 Task: Plan a trip to Denizciler, Turkey from 26th December, 2023 to 30th December, 2023 for 1 adult. Place can be private room with 1  bedroom having 1 bed and 1 bathroom. Property type can be hotel. Amenities needed are: washing machine.
Action: Mouse moved to (454, 120)
Screenshot: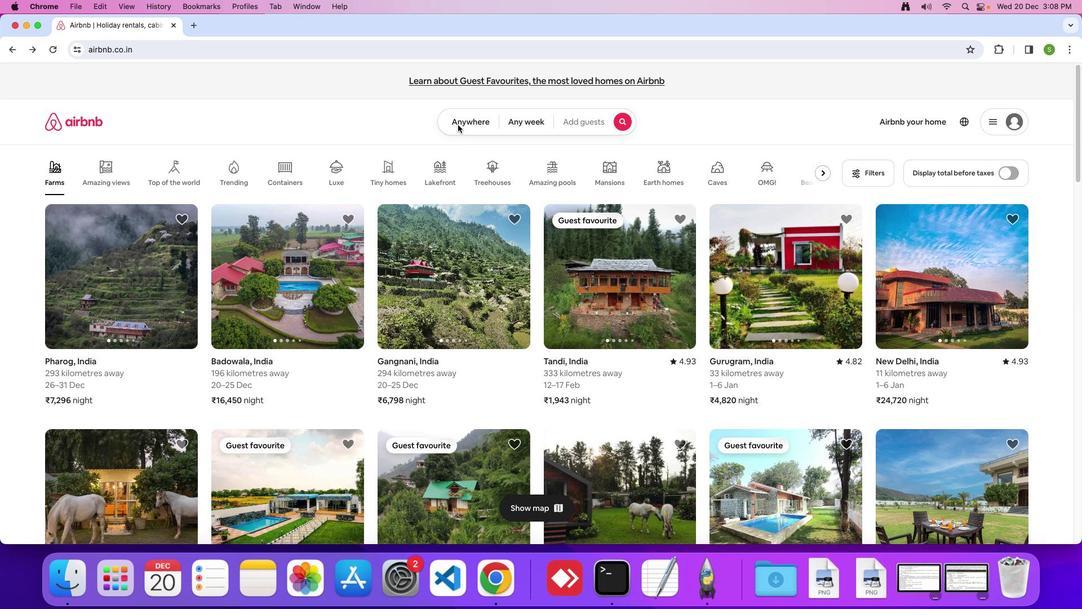 
Action: Mouse pressed left at (454, 120)
Screenshot: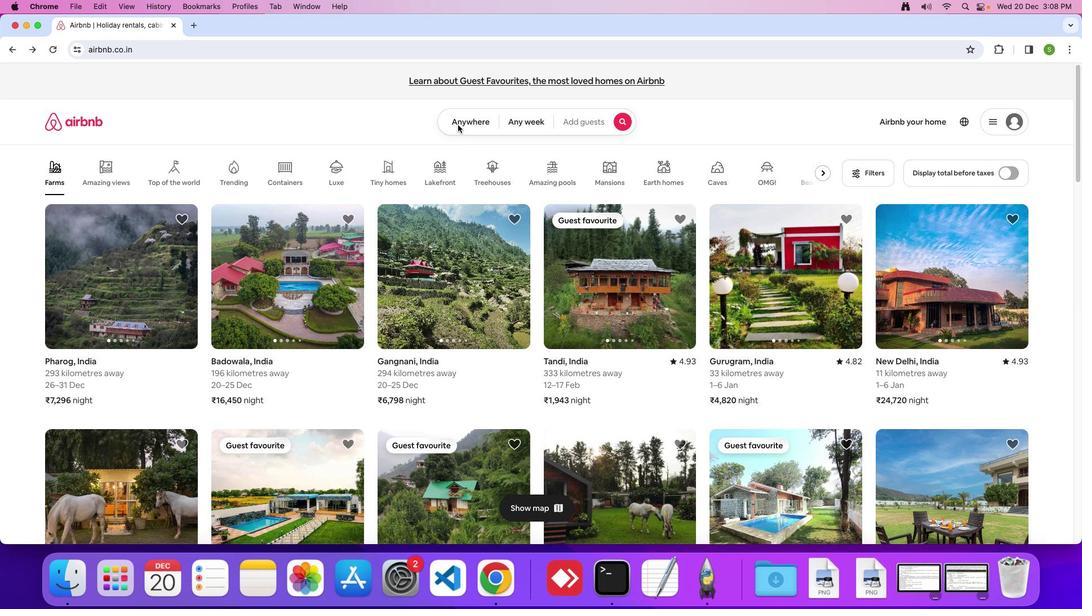 
Action: Mouse moved to (454, 117)
Screenshot: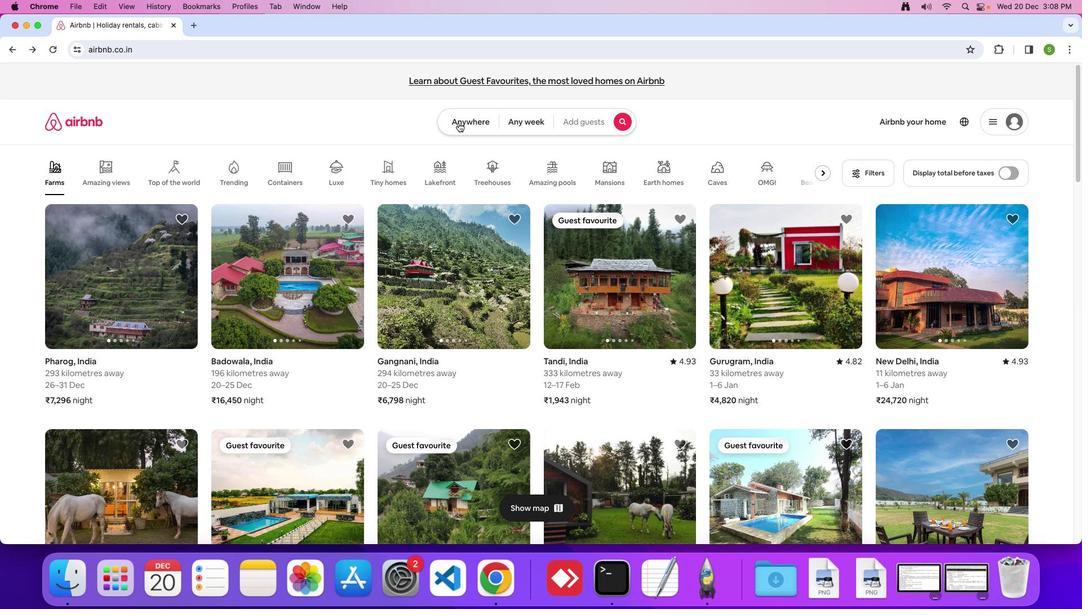 
Action: Mouse pressed left at (454, 117)
Screenshot: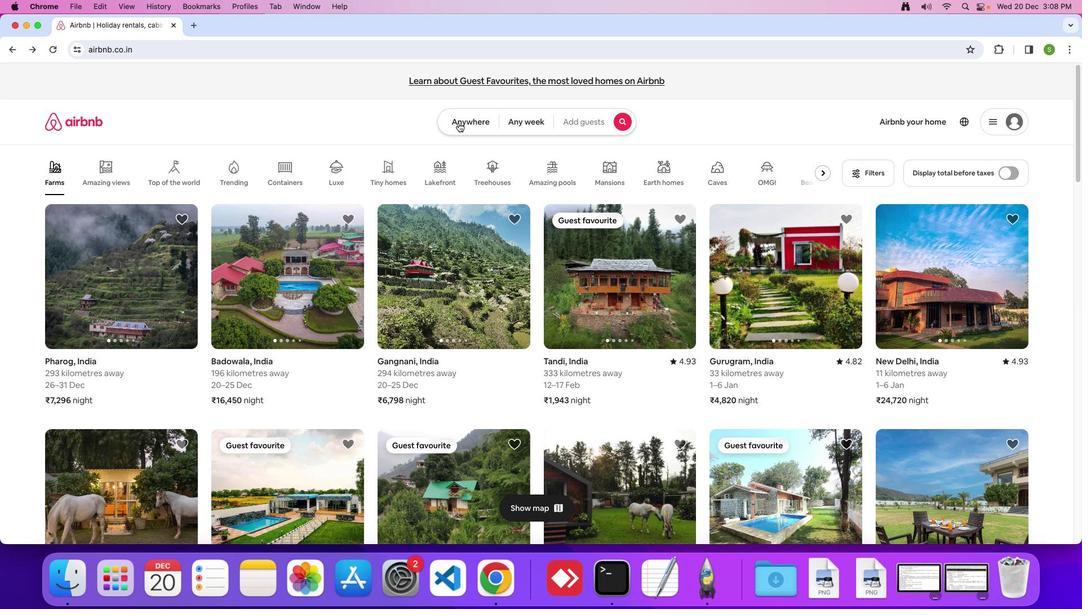 
Action: Mouse moved to (366, 157)
Screenshot: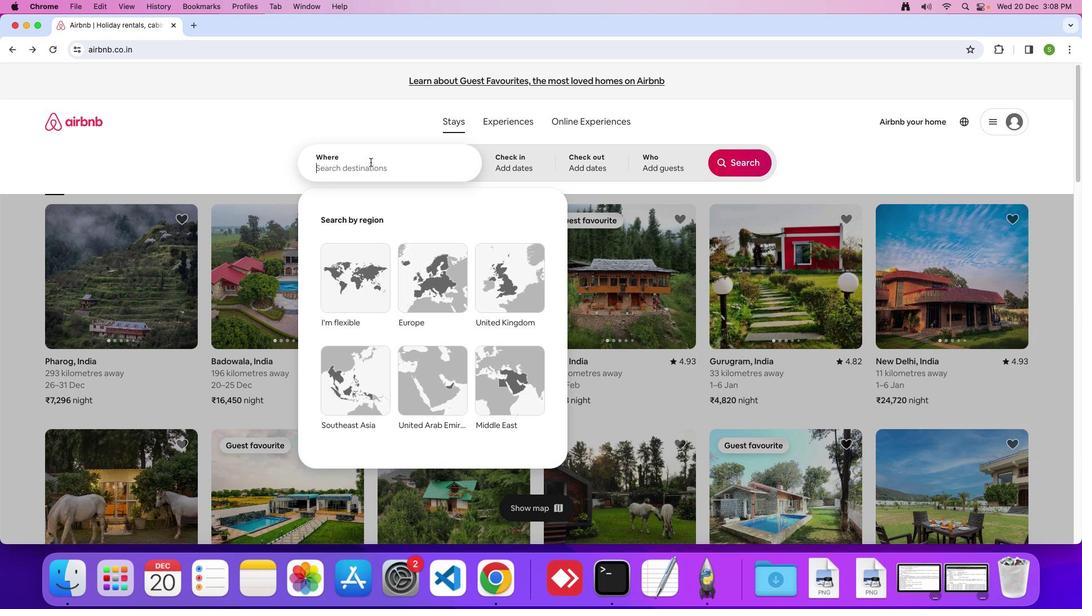 
Action: Mouse pressed left at (366, 157)
Screenshot: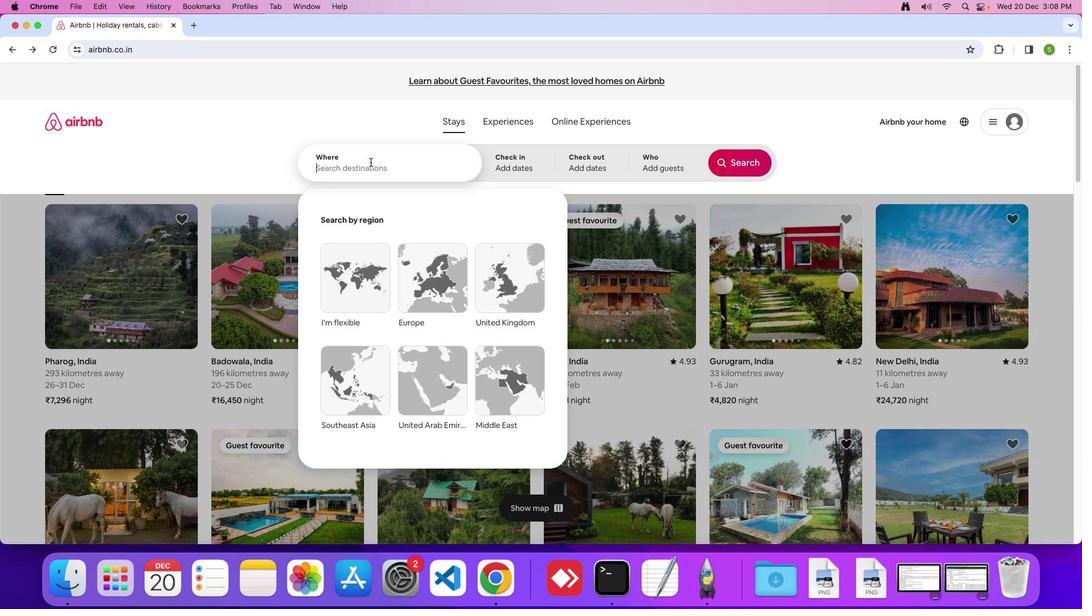 
Action: Mouse moved to (657, 316)
Screenshot: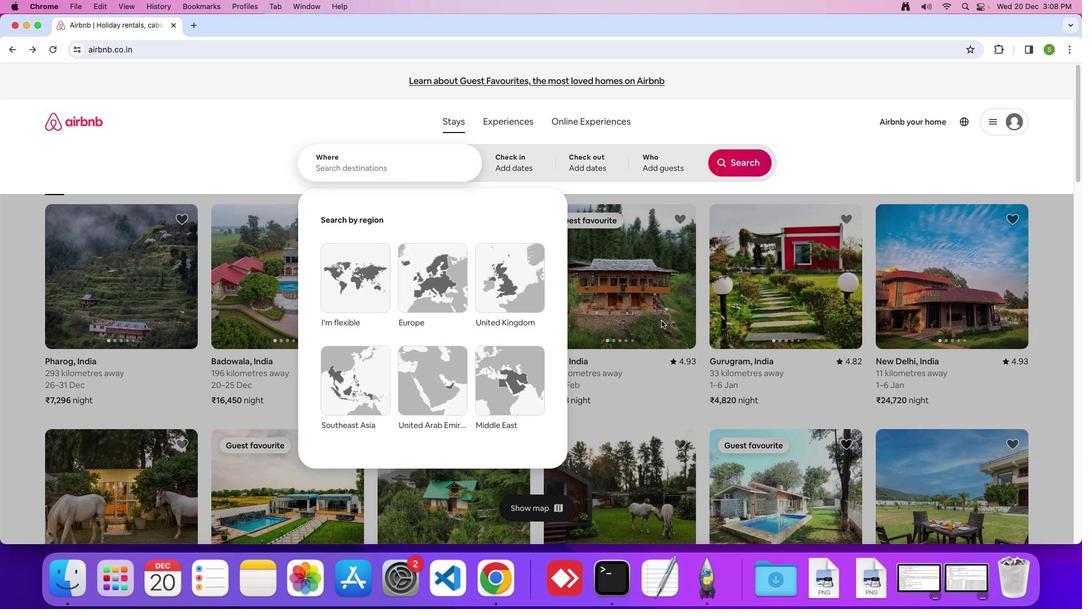 
Action: Key pressed 'D'Key.caps_lock'e''n''i''z''c''i''l''e''r'','Key.spaceKey.shift'T''u''r''k''e''y'Key.enter
Screenshot: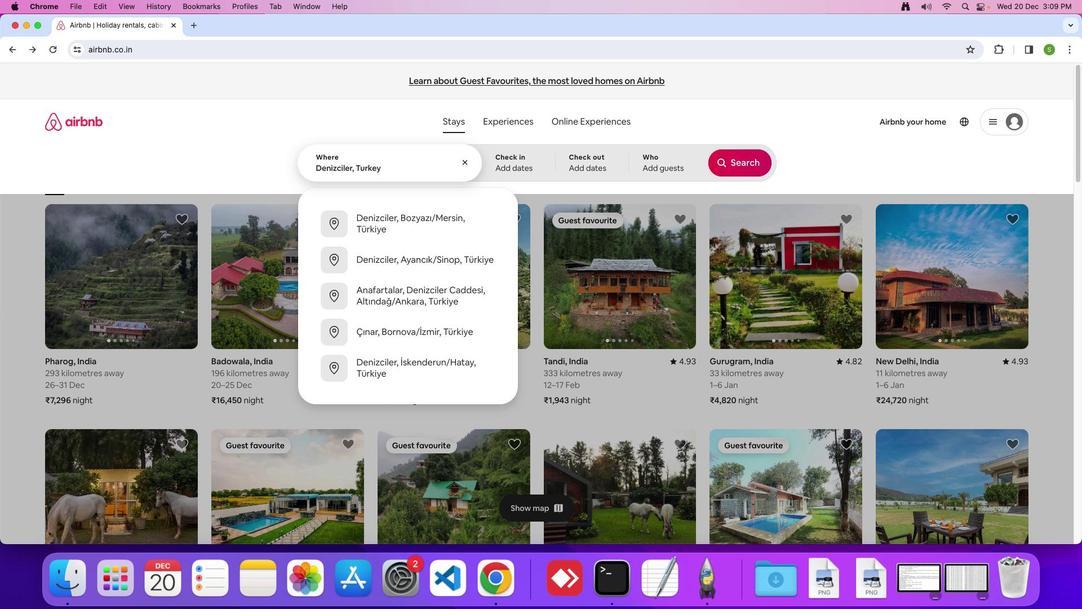 
Action: Mouse moved to (400, 403)
Screenshot: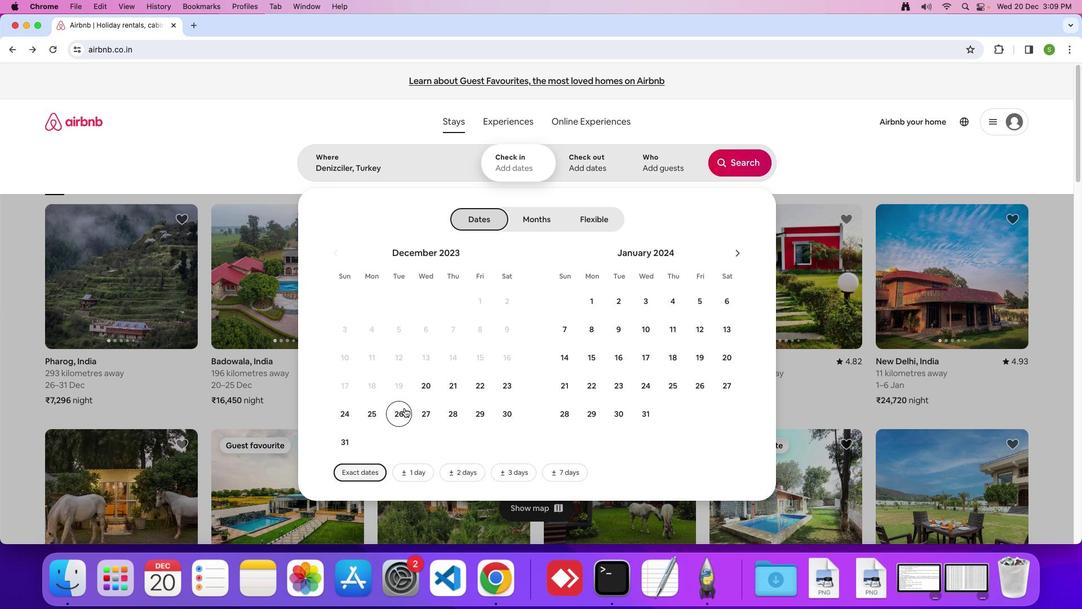 
Action: Mouse pressed left at (400, 403)
Screenshot: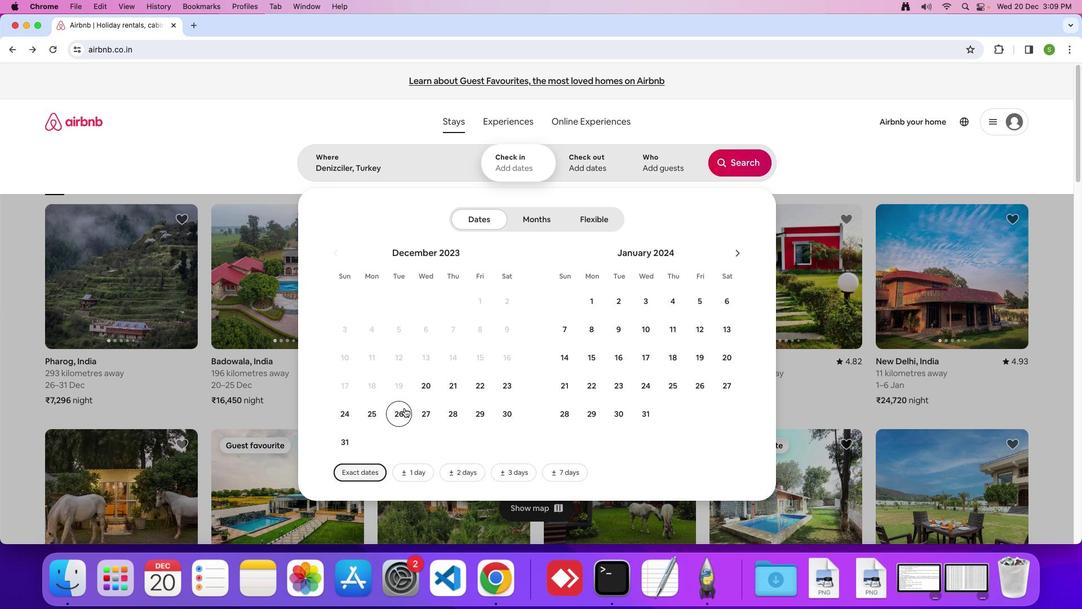 
Action: Mouse moved to (501, 412)
Screenshot: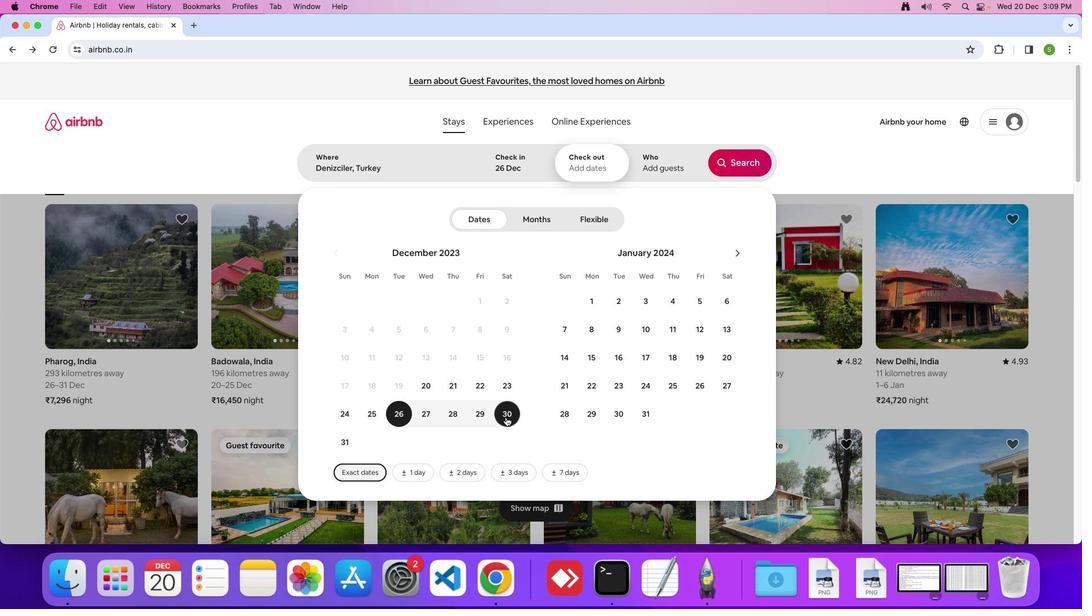 
Action: Mouse pressed left at (501, 412)
Screenshot: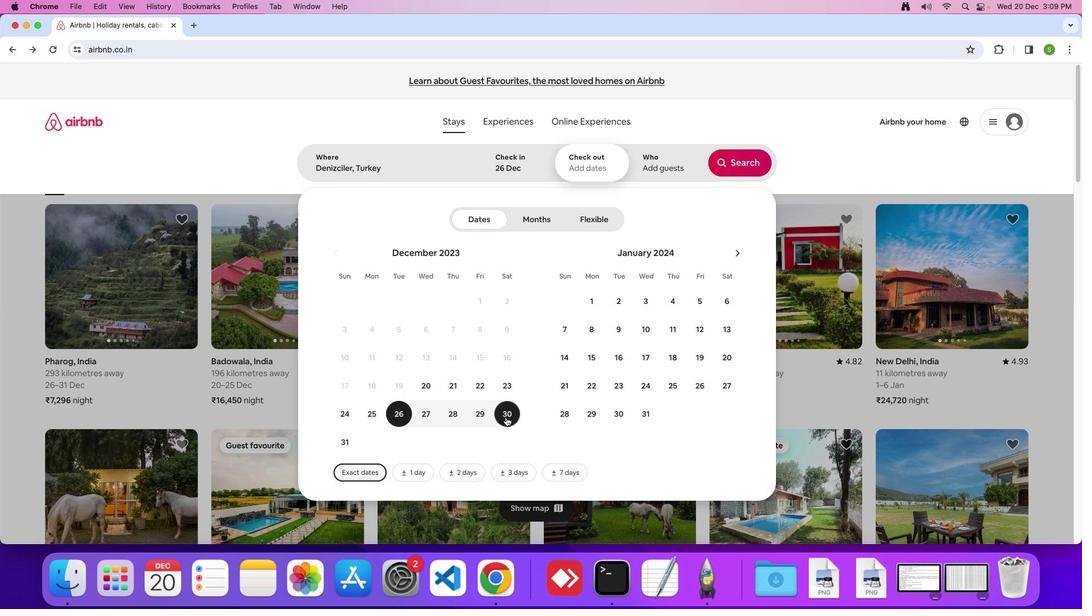 
Action: Mouse moved to (639, 163)
Screenshot: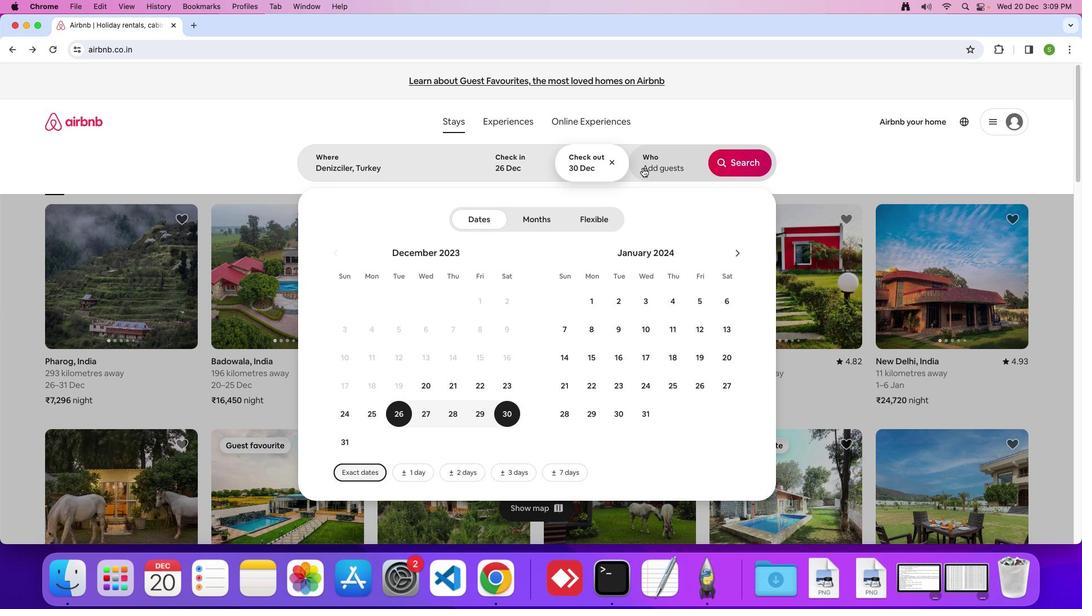 
Action: Mouse pressed left at (639, 163)
Screenshot: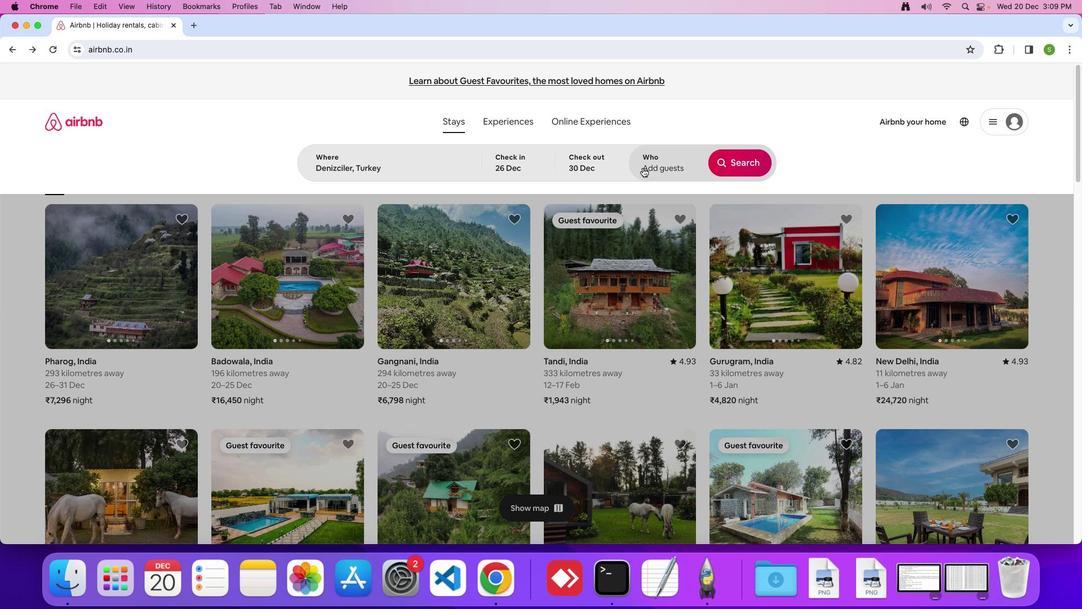 
Action: Mouse moved to (739, 216)
Screenshot: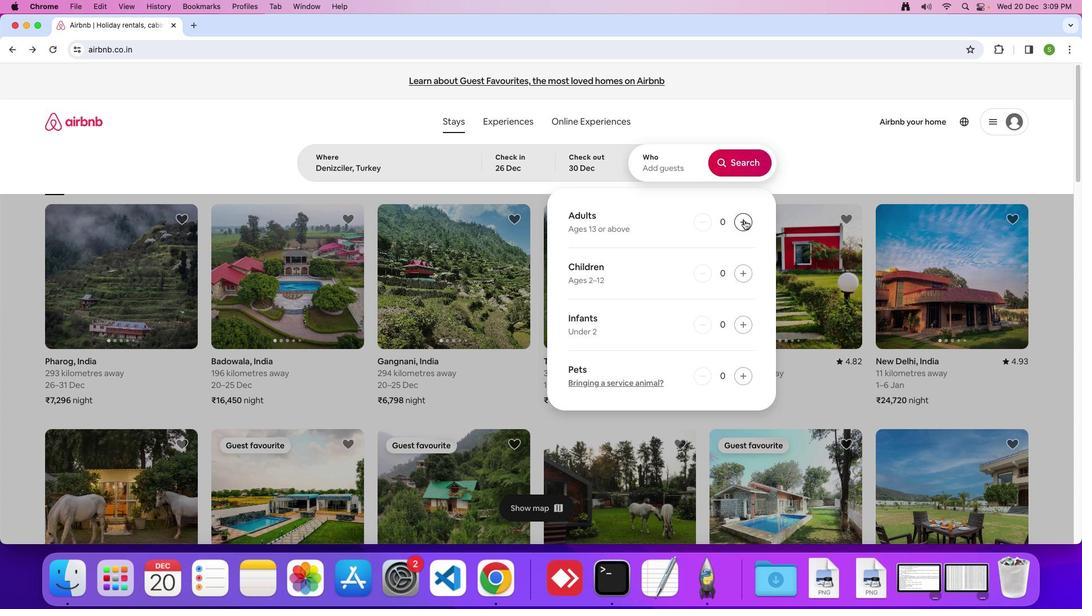 
Action: Mouse pressed left at (739, 216)
Screenshot: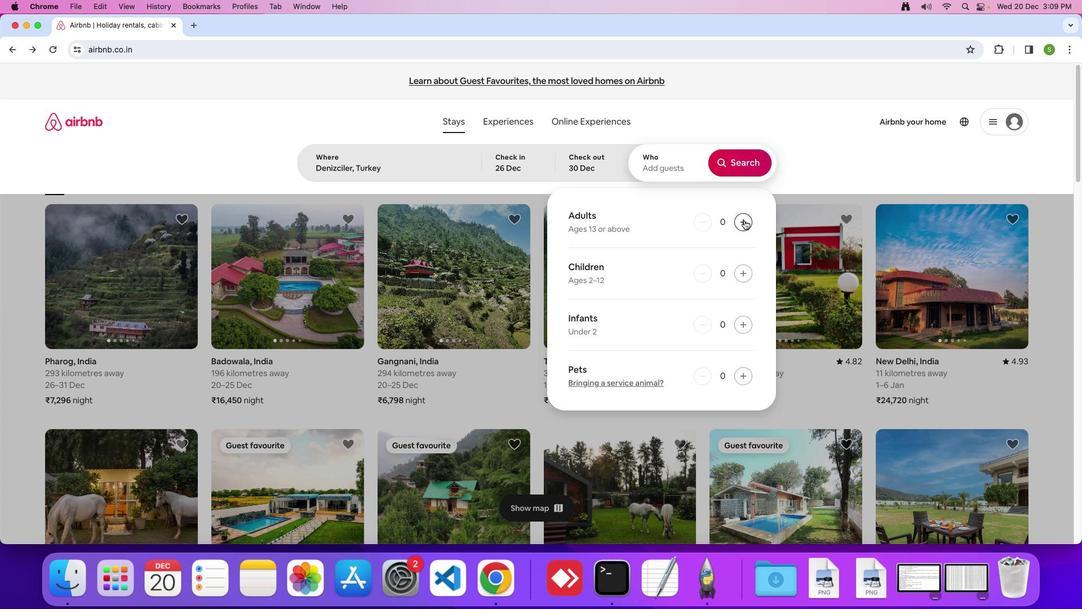 
Action: Mouse moved to (743, 157)
Screenshot: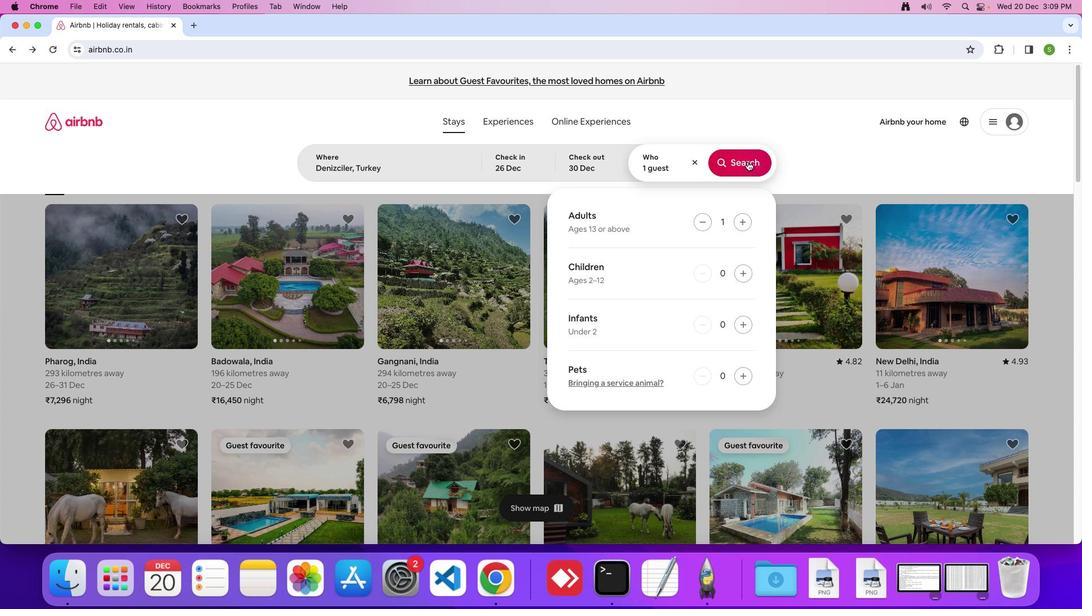 
Action: Mouse pressed left at (743, 157)
Screenshot: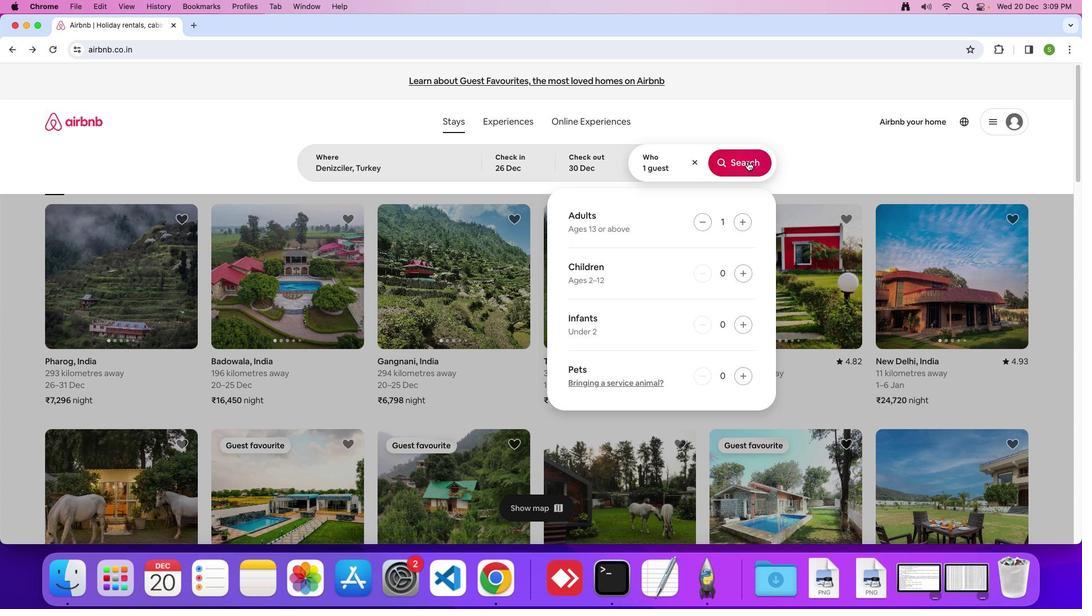 
Action: Mouse moved to (891, 122)
Screenshot: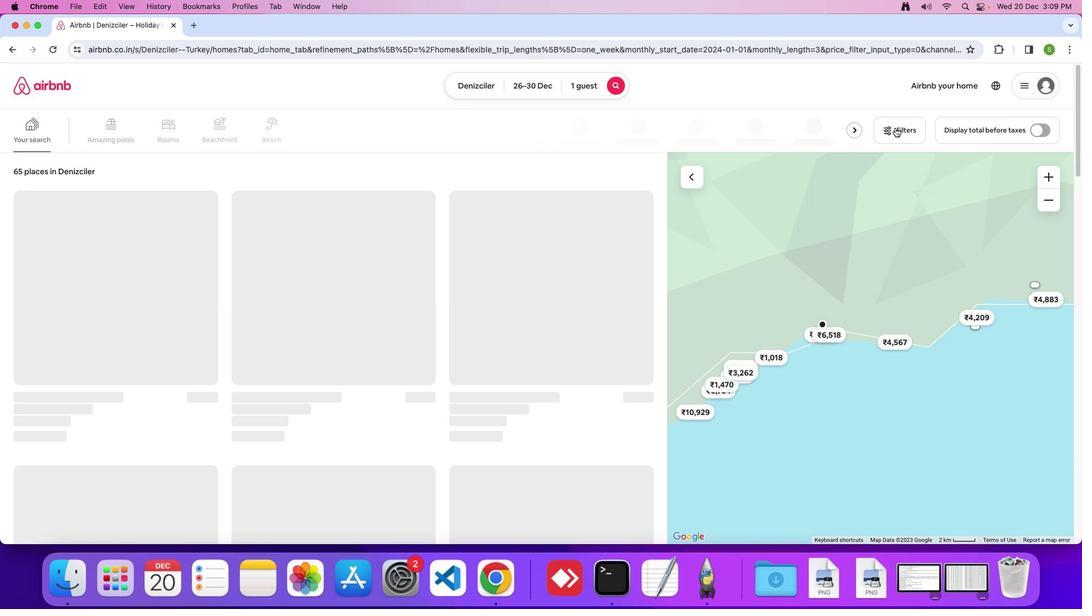
Action: Mouse pressed left at (891, 122)
Screenshot: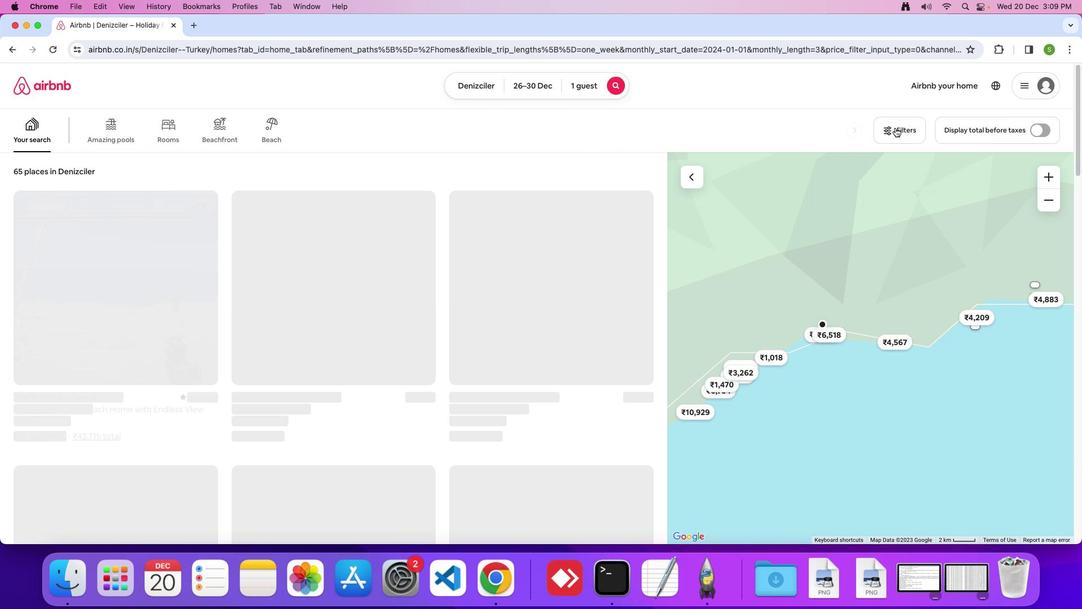 
Action: Mouse moved to (578, 325)
Screenshot: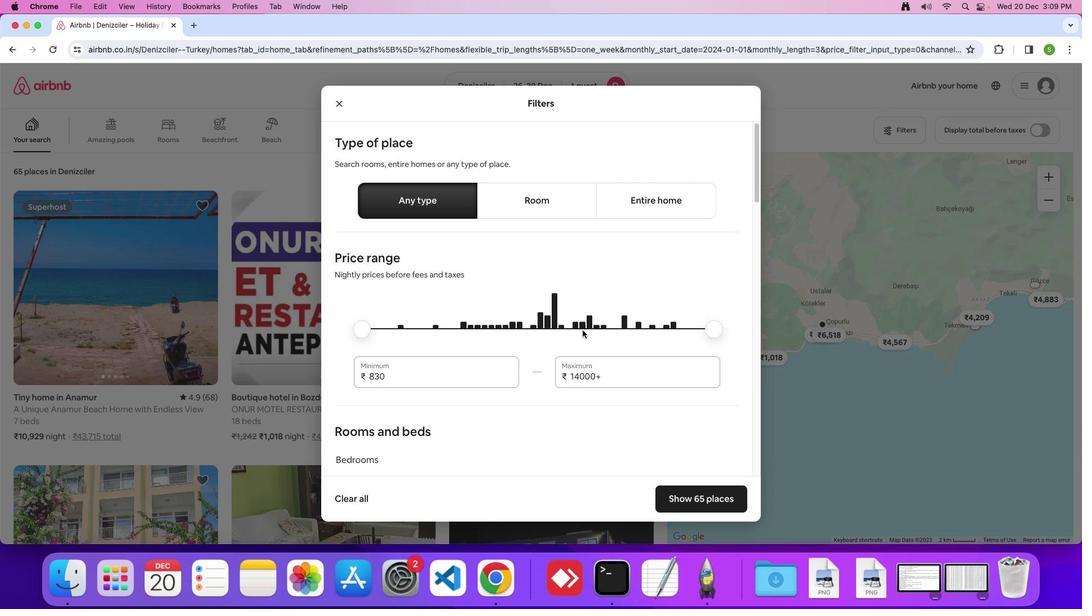 
Action: Mouse scrolled (578, 325) with delta (-3, -4)
Screenshot: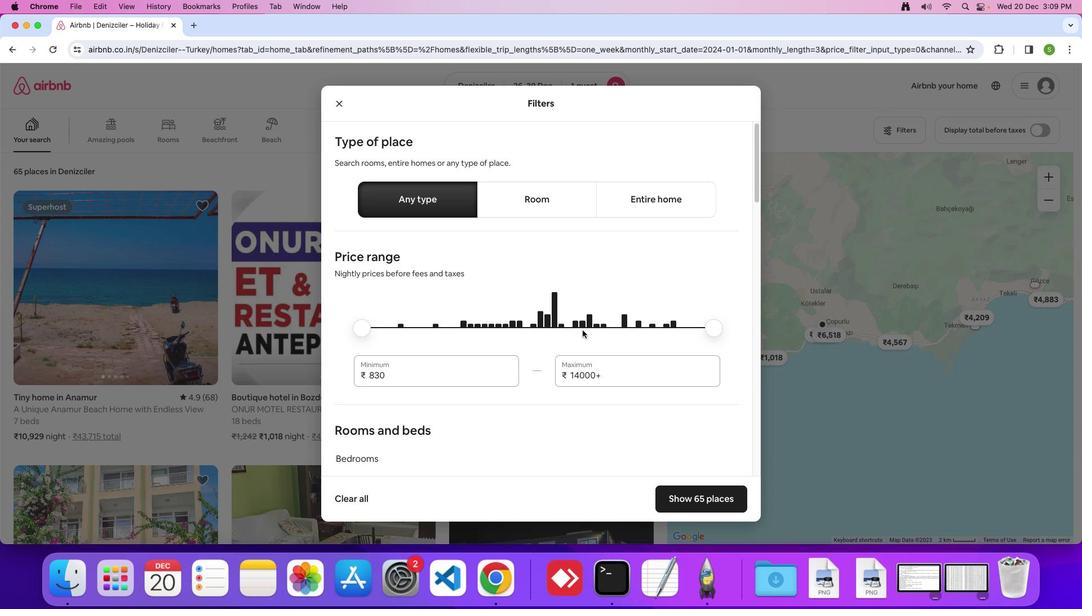 
Action: Mouse scrolled (578, 325) with delta (-3, -4)
Screenshot: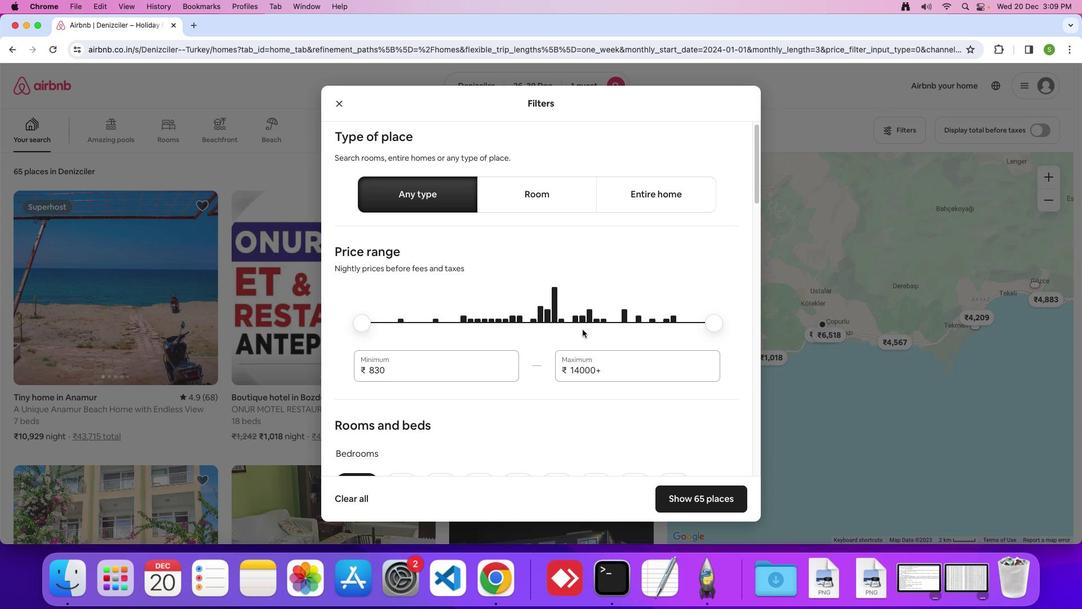 
Action: Mouse moved to (578, 325)
Screenshot: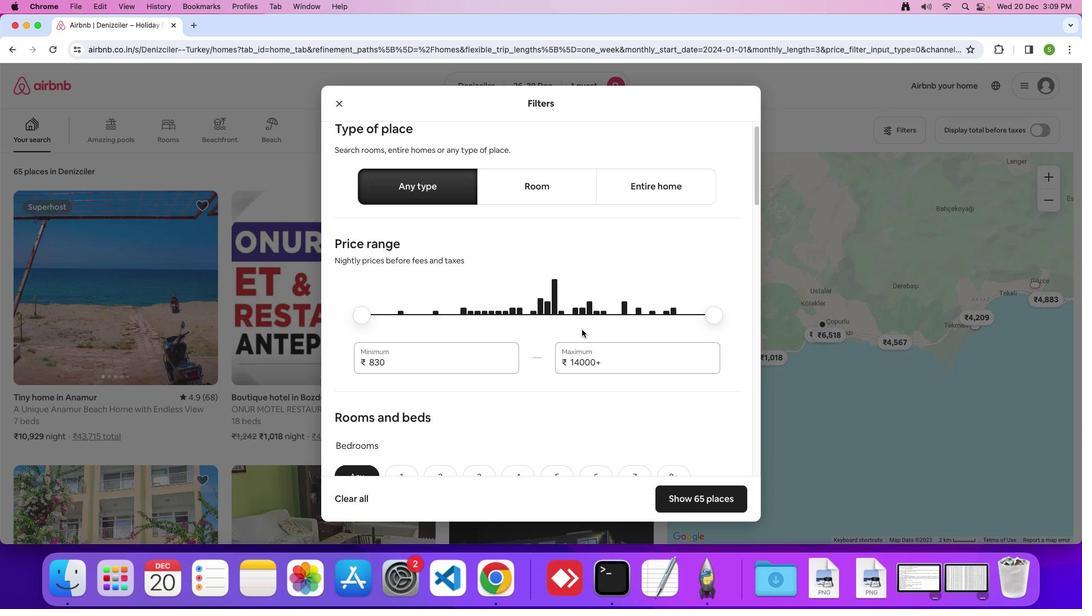 
Action: Mouse scrolled (578, 325) with delta (-3, -4)
Screenshot: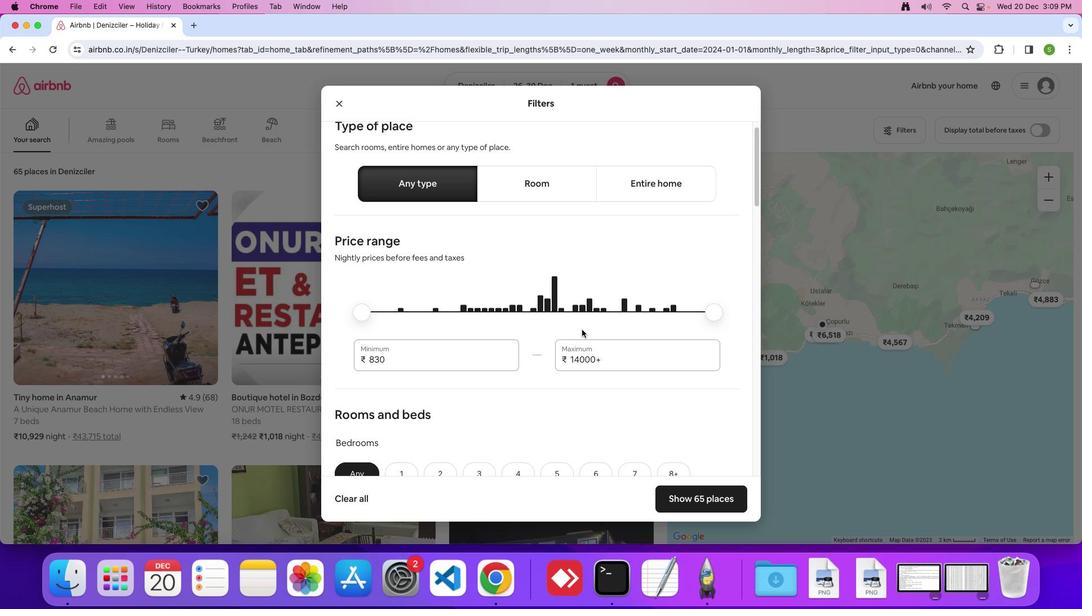 
Action: Mouse scrolled (578, 325) with delta (-3, -4)
Screenshot: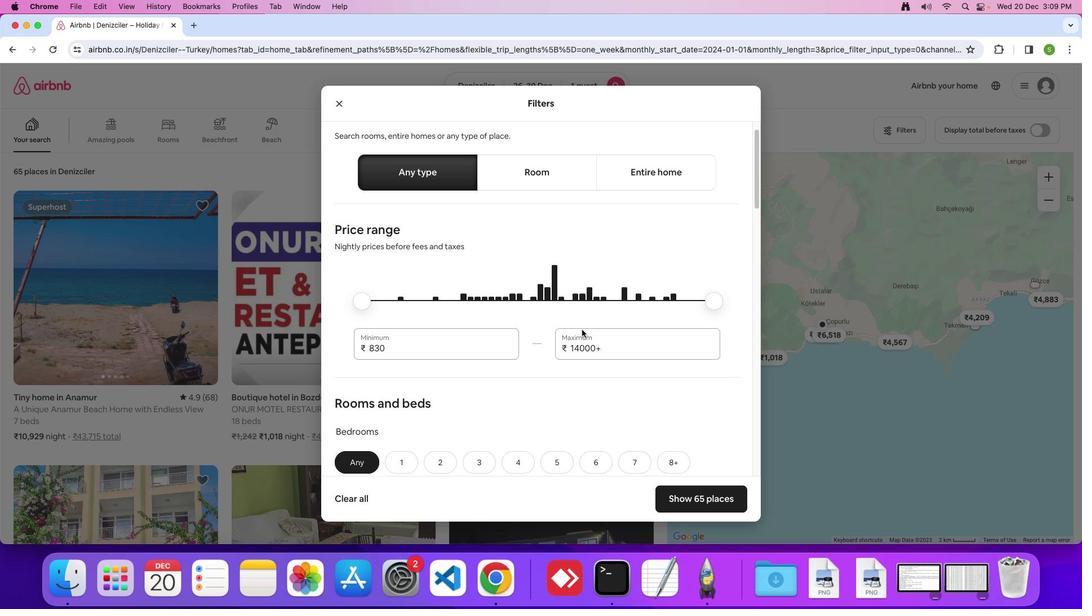 
Action: Mouse scrolled (578, 325) with delta (-3, -4)
Screenshot: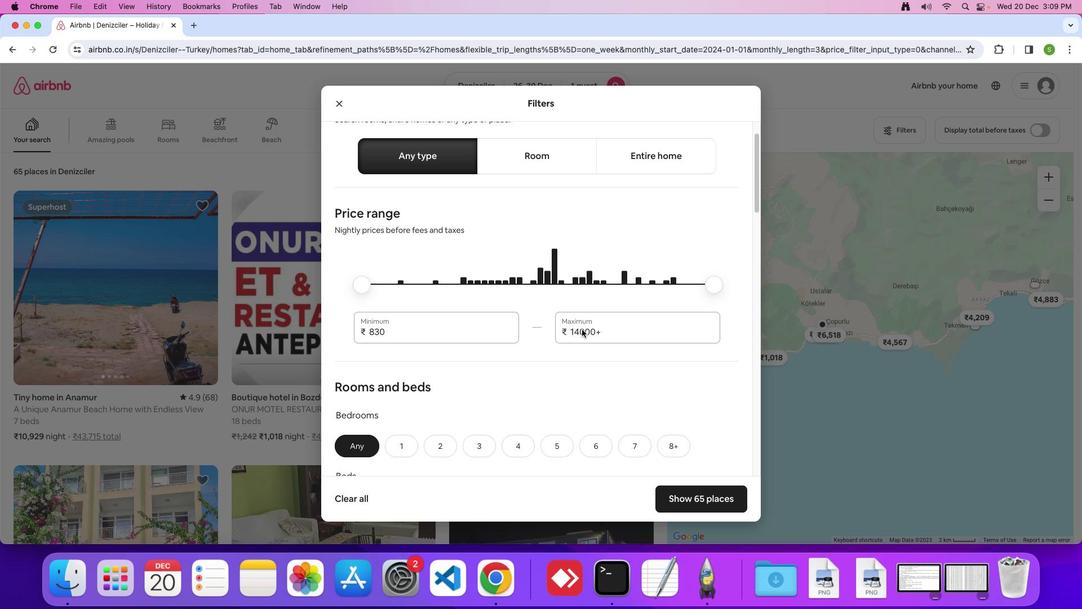 
Action: Mouse moved to (577, 324)
Screenshot: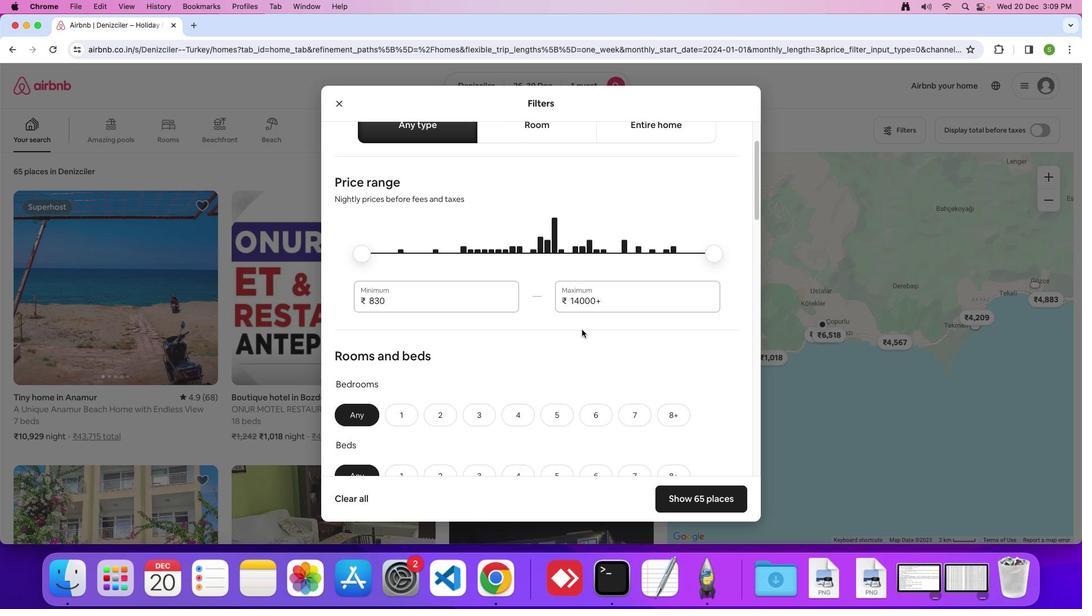 
Action: Mouse scrolled (577, 324) with delta (-3, -4)
Screenshot: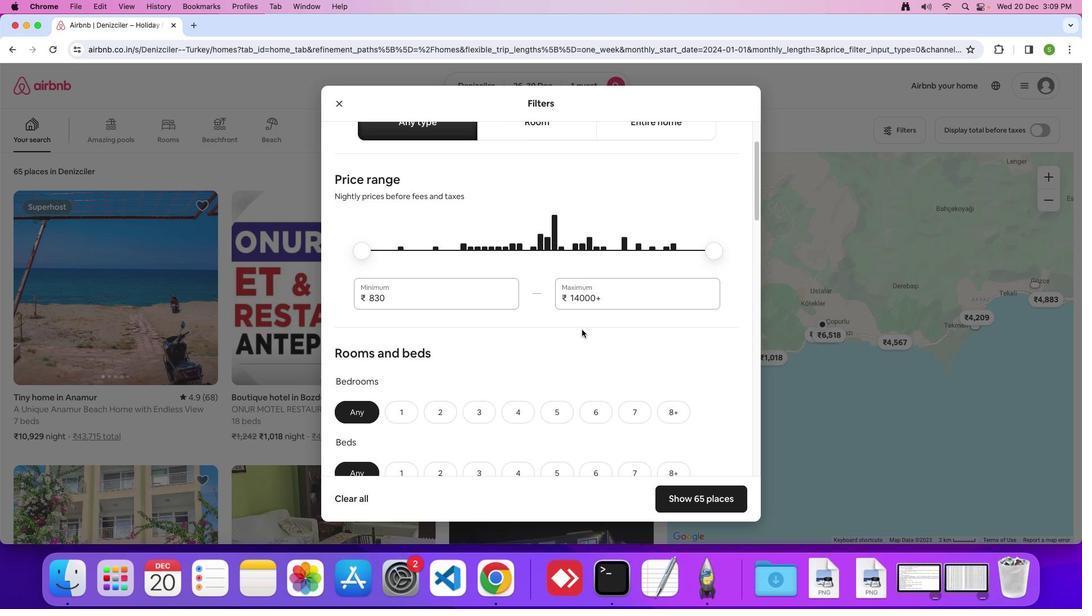 
Action: Mouse scrolled (577, 324) with delta (-3, -4)
Screenshot: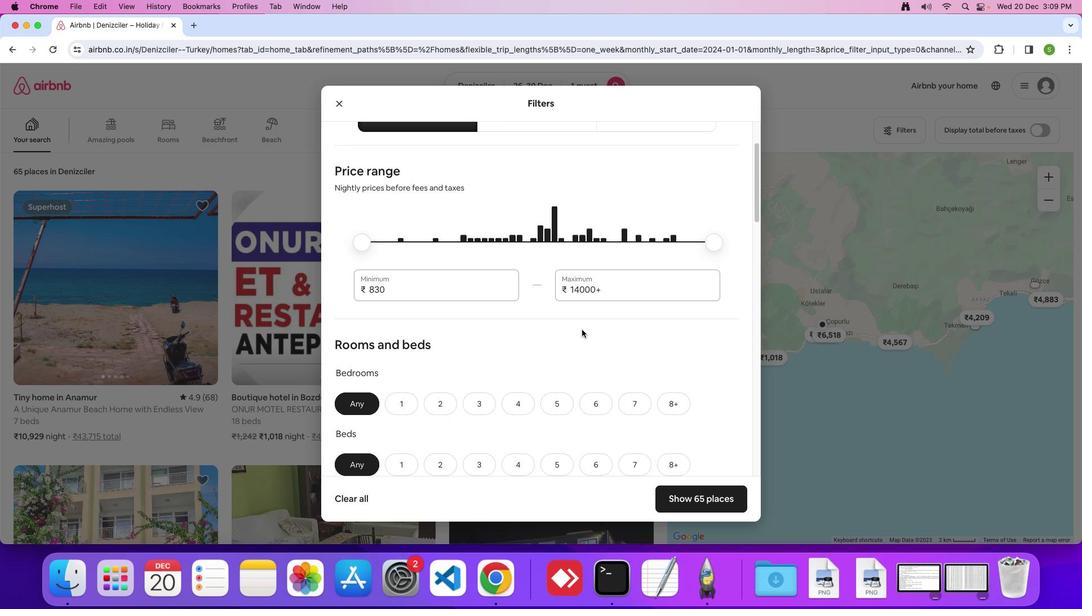 
Action: Mouse scrolled (577, 324) with delta (-3, -4)
Screenshot: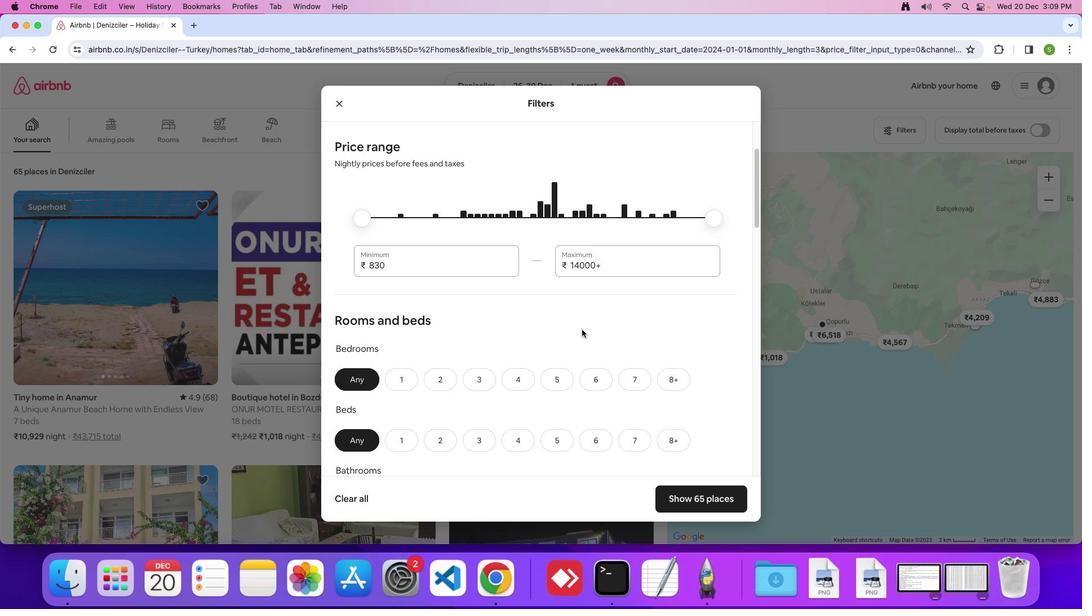 
Action: Mouse scrolled (577, 324) with delta (-3, -4)
Screenshot: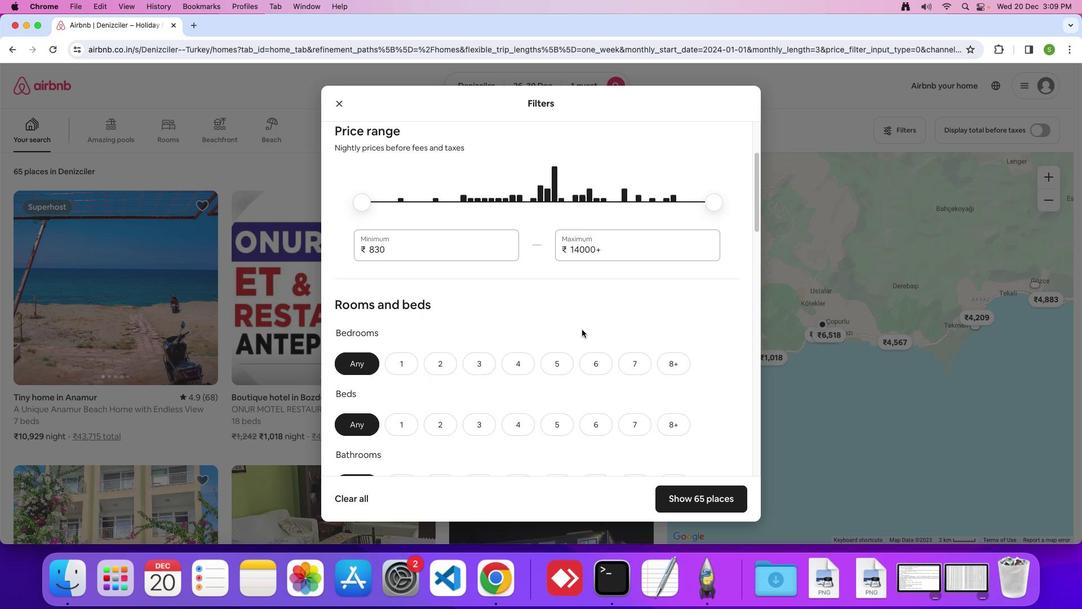
Action: Mouse scrolled (577, 324) with delta (-3, -4)
Screenshot: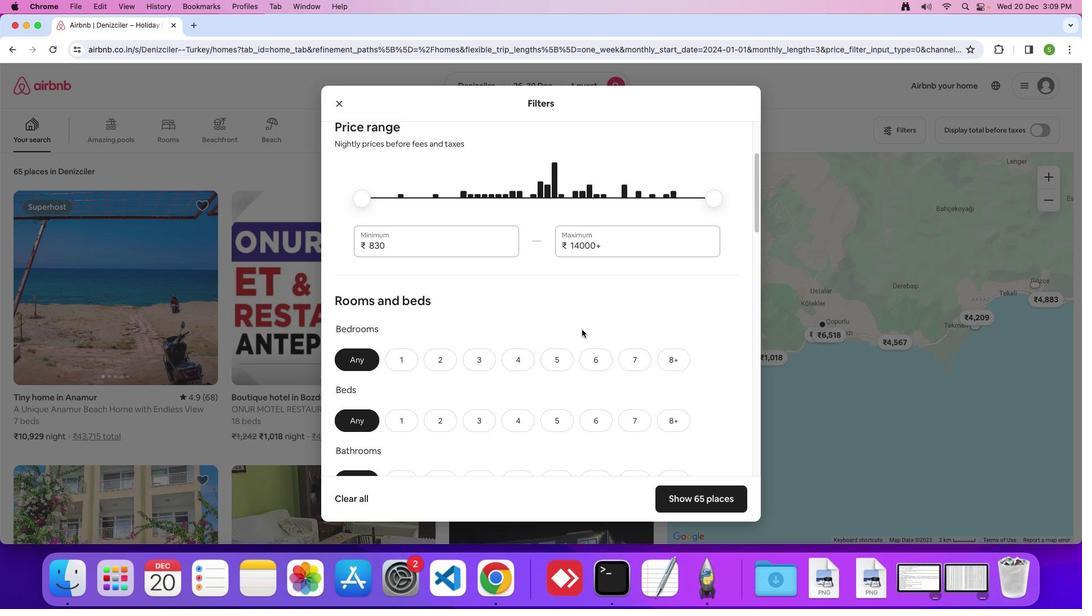 
Action: Mouse scrolled (577, 324) with delta (-3, -4)
Screenshot: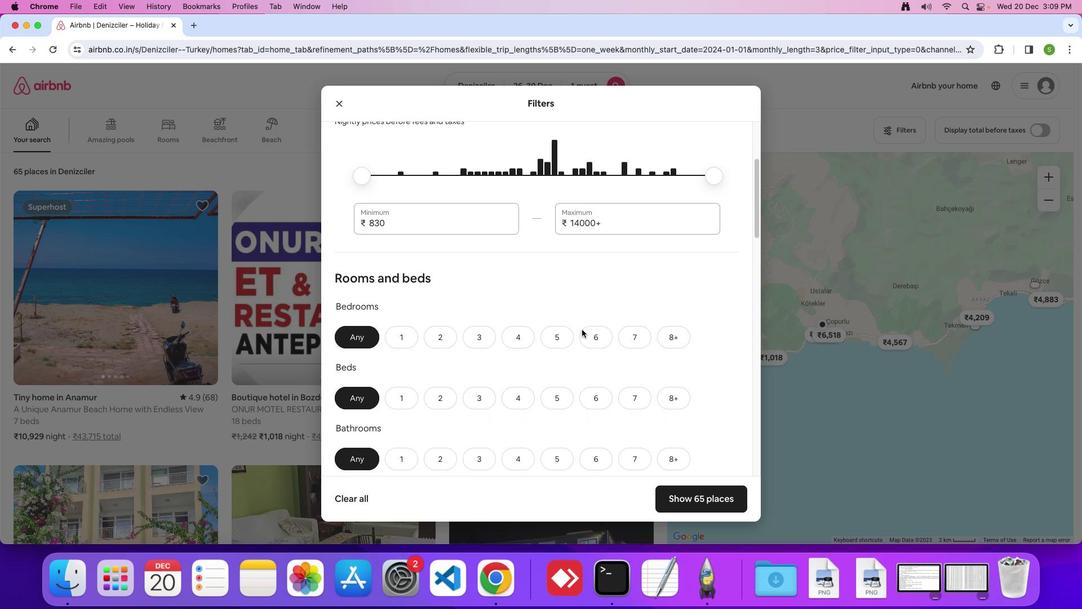 
Action: Mouse scrolled (577, 324) with delta (-3, -4)
Screenshot: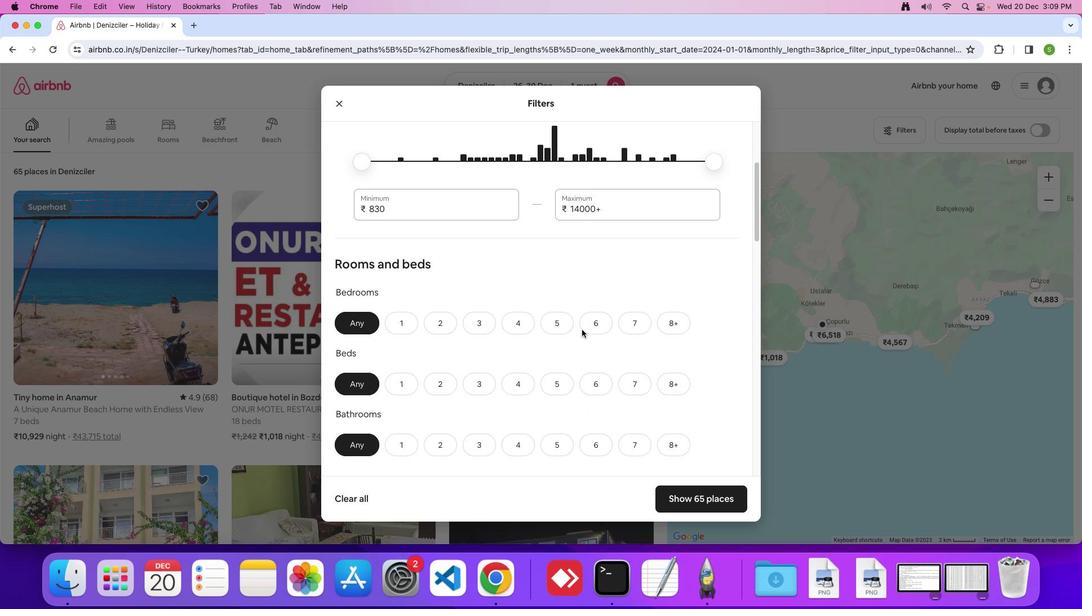 
Action: Mouse scrolled (577, 324) with delta (-3, -4)
Screenshot: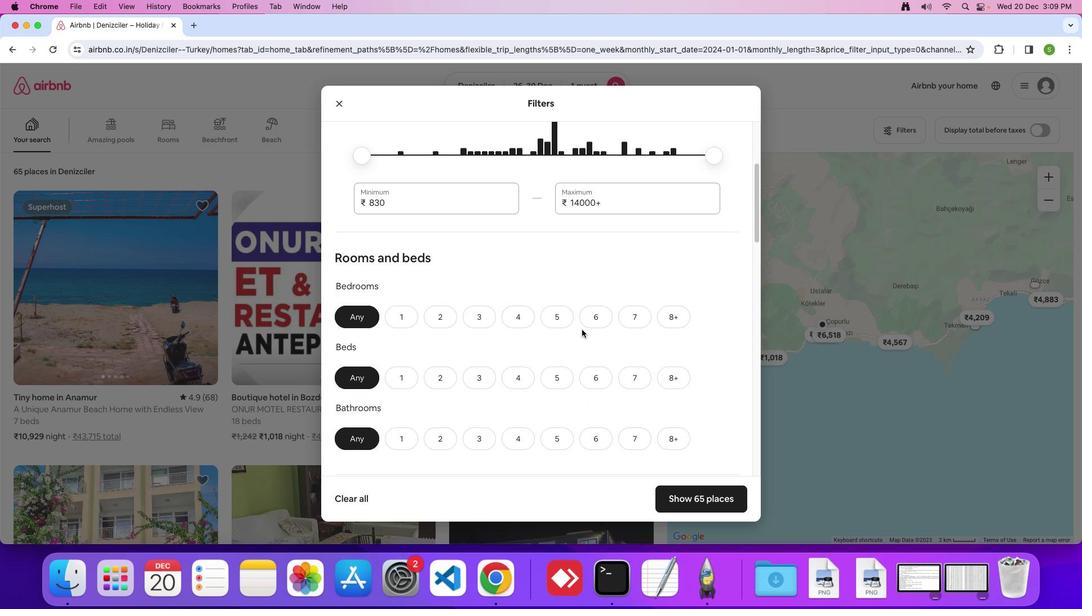 
Action: Mouse moved to (576, 324)
Screenshot: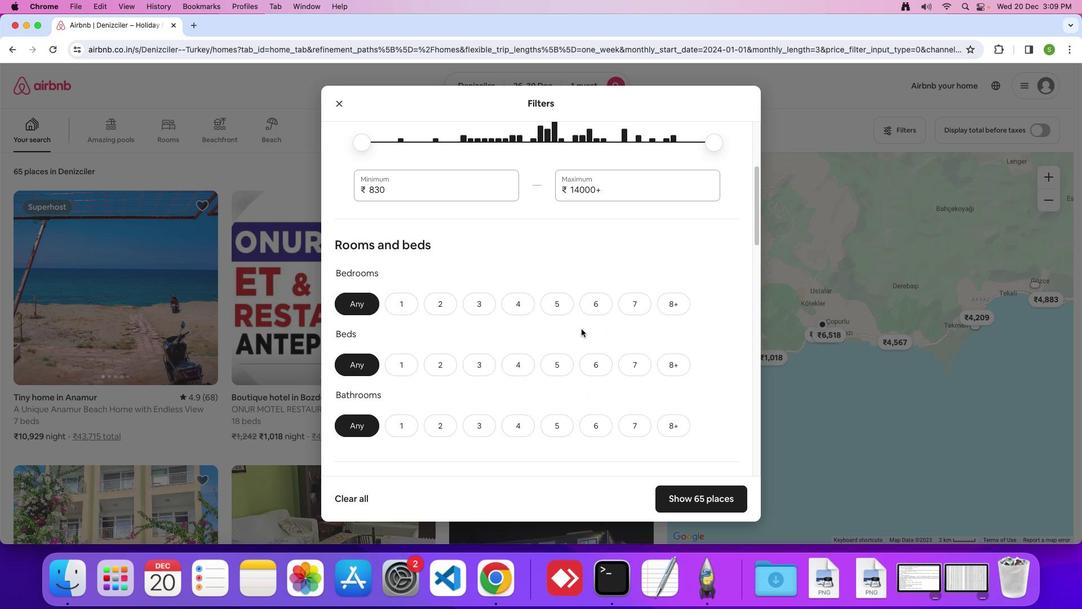
Action: Mouse scrolled (576, 324) with delta (-3, -4)
Screenshot: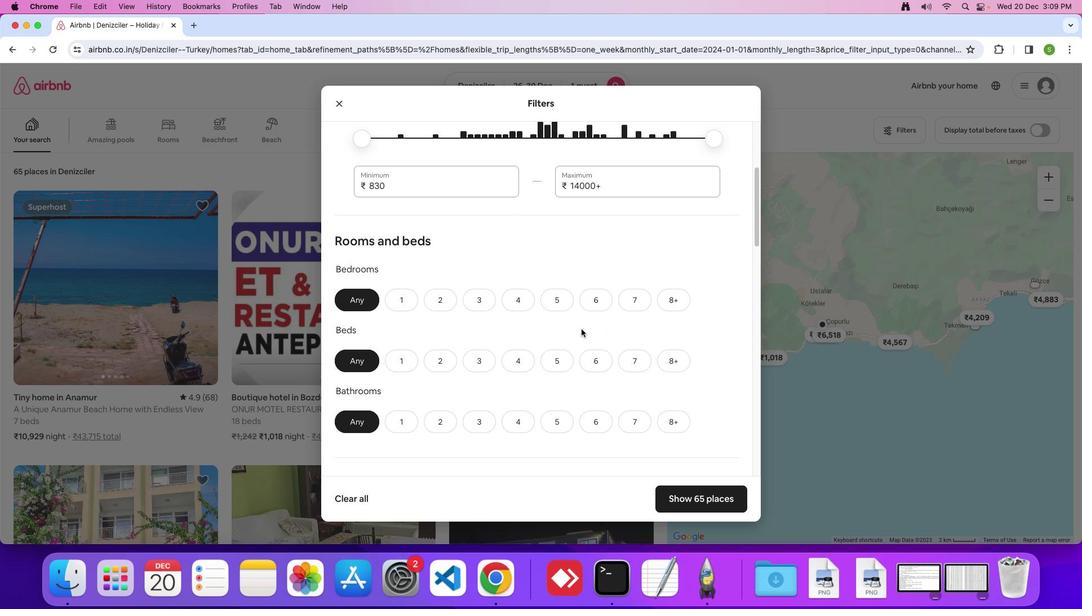 
Action: Mouse scrolled (576, 324) with delta (-3, -4)
Screenshot: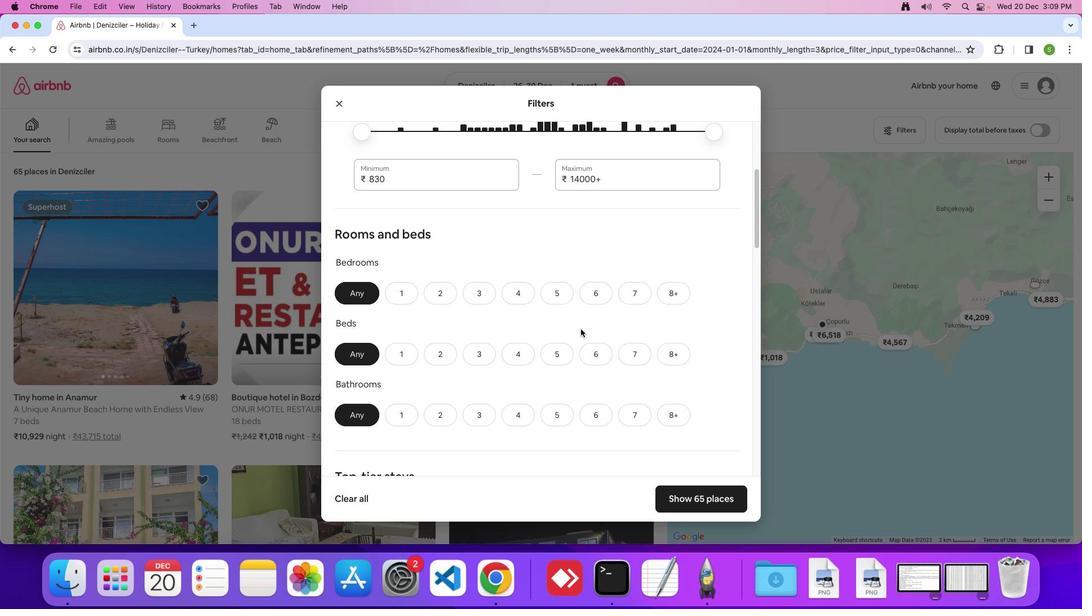 
Action: Mouse scrolled (576, 324) with delta (-3, -5)
Screenshot: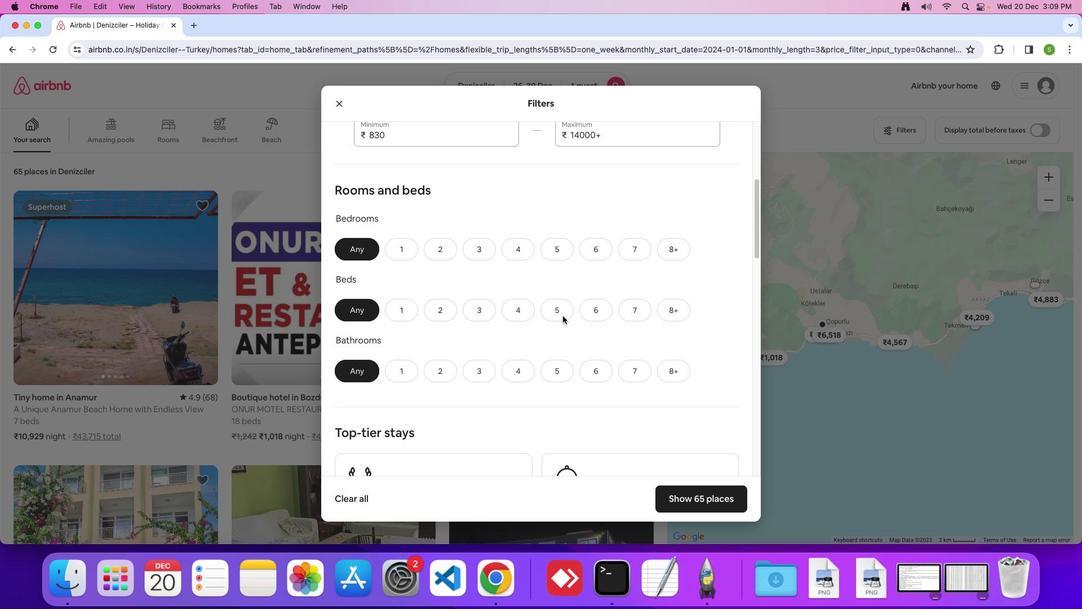 
Action: Mouse moved to (389, 212)
Screenshot: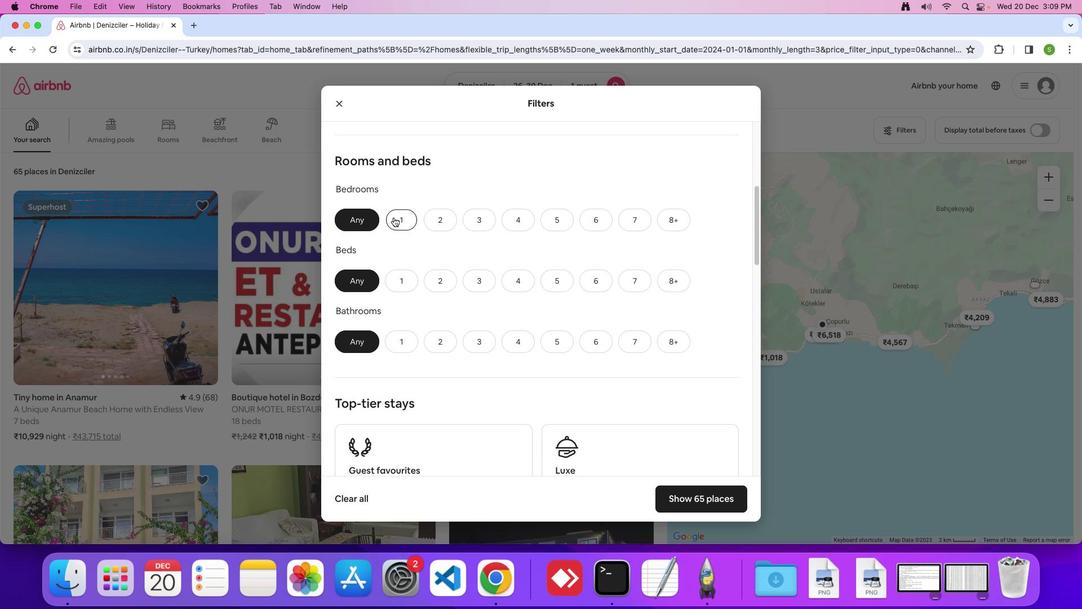 
Action: Mouse pressed left at (389, 212)
Screenshot: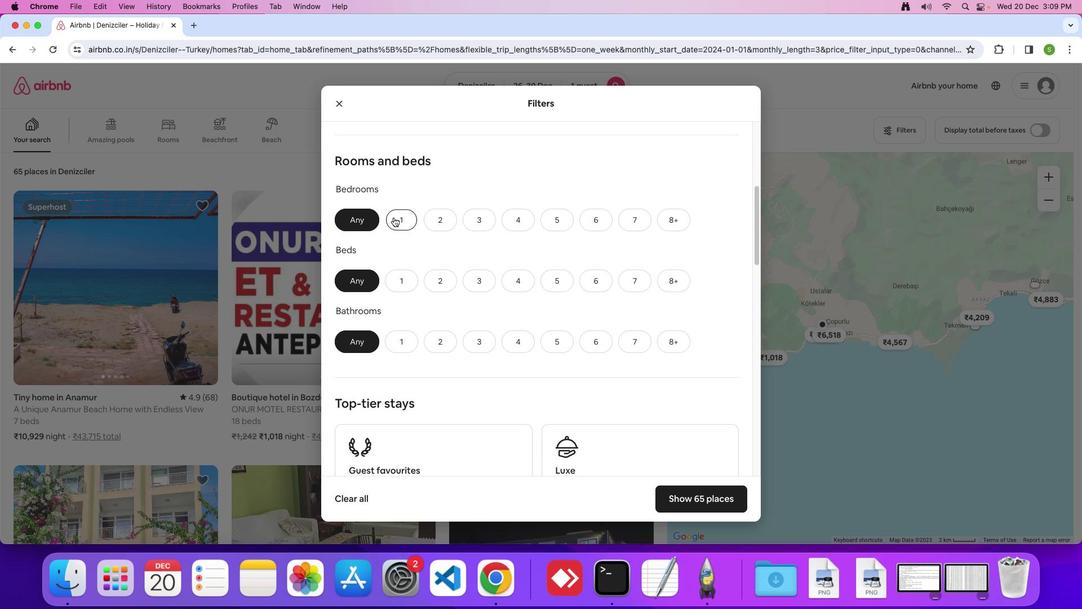 
Action: Mouse moved to (392, 280)
Screenshot: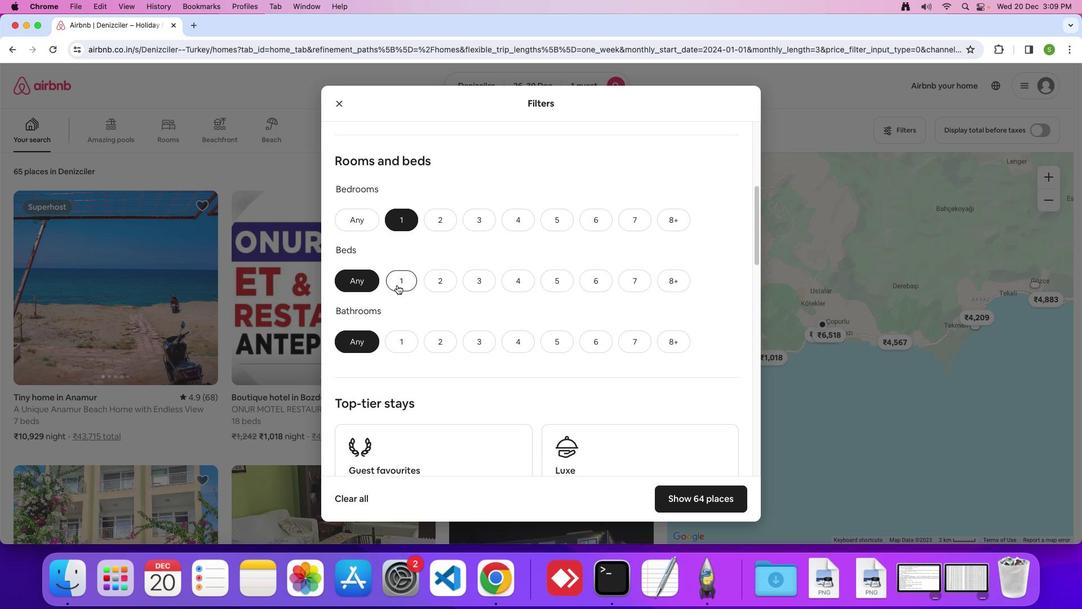 
Action: Mouse pressed left at (392, 280)
Screenshot: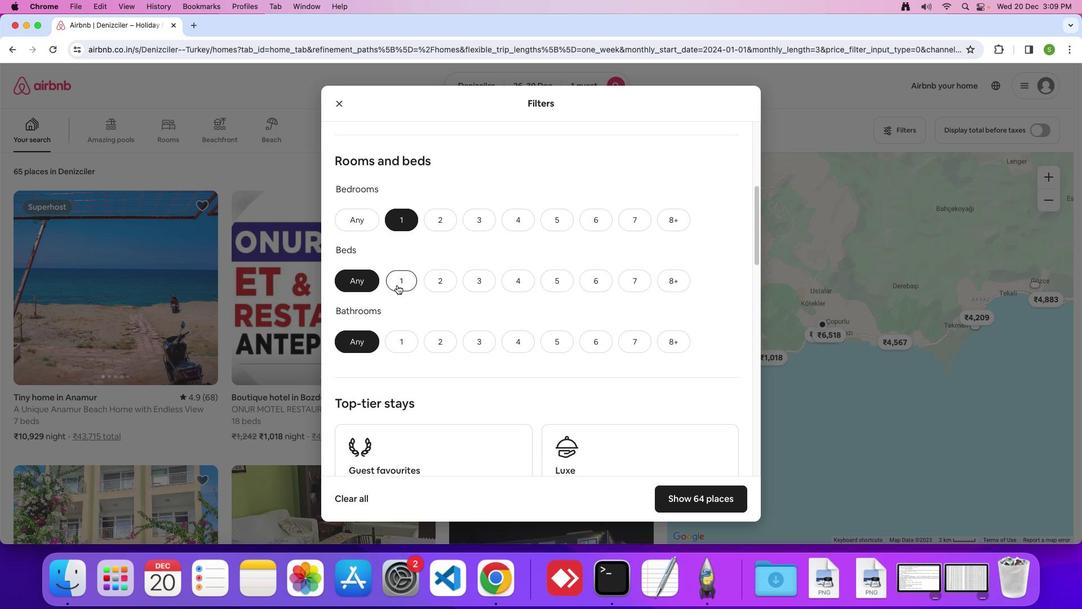 
Action: Mouse moved to (397, 331)
Screenshot: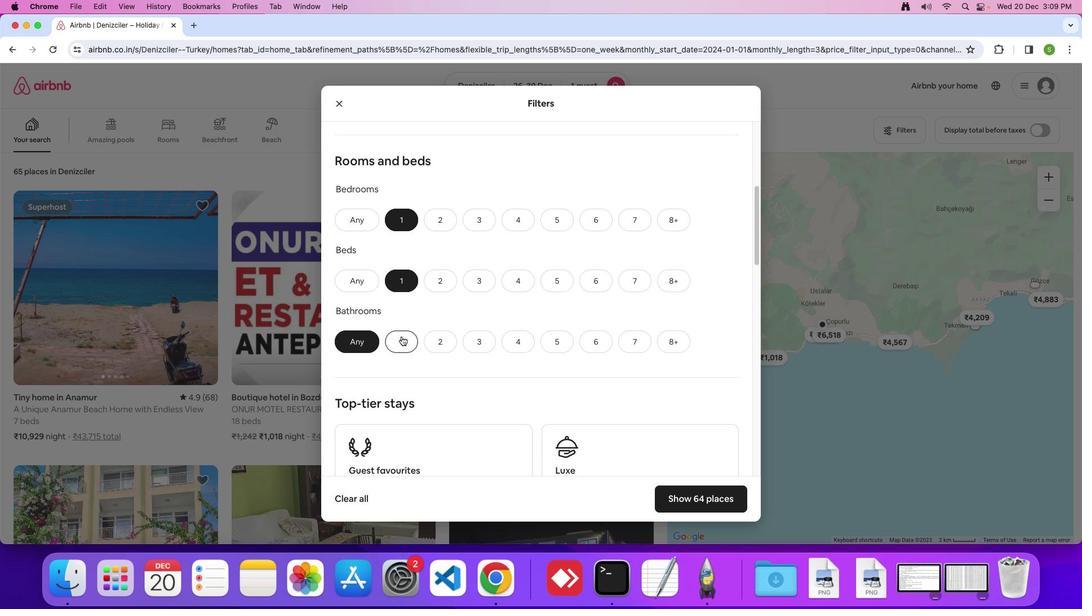
Action: Mouse pressed left at (397, 331)
Screenshot: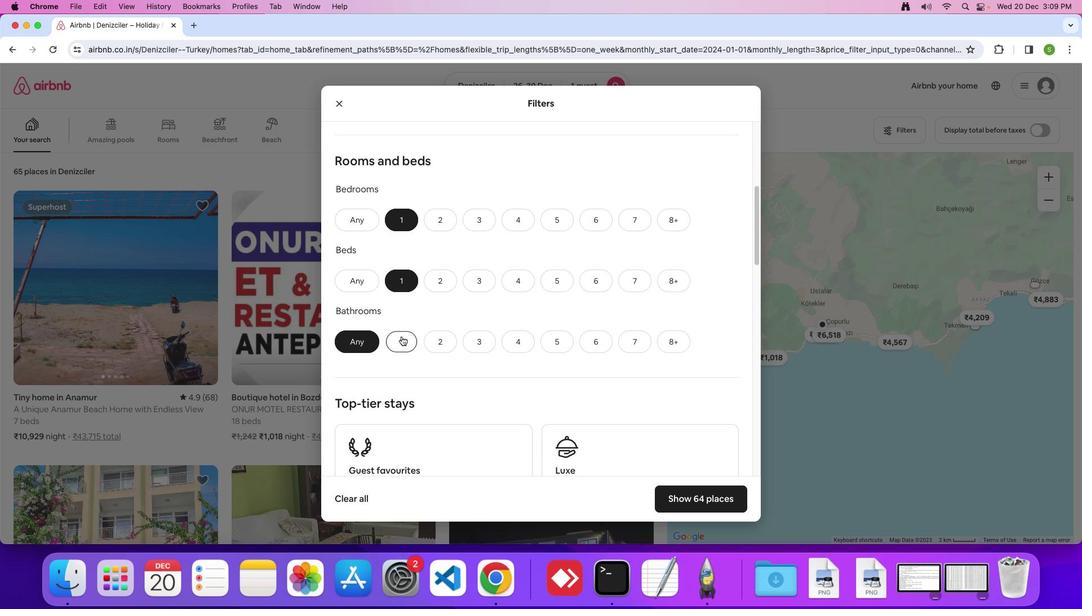 
Action: Mouse moved to (491, 314)
Screenshot: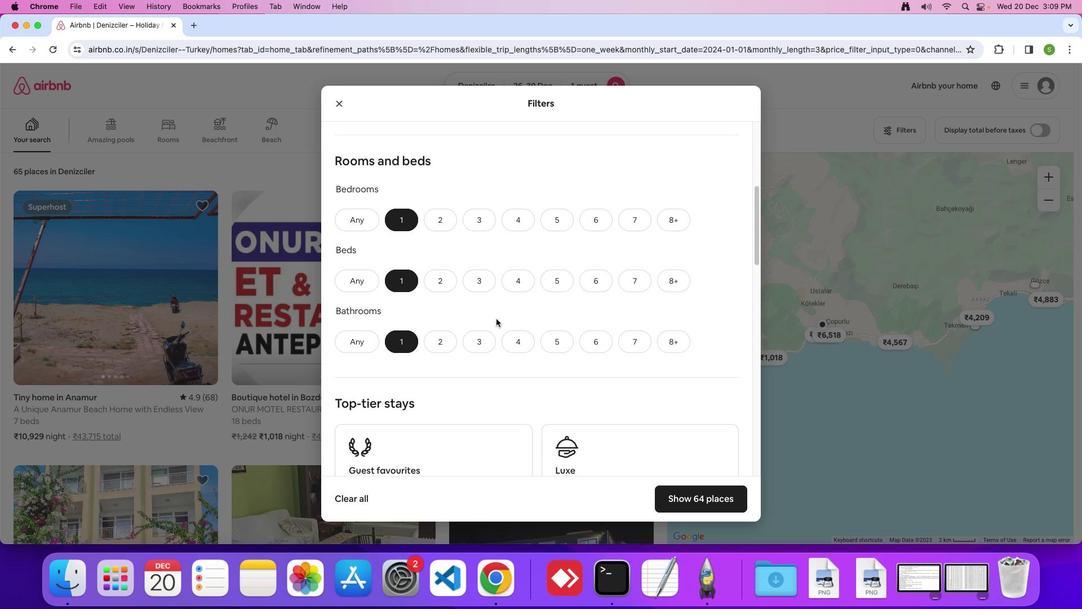 
Action: Mouse scrolled (491, 314) with delta (-3, -4)
Screenshot: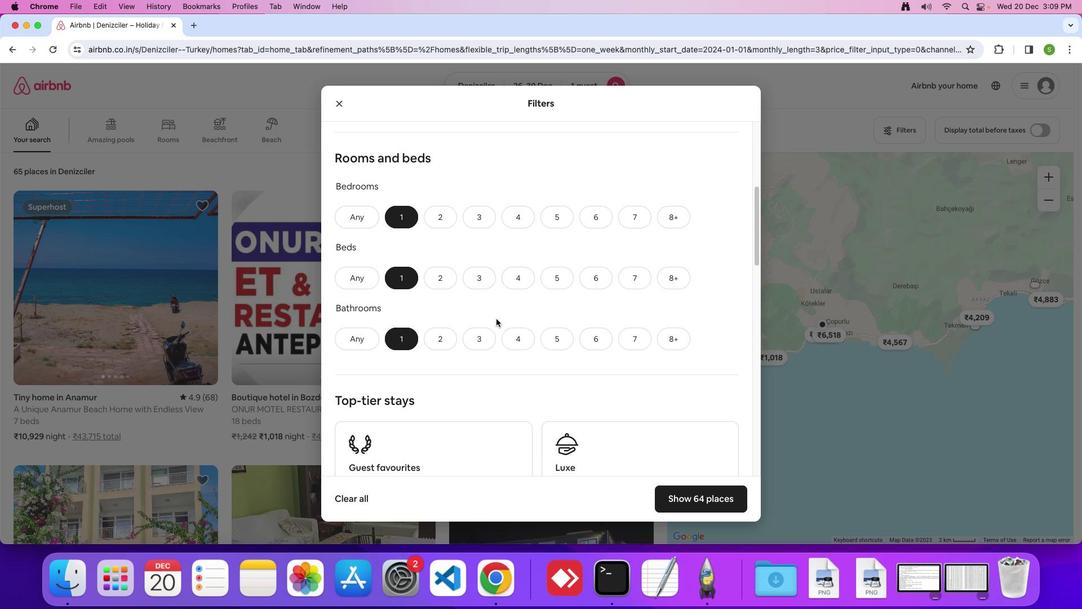 
Action: Mouse scrolled (491, 314) with delta (-3, -4)
Screenshot: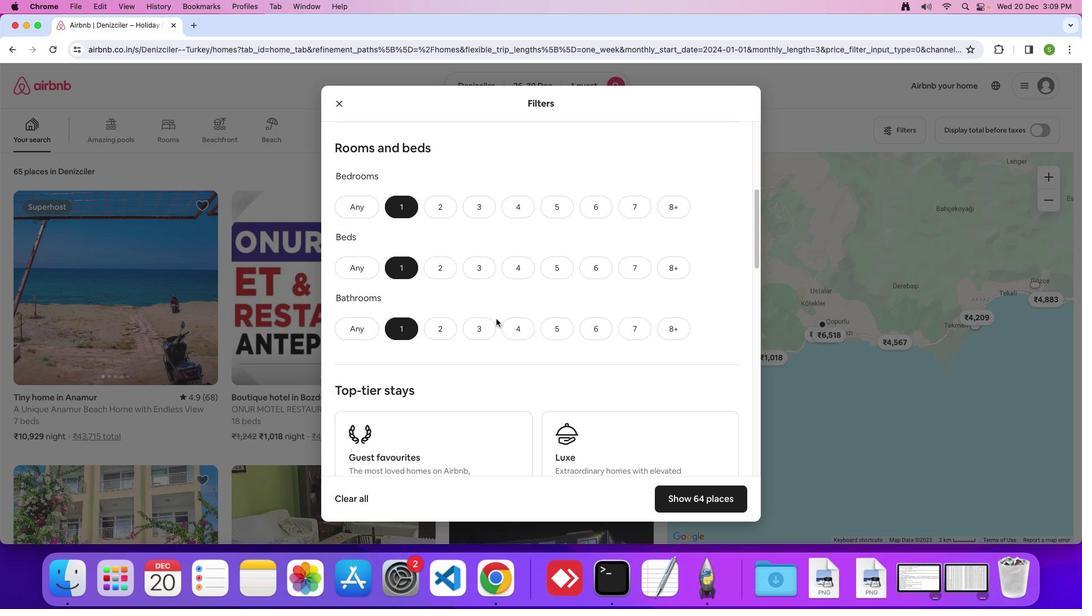 
Action: Mouse scrolled (491, 314) with delta (-3, -4)
Screenshot: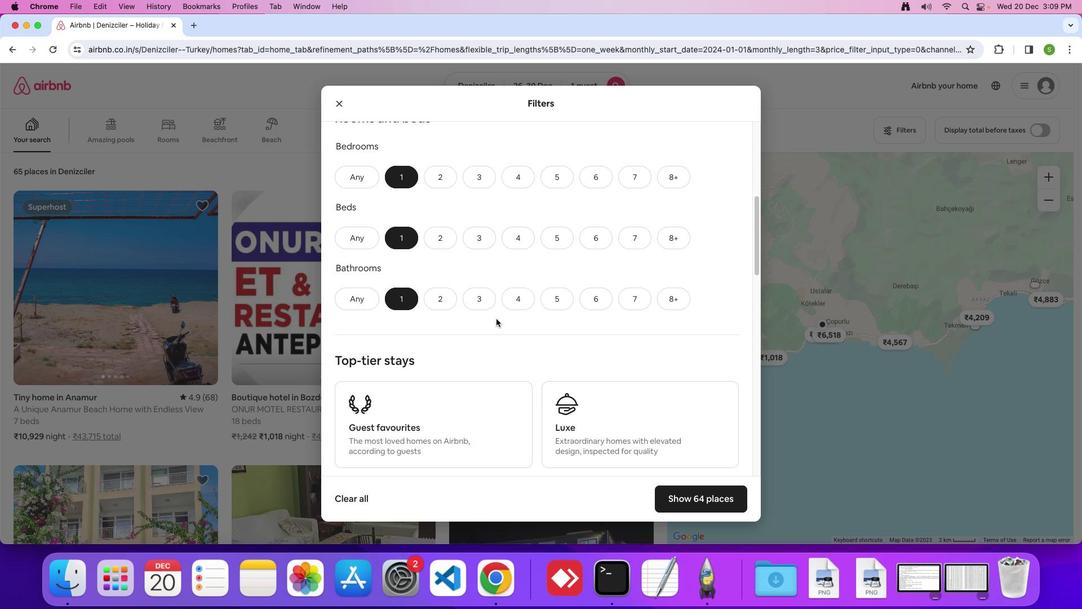 
Action: Mouse scrolled (491, 314) with delta (-3, -4)
Screenshot: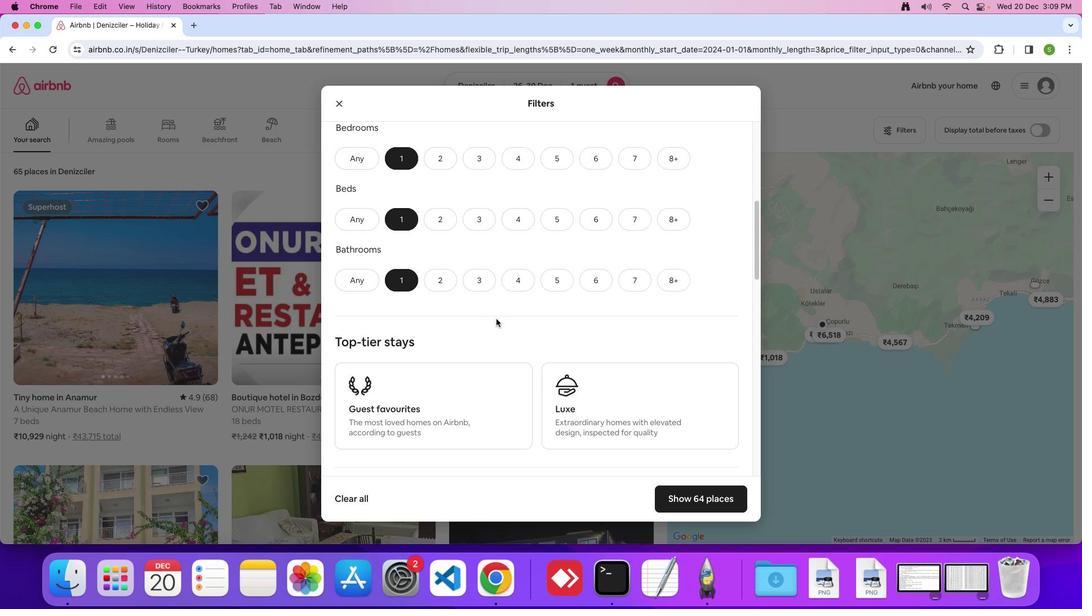
Action: Mouse scrolled (491, 314) with delta (-3, -4)
Screenshot: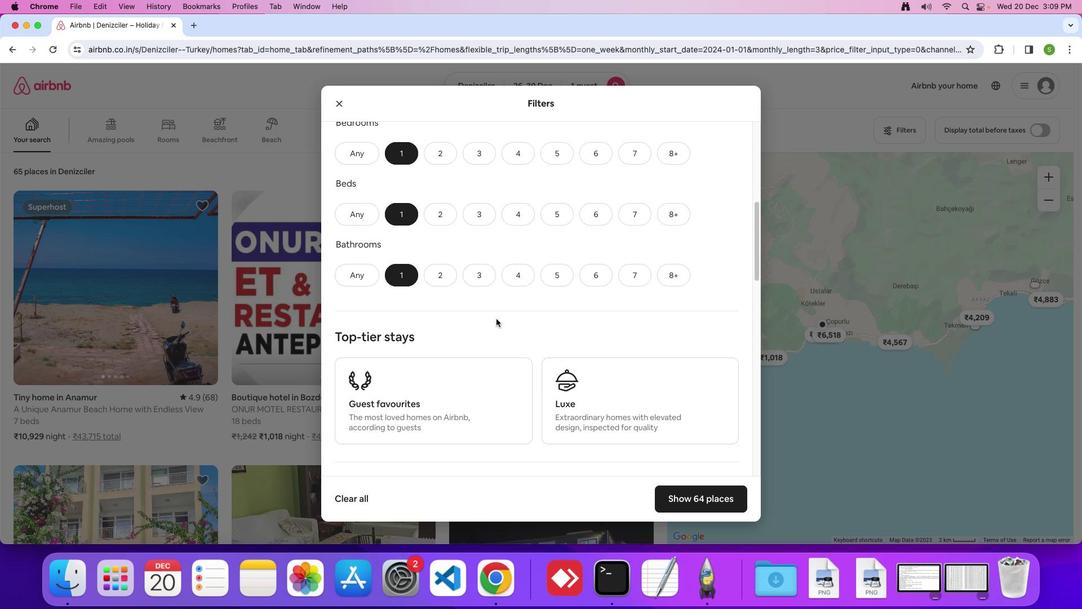 
Action: Mouse moved to (491, 314)
Screenshot: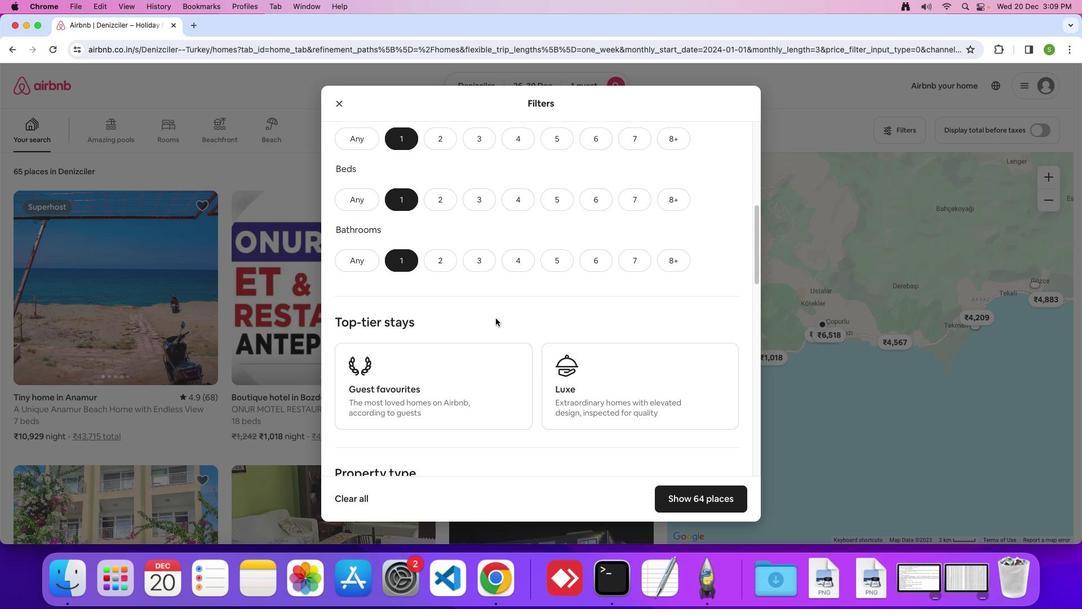 
Action: Mouse scrolled (491, 314) with delta (-3, -4)
Screenshot: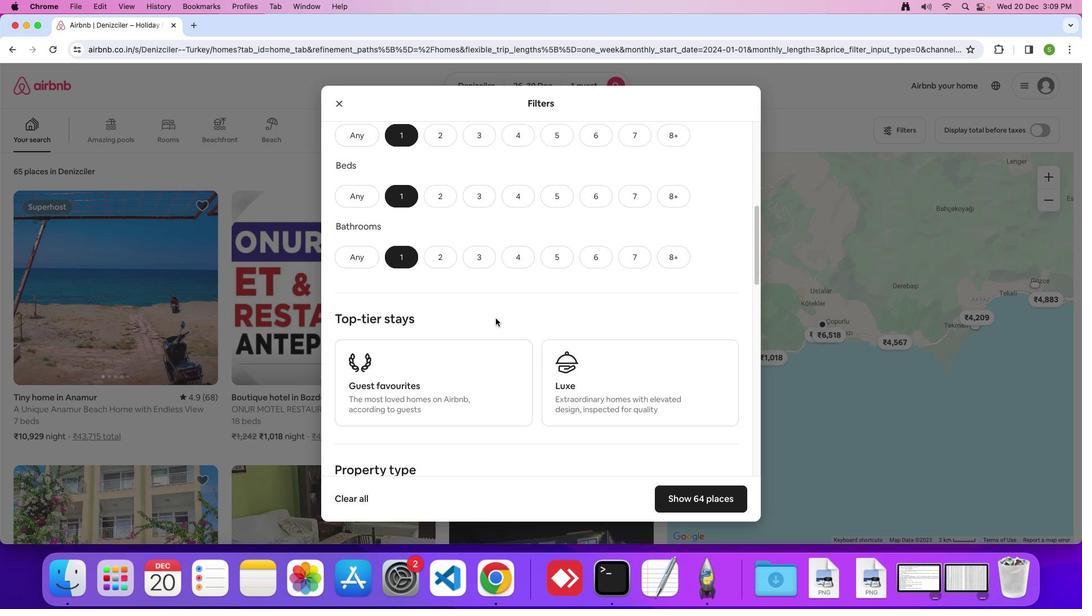 
Action: Mouse scrolled (491, 314) with delta (-3, -4)
Screenshot: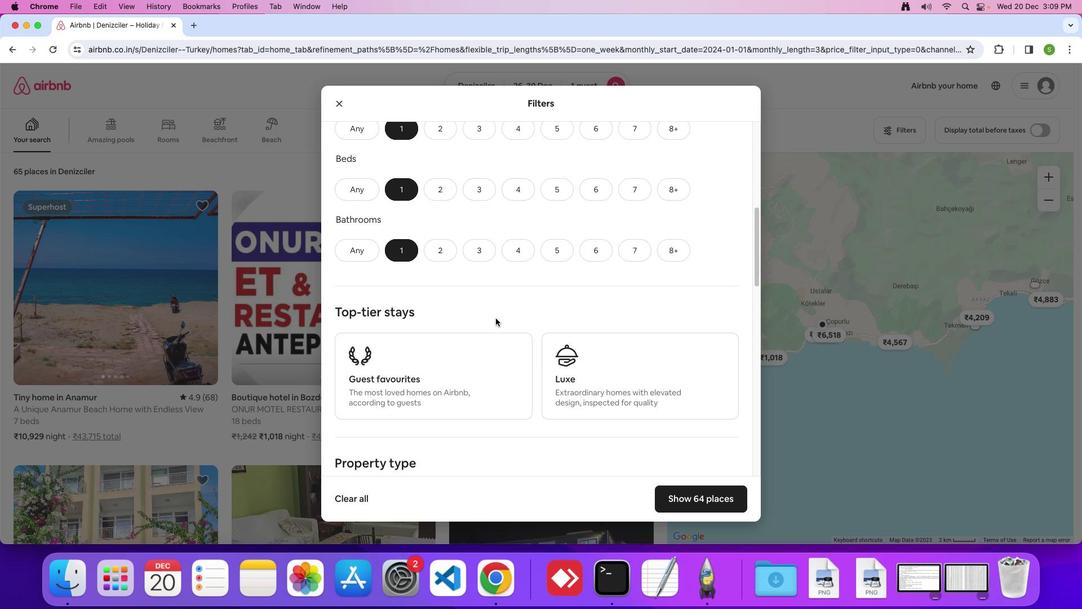 
Action: Mouse scrolled (491, 314) with delta (-3, -5)
Screenshot: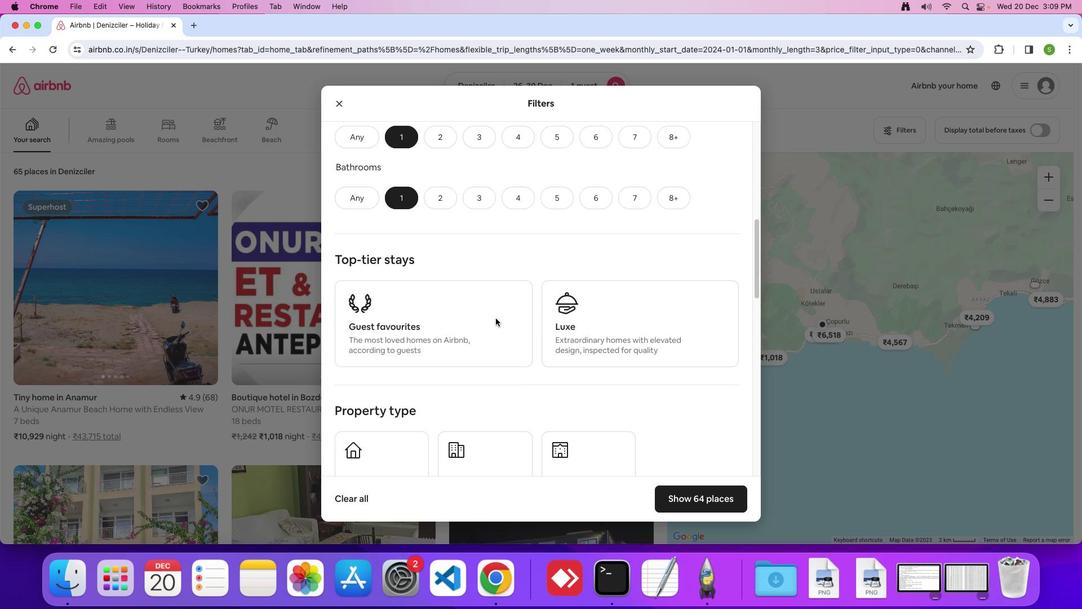 
Action: Mouse moved to (513, 311)
Screenshot: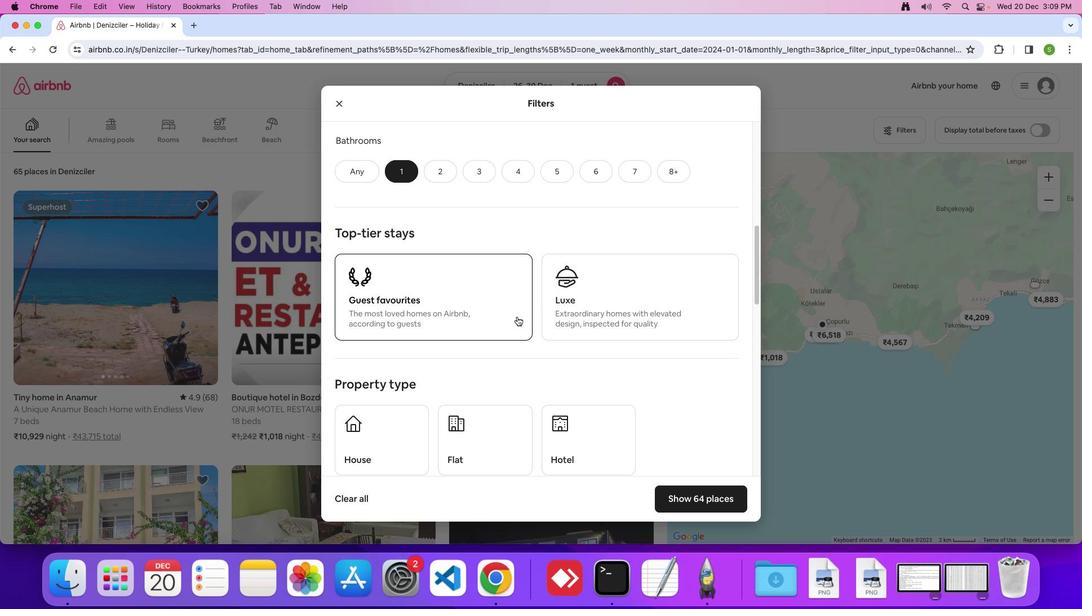 
Action: Mouse scrolled (513, 311) with delta (-3, -4)
Screenshot: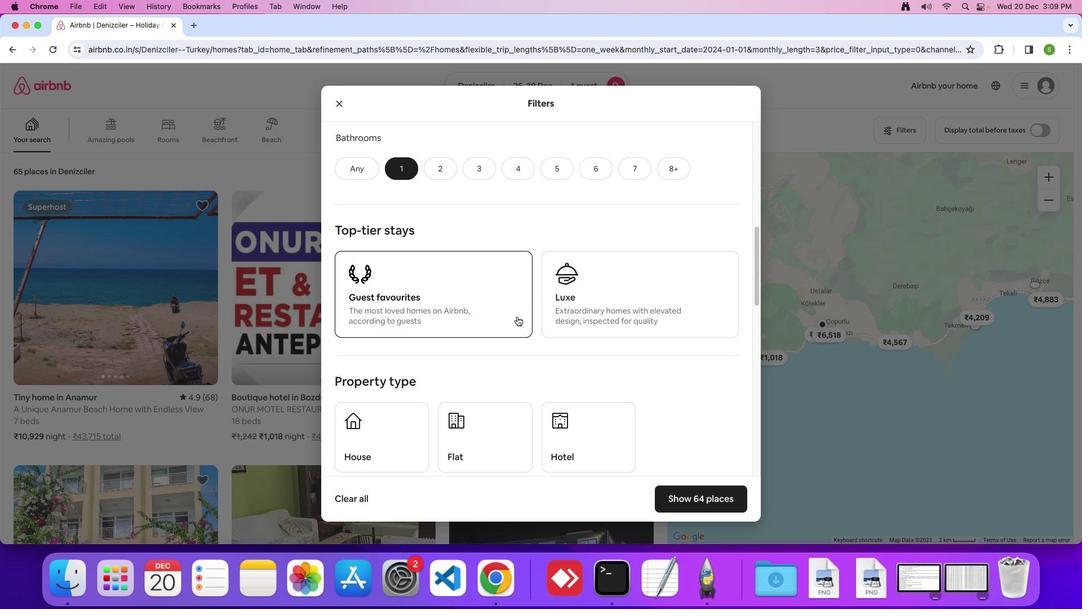 
Action: Mouse moved to (513, 311)
Screenshot: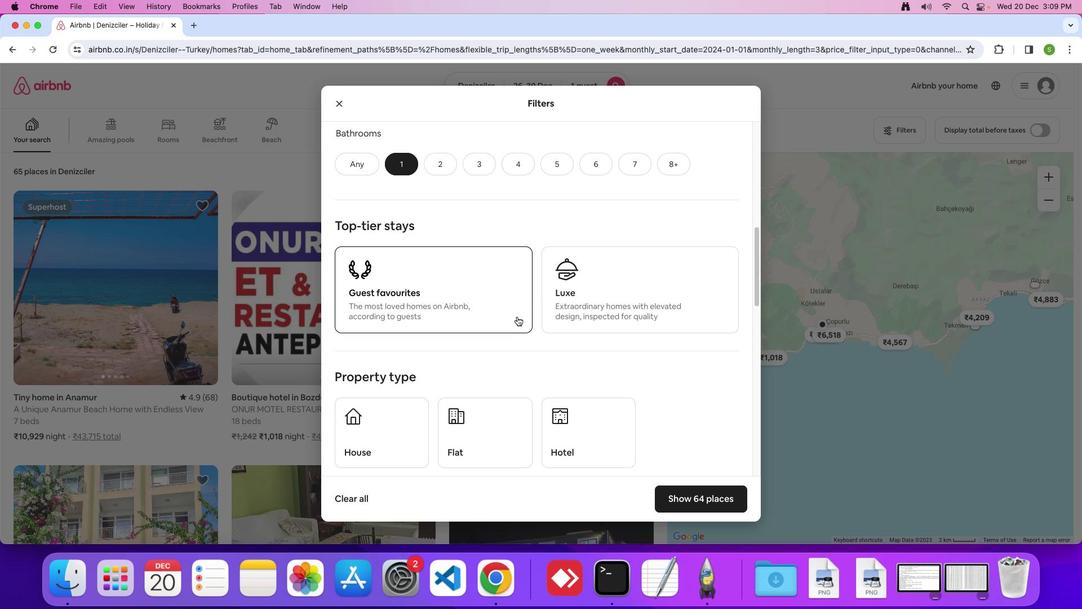 
Action: Mouse scrolled (513, 311) with delta (-3, -4)
Screenshot: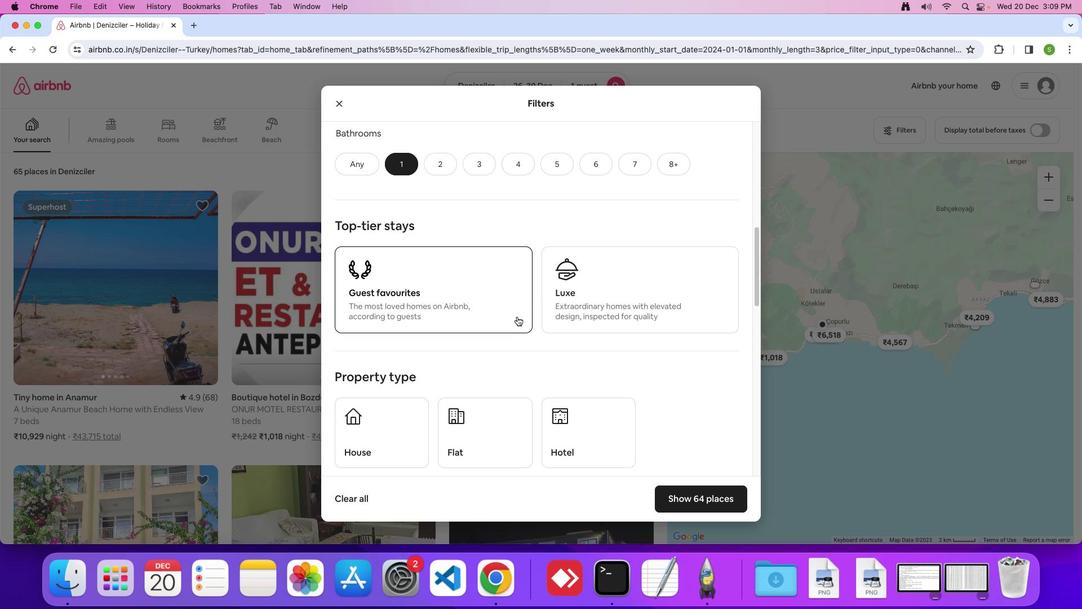 
Action: Mouse scrolled (513, 311) with delta (-3, -4)
Screenshot: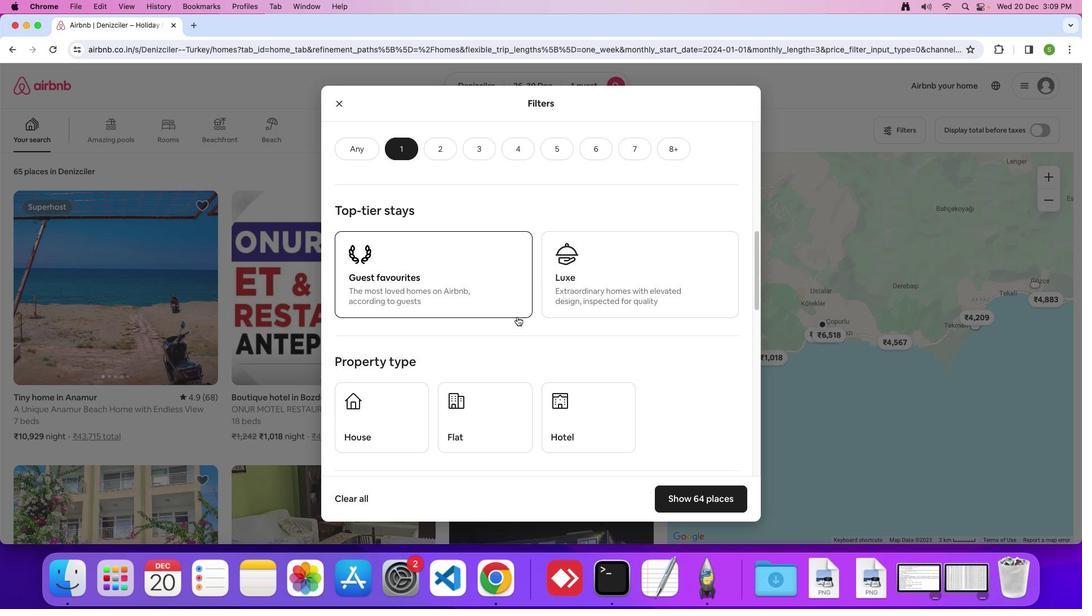 
Action: Mouse scrolled (513, 311) with delta (-3, -4)
Screenshot: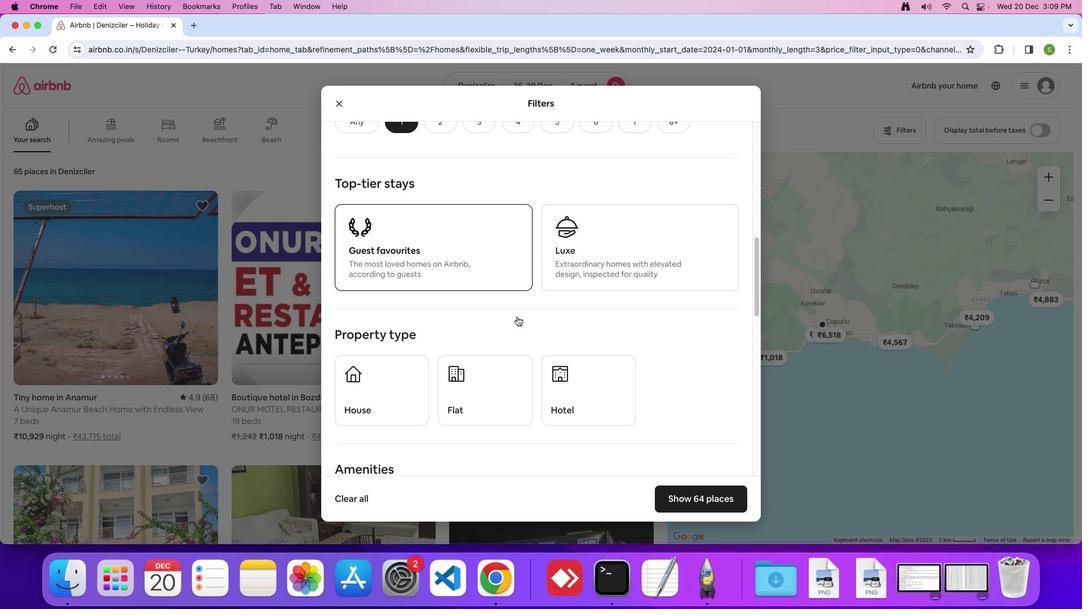 
Action: Mouse scrolled (513, 311) with delta (-3, -5)
Screenshot: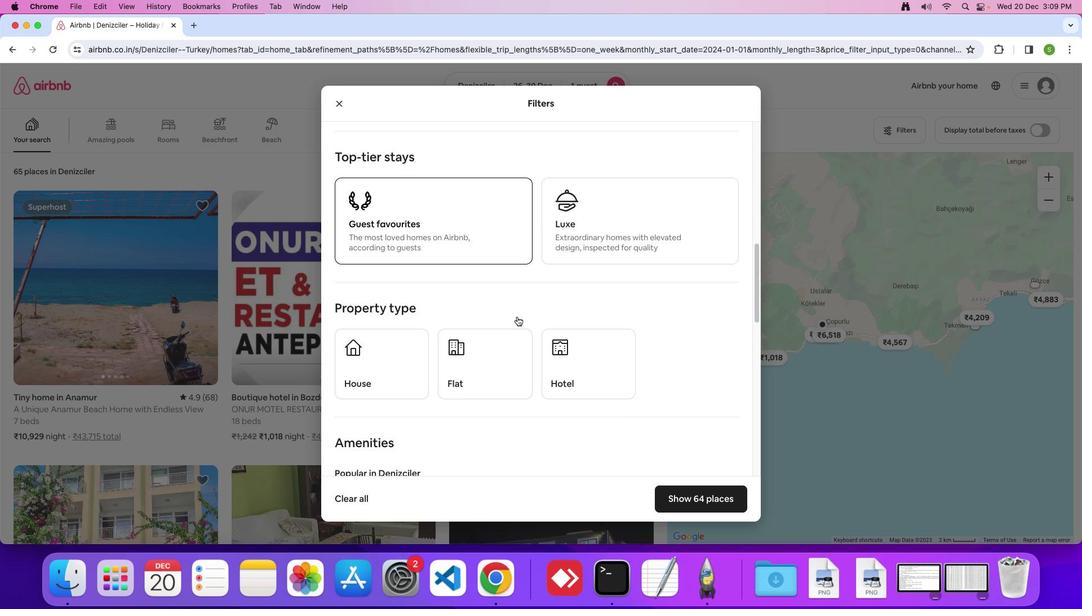 
Action: Mouse moved to (567, 314)
Screenshot: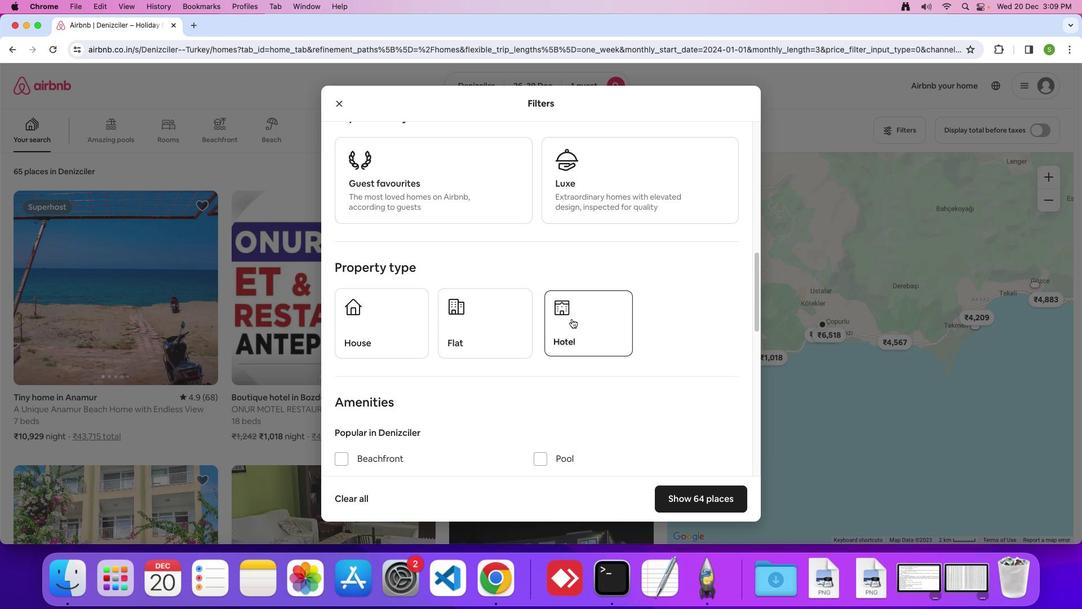 
Action: Mouse pressed left at (567, 314)
Screenshot: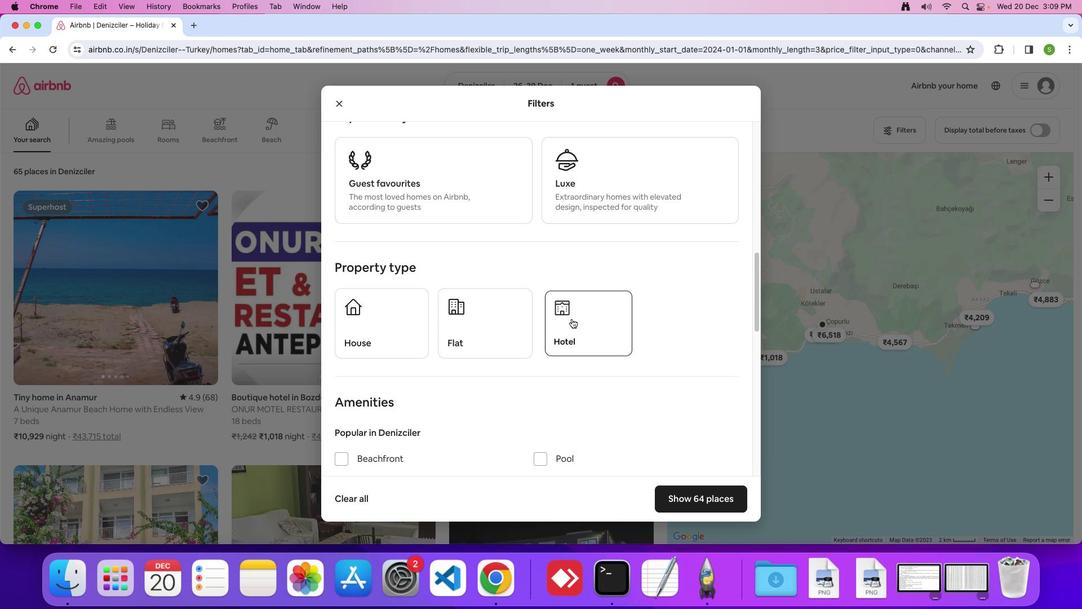 
Action: Mouse moved to (619, 338)
Screenshot: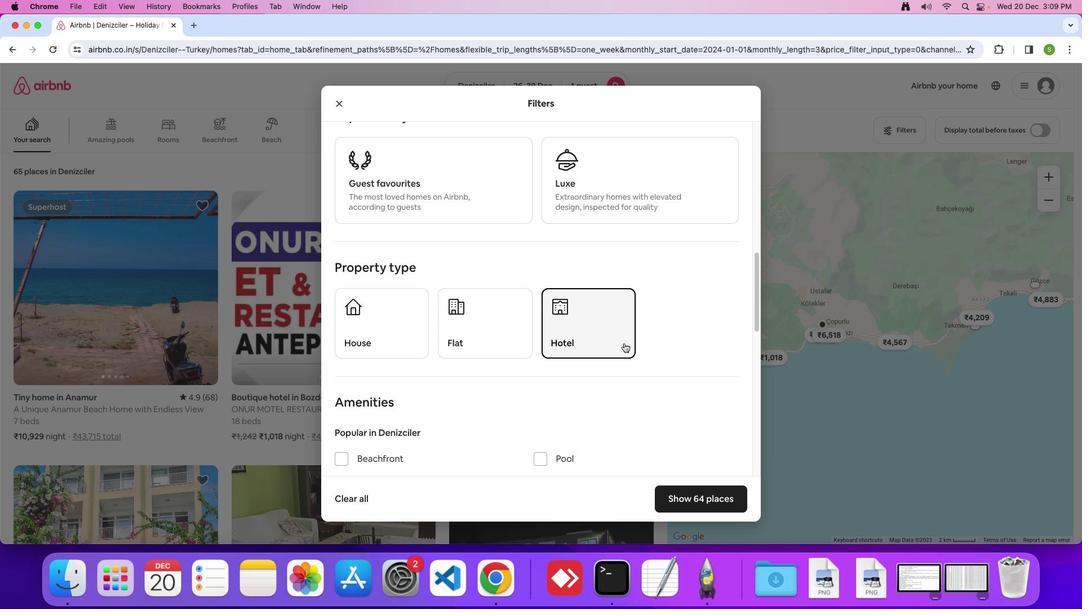 
Action: Mouse scrolled (619, 338) with delta (-3, -4)
Screenshot: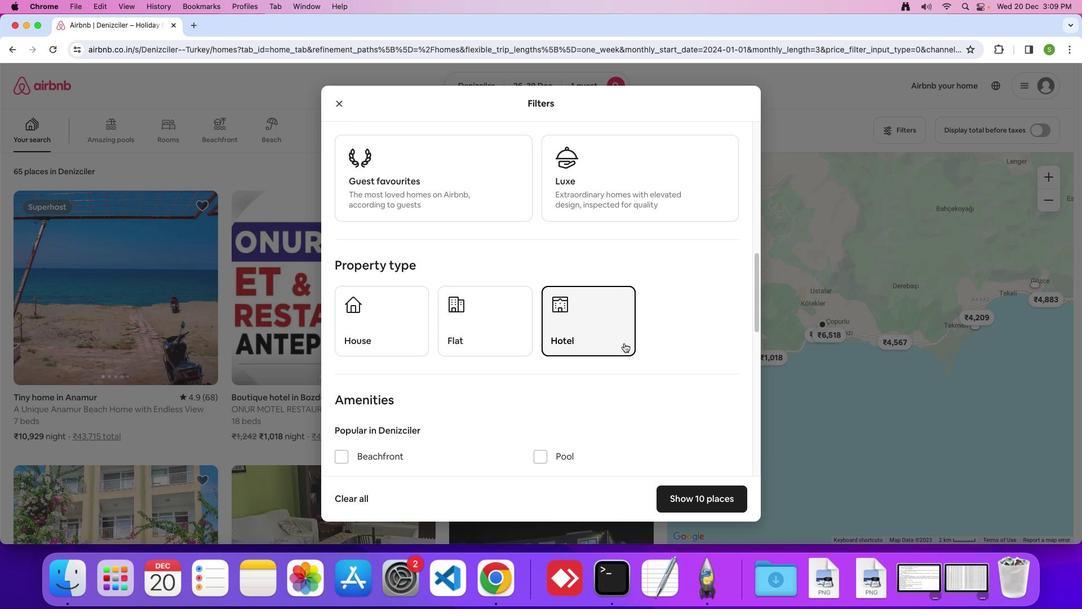 
Action: Mouse scrolled (619, 338) with delta (-3, -4)
Screenshot: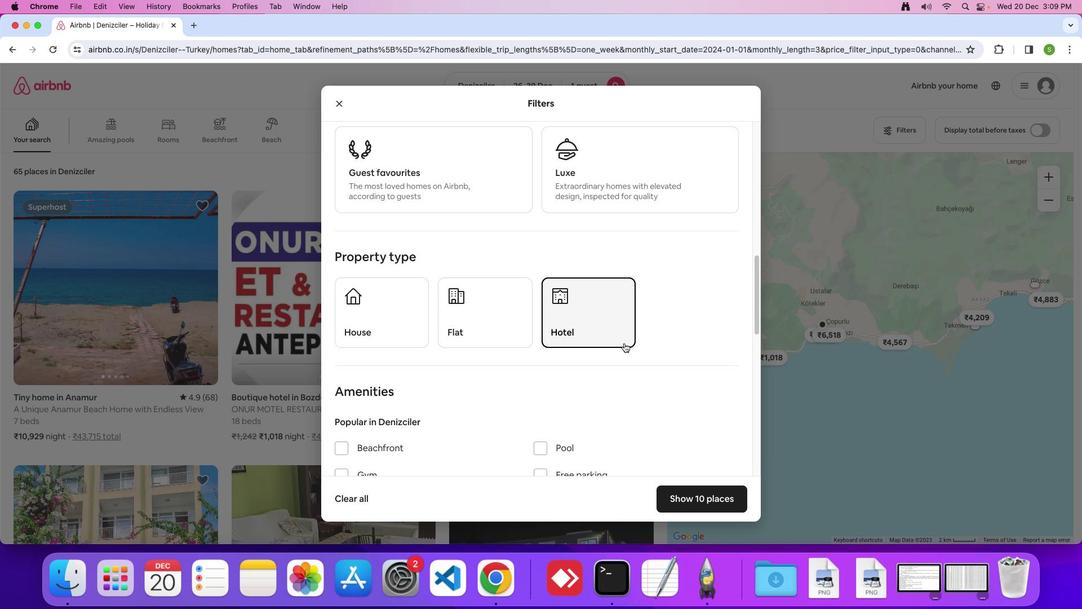 
Action: Mouse scrolled (619, 338) with delta (-3, -5)
Screenshot: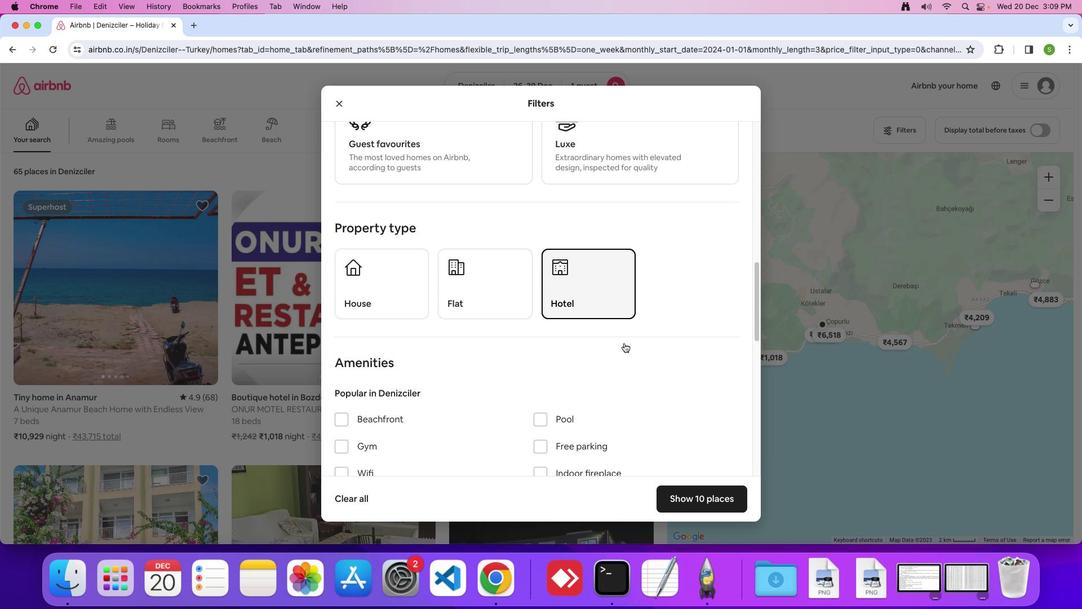 
Action: Mouse scrolled (619, 338) with delta (-3, -4)
Screenshot: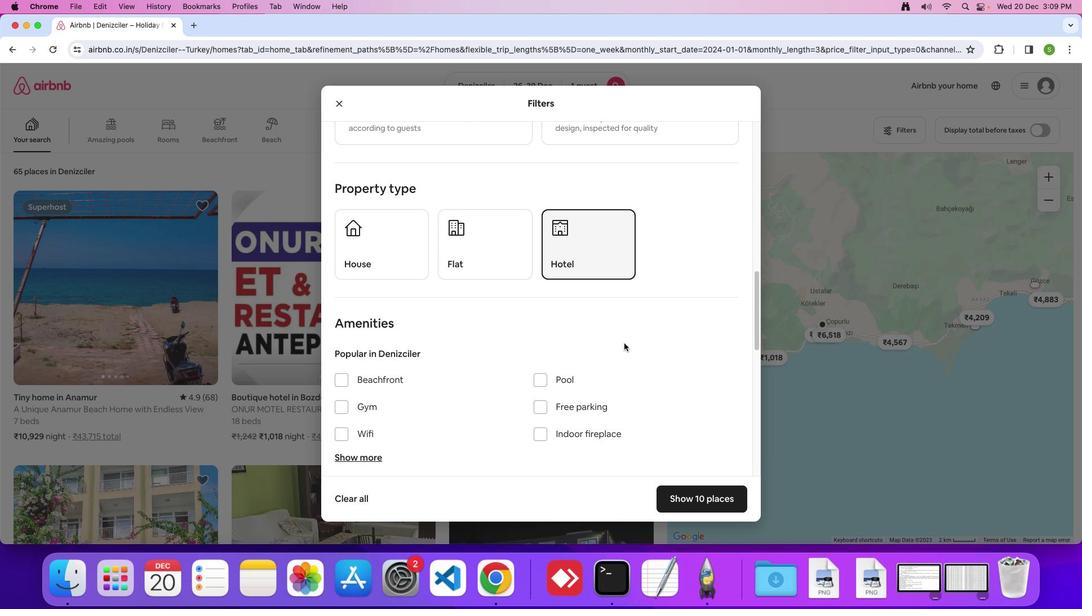 
Action: Mouse scrolled (619, 338) with delta (-3, -4)
Screenshot: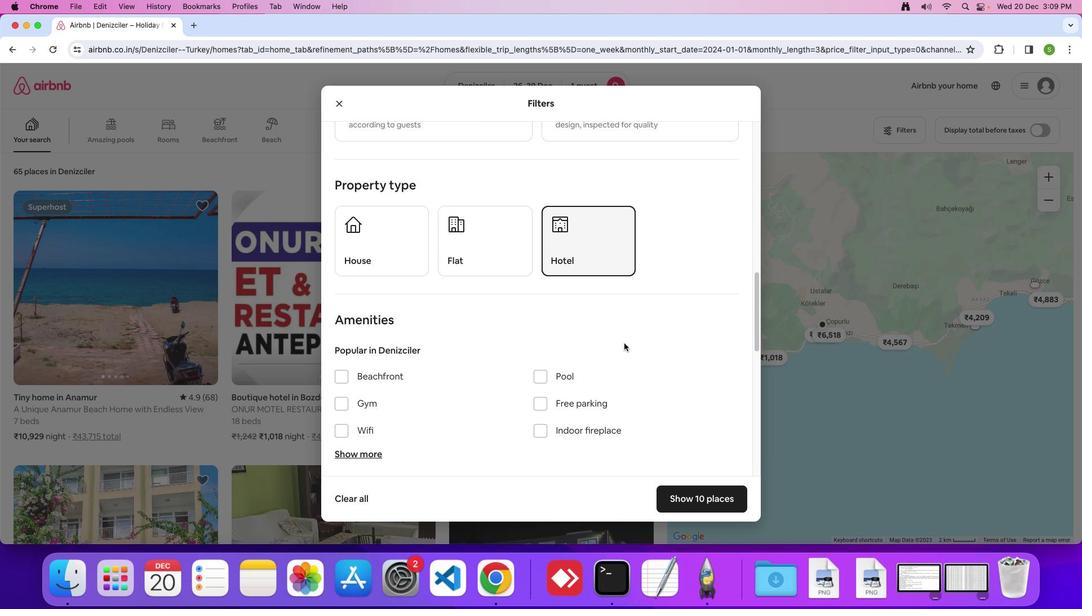 
Action: Mouse scrolled (619, 338) with delta (-3, -4)
Screenshot: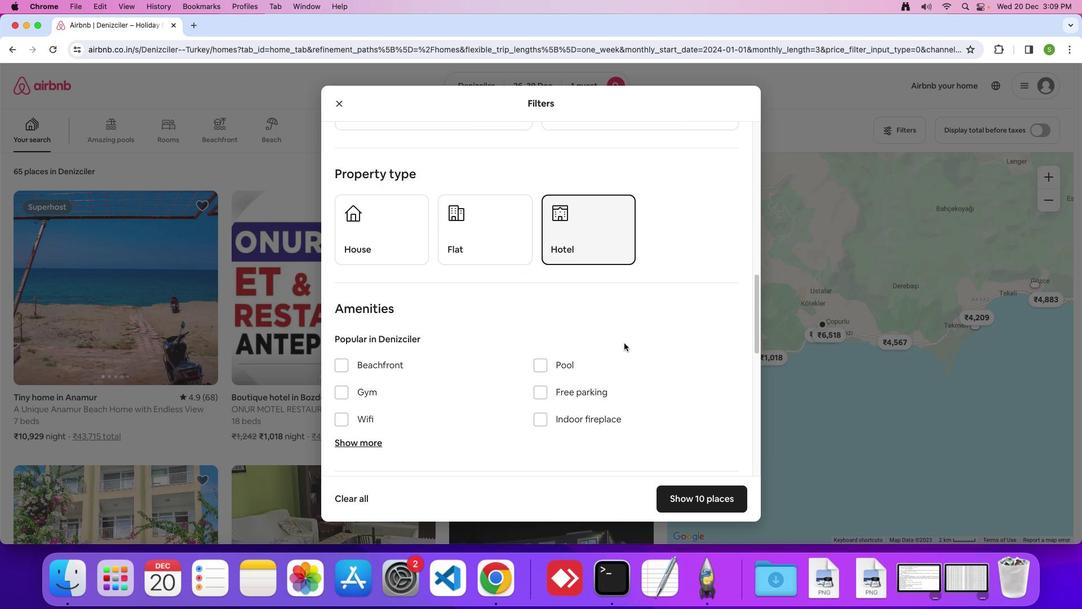 
Action: Mouse scrolled (619, 338) with delta (-3, -4)
Screenshot: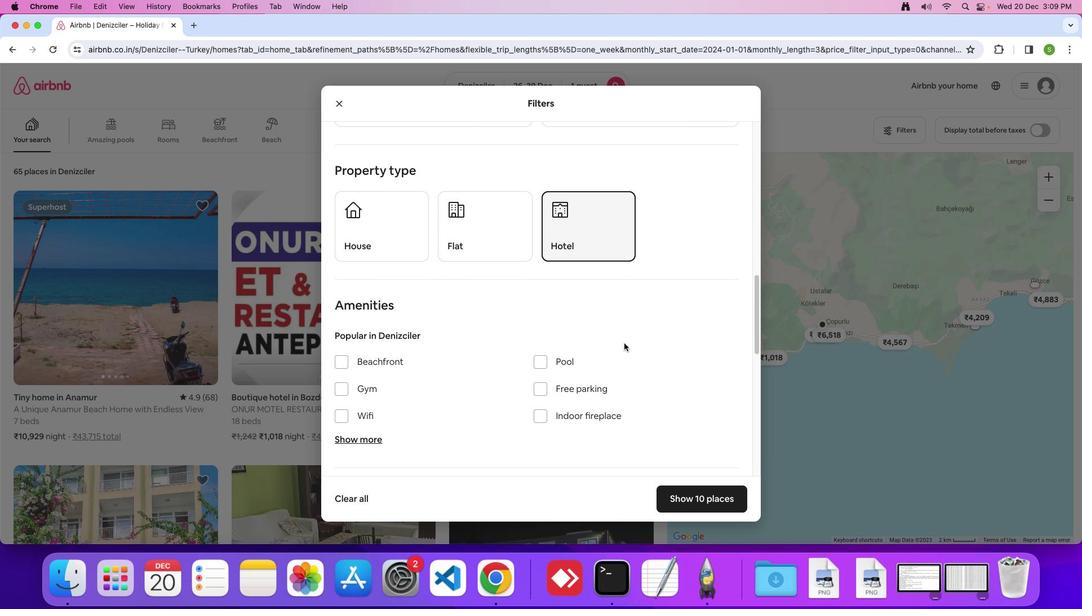 
Action: Mouse scrolled (619, 338) with delta (-3, -4)
Screenshot: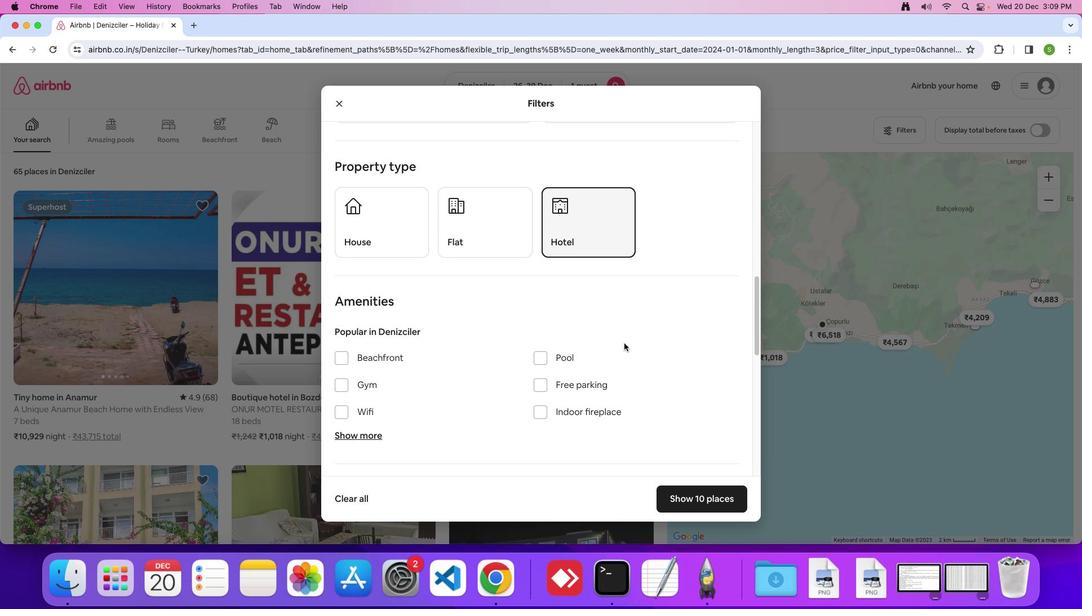 
Action: Mouse scrolled (619, 338) with delta (-3, -4)
Screenshot: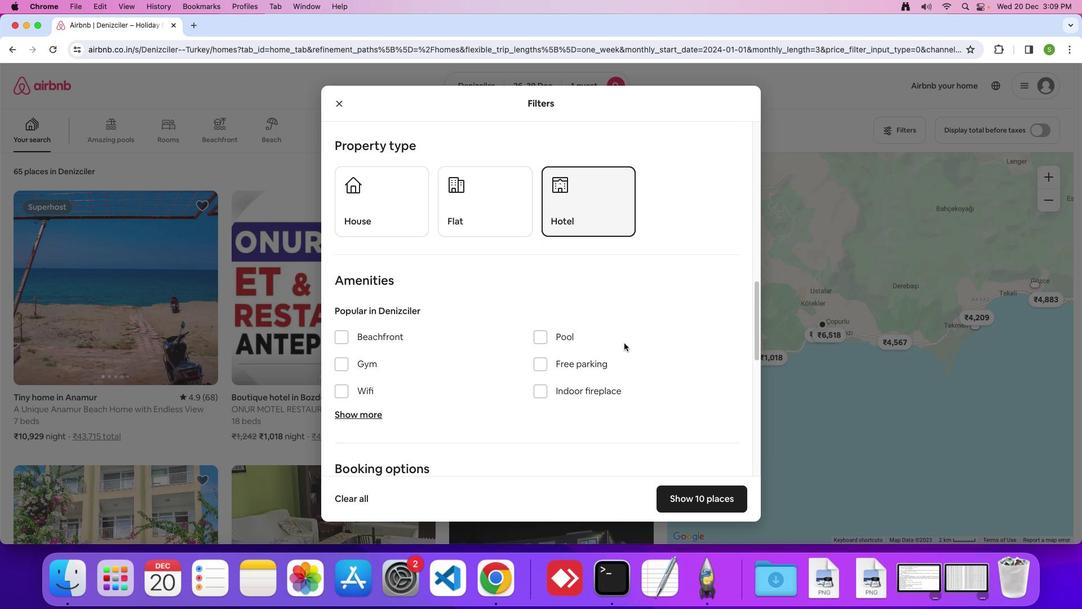 
Action: Mouse scrolled (619, 338) with delta (-3, -4)
Screenshot: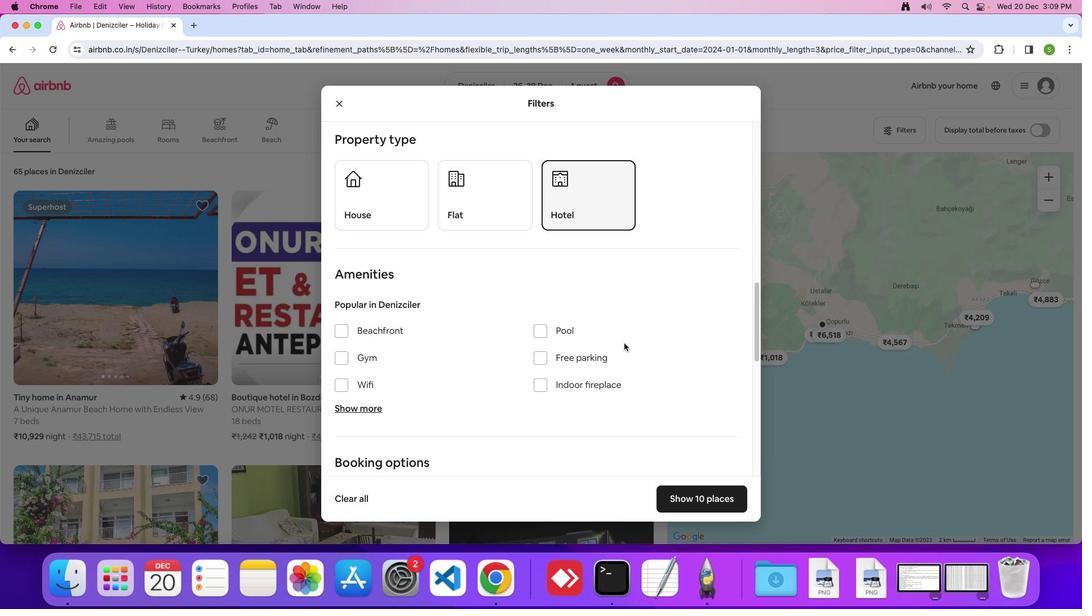 
Action: Mouse scrolled (619, 338) with delta (-3, -5)
Screenshot: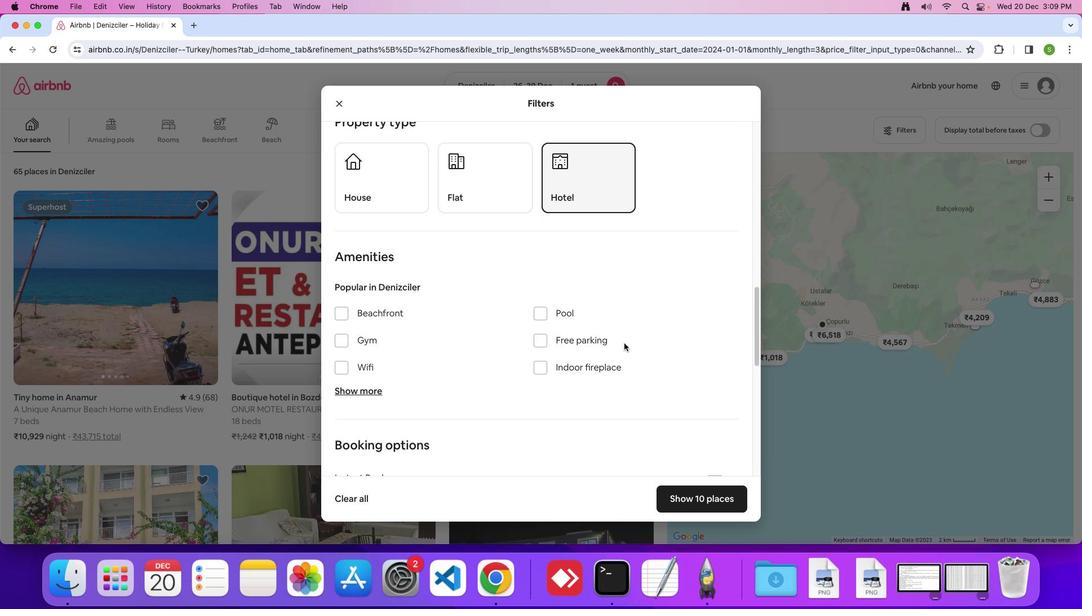 
Action: Mouse moved to (364, 329)
Screenshot: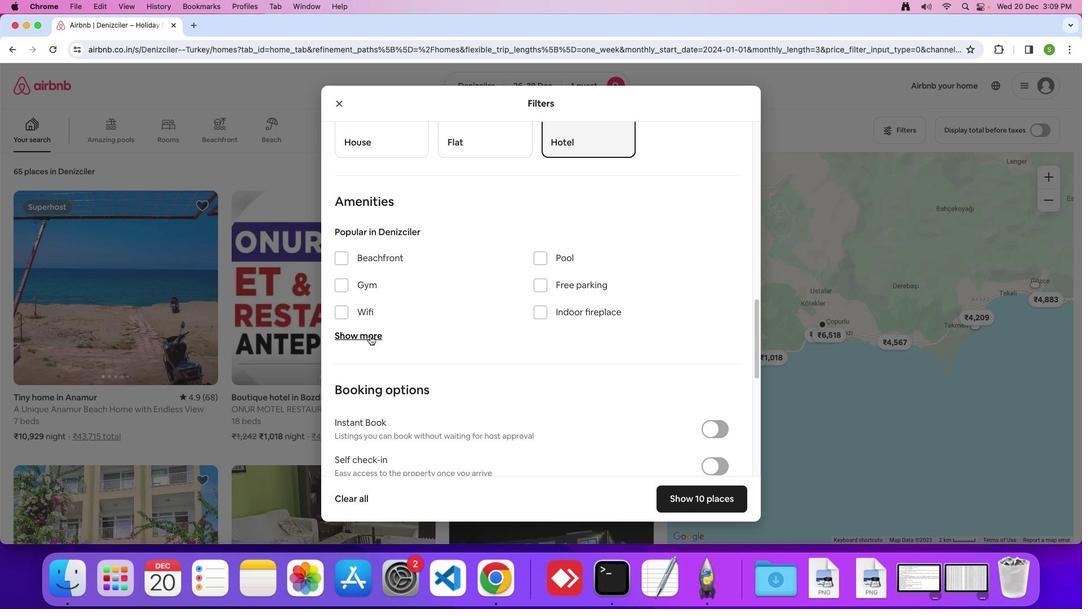 
Action: Mouse pressed left at (364, 329)
Screenshot: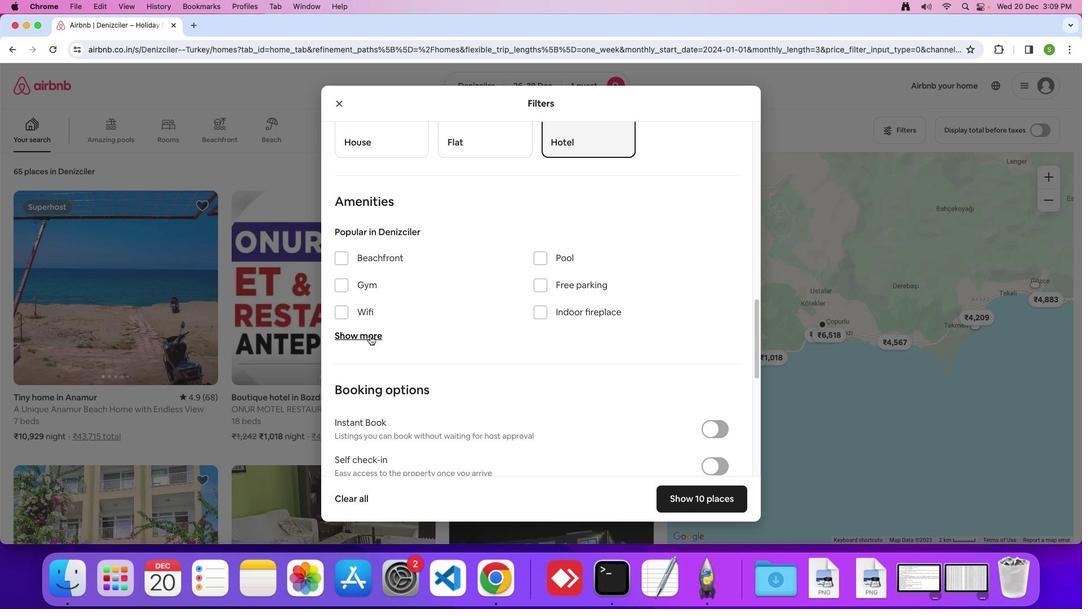 
Action: Mouse moved to (478, 311)
Screenshot: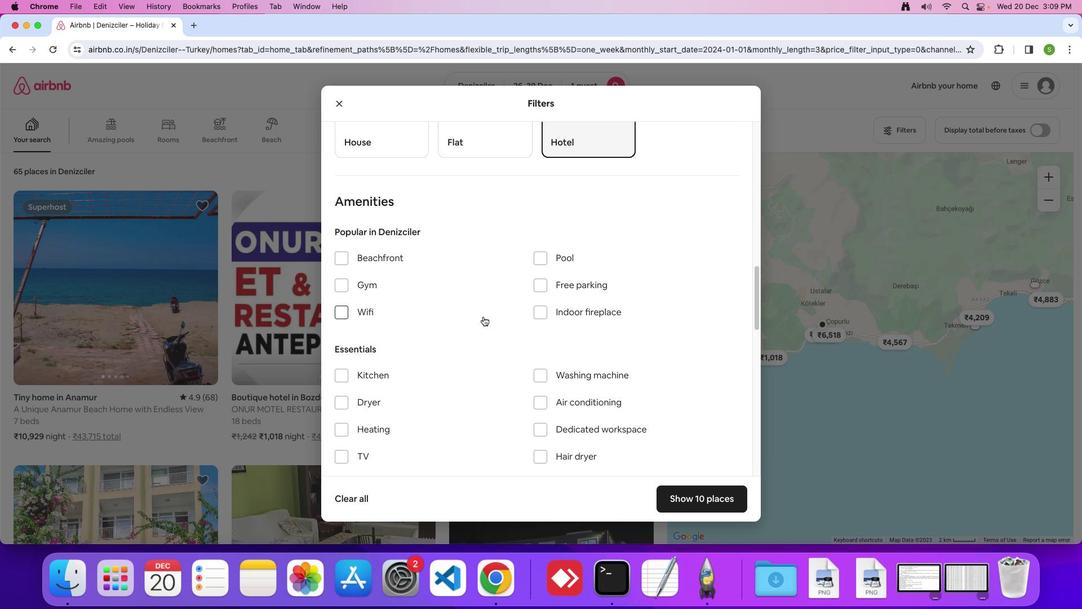 
Action: Mouse scrolled (478, 311) with delta (-3, -4)
Screenshot: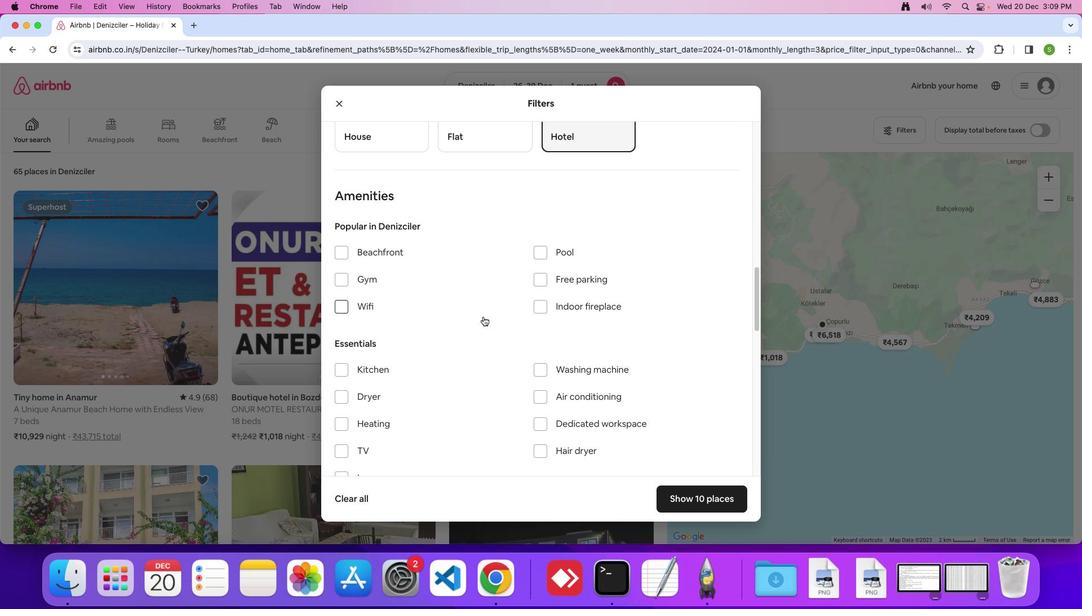 
Action: Mouse scrolled (478, 311) with delta (-3, -4)
Screenshot: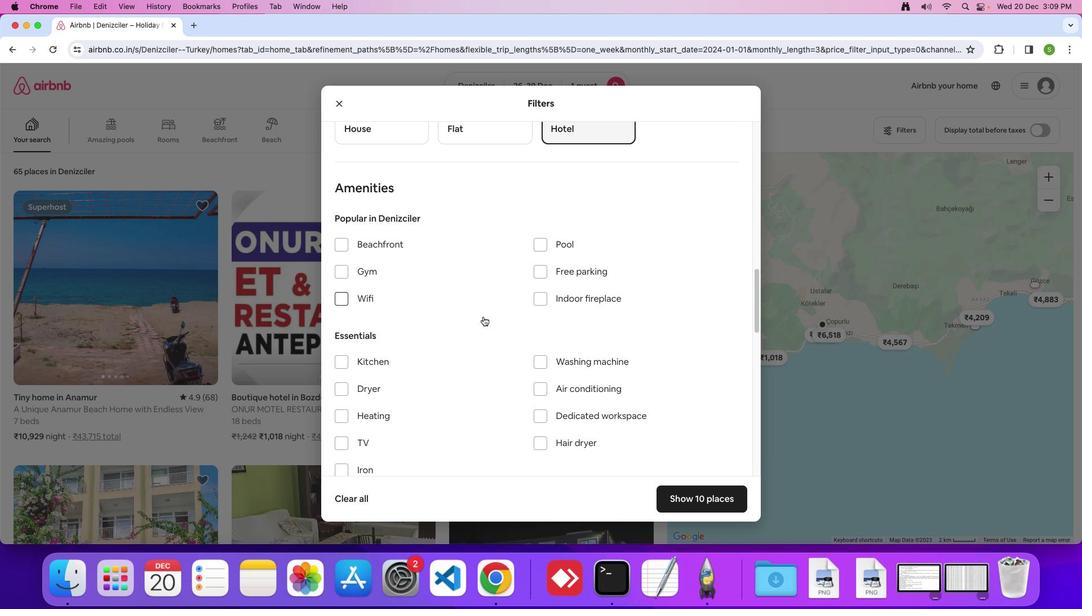 
Action: Mouse scrolled (478, 311) with delta (-3, -5)
Screenshot: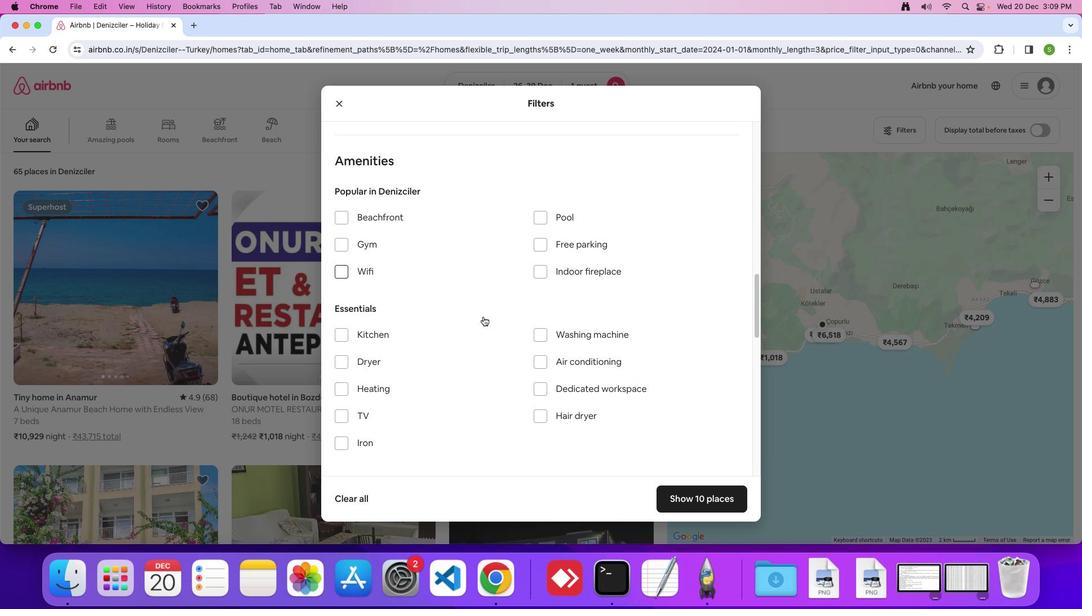 
Action: Mouse moved to (540, 274)
Screenshot: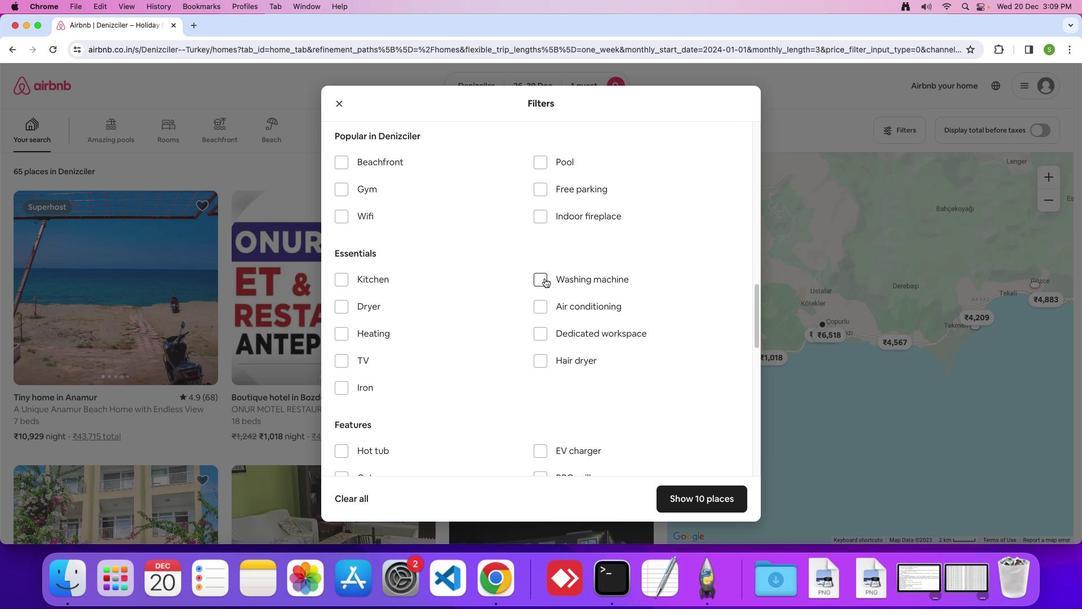 
Action: Mouse pressed left at (540, 274)
Screenshot: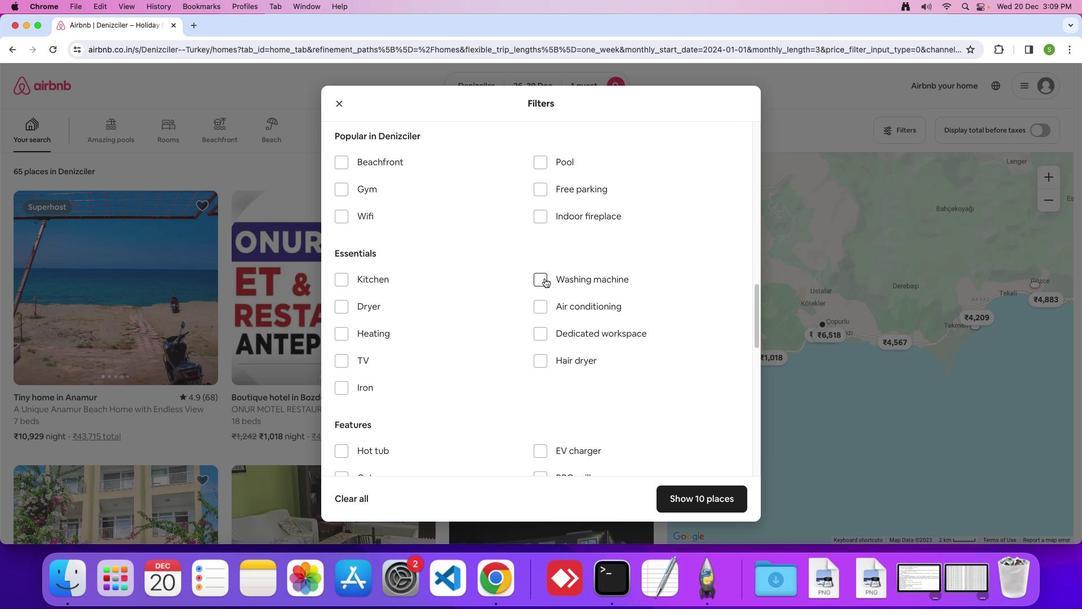 
Action: Mouse moved to (632, 333)
Screenshot: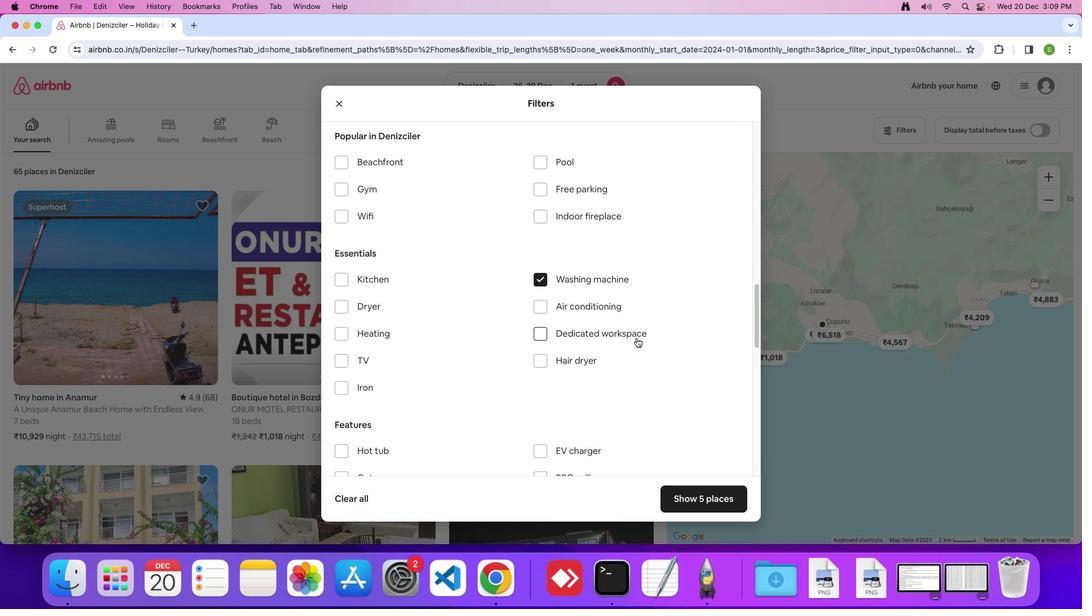 
Action: Mouse scrolled (632, 333) with delta (-3, -4)
Screenshot: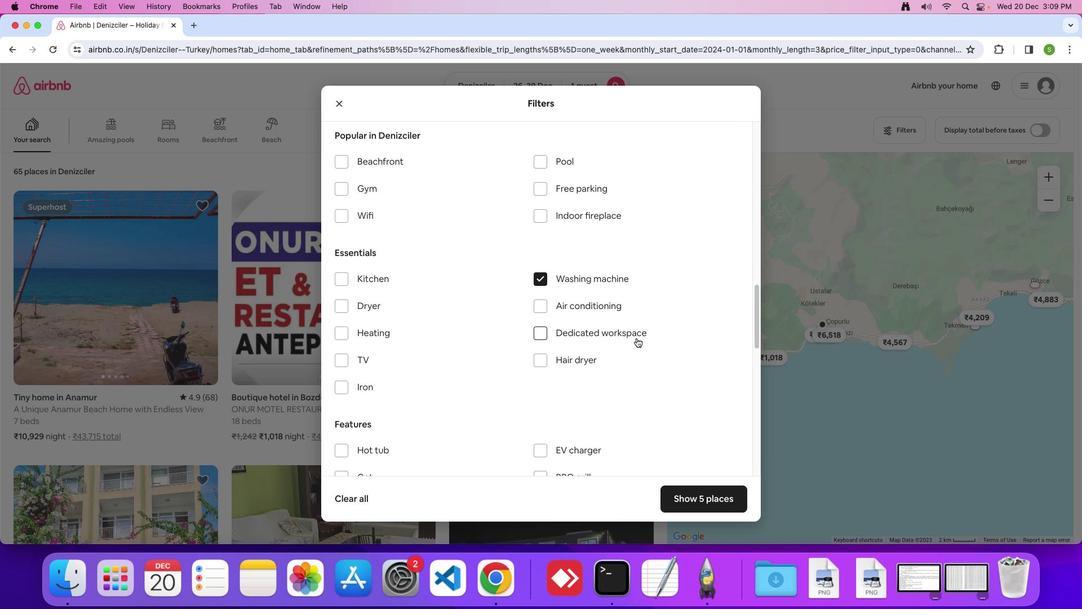 
Action: Mouse scrolled (632, 333) with delta (-3, -4)
Screenshot: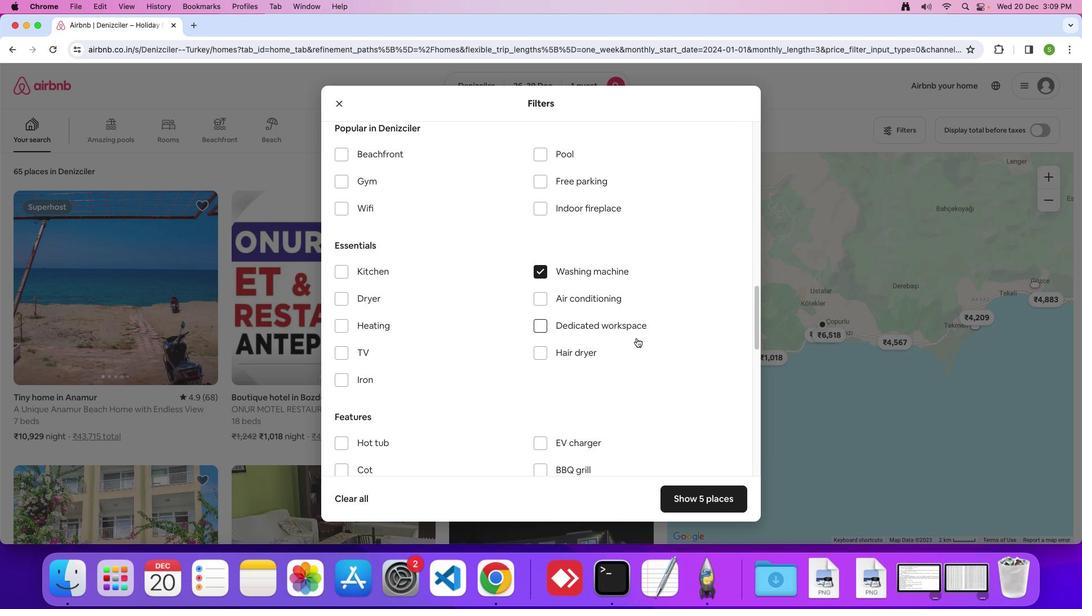 
Action: Mouse moved to (684, 363)
Screenshot: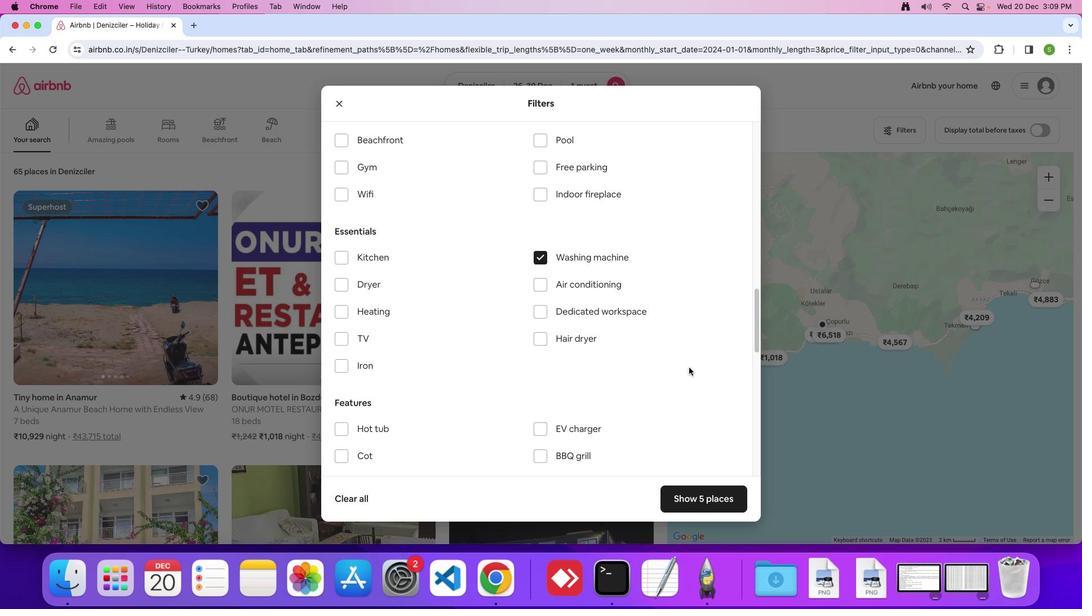 
Action: Mouse scrolled (684, 363) with delta (-3, -4)
Screenshot: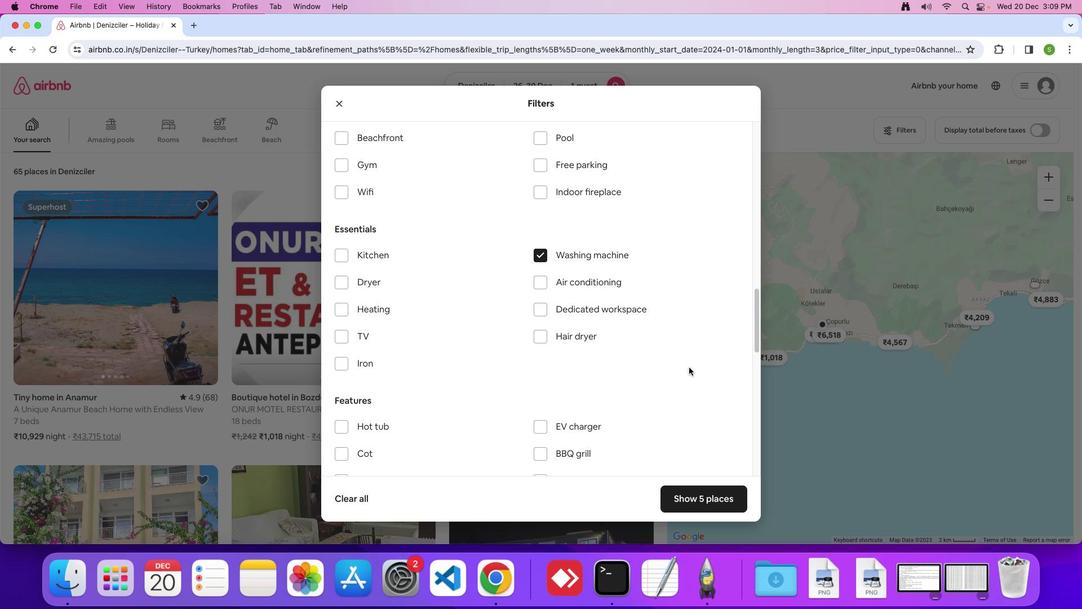 
Action: Mouse scrolled (684, 363) with delta (-3, -4)
Screenshot: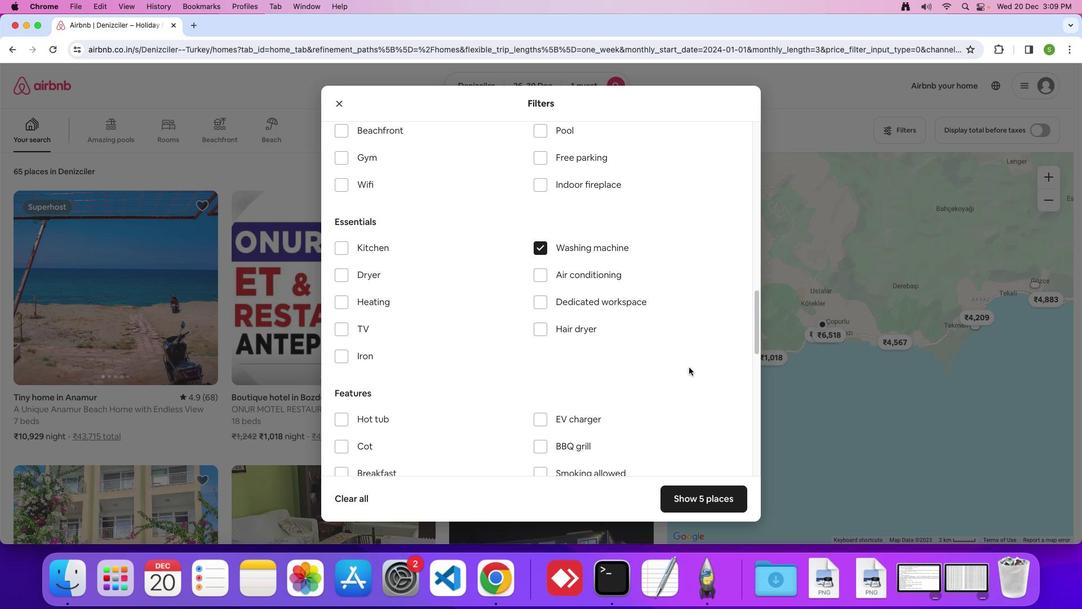 
Action: Mouse scrolled (684, 363) with delta (-3, -5)
Screenshot: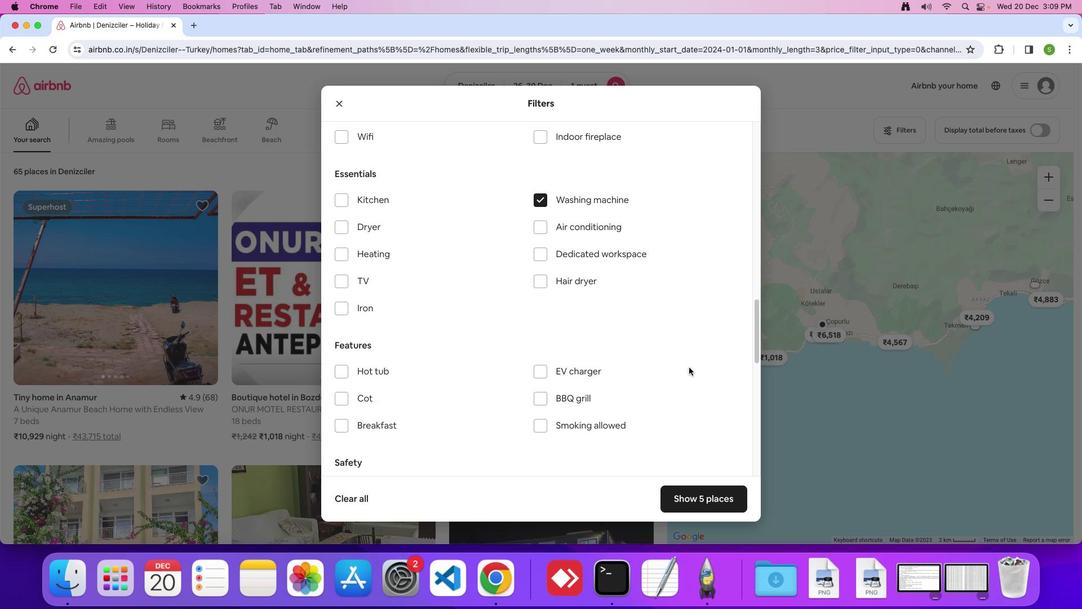 
Action: Mouse moved to (641, 358)
Screenshot: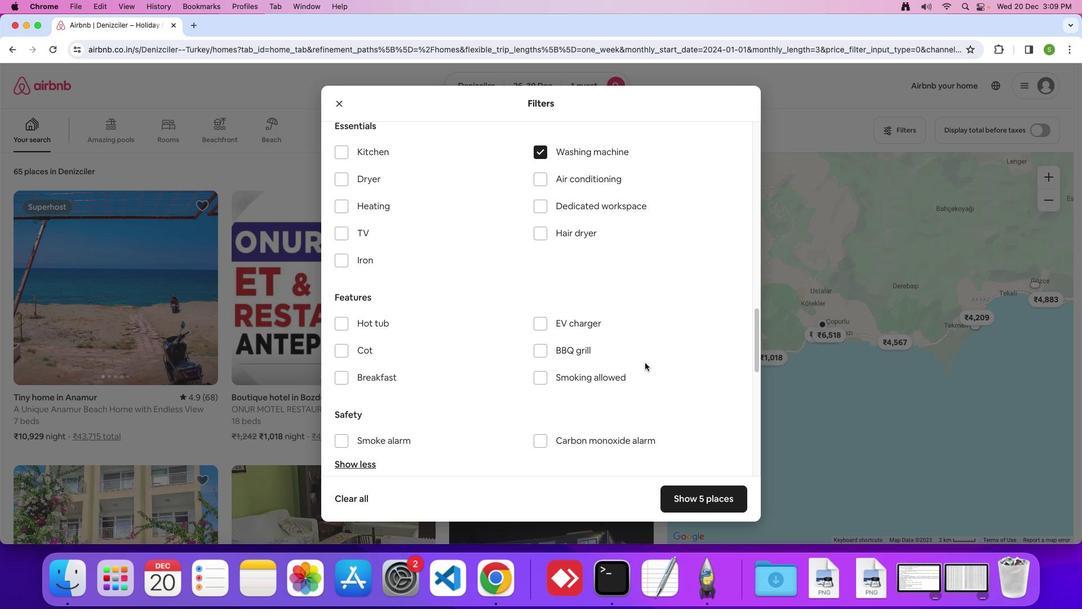 
Action: Mouse scrolled (641, 358) with delta (-3, -4)
Screenshot: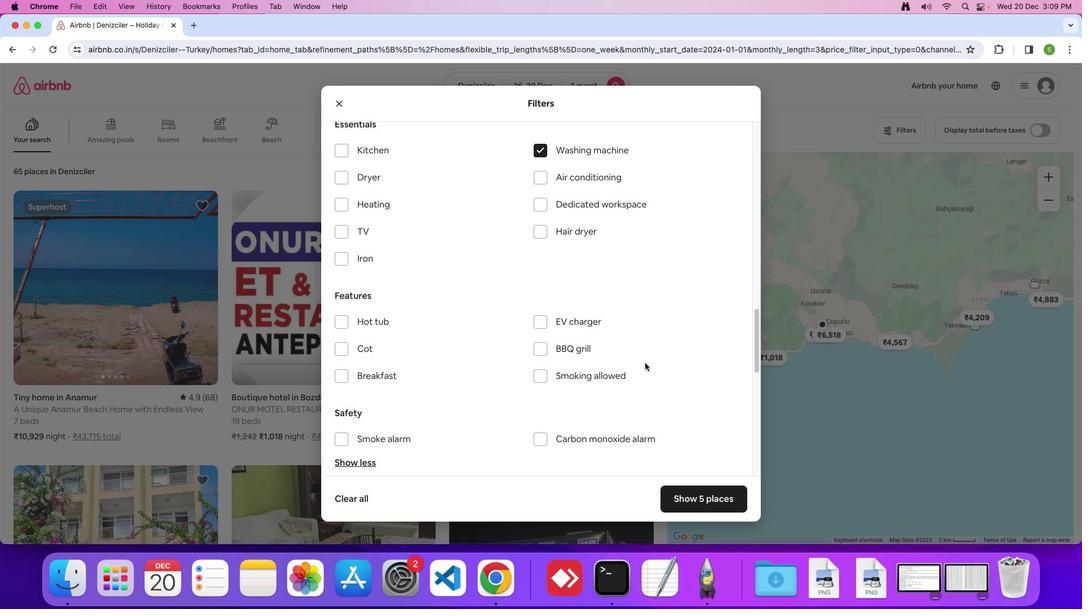 
Action: Mouse scrolled (641, 358) with delta (-3, -4)
Screenshot: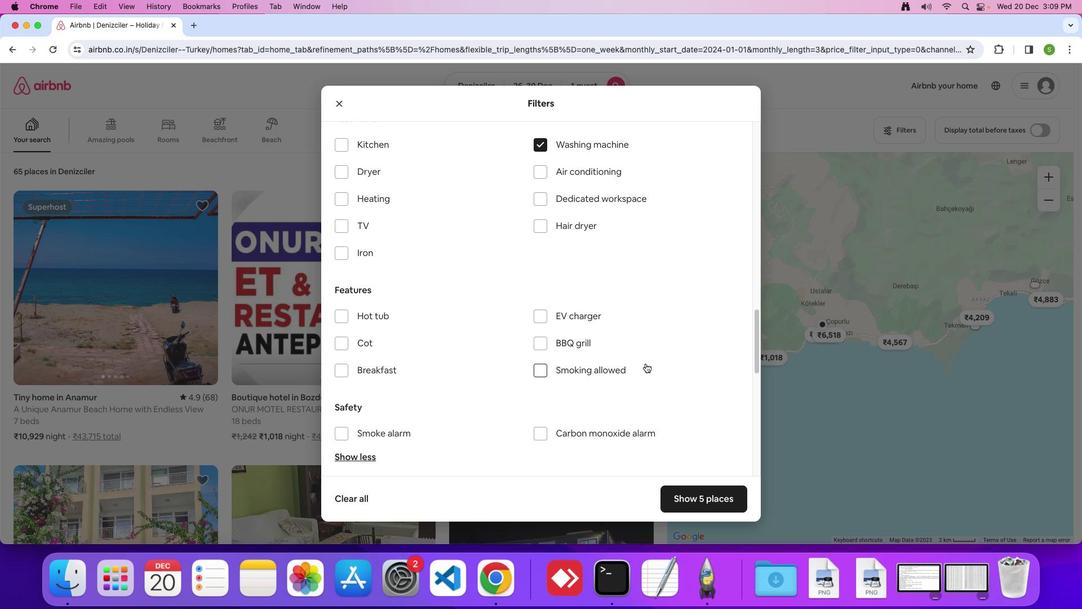 
Action: Mouse scrolled (641, 358) with delta (-3, -5)
Screenshot: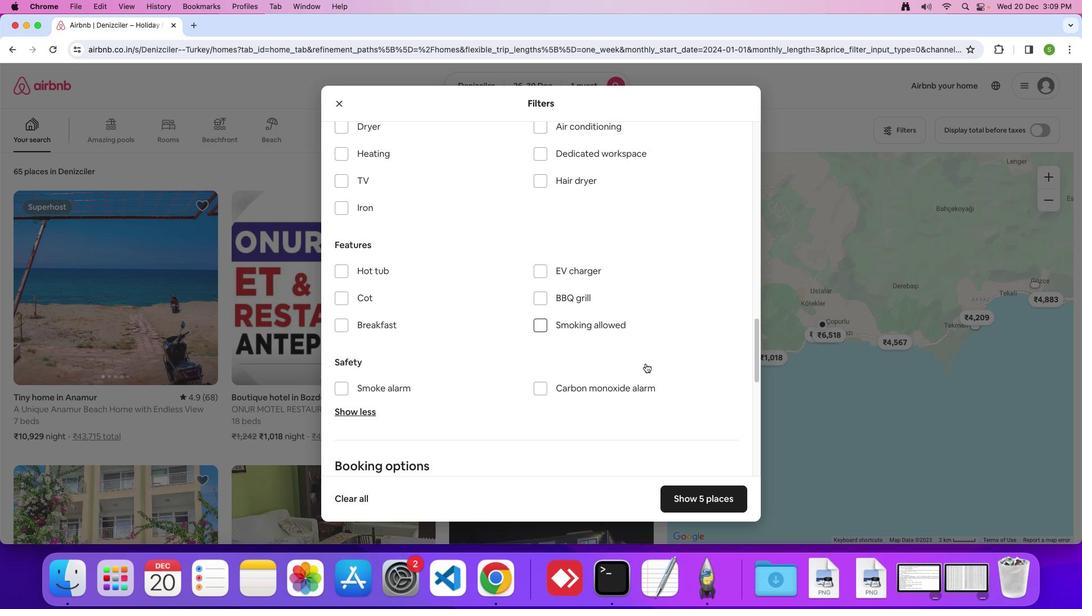 
Action: Mouse moved to (642, 359)
Screenshot: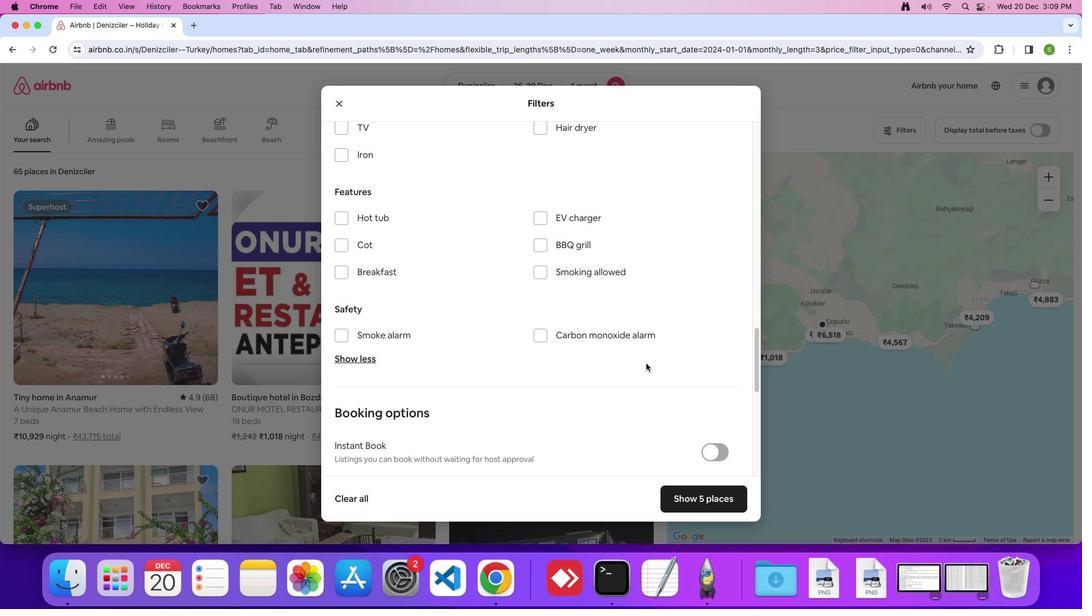 
Action: Mouse scrolled (642, 359) with delta (-3, -4)
Screenshot: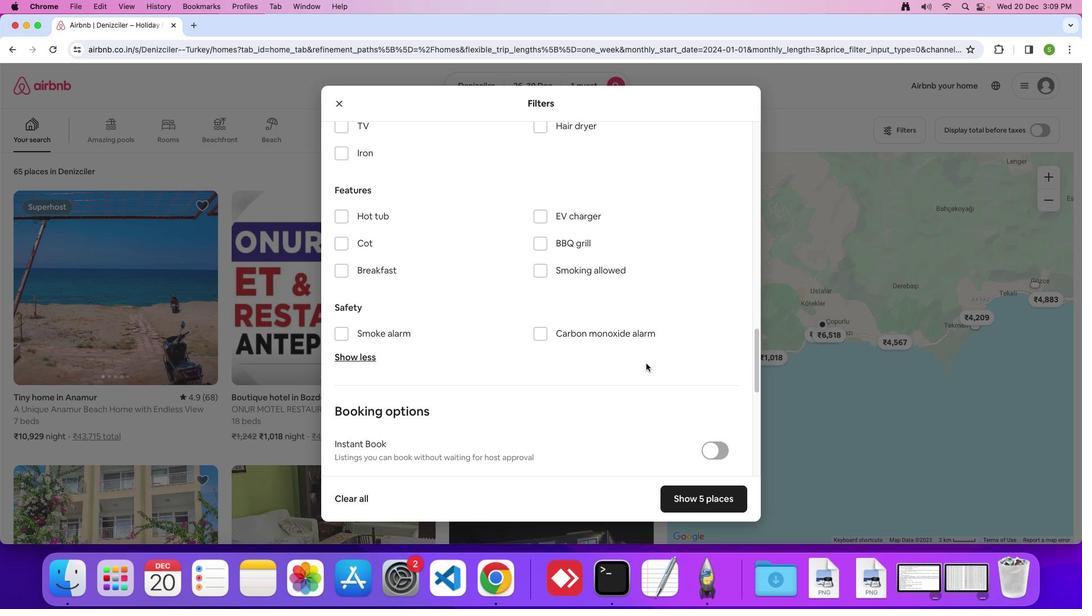 
Action: Mouse scrolled (642, 359) with delta (-3, -4)
Screenshot: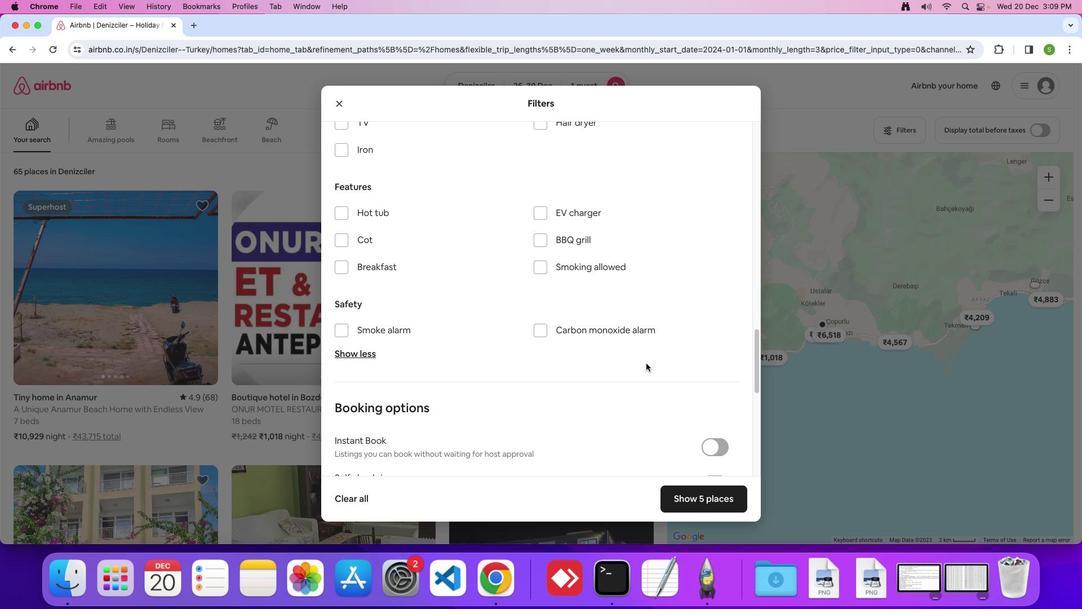 
Action: Mouse scrolled (642, 359) with delta (-3, -5)
Screenshot: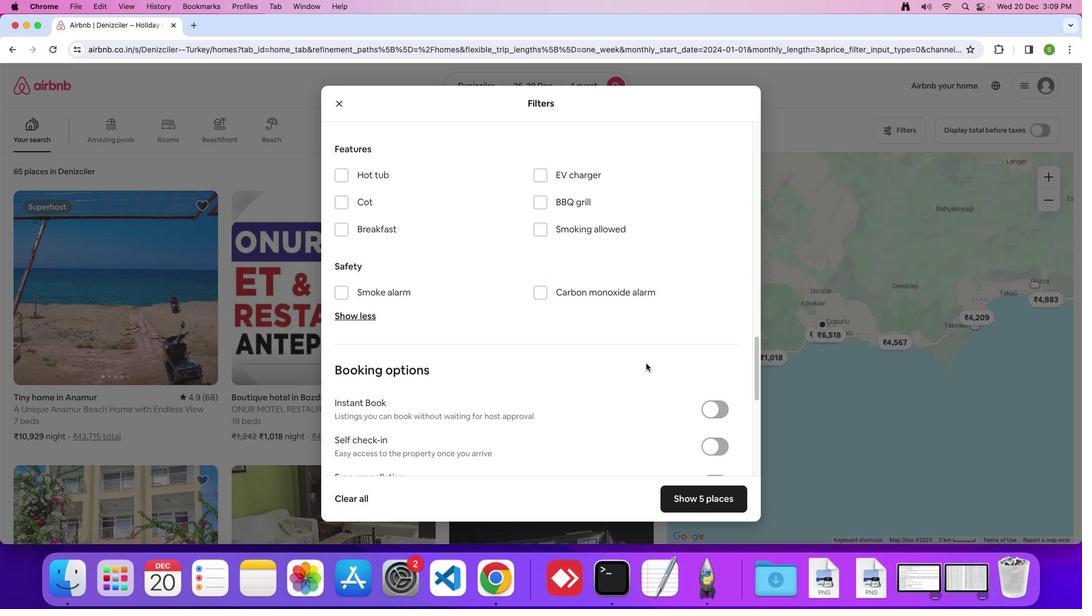 
Action: Mouse scrolled (642, 359) with delta (-3, -4)
Screenshot: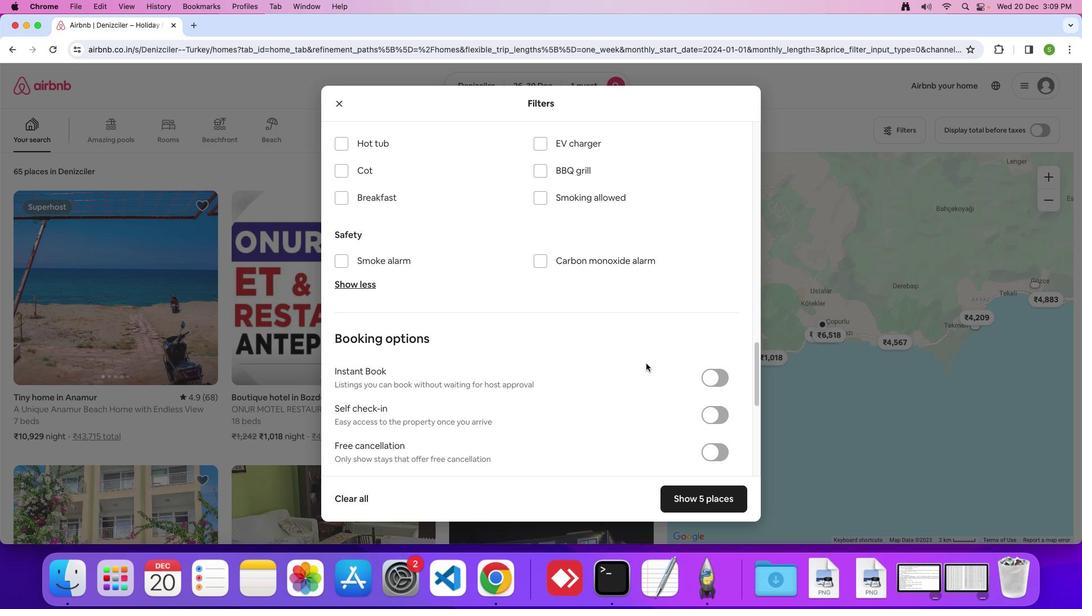
Action: Mouse scrolled (642, 359) with delta (-3, -4)
Screenshot: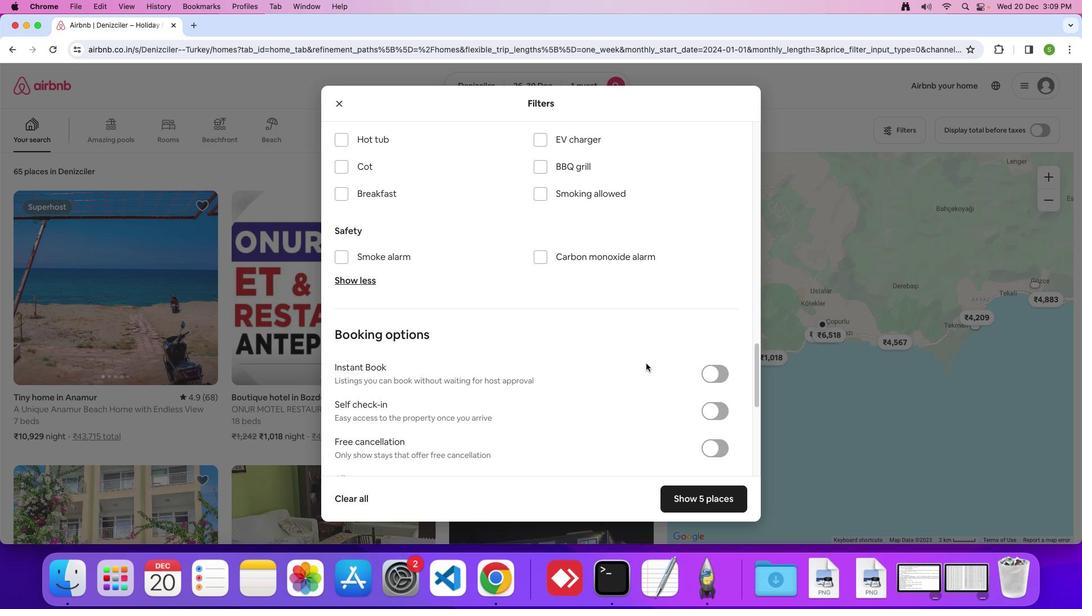 
Action: Mouse scrolled (642, 359) with delta (-3, -4)
Screenshot: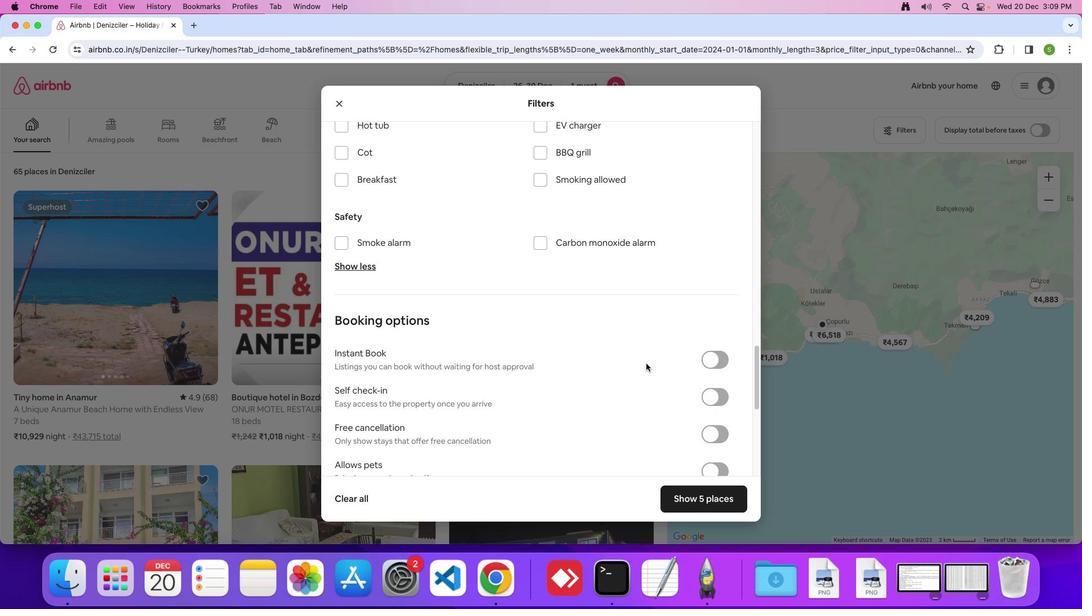 
Action: Mouse scrolled (642, 359) with delta (-3, -4)
Screenshot: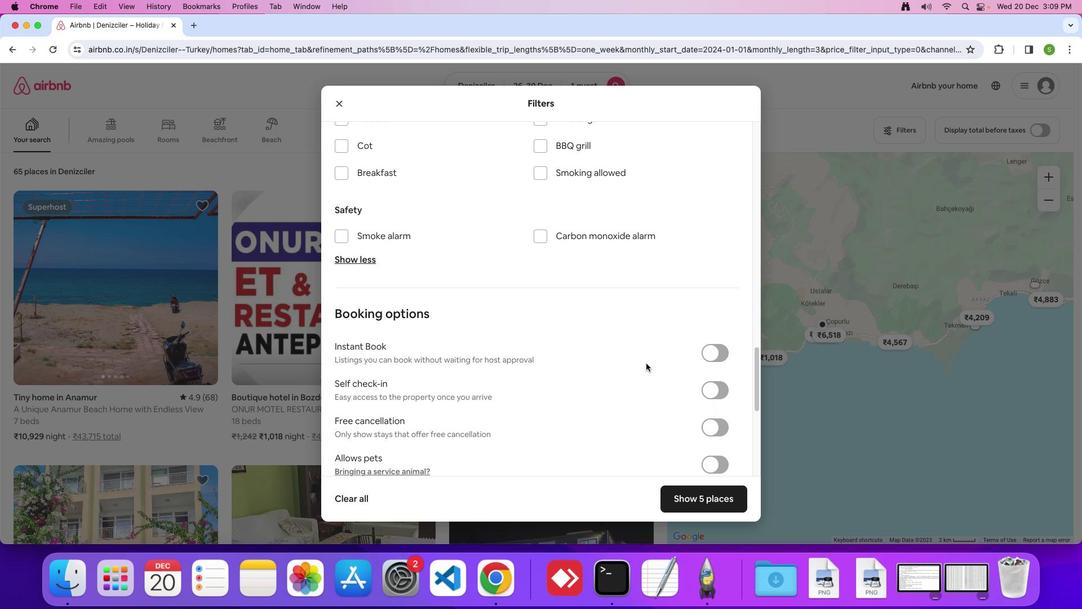 
Action: Mouse scrolled (642, 359) with delta (-3, -5)
Screenshot: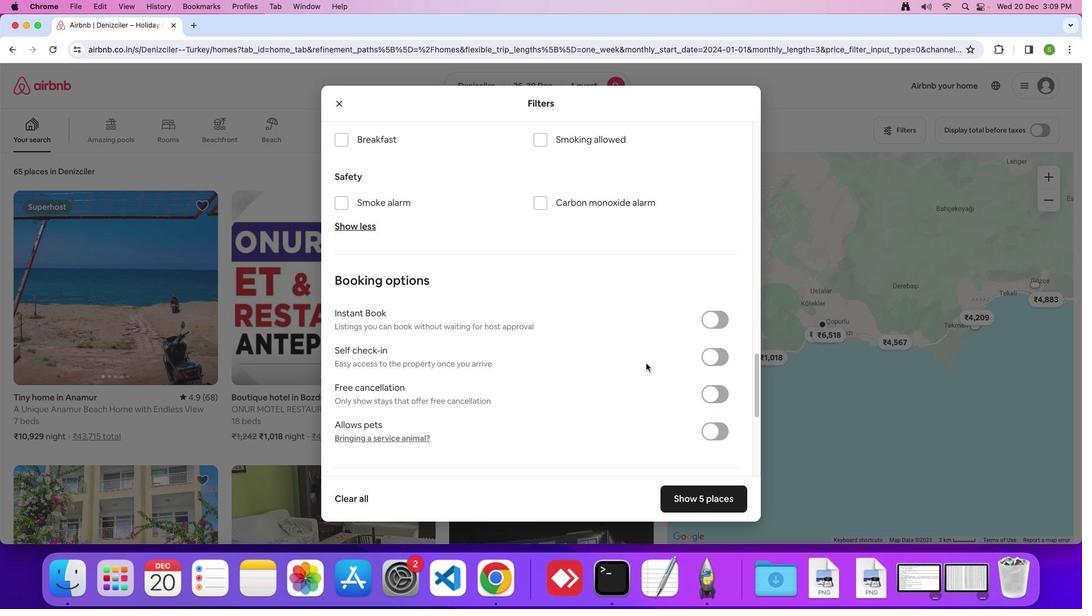 
Action: Mouse scrolled (642, 359) with delta (-3, -4)
Screenshot: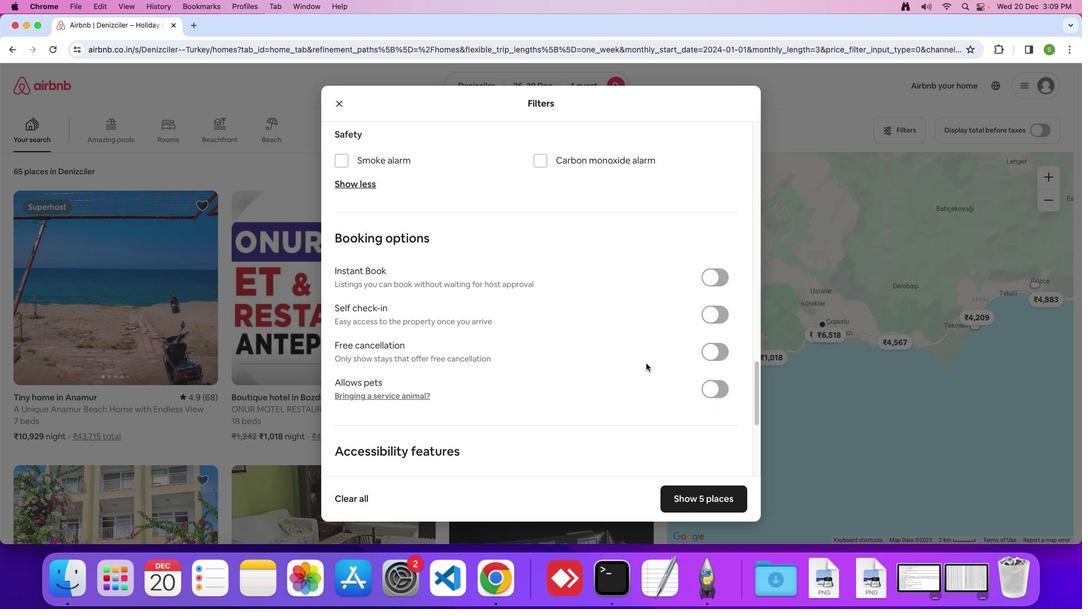
Action: Mouse scrolled (642, 359) with delta (-3, -4)
Screenshot: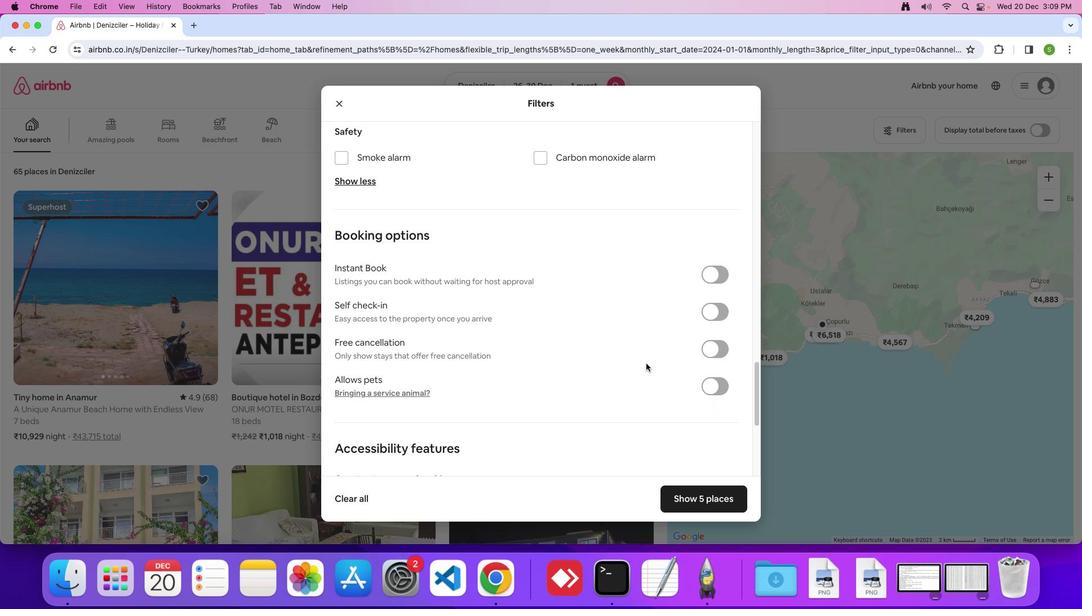 
Action: Mouse scrolled (642, 359) with delta (-3, -4)
Screenshot: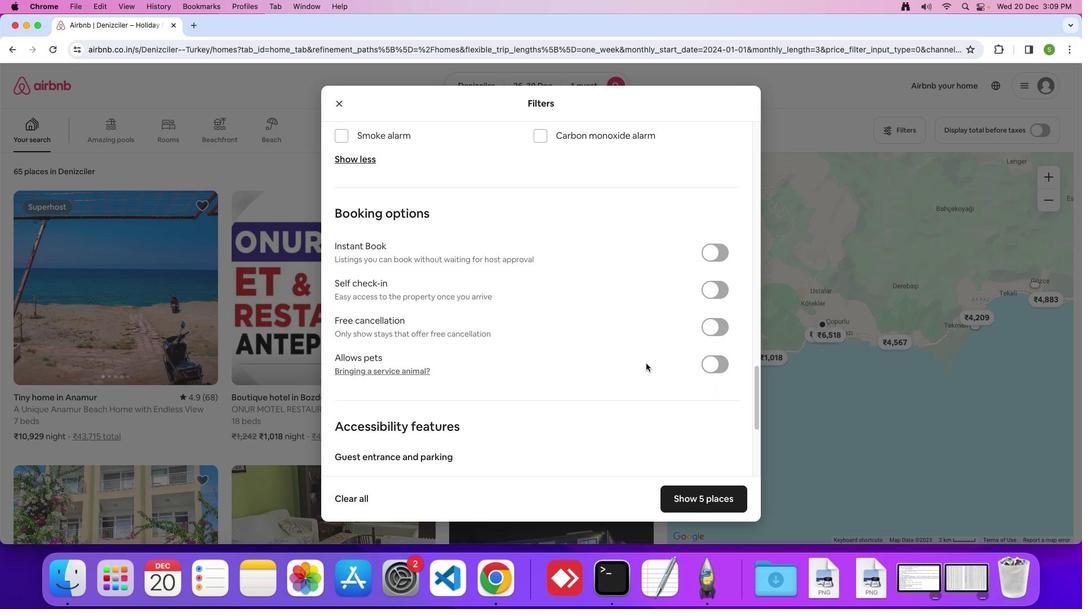 
Action: Mouse scrolled (642, 359) with delta (-3, -4)
Screenshot: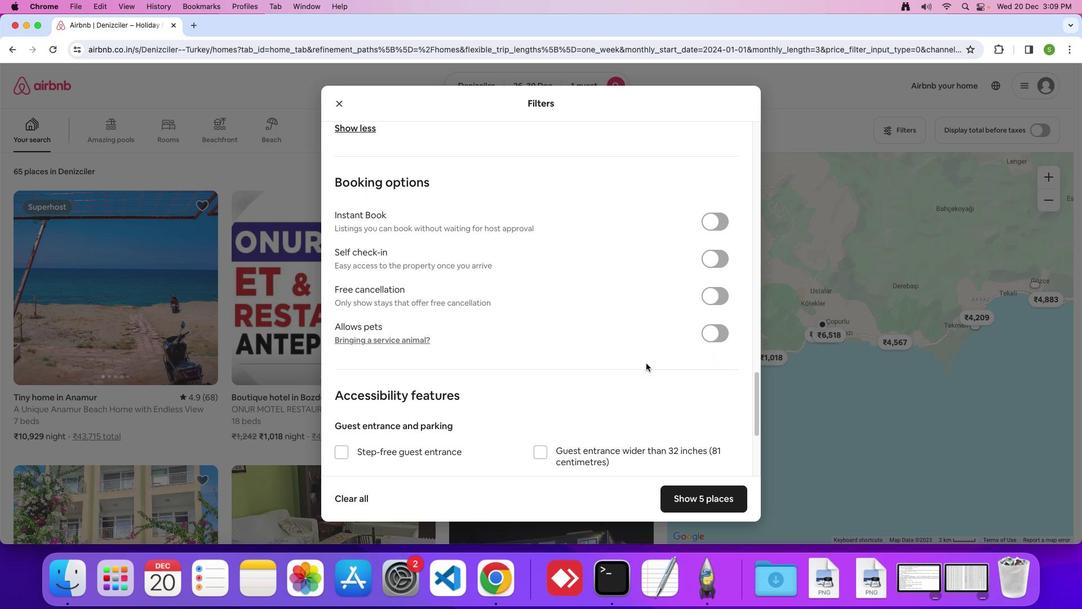 
Action: Mouse scrolled (642, 359) with delta (-3, -4)
Screenshot: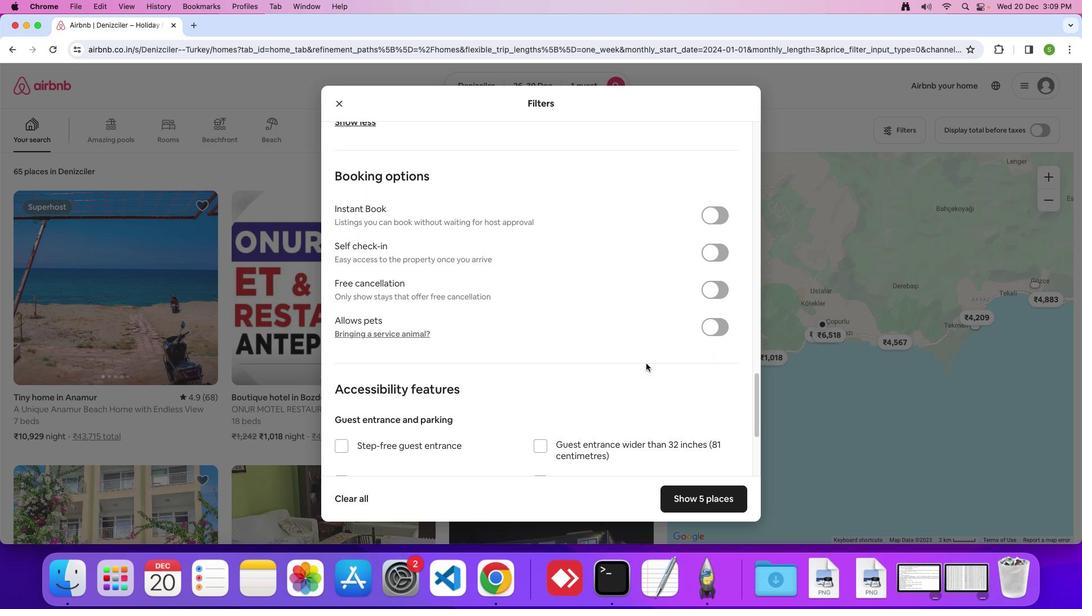 
Action: Mouse scrolled (642, 359) with delta (-3, -5)
Screenshot: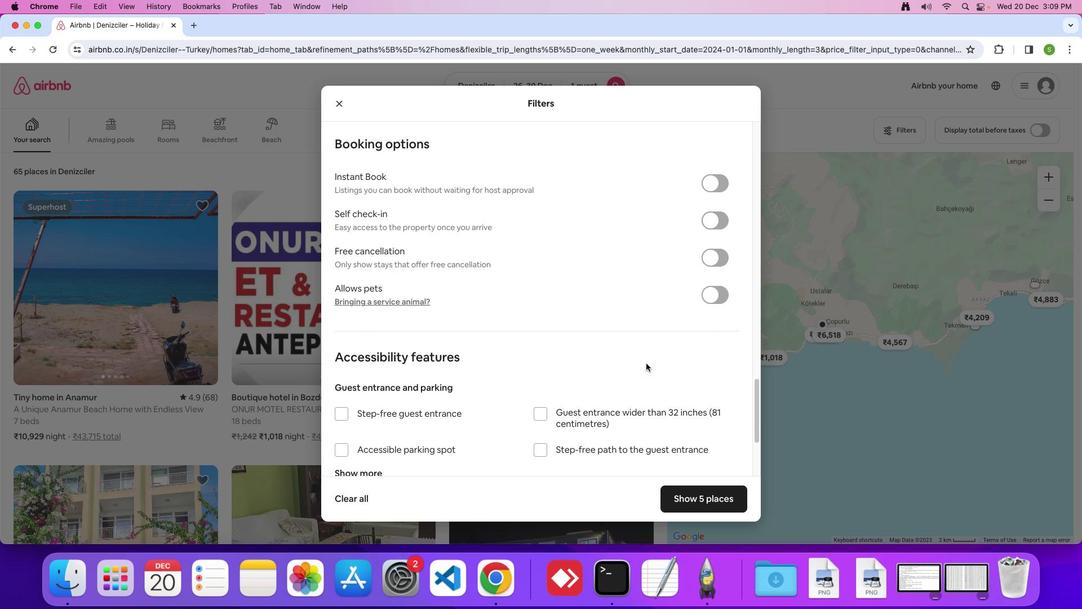 
Action: Mouse scrolled (642, 359) with delta (-3, -4)
Screenshot: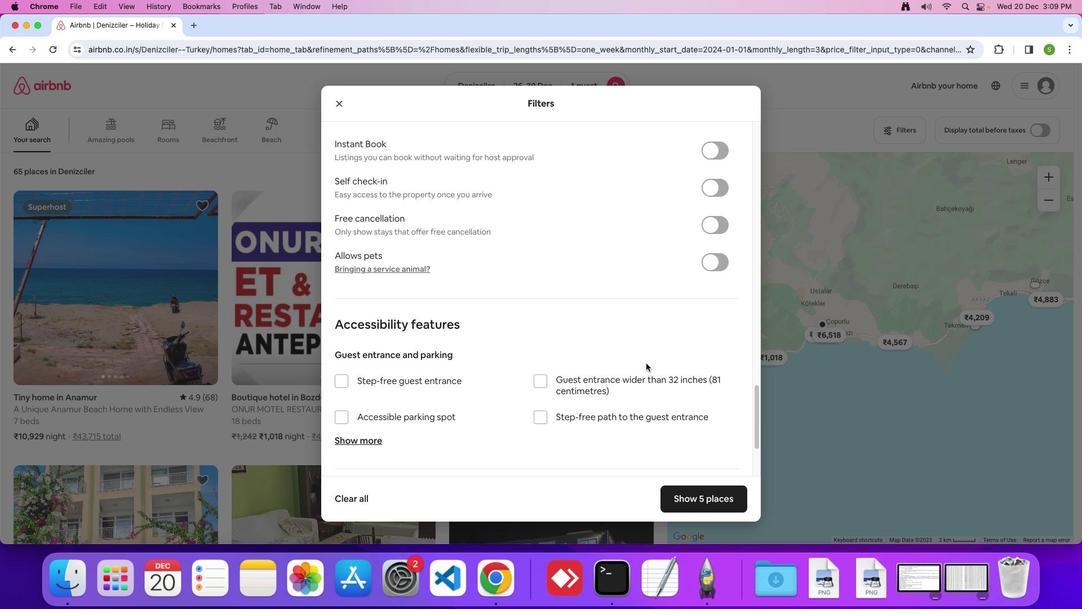 
Action: Mouse scrolled (642, 359) with delta (-3, -4)
Screenshot: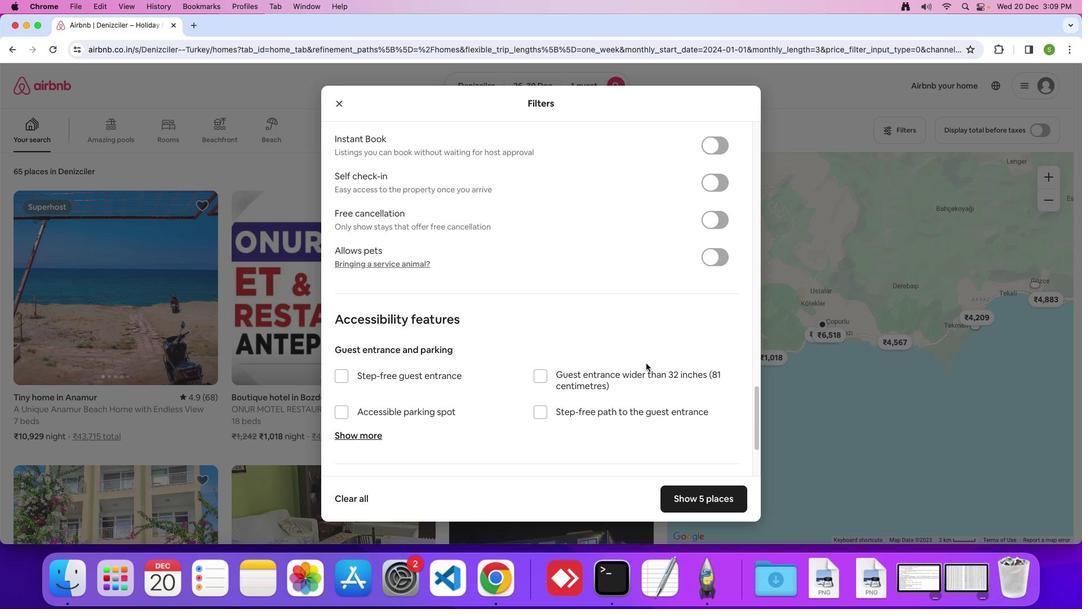 
Action: Mouse scrolled (642, 359) with delta (-3, -4)
Screenshot: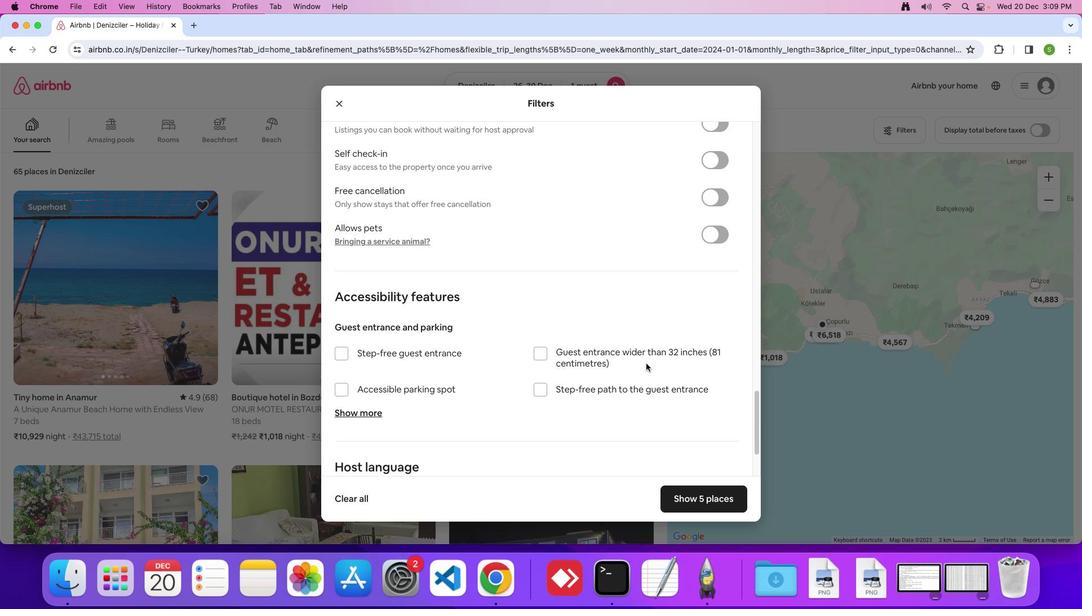 
Action: Mouse scrolled (642, 359) with delta (-3, -4)
Screenshot: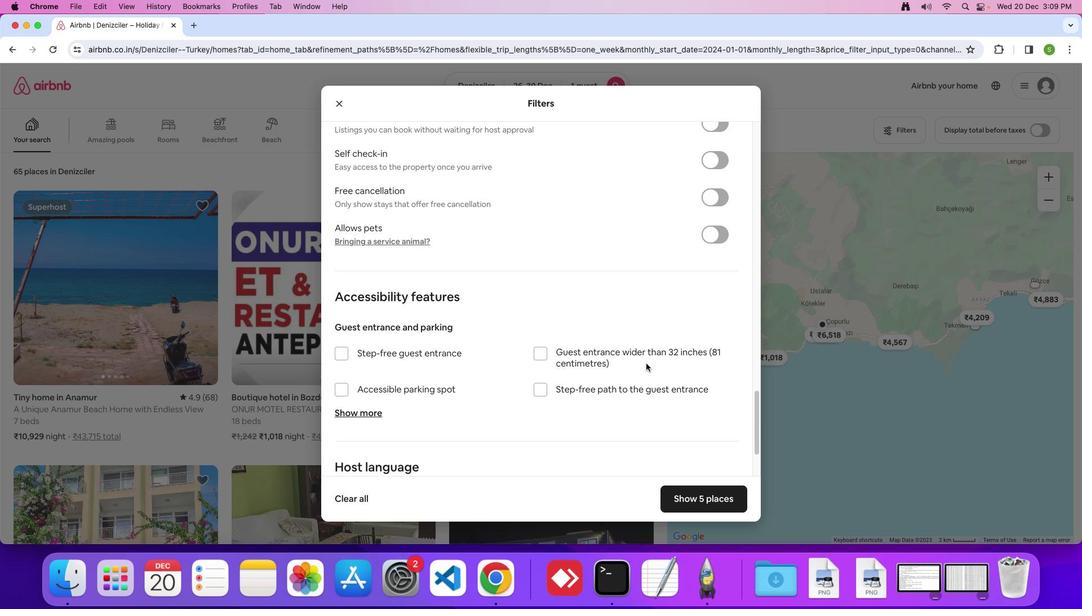 
Action: Mouse scrolled (642, 359) with delta (-3, -5)
Screenshot: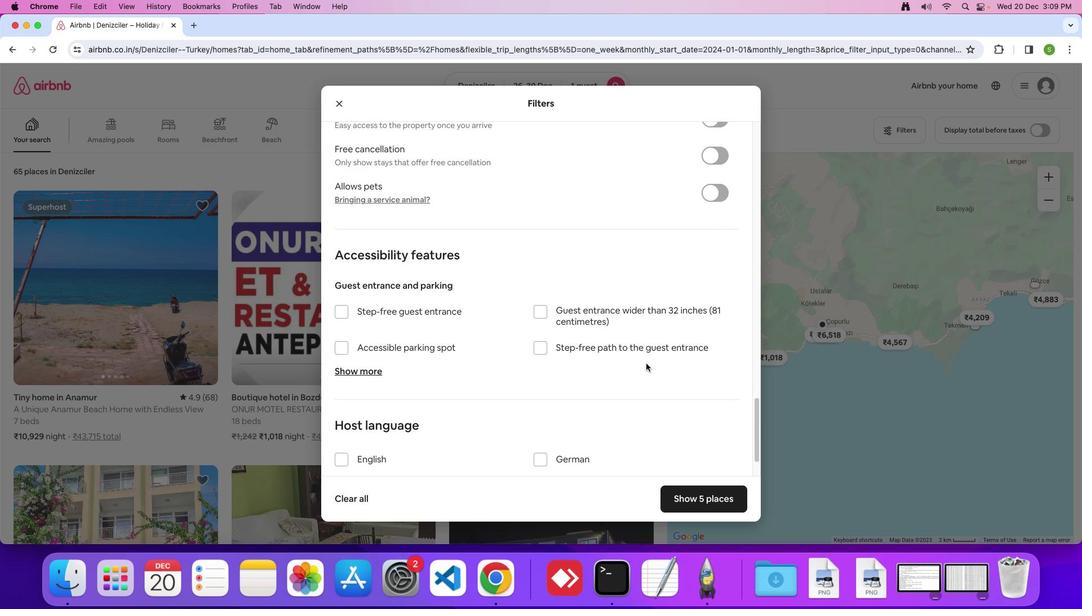 
Action: Mouse scrolled (642, 359) with delta (-3, -4)
Screenshot: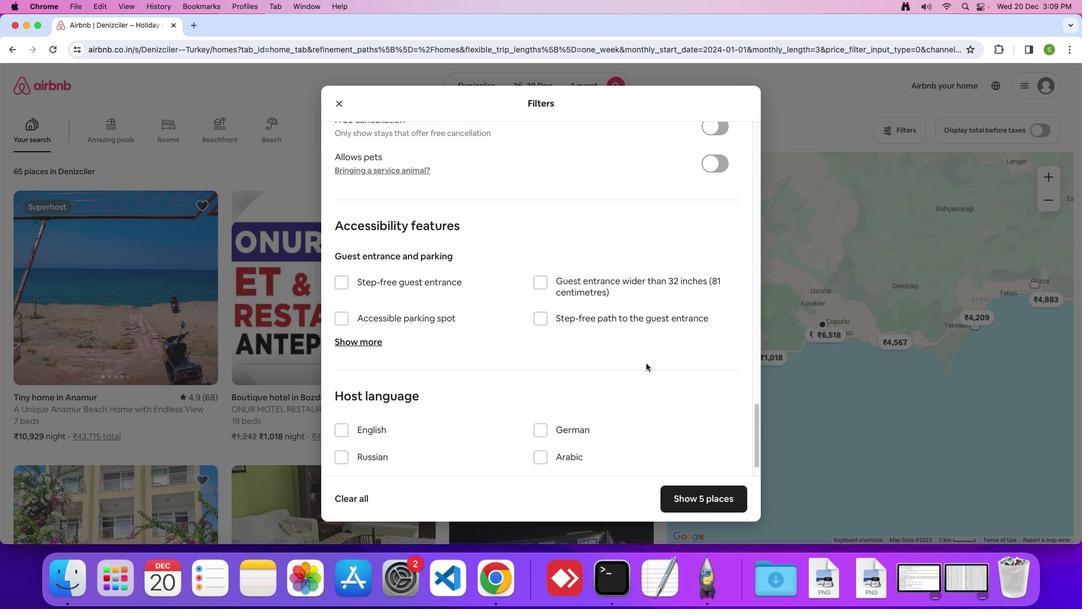 
Action: Mouse scrolled (642, 359) with delta (-3, -4)
Screenshot: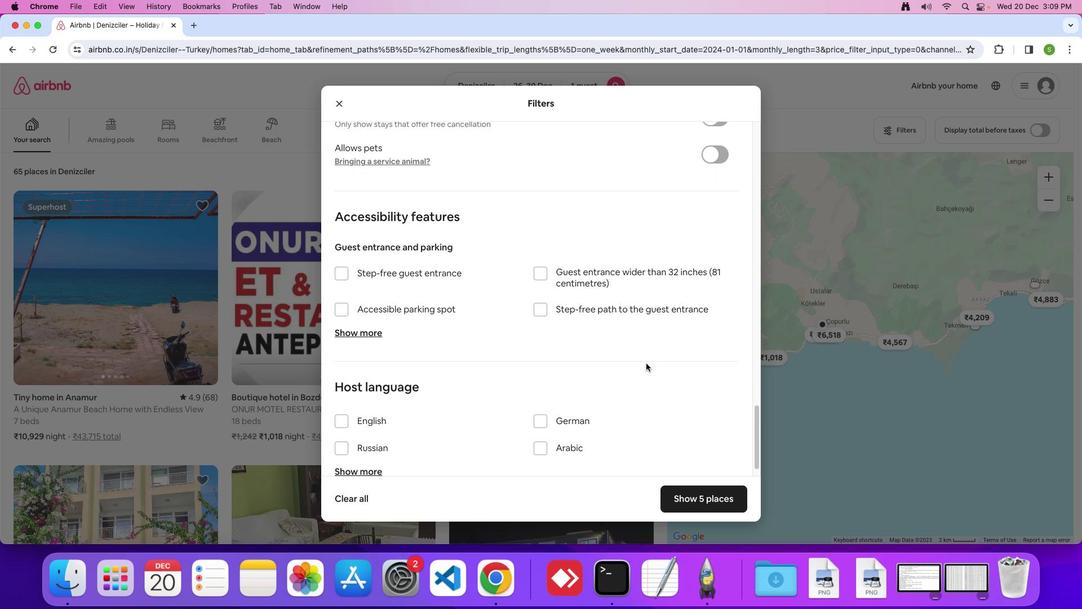 
Action: Mouse scrolled (642, 359) with delta (-3, -5)
Screenshot: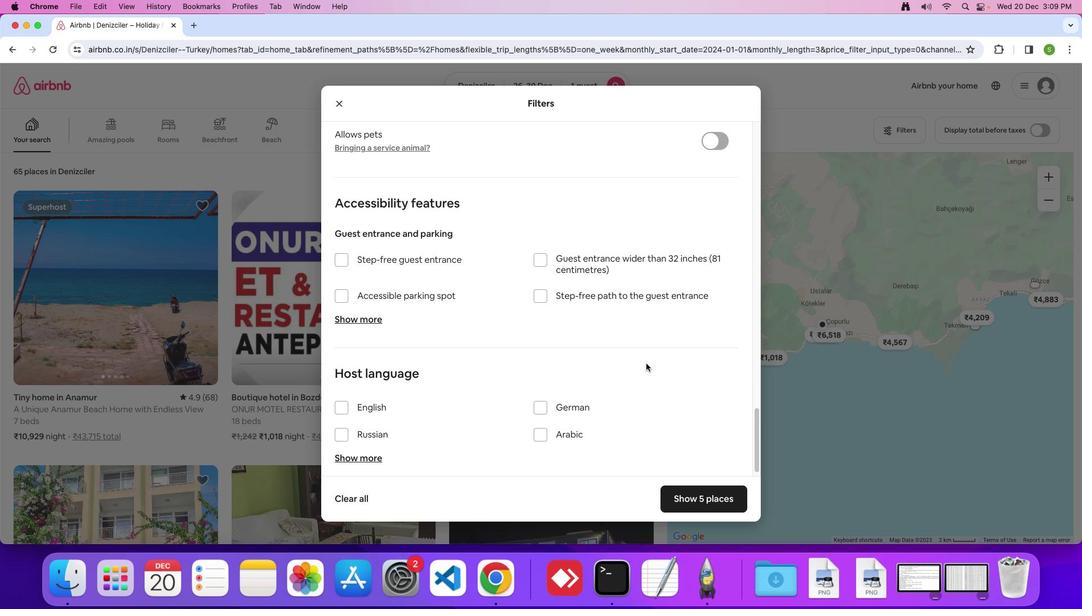 
Action: Mouse scrolled (642, 359) with delta (-3, -4)
Screenshot: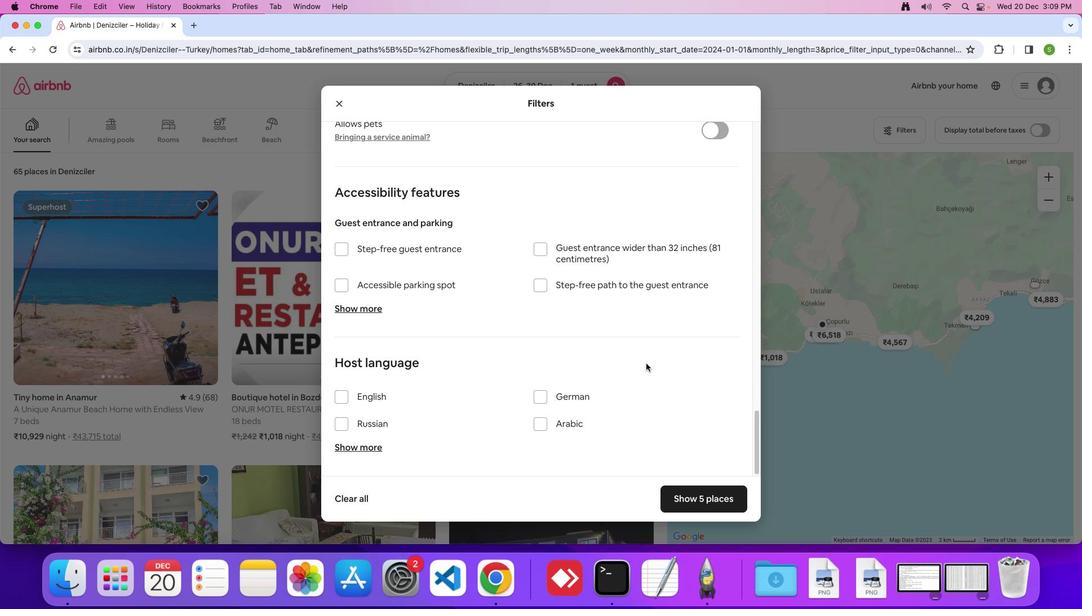 
Action: Mouse scrolled (642, 359) with delta (-3, -4)
Screenshot: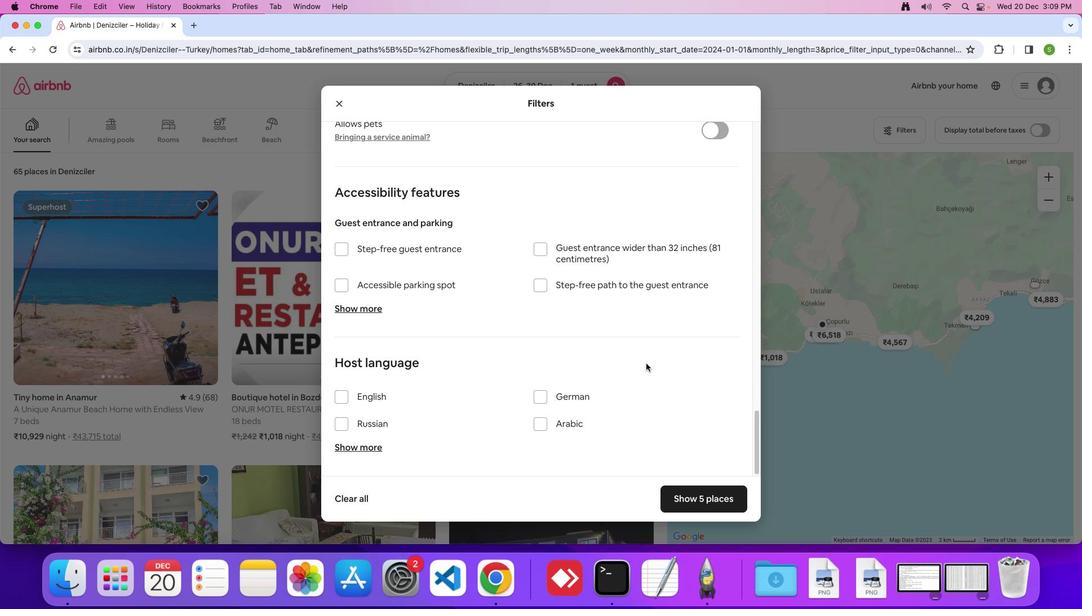 
Action: Mouse moved to (676, 496)
Screenshot: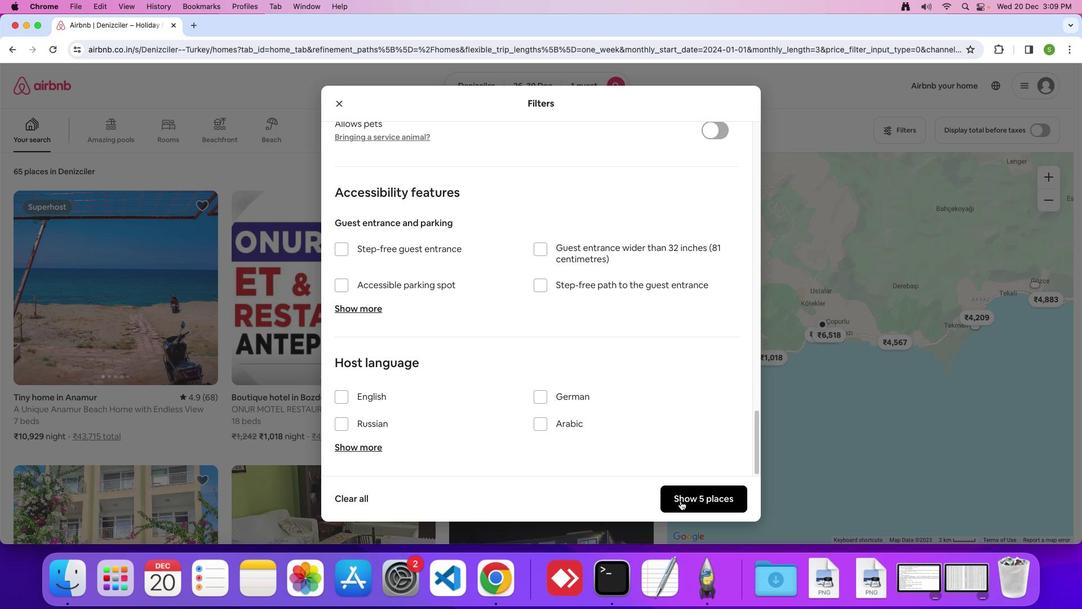 
Action: Mouse pressed left at (676, 496)
Screenshot: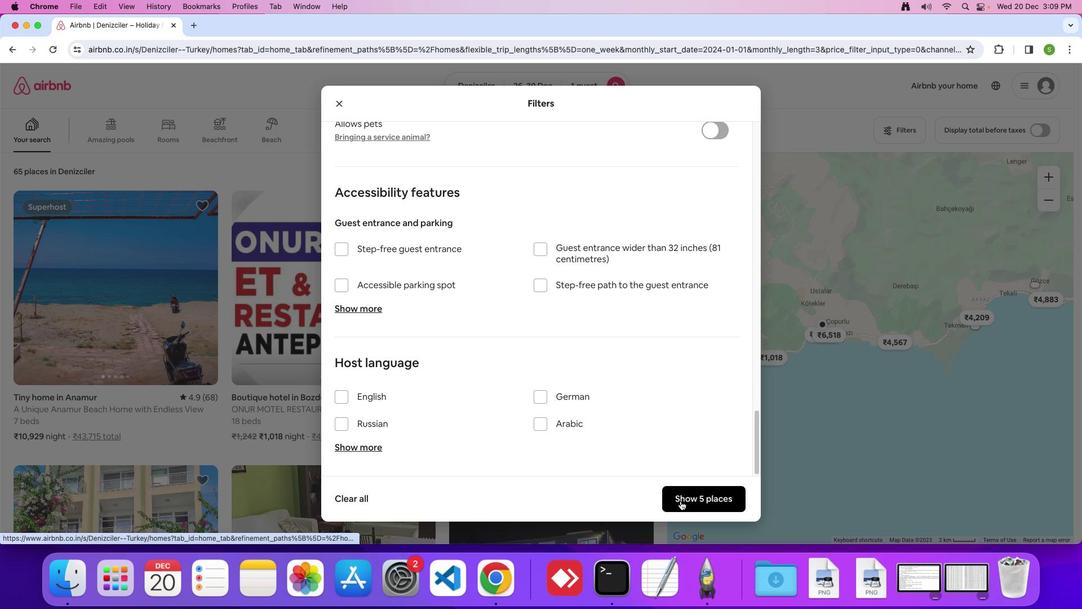 
Action: Mouse moved to (176, 320)
Screenshot: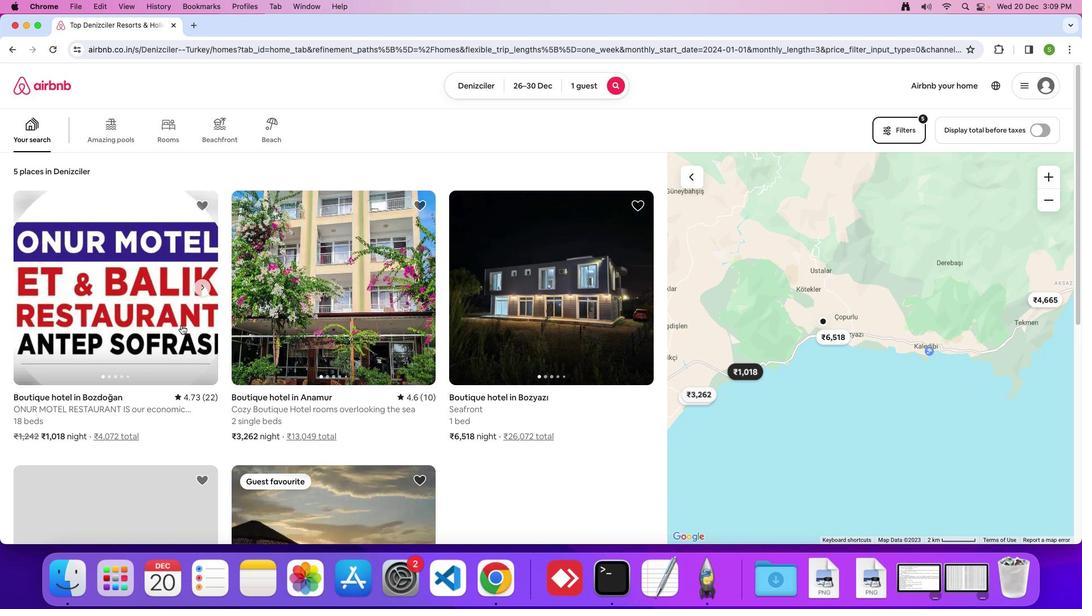 
Action: Mouse pressed left at (176, 320)
Screenshot: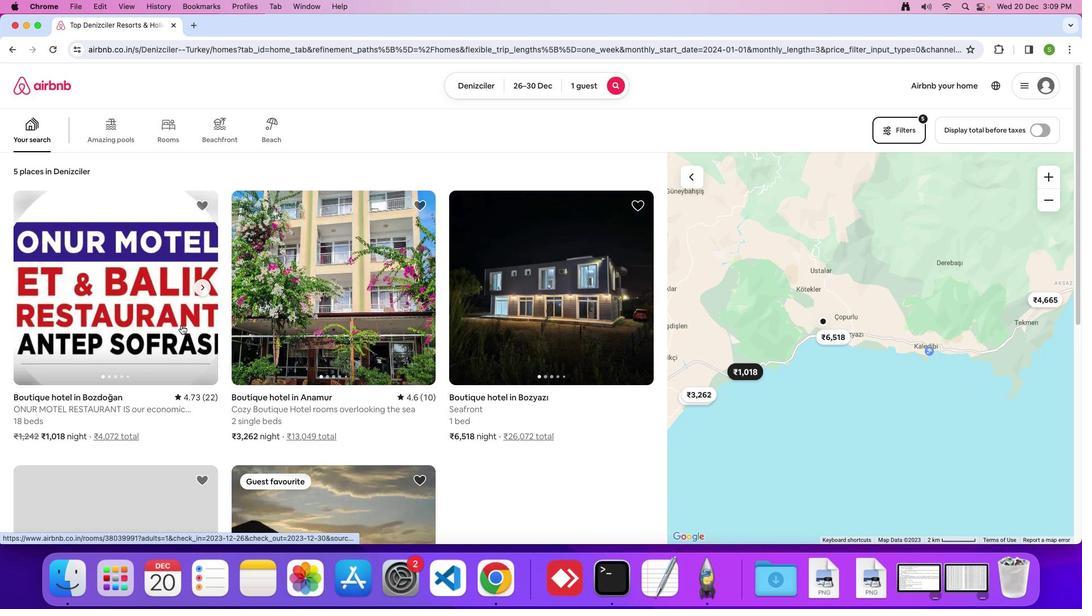 
Action: Mouse moved to (443, 226)
Screenshot: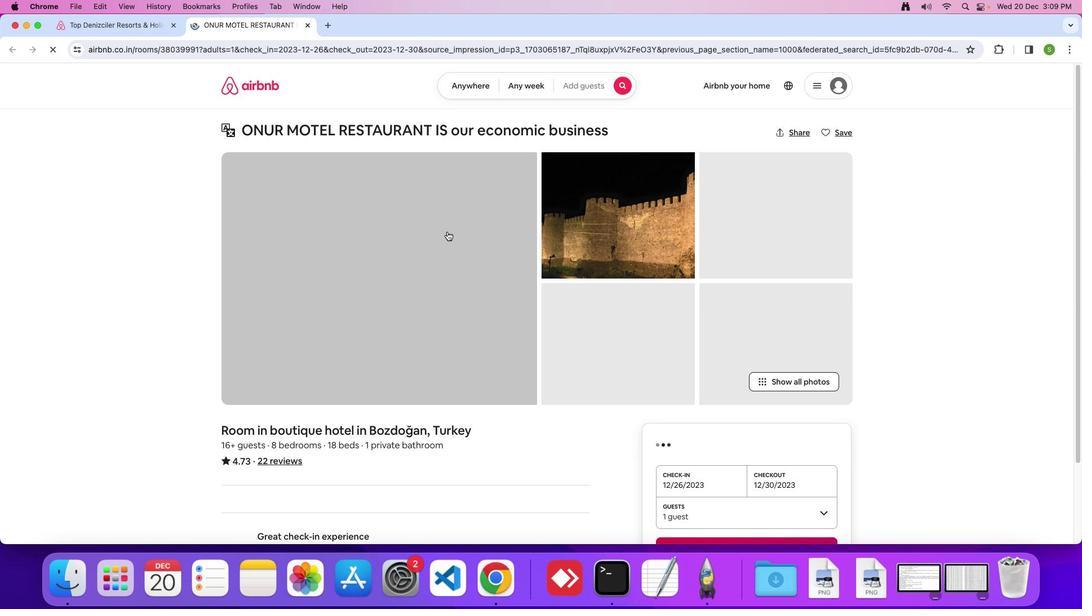 
Action: Mouse pressed left at (443, 226)
Screenshot: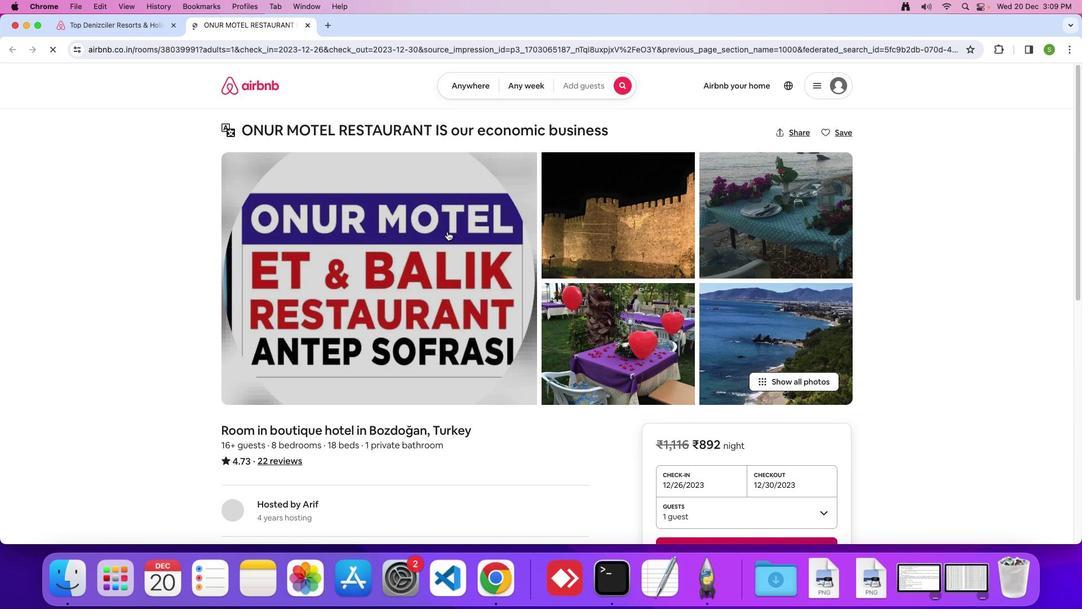 
Action: Mouse moved to (504, 282)
Screenshot: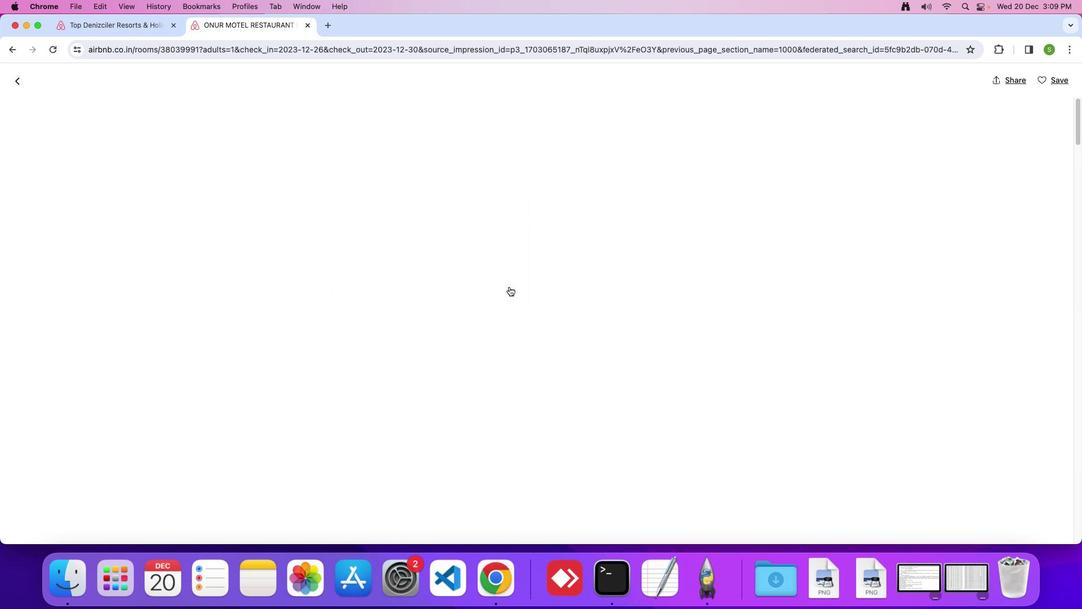 
Action: Mouse scrolled (504, 282) with delta (-3, -4)
Screenshot: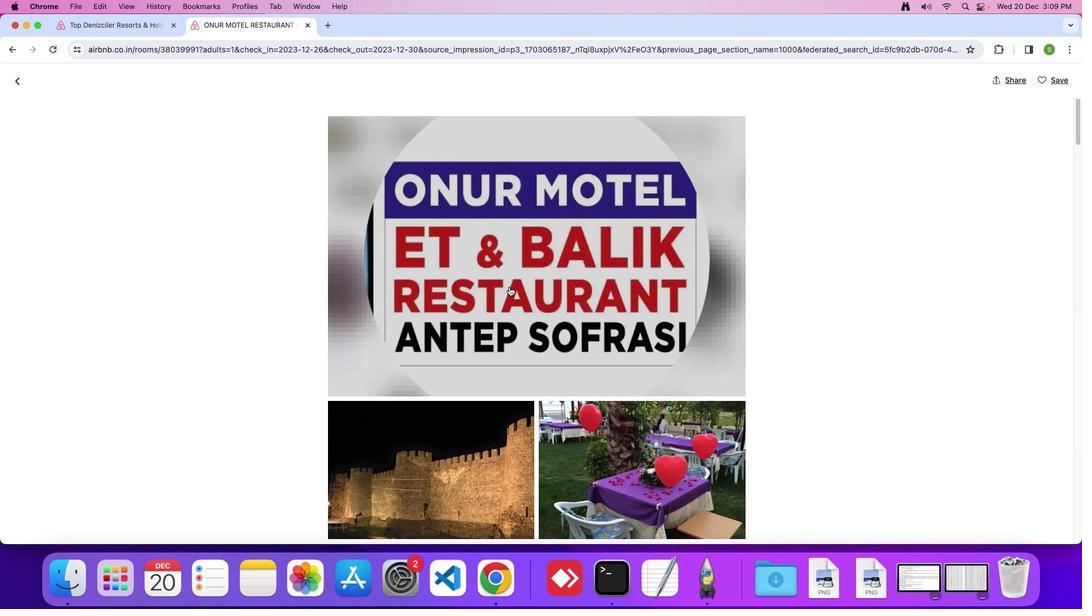 
Action: Mouse scrolled (504, 282) with delta (-3, -4)
Screenshot: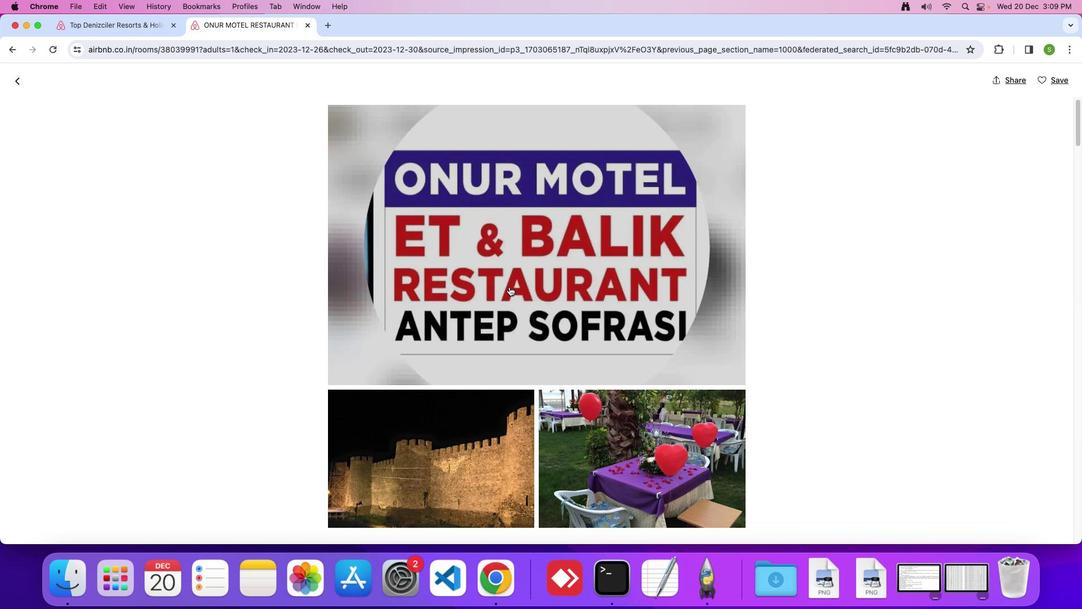 
Action: Mouse scrolled (504, 282) with delta (-3, -5)
Screenshot: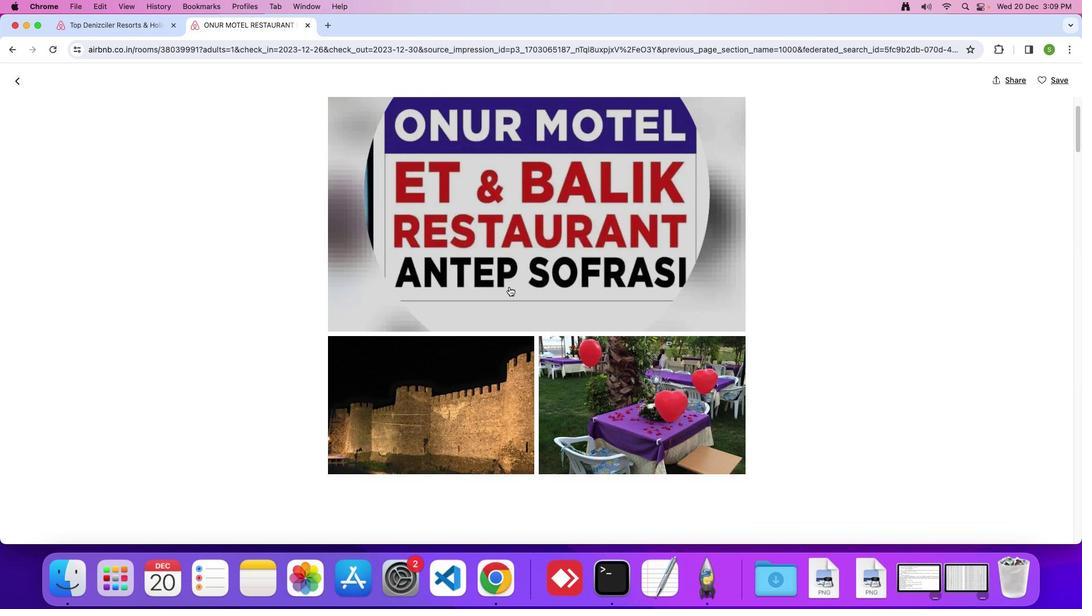 
Action: Mouse scrolled (504, 282) with delta (-3, -4)
Screenshot: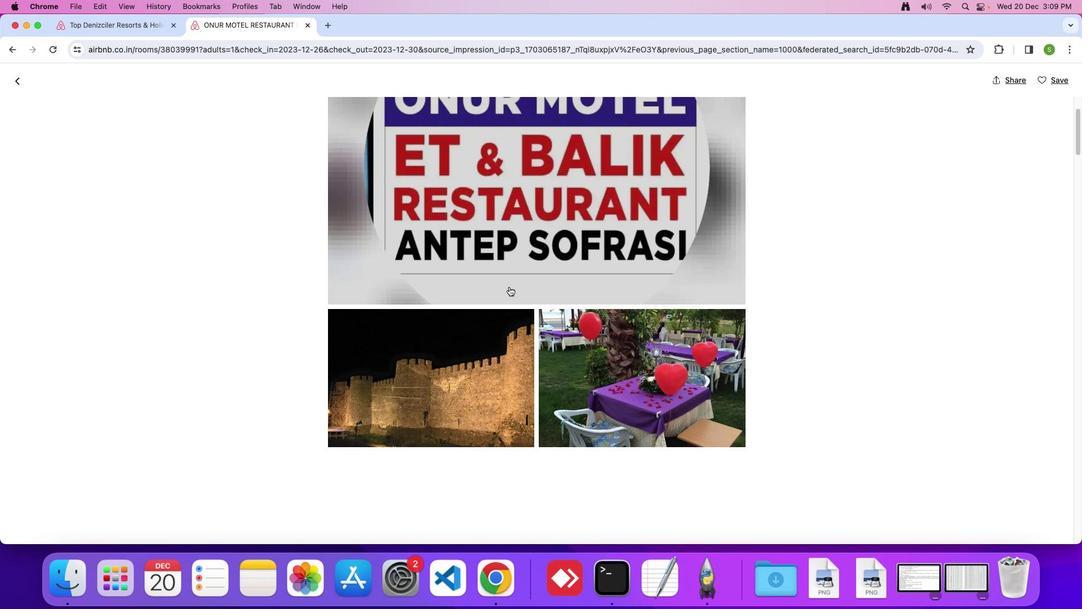 
Action: Mouse scrolled (504, 282) with delta (-3, -4)
Screenshot: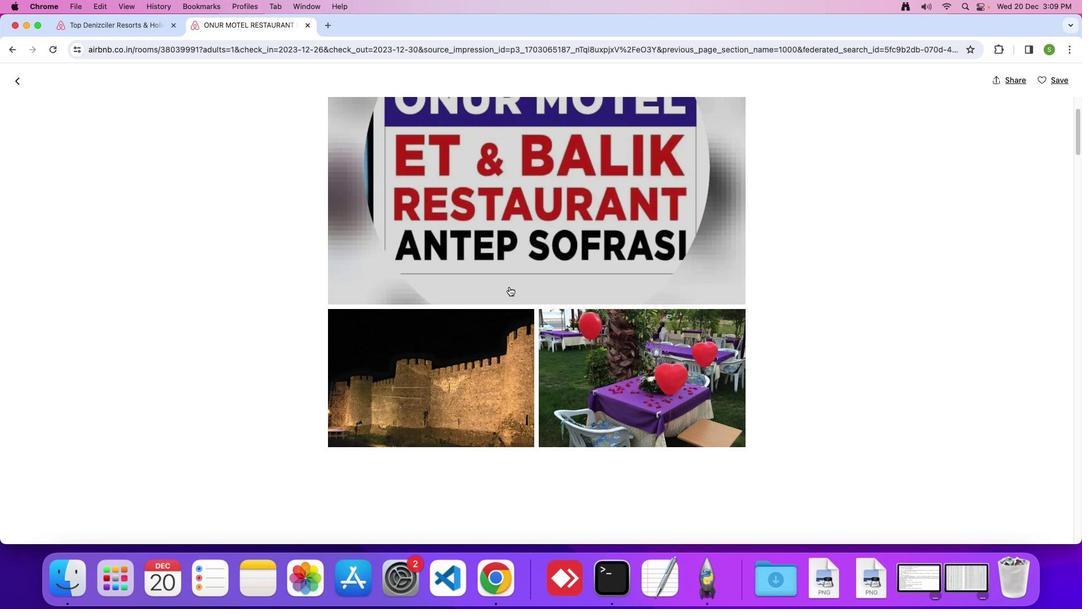 
Action: Mouse scrolled (504, 282) with delta (-3, -5)
Screenshot: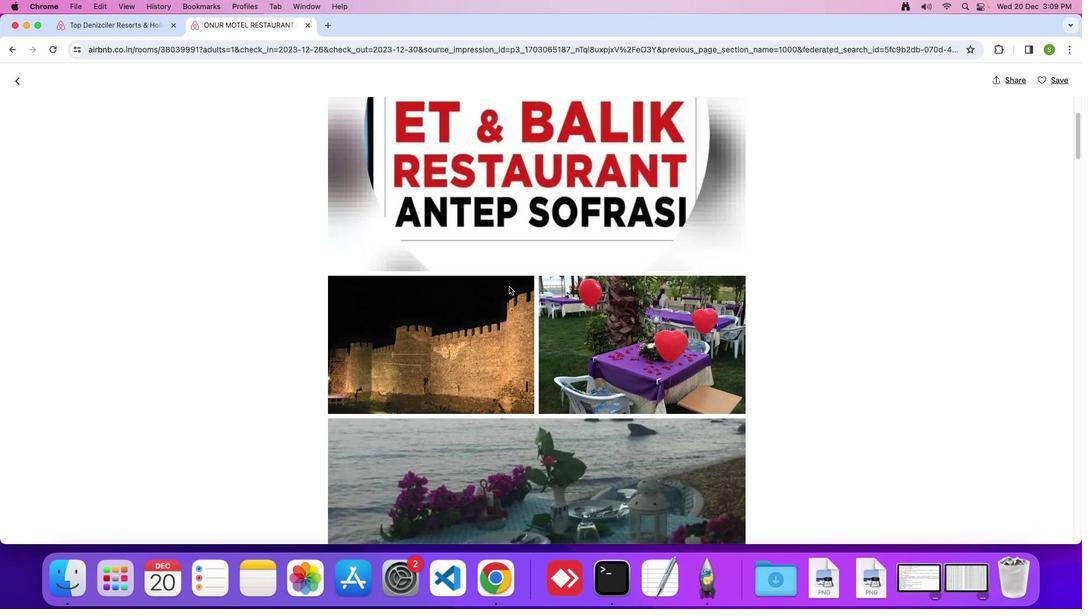 
Action: Mouse scrolled (504, 282) with delta (-3, -4)
Screenshot: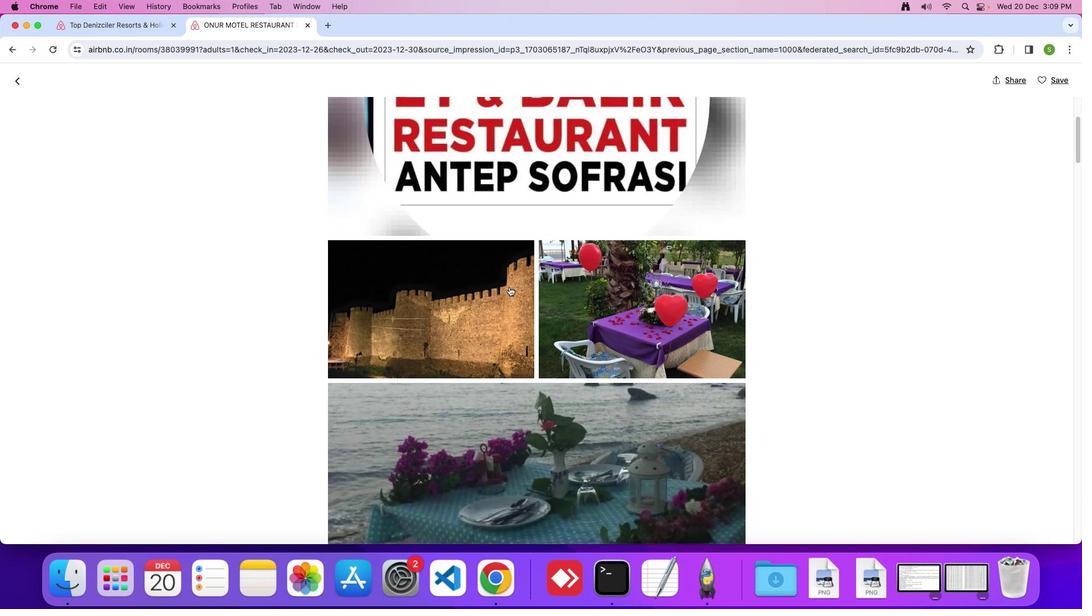 
Action: Mouse scrolled (504, 282) with delta (-3, -4)
Screenshot: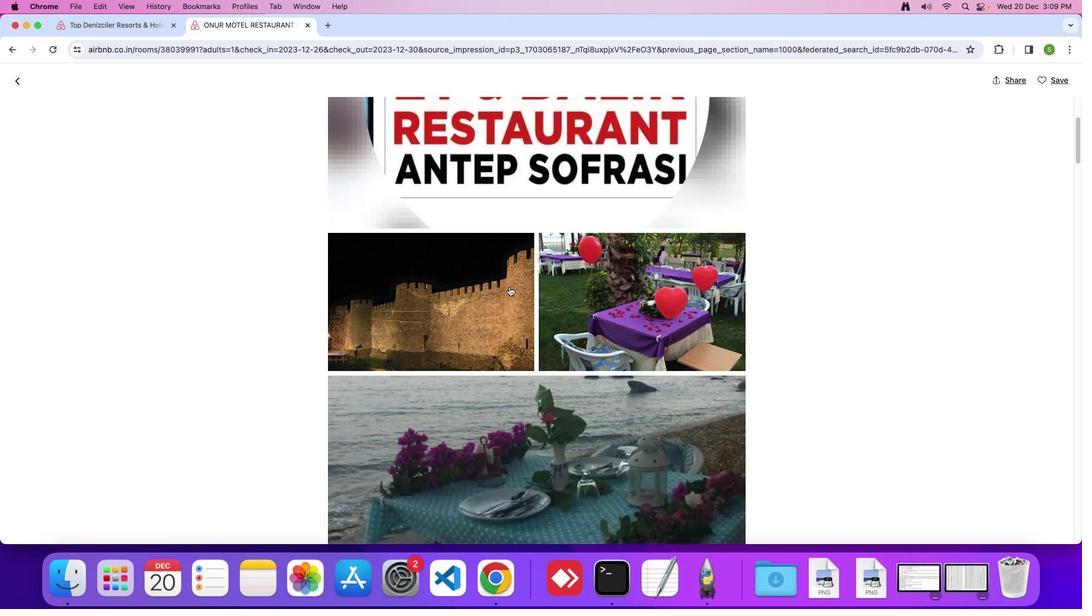 
Action: Mouse scrolled (504, 282) with delta (-3, -4)
Screenshot: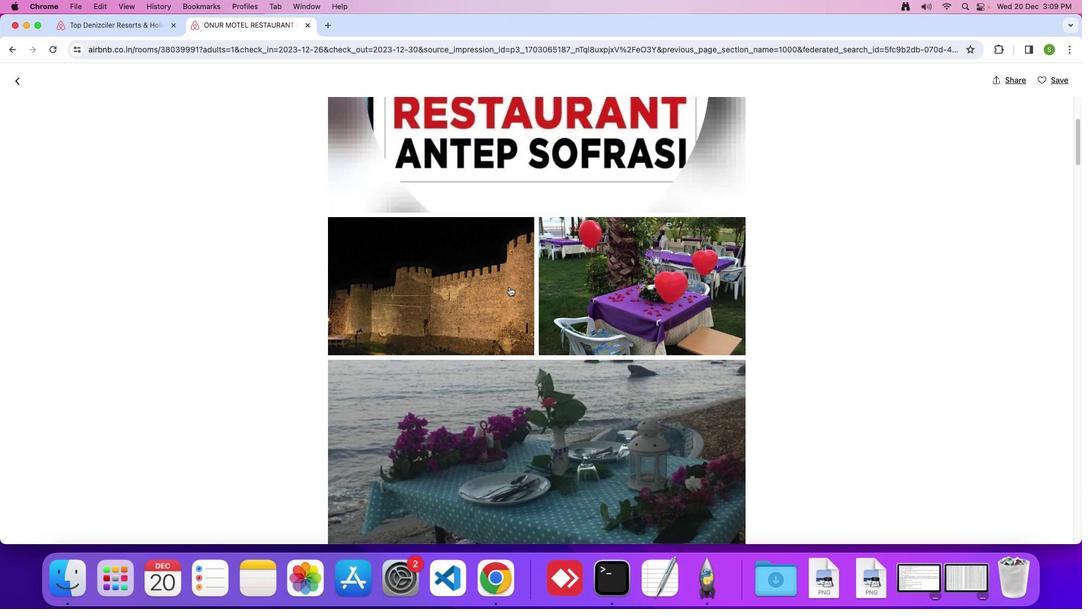 
Action: Mouse scrolled (504, 282) with delta (-3, -4)
Screenshot: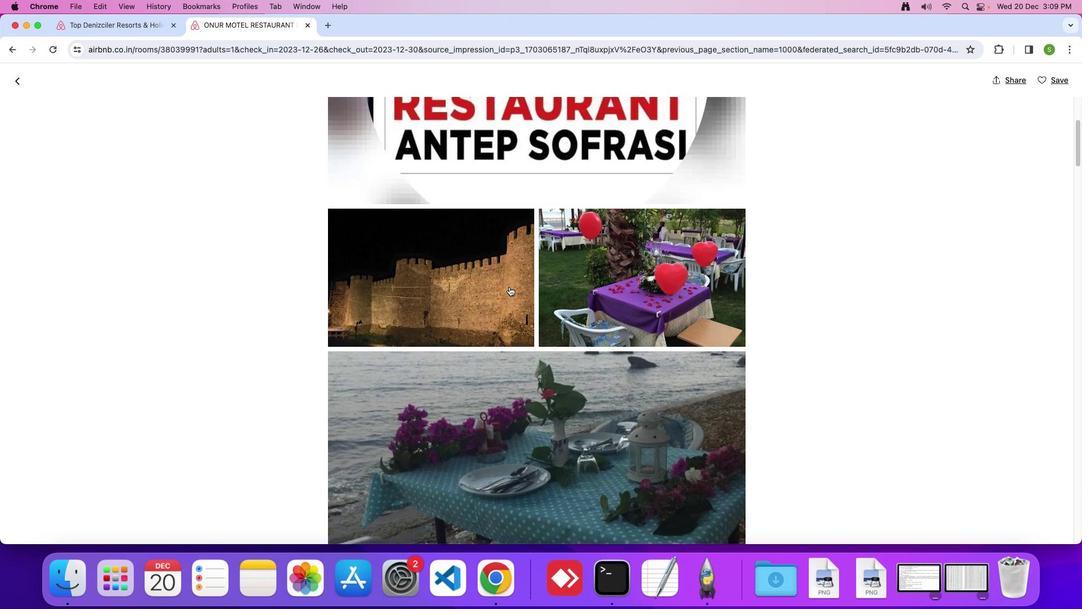 
Action: Mouse scrolled (504, 282) with delta (-3, -5)
Screenshot: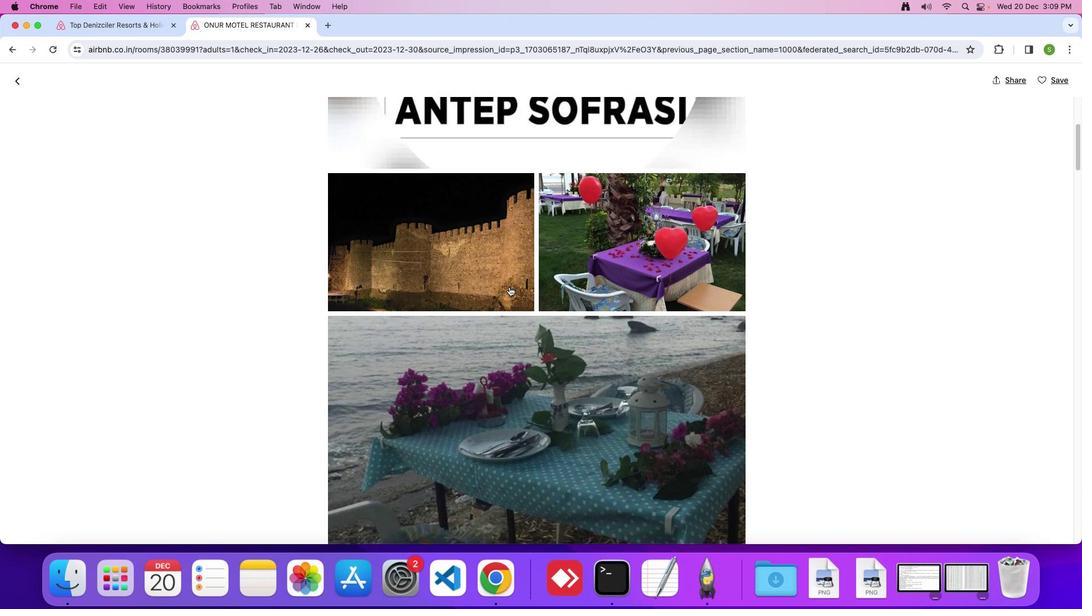 
Action: Mouse scrolled (504, 282) with delta (-3, -4)
Screenshot: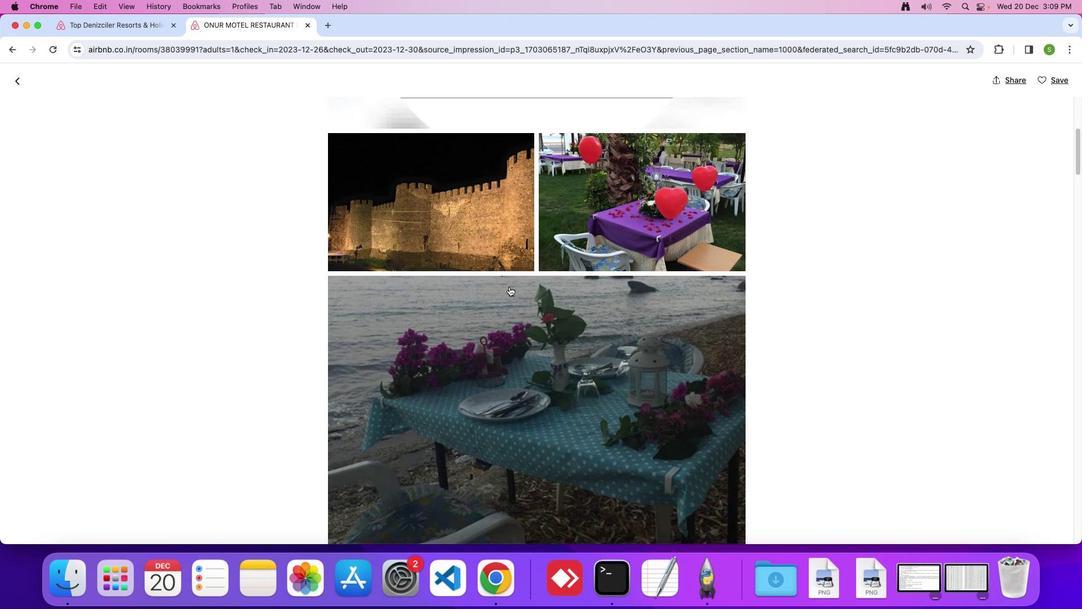 
Action: Mouse scrolled (504, 282) with delta (-3, -4)
Screenshot: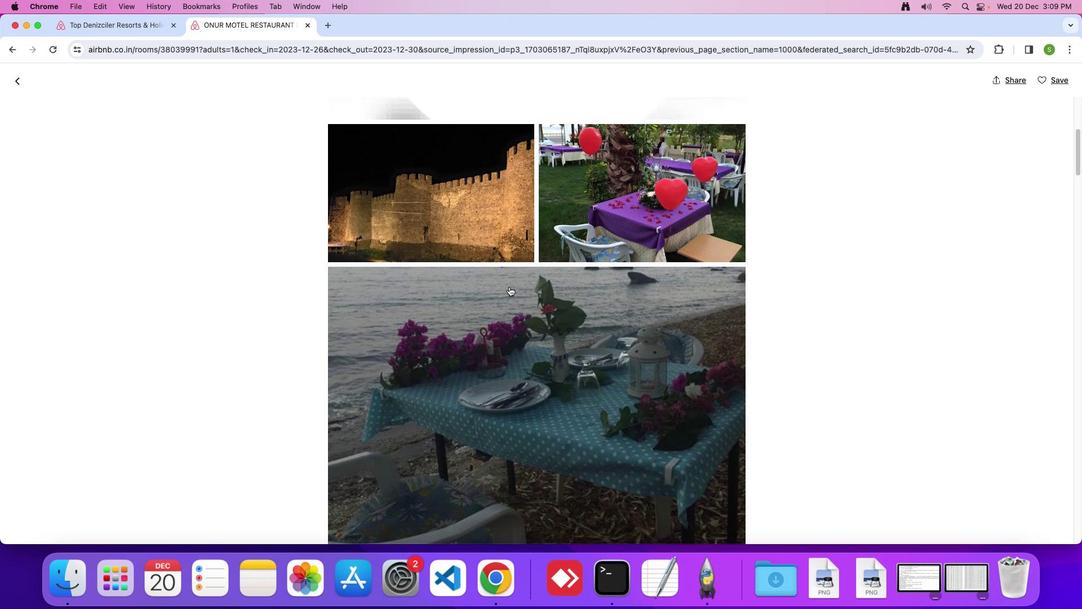 
Action: Mouse scrolled (504, 282) with delta (-3, -4)
Screenshot: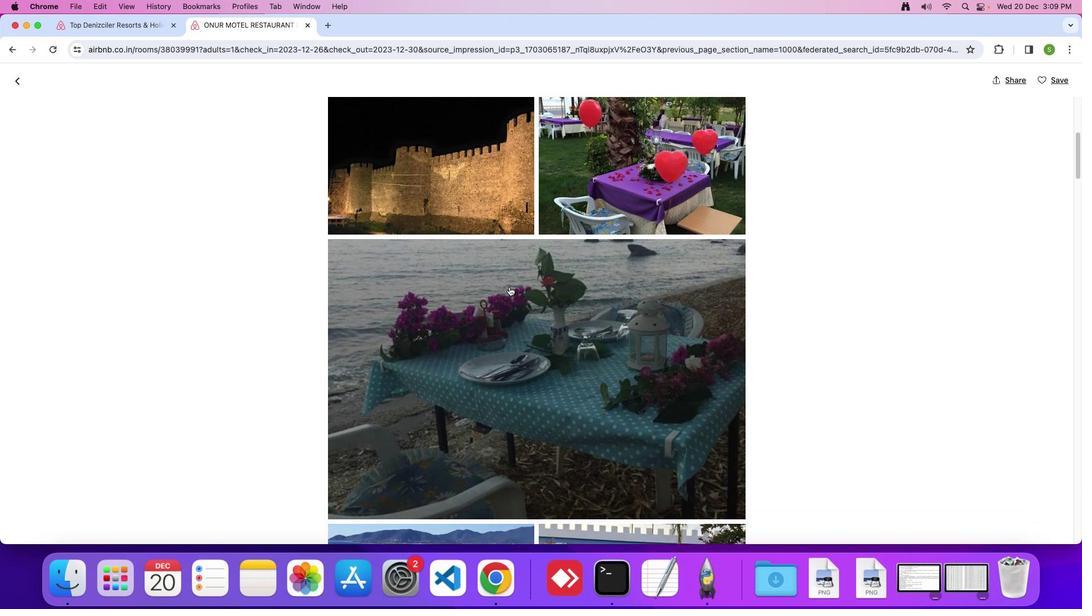 
Action: Mouse scrolled (504, 282) with delta (-3, -4)
Screenshot: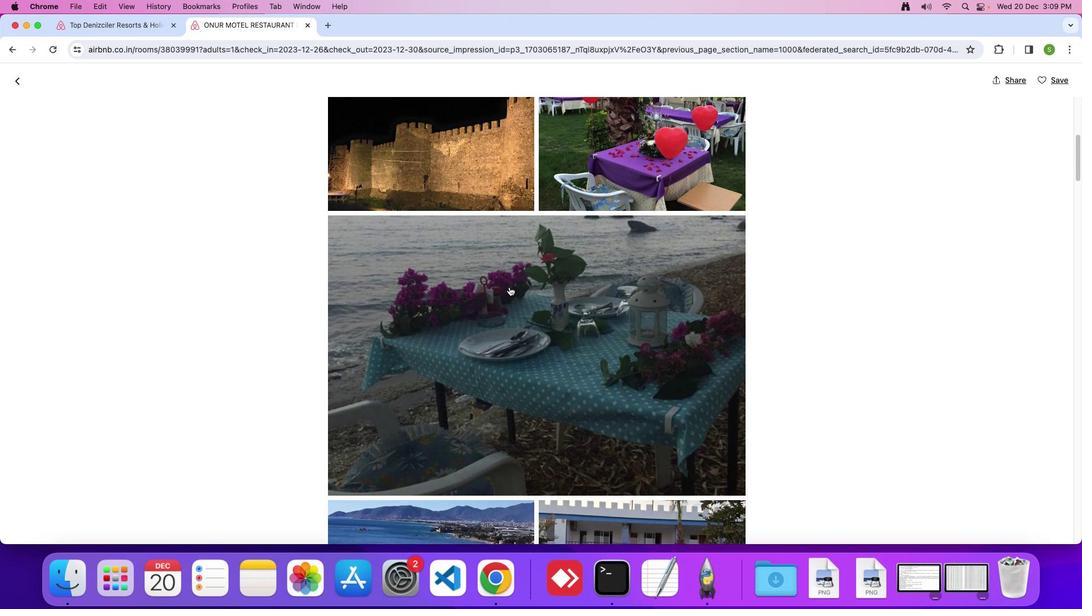 
Action: Mouse scrolled (504, 282) with delta (-3, -4)
Screenshot: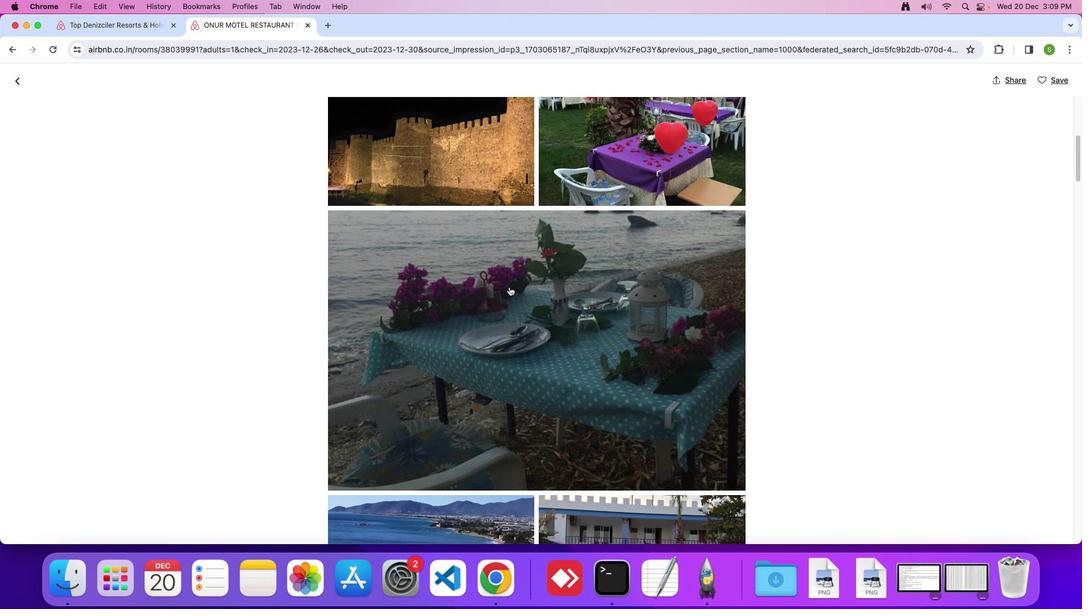 
Action: Mouse scrolled (504, 282) with delta (-3, -4)
Screenshot: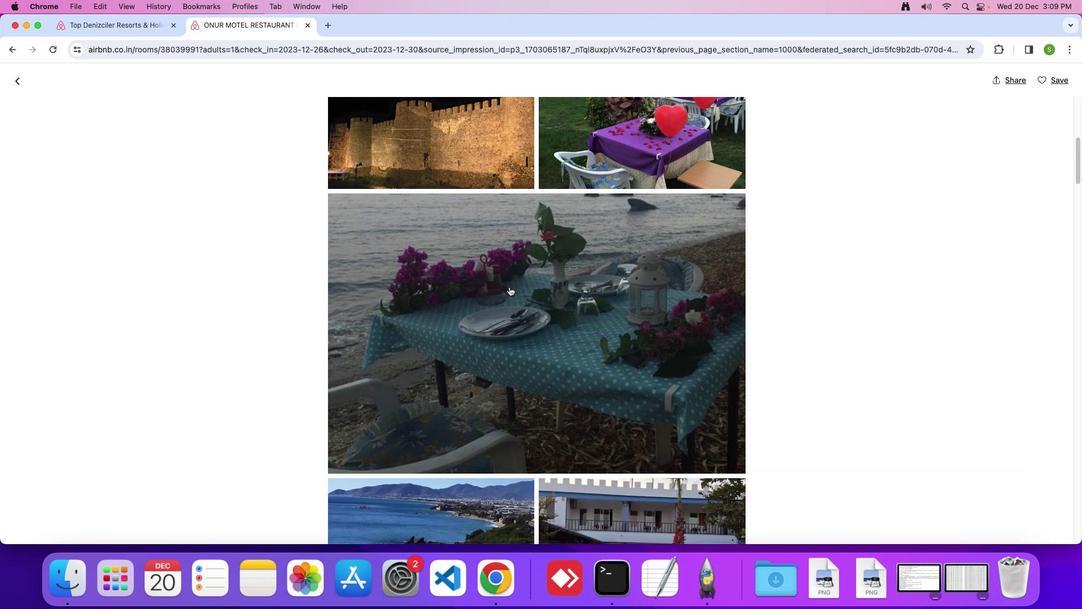 
Action: Mouse scrolled (504, 282) with delta (-3, -4)
Screenshot: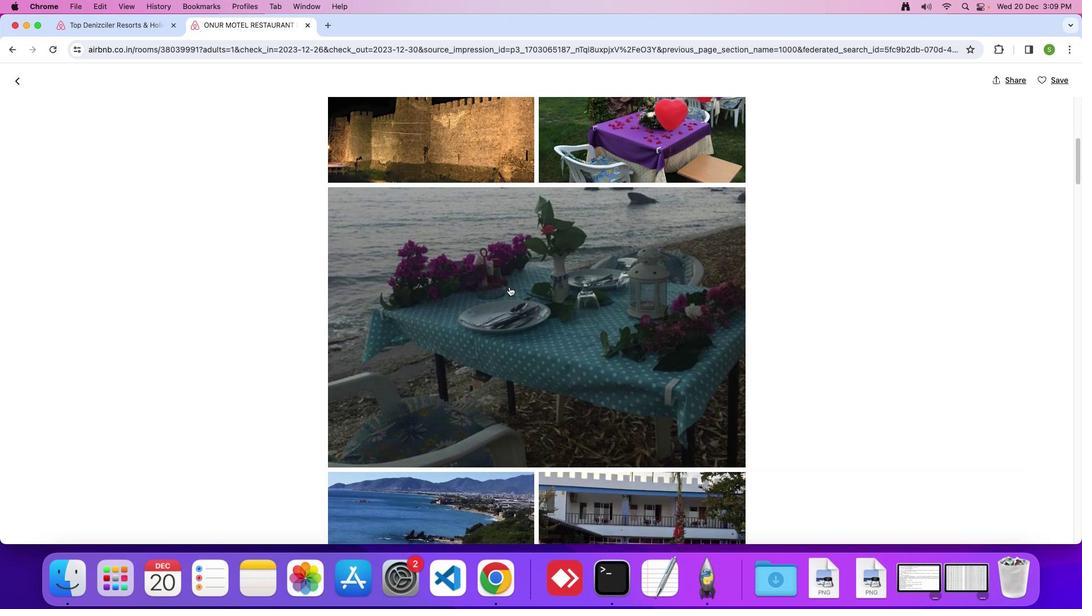 
Action: Mouse scrolled (504, 282) with delta (-3, -5)
Screenshot: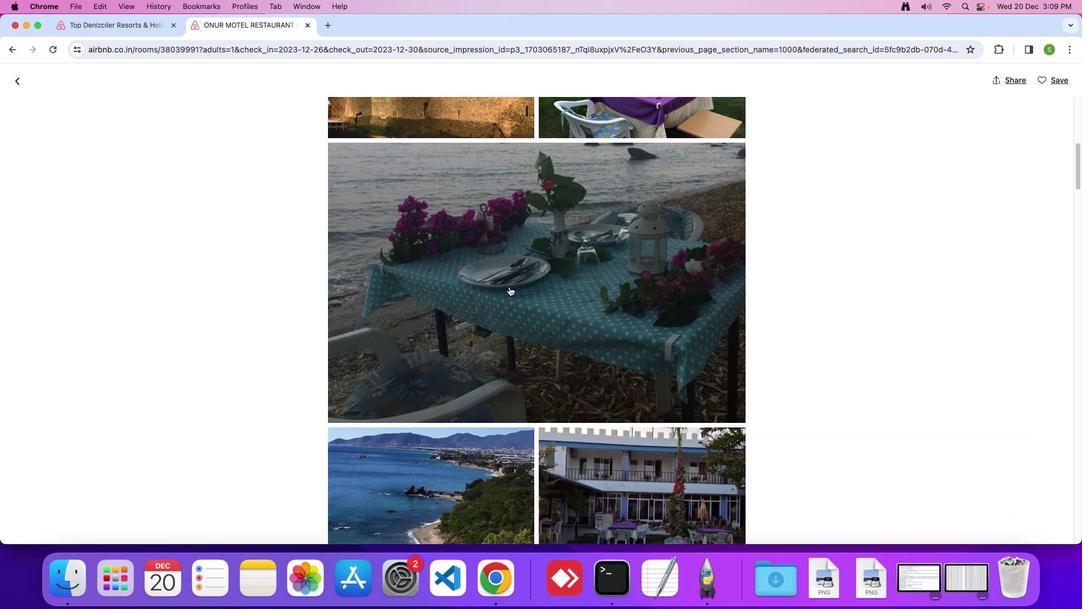 
Action: Mouse scrolled (504, 282) with delta (-3, -4)
Screenshot: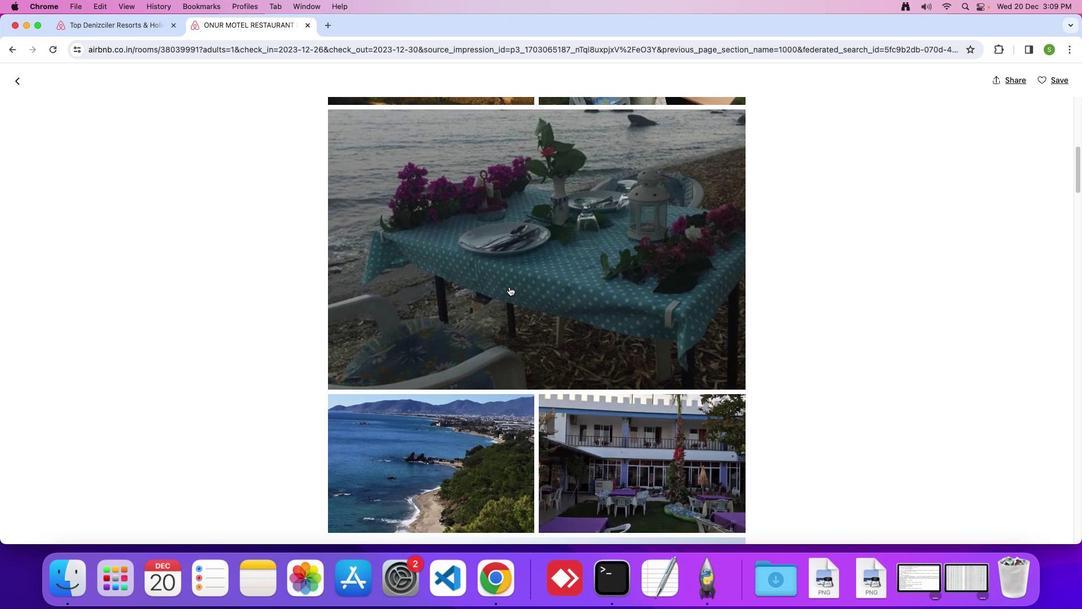 
Action: Mouse scrolled (504, 282) with delta (-3, -4)
Screenshot: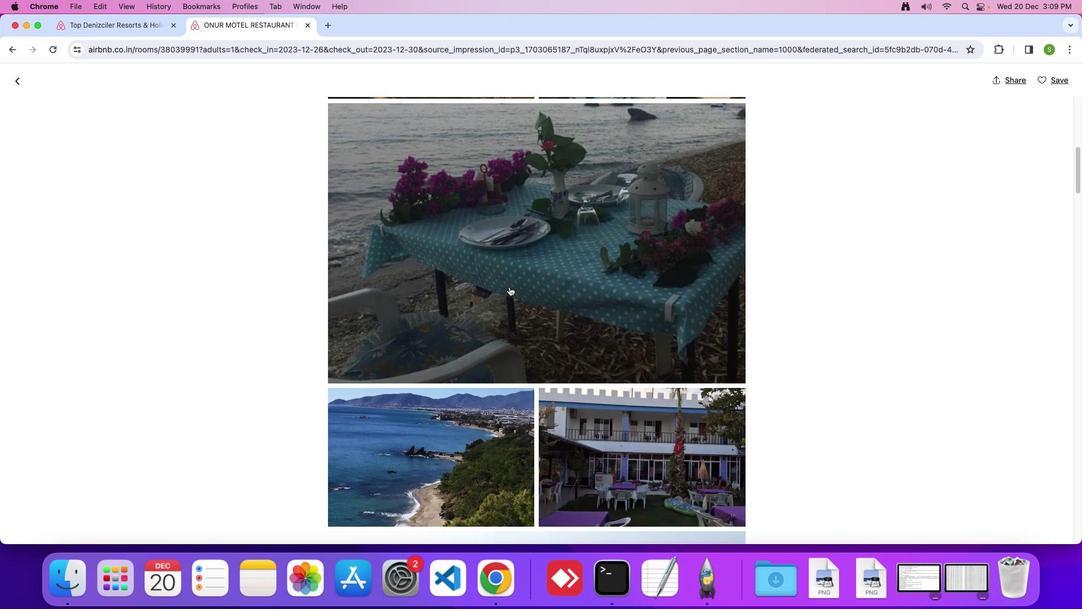 
Action: Mouse scrolled (504, 282) with delta (-3, -5)
Screenshot: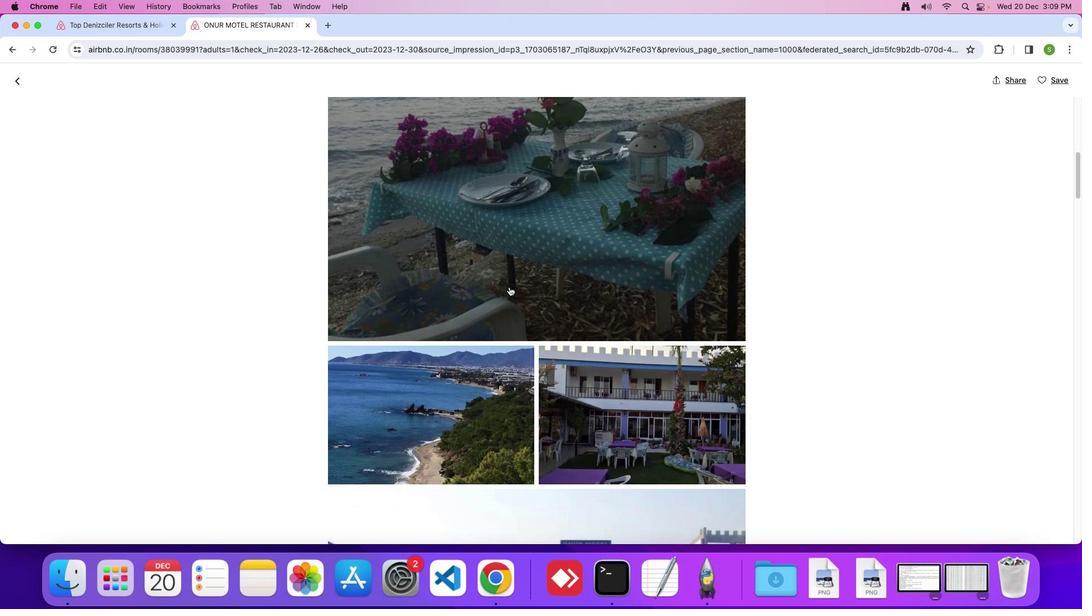 
Action: Mouse scrolled (504, 282) with delta (-3, -4)
Screenshot: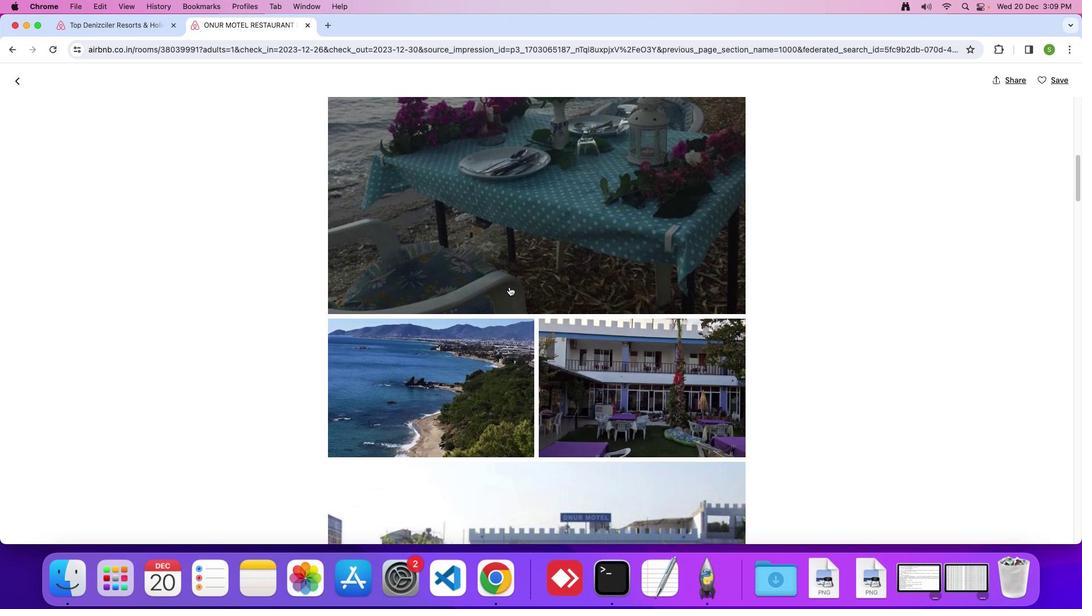 
Action: Mouse scrolled (504, 282) with delta (-3, -4)
Screenshot: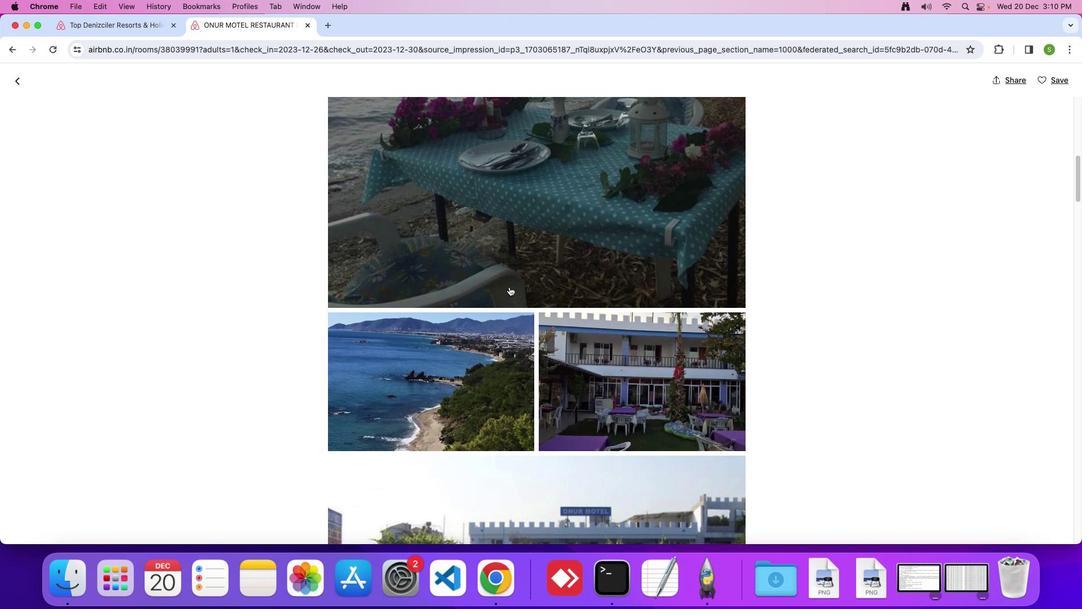 
Action: Mouse scrolled (504, 282) with delta (-3, -5)
Screenshot: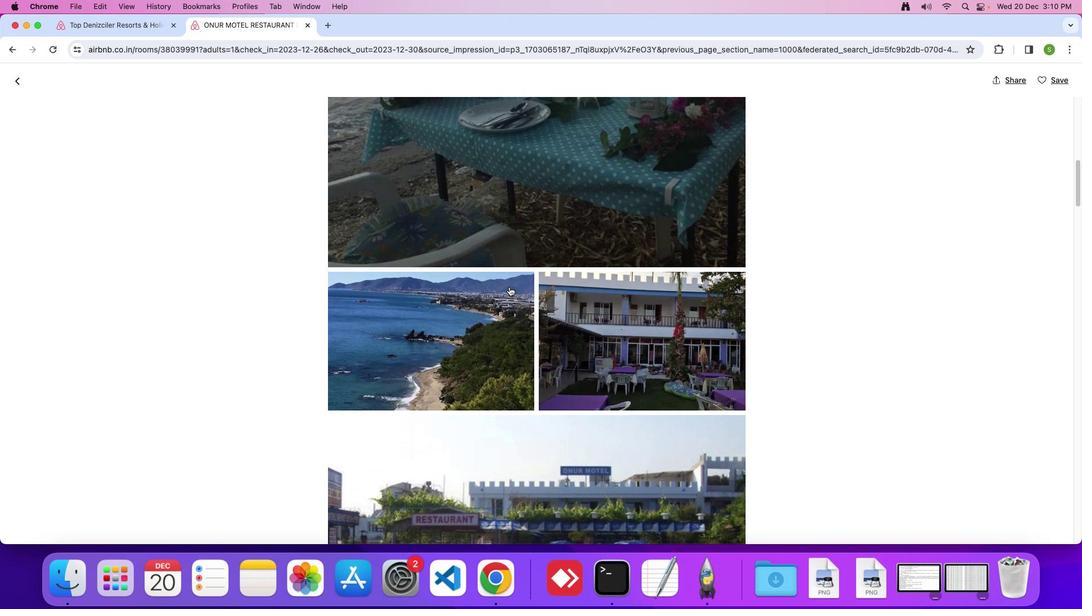 
Action: Mouse scrolled (504, 282) with delta (-3, -4)
Screenshot: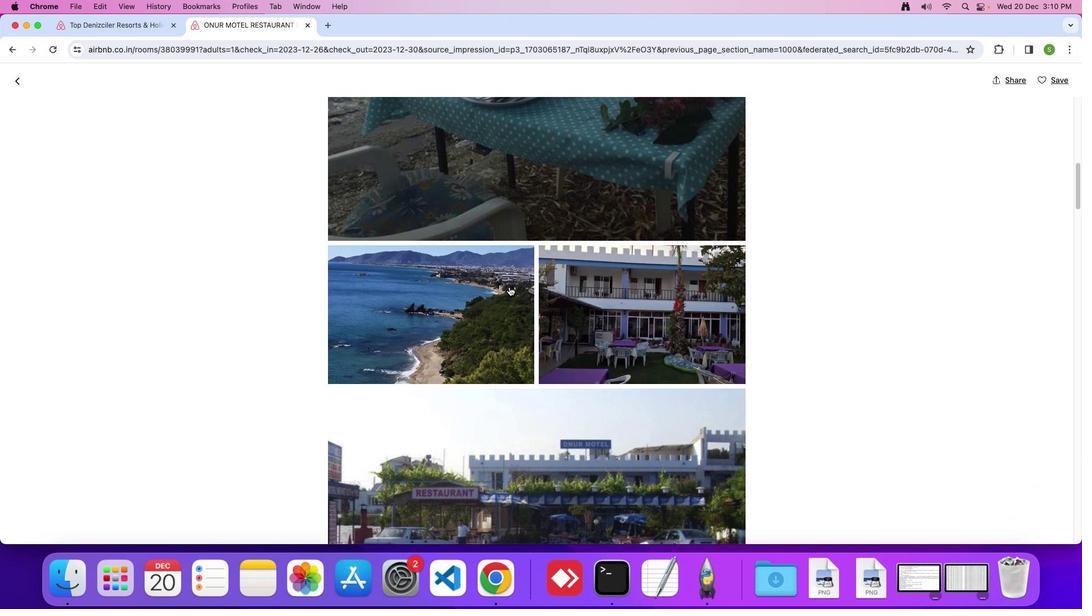
Action: Mouse scrolled (504, 282) with delta (-3, -4)
Screenshot: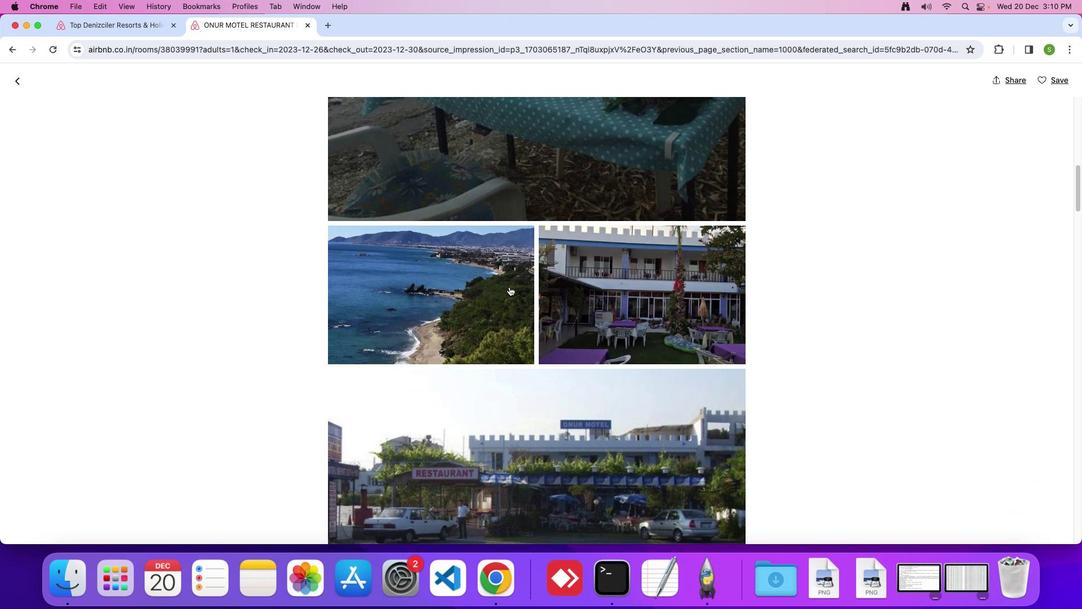 
Action: Mouse scrolled (504, 282) with delta (-3, -5)
Screenshot: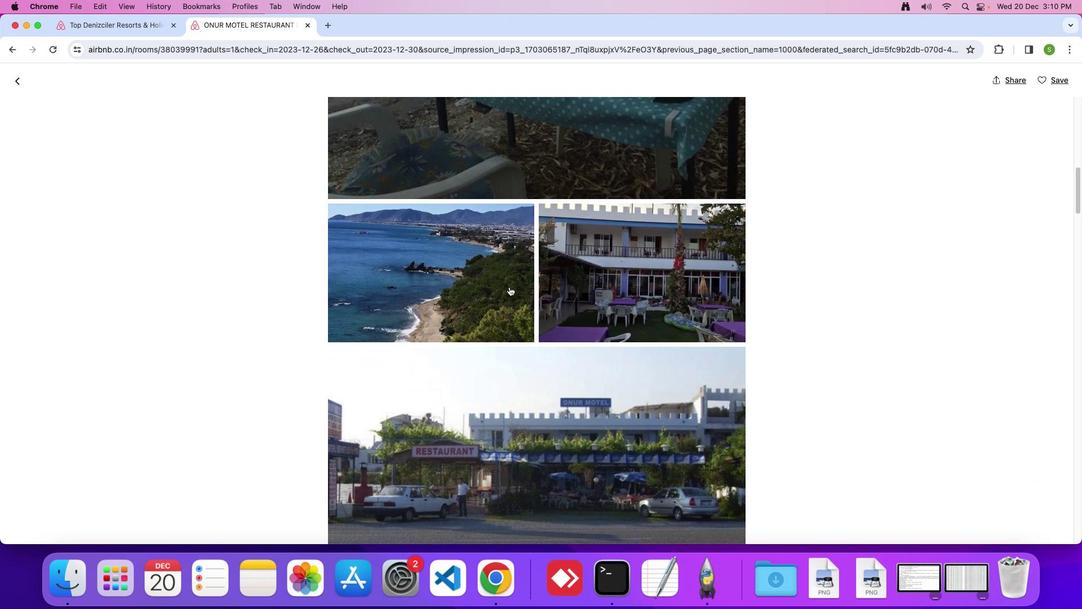 
Action: Mouse scrolled (504, 282) with delta (-3, -4)
Screenshot: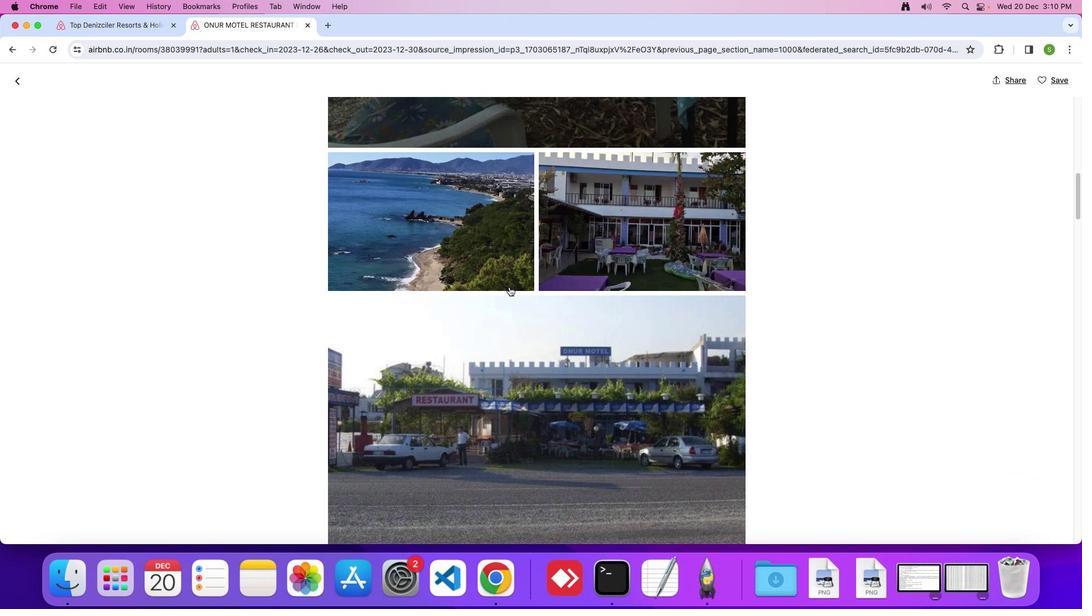 
Action: Mouse scrolled (504, 282) with delta (-3, -4)
Screenshot: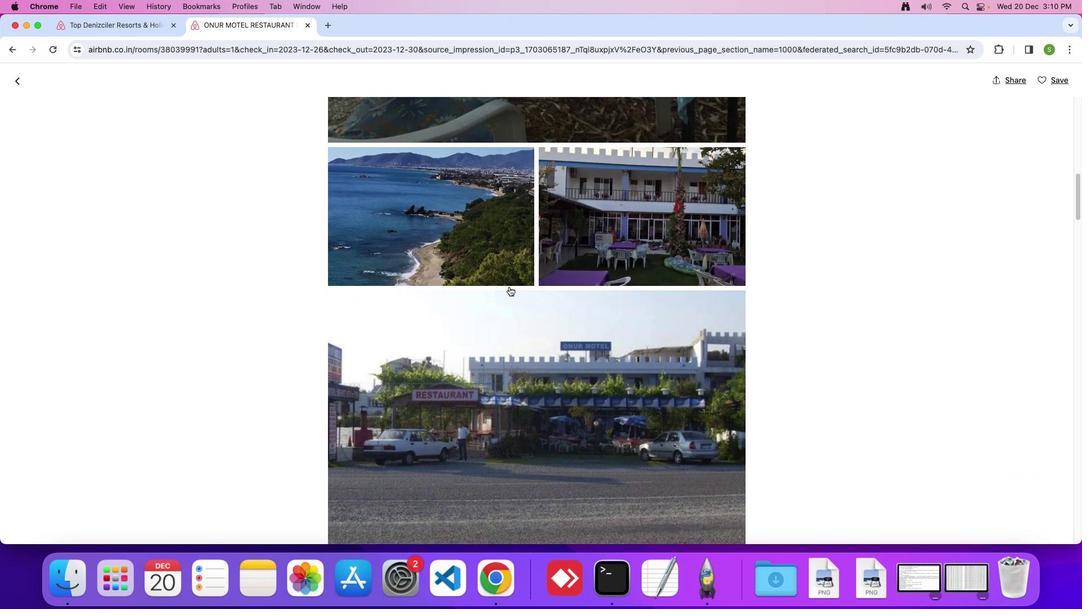 
Action: Mouse scrolled (504, 282) with delta (-3, -4)
Screenshot: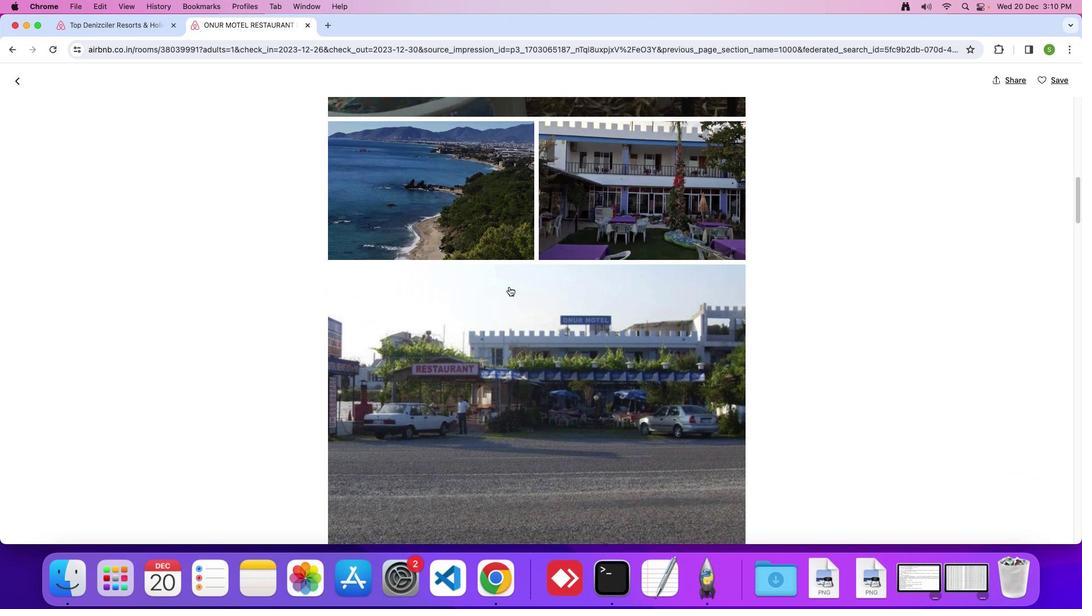 
Action: Mouse scrolled (504, 282) with delta (-3, -4)
Screenshot: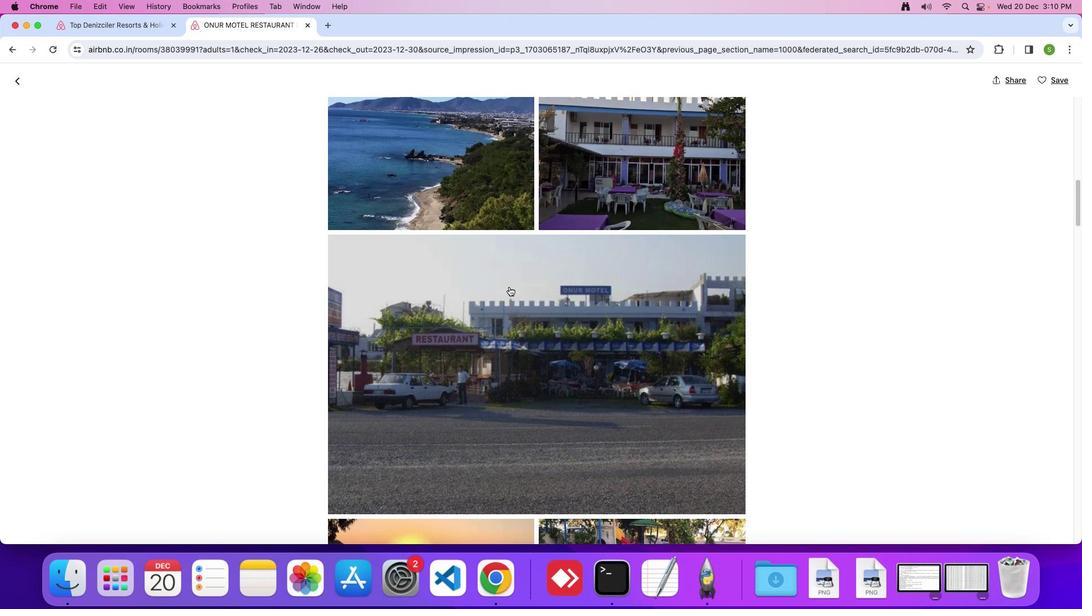 
Action: Mouse scrolled (504, 282) with delta (-3, -4)
Screenshot: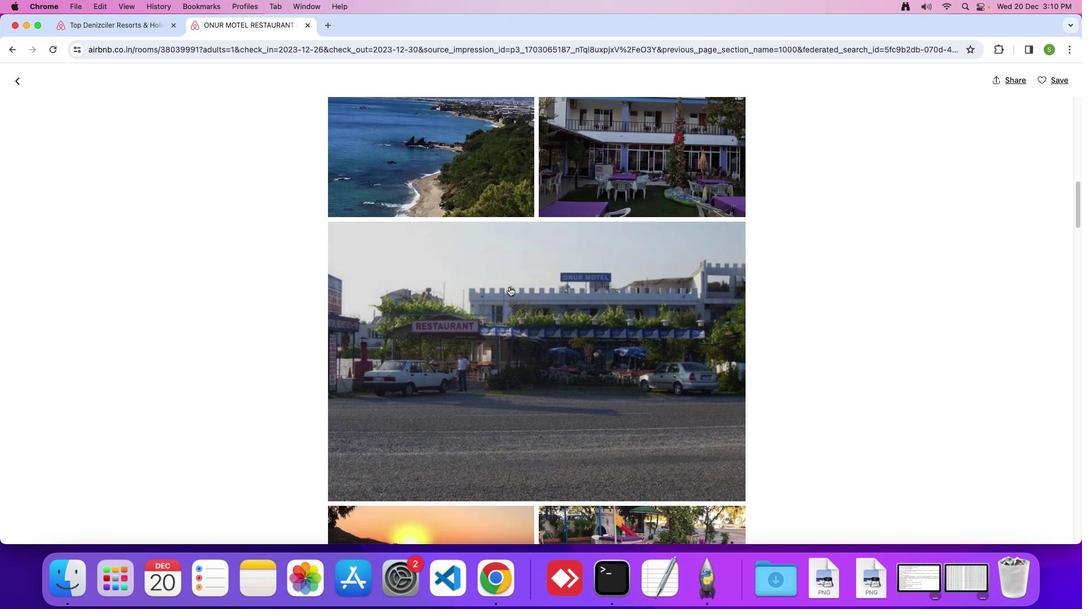 
Action: Mouse scrolled (504, 282) with delta (-3, -5)
Screenshot: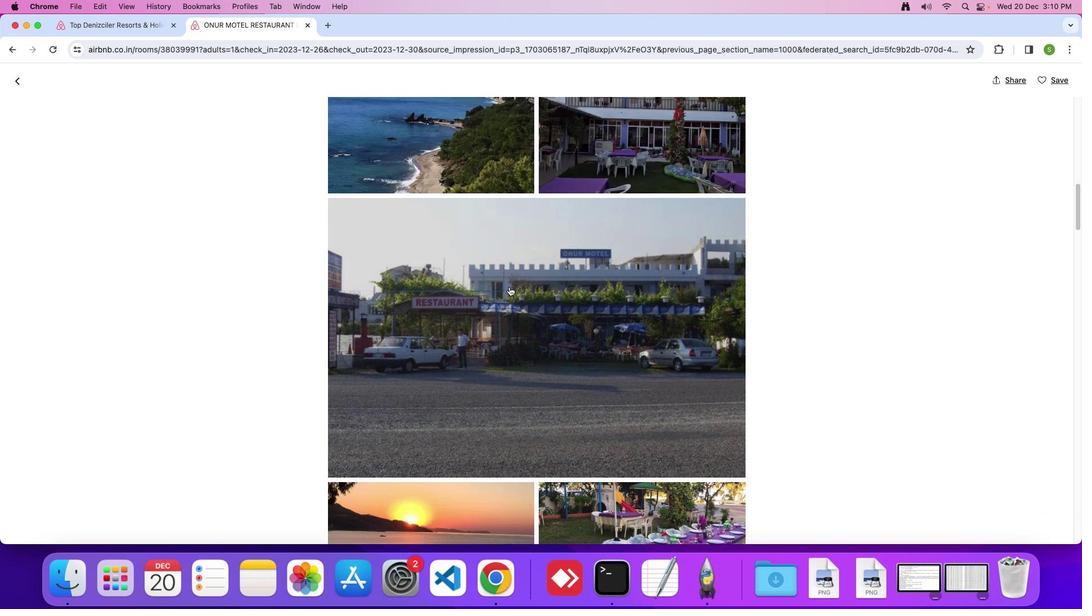 
Action: Mouse scrolled (504, 282) with delta (-3, -4)
Screenshot: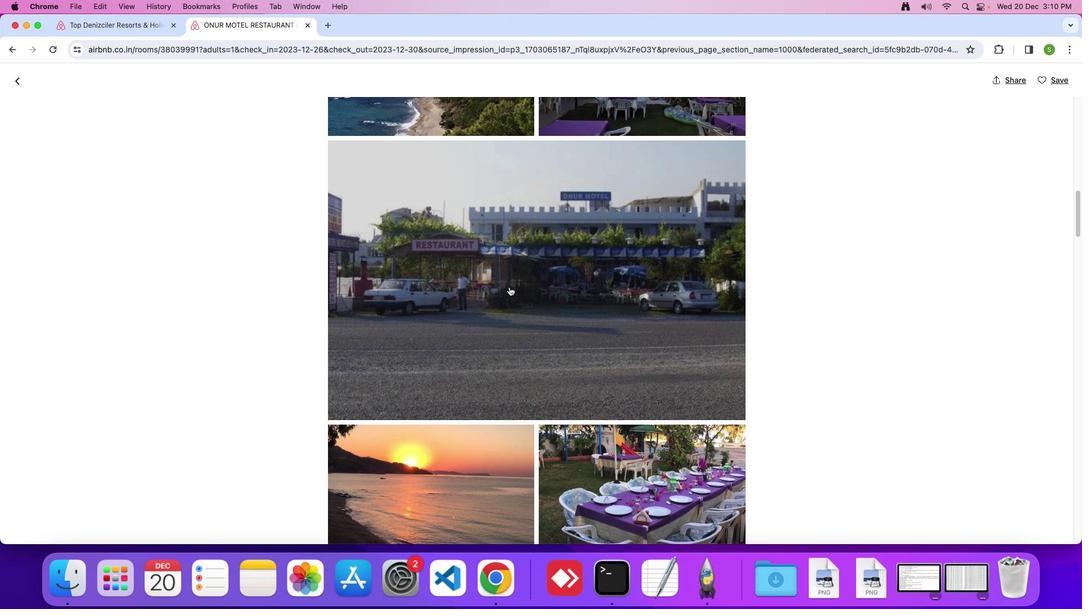 
Action: Mouse scrolled (504, 282) with delta (-3, -4)
Screenshot: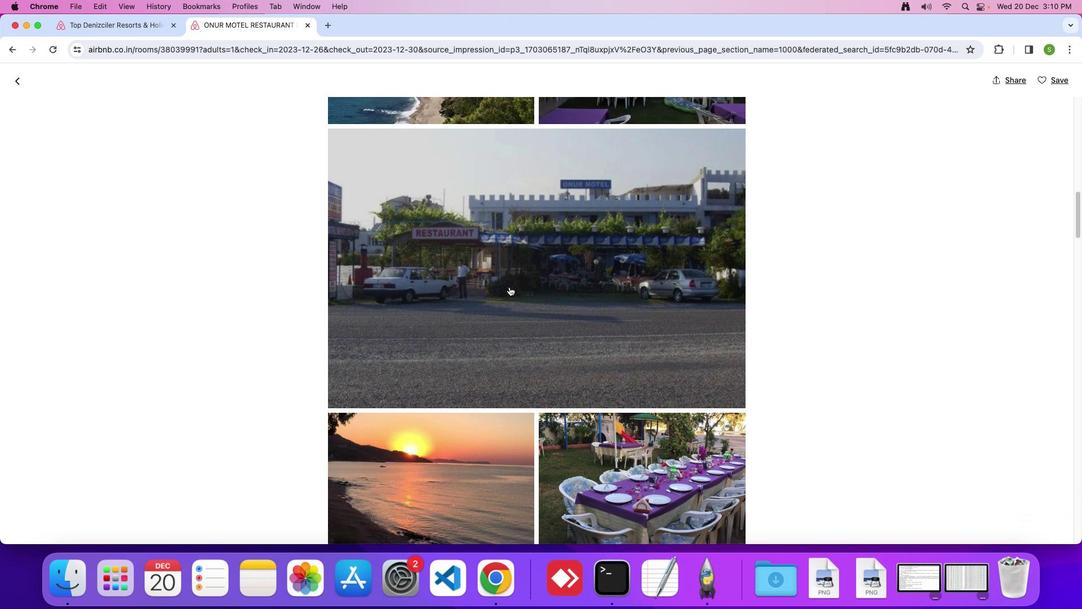 
Action: Mouse scrolled (504, 282) with delta (-3, -5)
Screenshot: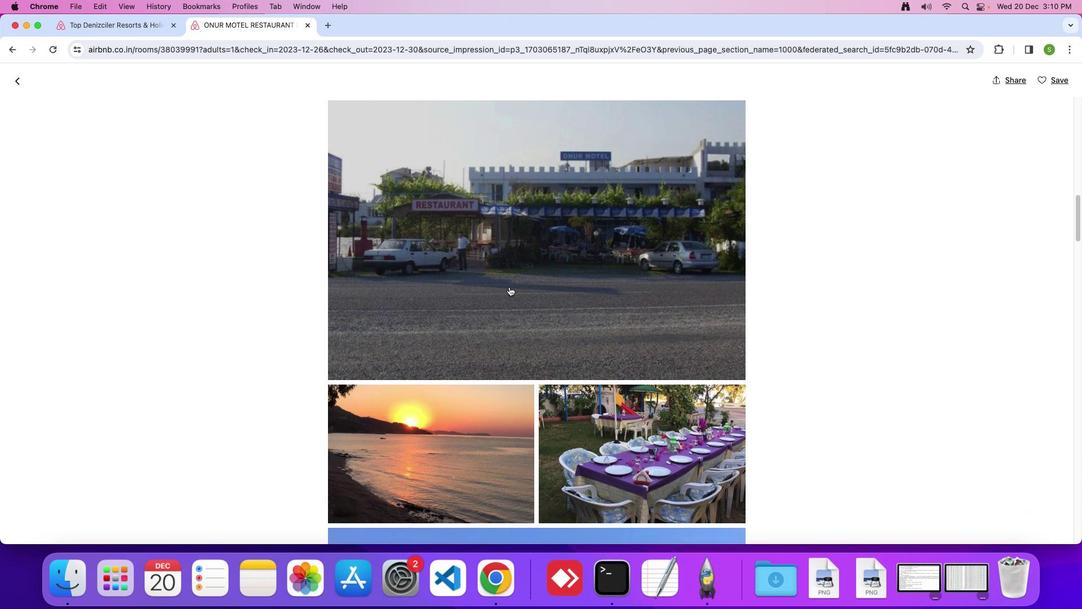 
Action: Mouse scrolled (504, 282) with delta (-3, -4)
Screenshot: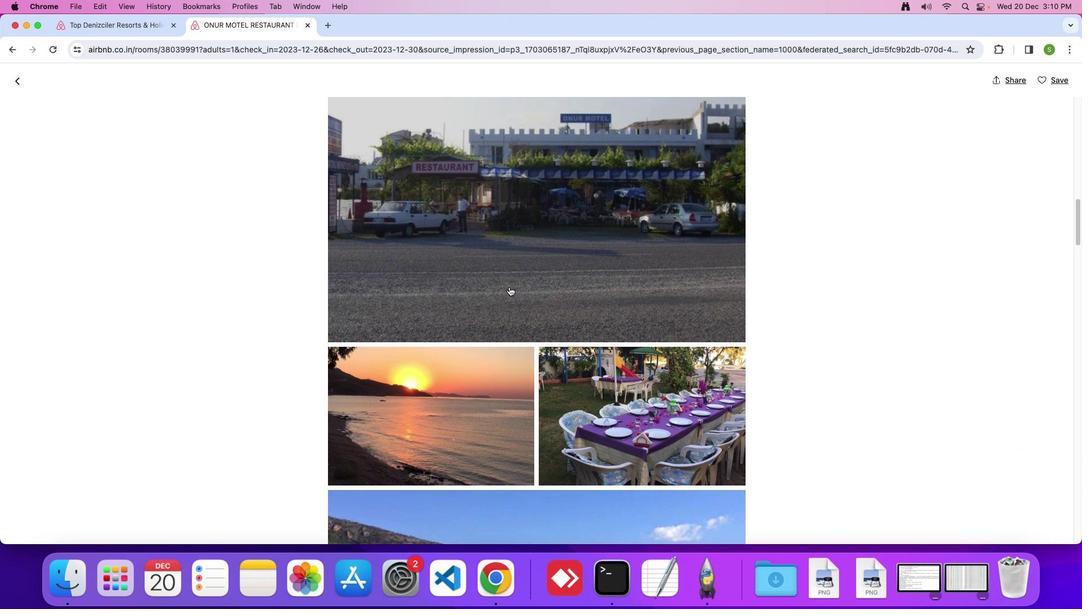 
Action: Mouse scrolled (504, 282) with delta (-3, -4)
Screenshot: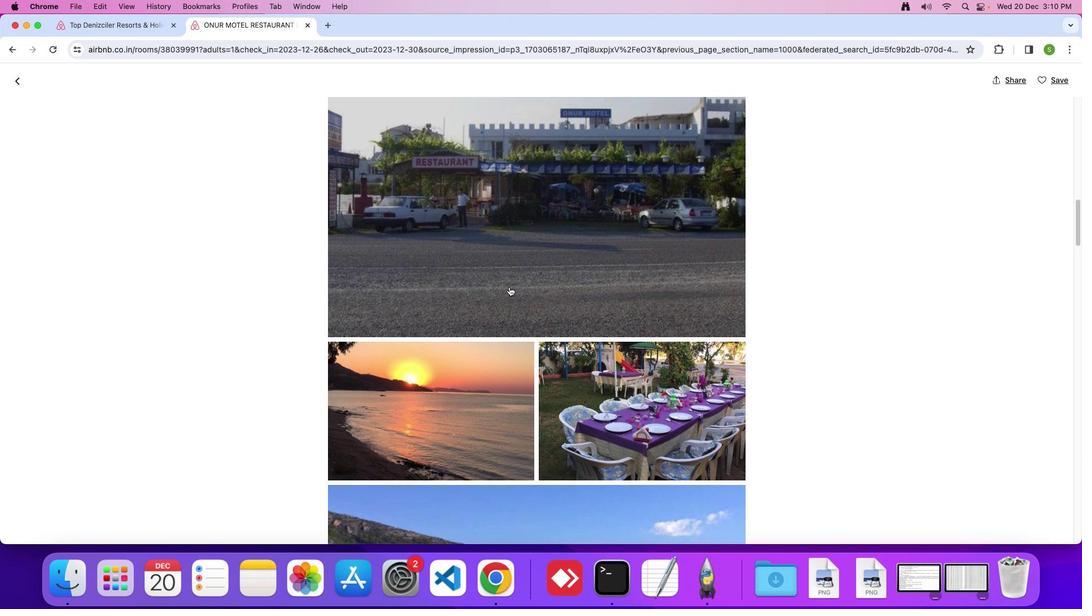 
Action: Mouse scrolled (504, 282) with delta (-3, -5)
Screenshot: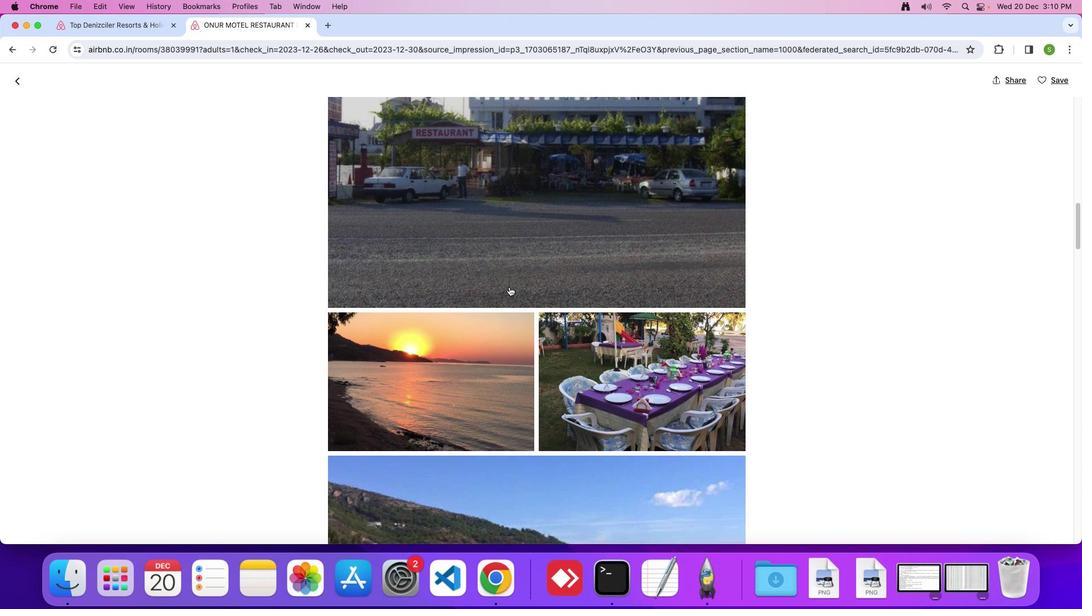 
Action: Mouse scrolled (504, 282) with delta (-3, -4)
Screenshot: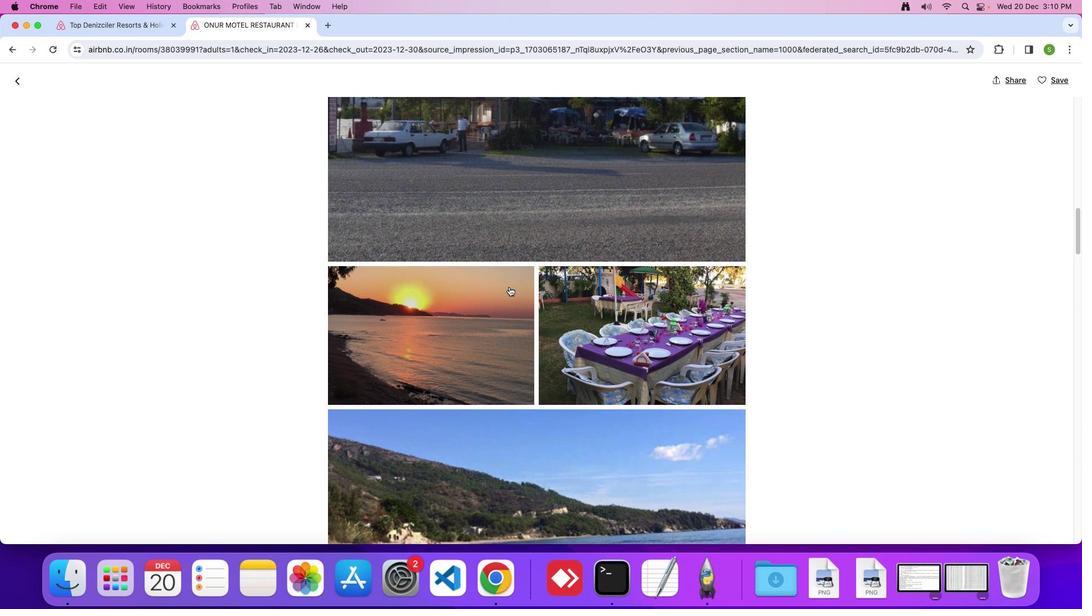 
Action: Mouse scrolled (504, 282) with delta (-3, -4)
Screenshot: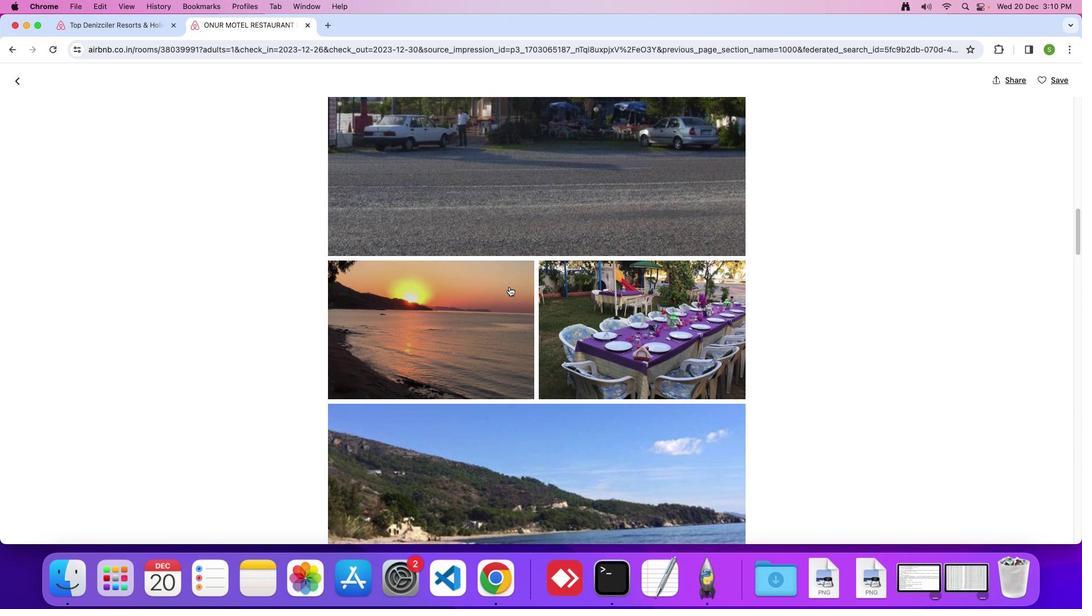 
Action: Mouse scrolled (504, 282) with delta (-3, -4)
Screenshot: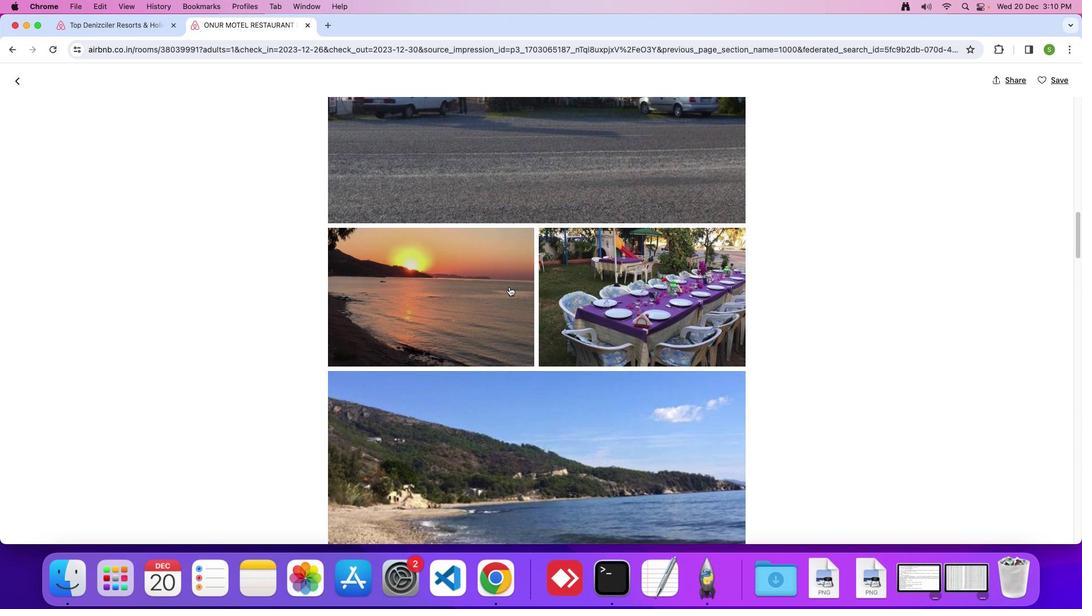 
Action: Mouse scrolled (504, 282) with delta (-3, -4)
Screenshot: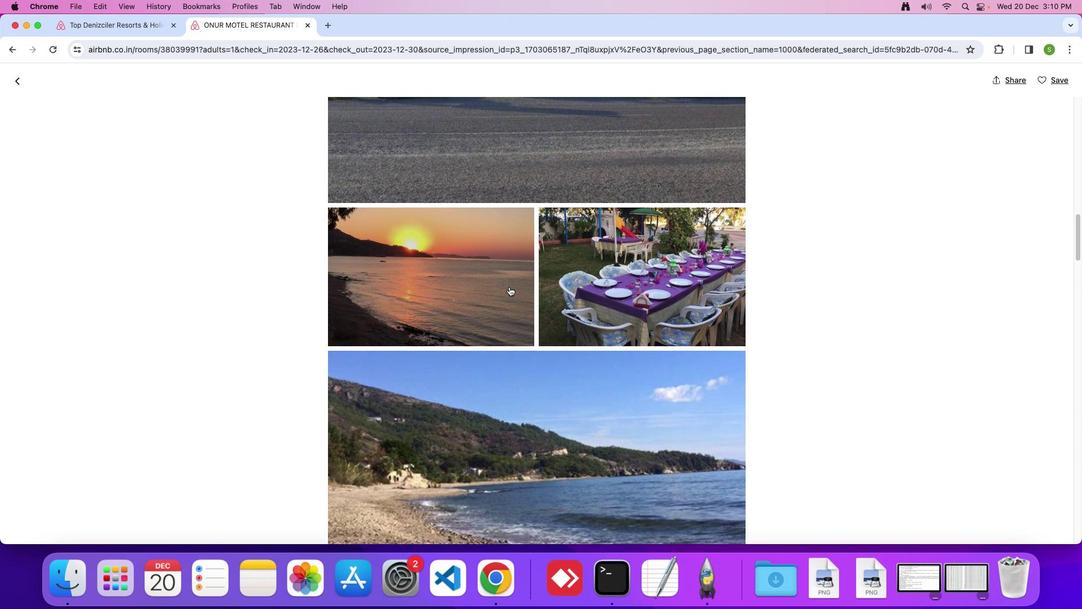 
Action: Mouse scrolled (504, 282) with delta (-3, -4)
Screenshot: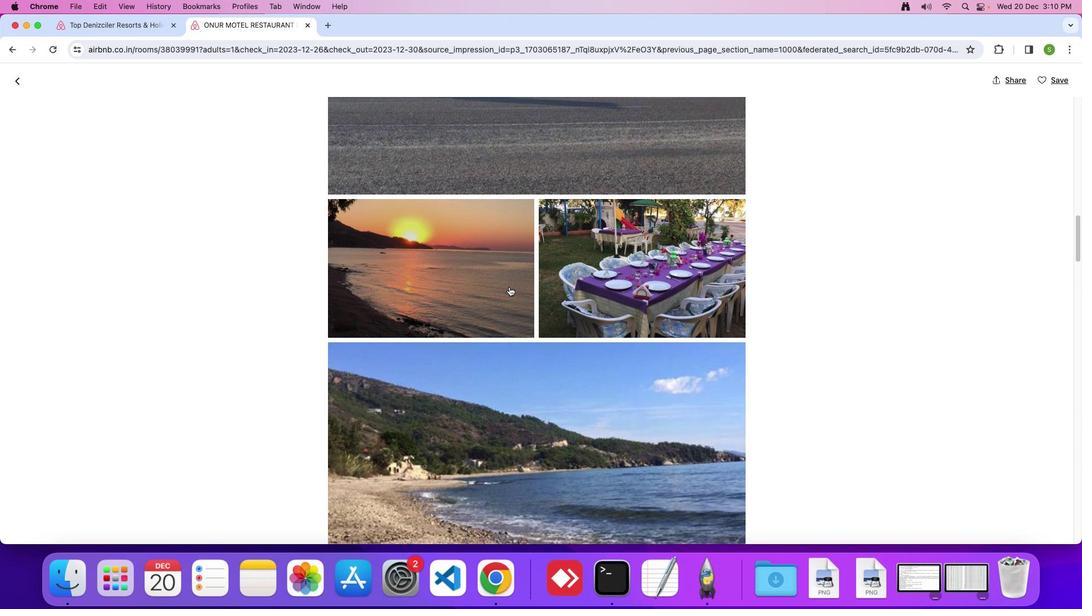 
Action: Mouse scrolled (504, 282) with delta (-3, -5)
Screenshot: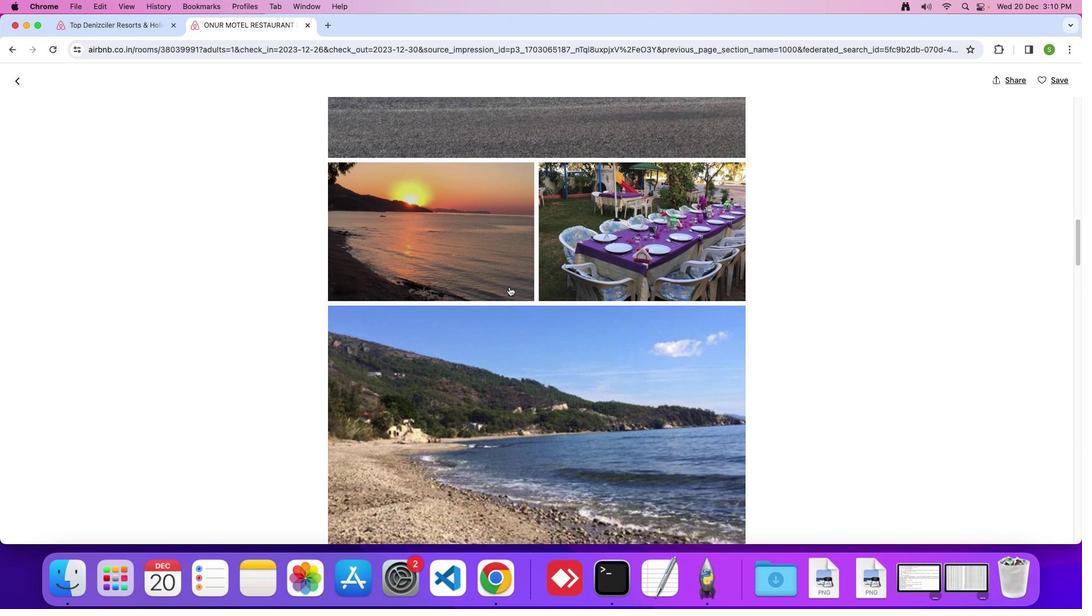 
Action: Mouse scrolled (504, 282) with delta (-3, -4)
Screenshot: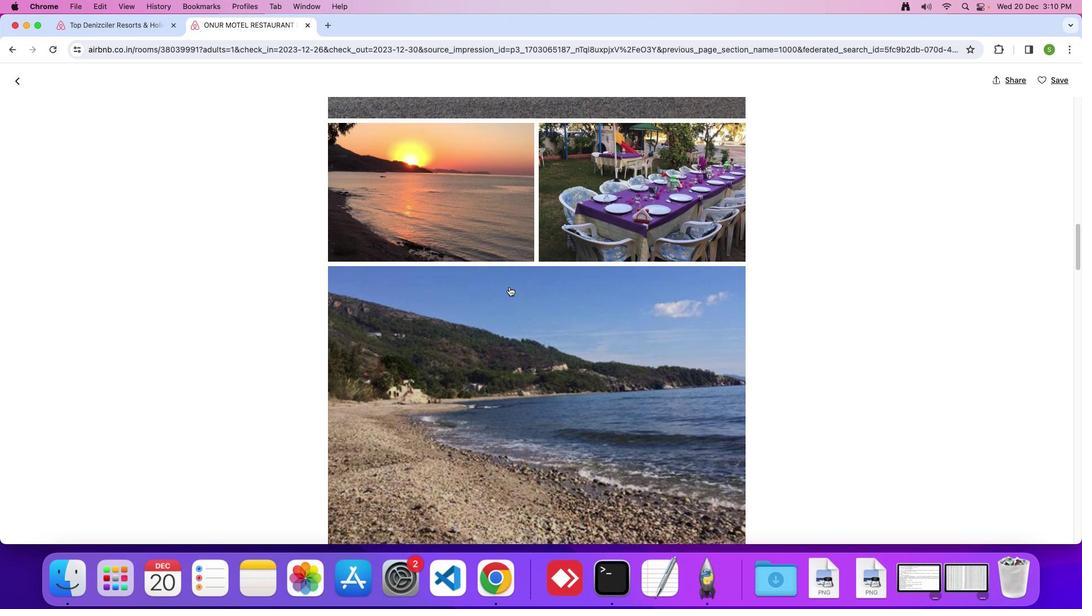 
Action: Mouse scrolled (504, 282) with delta (-3, -4)
Screenshot: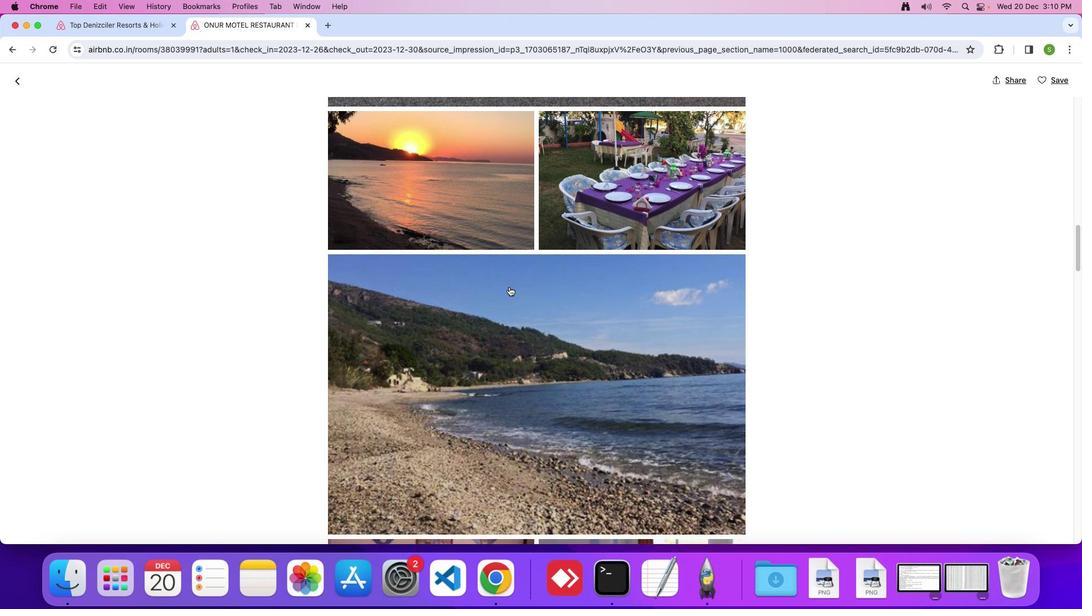
Action: Mouse scrolled (504, 282) with delta (-3, -4)
Screenshot: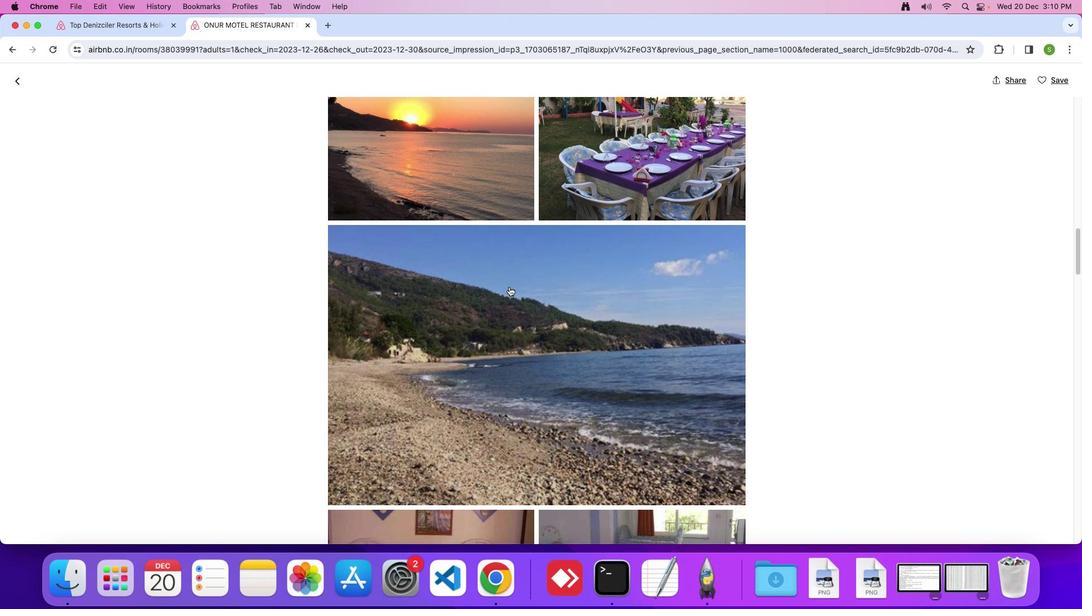 
Action: Mouse scrolled (504, 282) with delta (-3, -4)
Screenshot: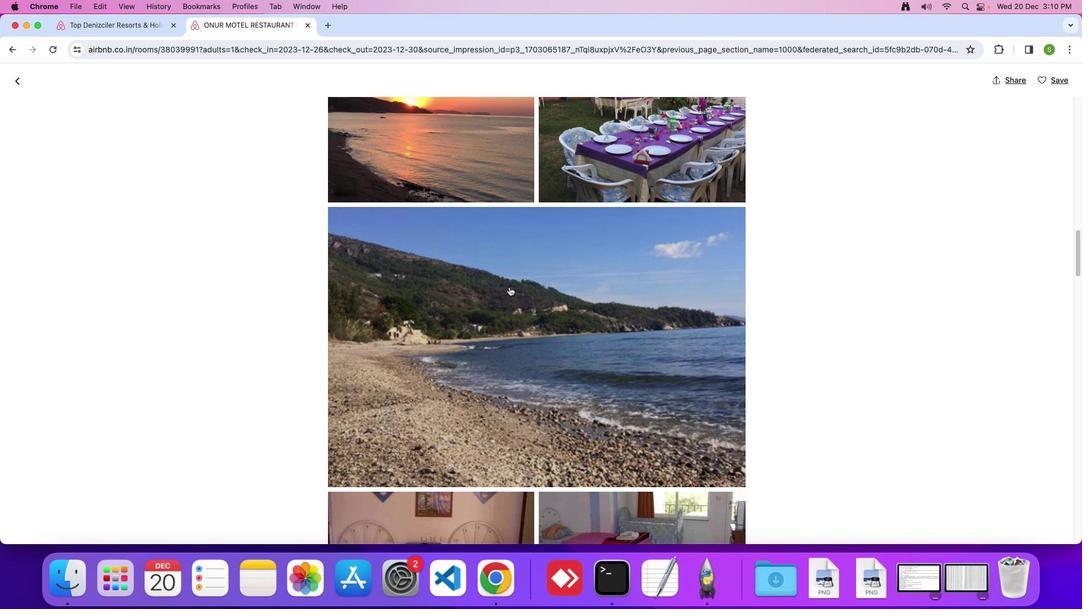 
Action: Mouse scrolled (504, 282) with delta (-3, -4)
Screenshot: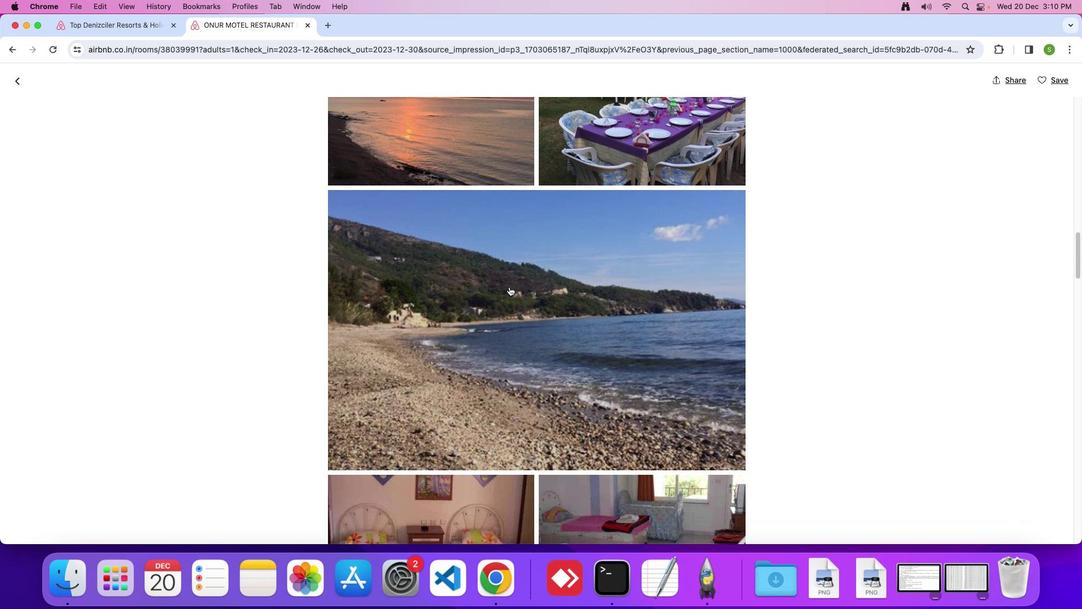 
Action: Mouse scrolled (504, 282) with delta (-3, -5)
Screenshot: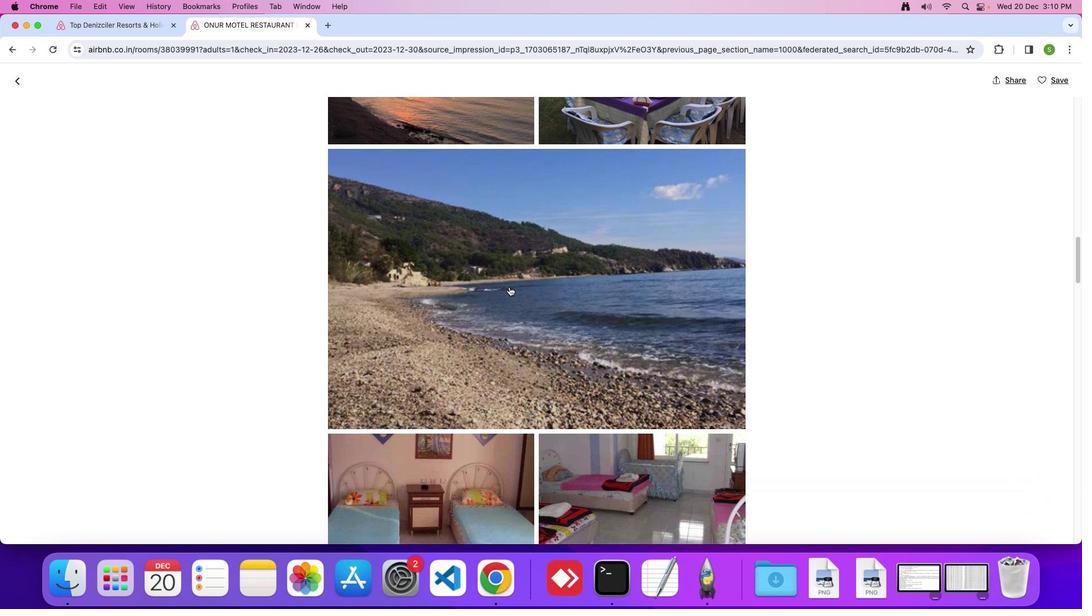 
Action: Mouse moved to (595, 306)
Screenshot: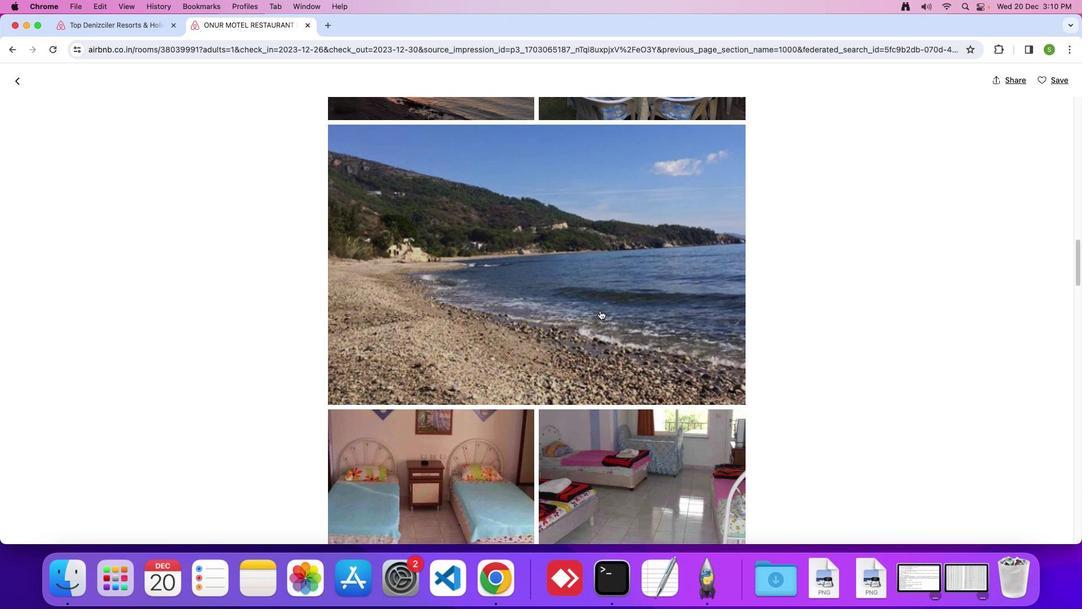 
Action: Mouse scrolled (595, 306) with delta (-3, -4)
Screenshot: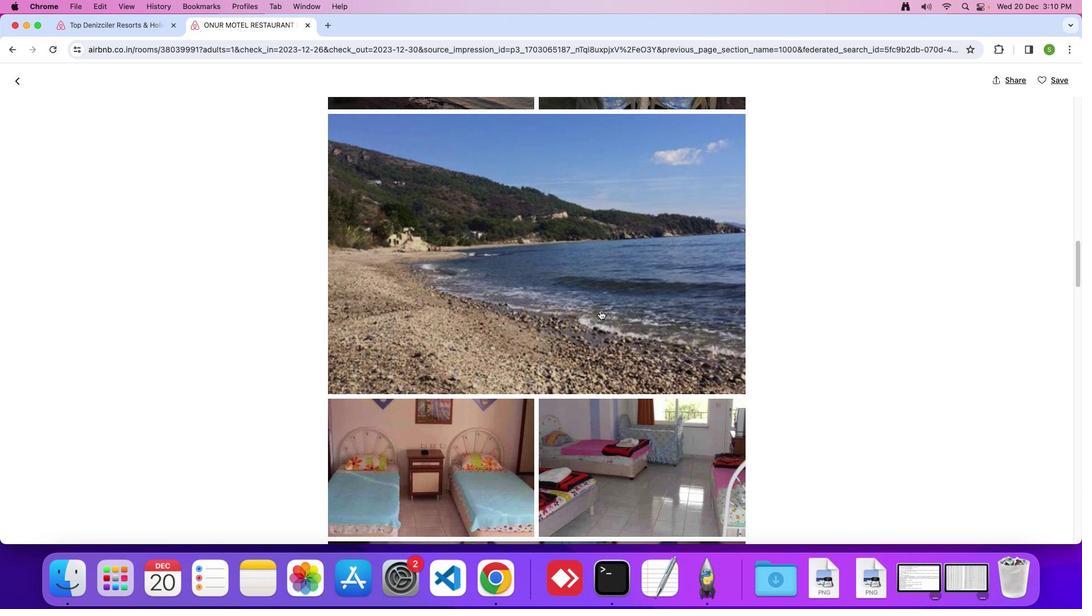 
Action: Mouse scrolled (595, 306) with delta (-3, -4)
Screenshot: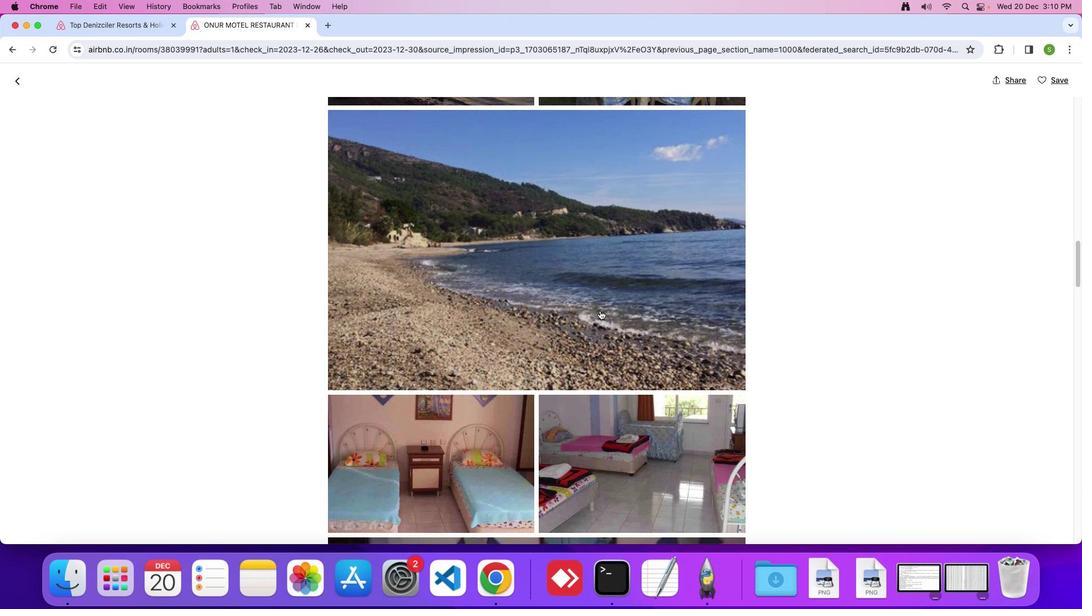 
Action: Mouse scrolled (595, 306) with delta (-3, -4)
Screenshot: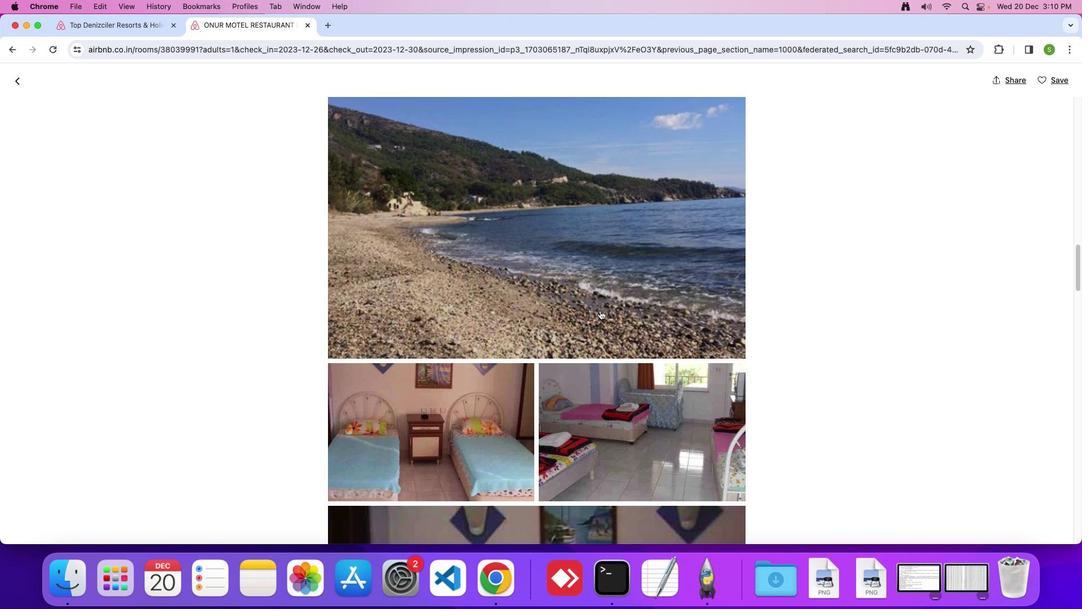 
Action: Mouse scrolled (595, 306) with delta (-3, -4)
Screenshot: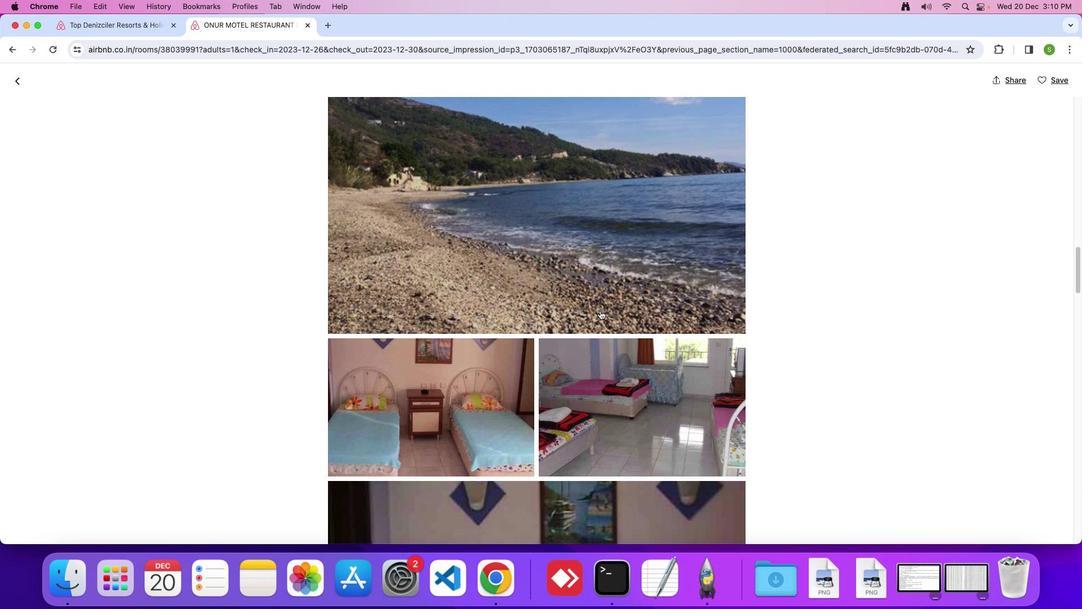 
Action: Mouse scrolled (595, 306) with delta (-3, -4)
Screenshot: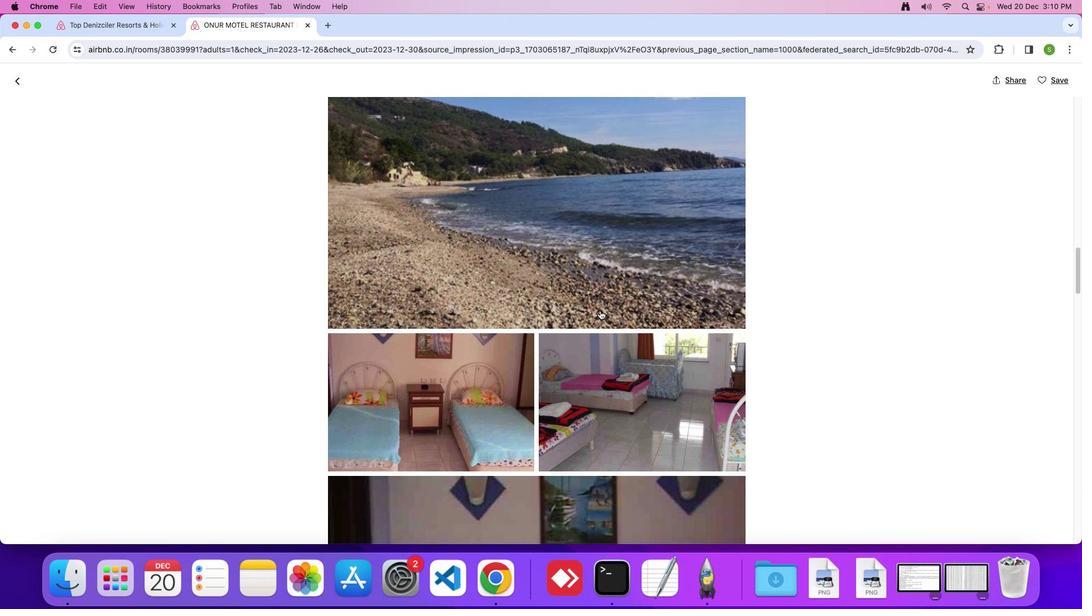 
Action: Mouse scrolled (595, 306) with delta (-3, -4)
Screenshot: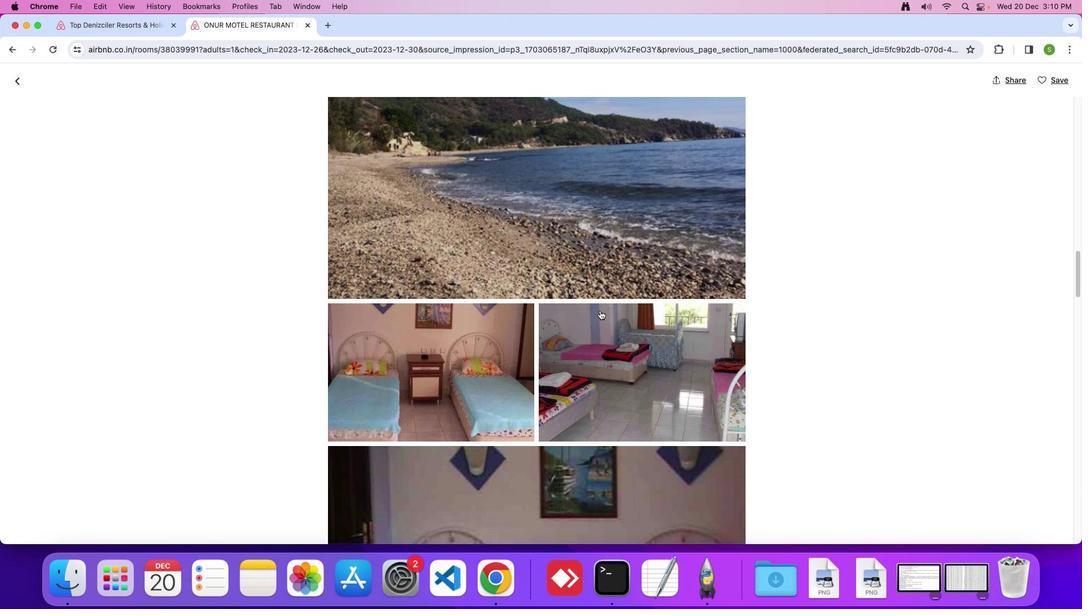 
Action: Mouse scrolled (595, 306) with delta (-3, -4)
Screenshot: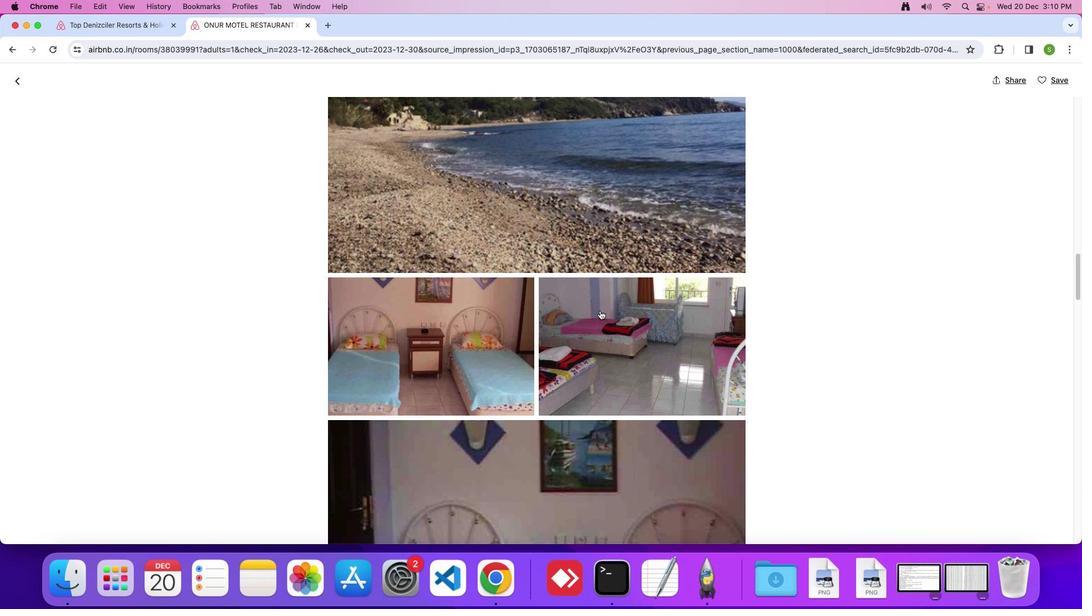 
Action: Mouse scrolled (595, 306) with delta (-3, -4)
Screenshot: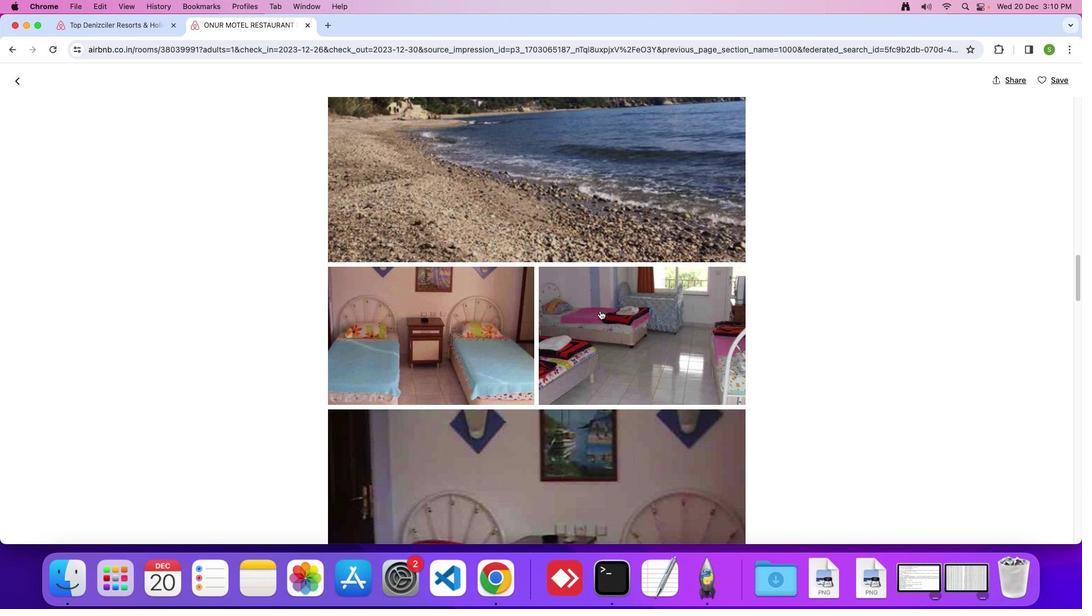 
Action: Mouse scrolled (595, 306) with delta (-3, -4)
Screenshot: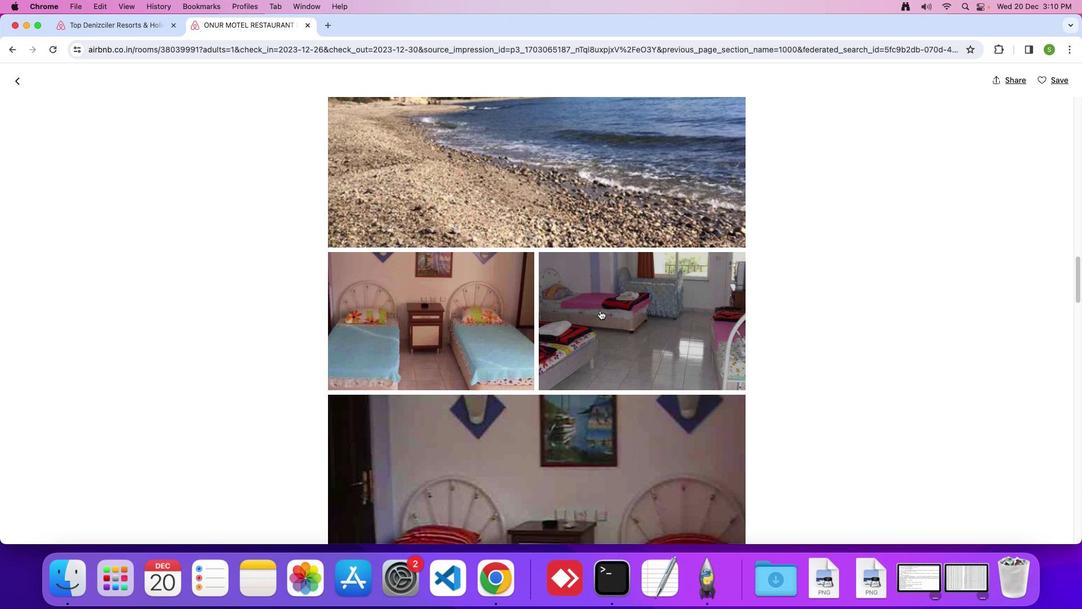
Action: Mouse scrolled (595, 306) with delta (-3, -4)
Screenshot: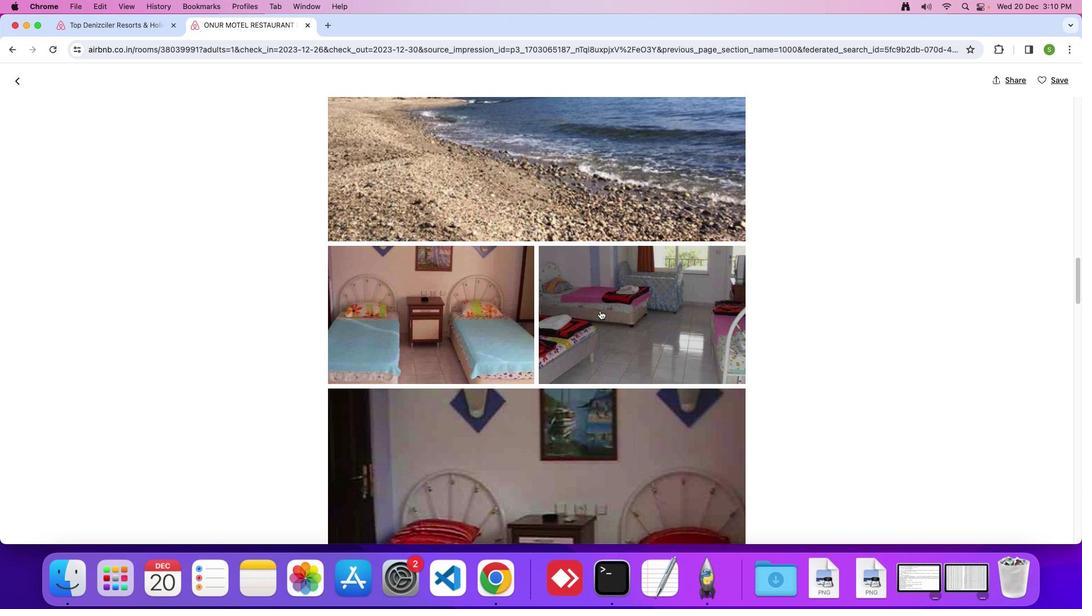 
Action: Mouse scrolled (595, 306) with delta (-3, -5)
Screenshot: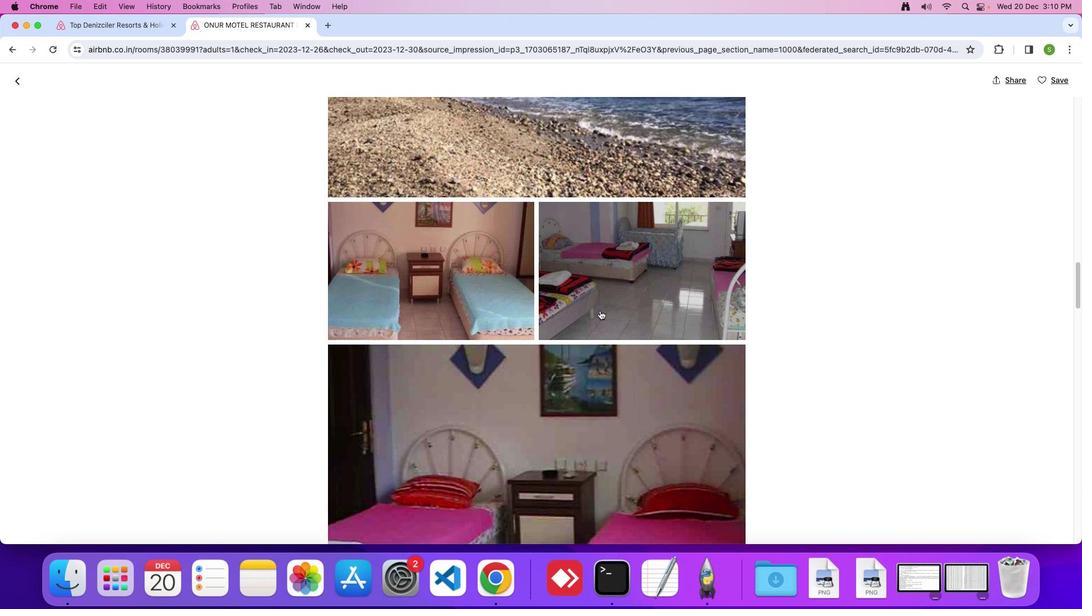 
Action: Mouse scrolled (595, 306) with delta (-3, -4)
Screenshot: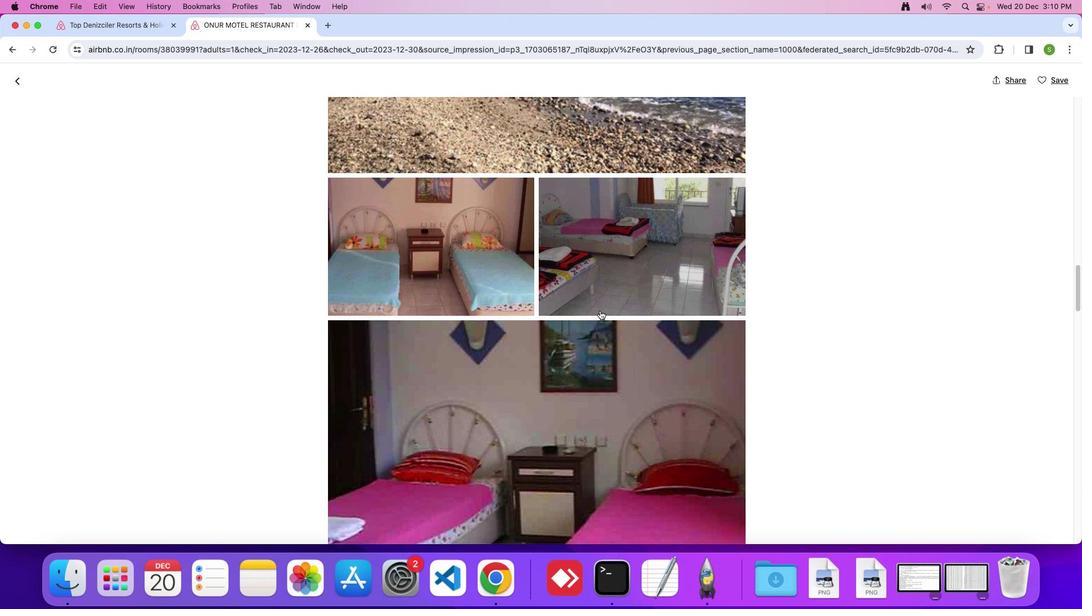 
Action: Mouse scrolled (595, 306) with delta (-3, -4)
Screenshot: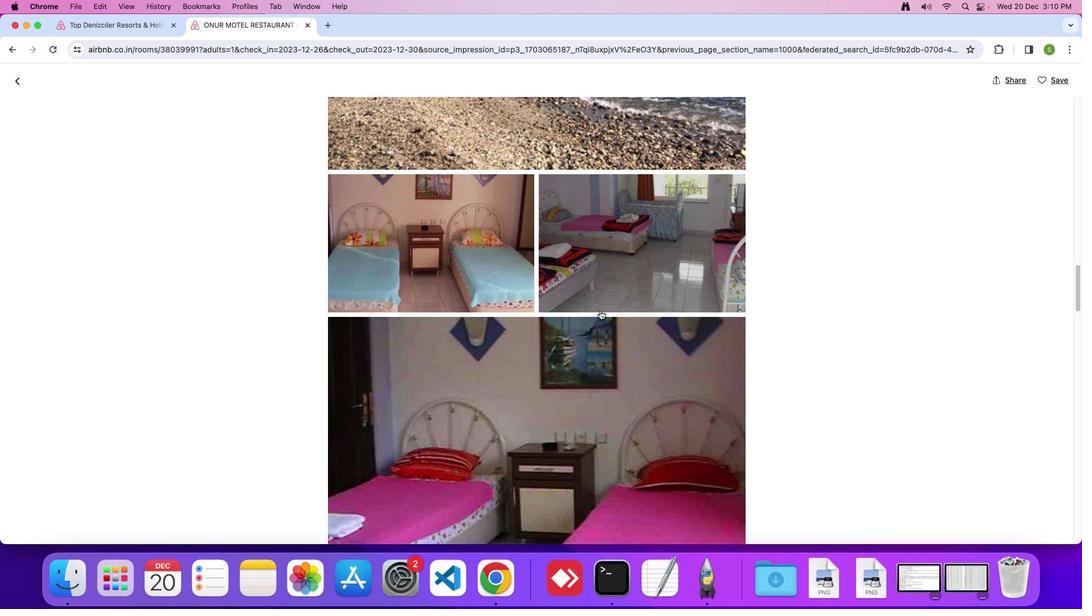 
Action: Mouse scrolled (595, 306) with delta (-3, -4)
Screenshot: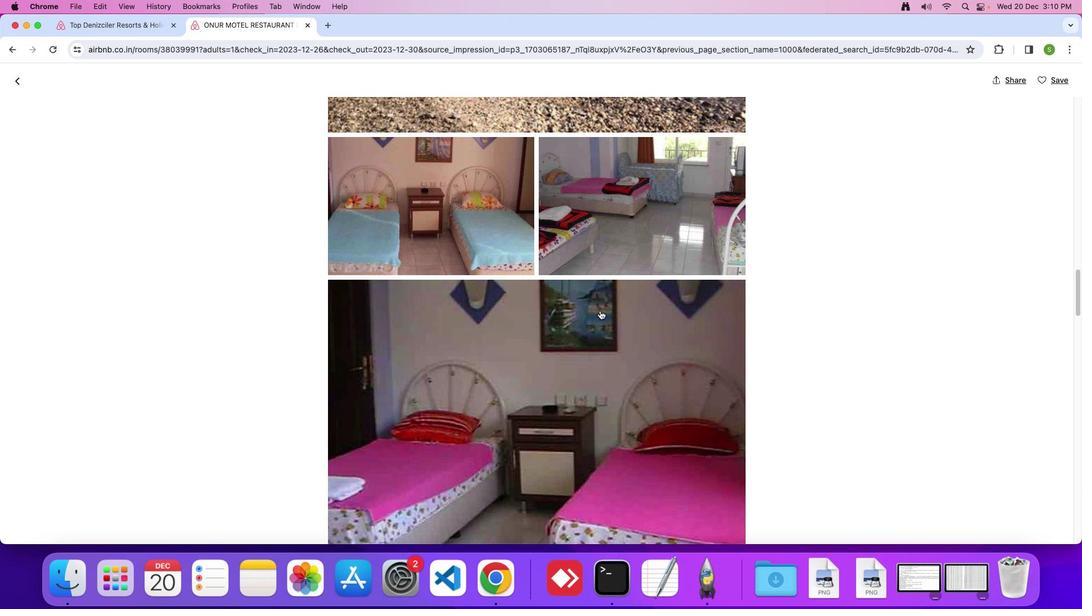 
Action: Mouse scrolled (595, 306) with delta (-3, -4)
Screenshot: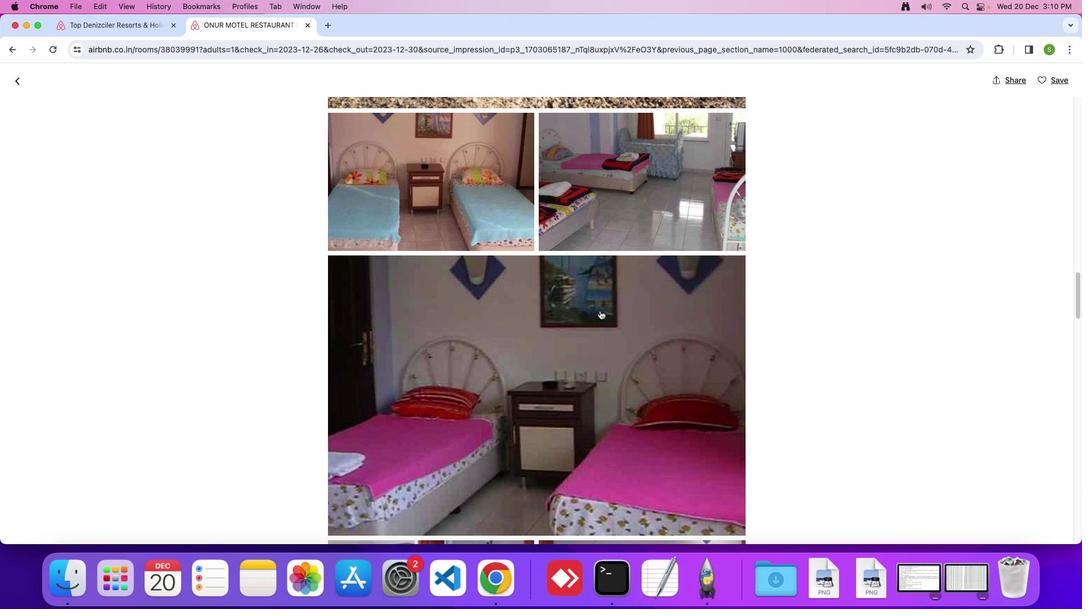 
Action: Mouse scrolled (595, 306) with delta (-3, -4)
Screenshot: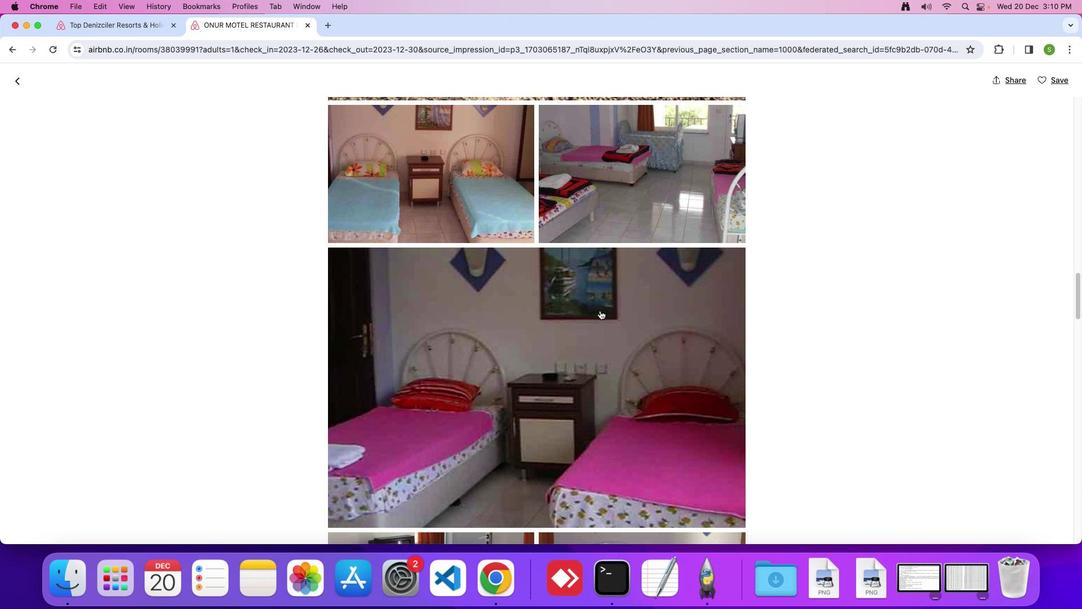 
Action: Mouse scrolled (595, 306) with delta (-3, -5)
Screenshot: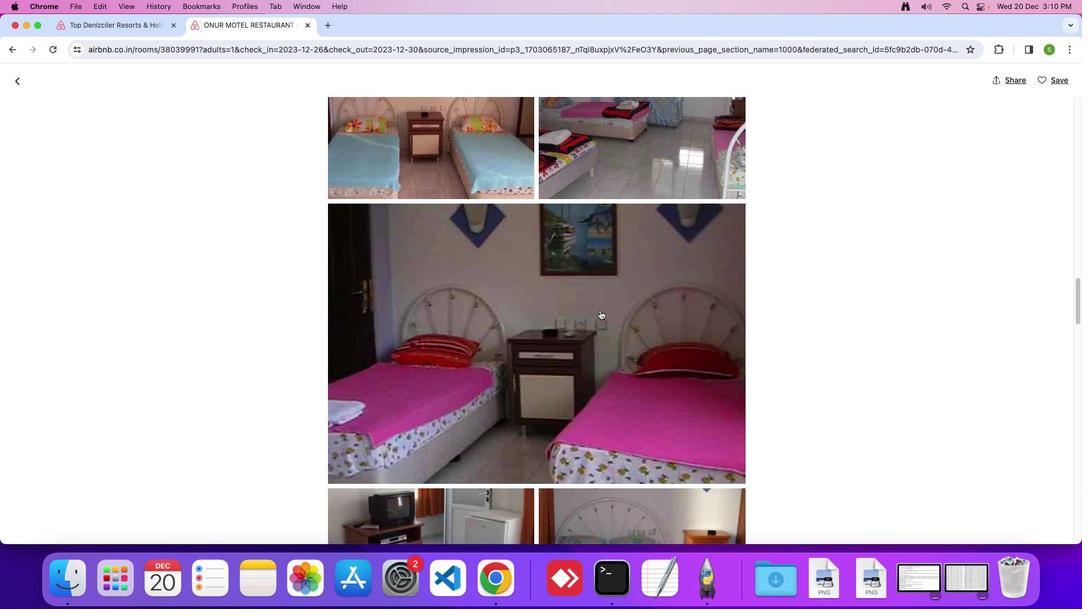 
Action: Mouse scrolled (595, 306) with delta (-3, -4)
Screenshot: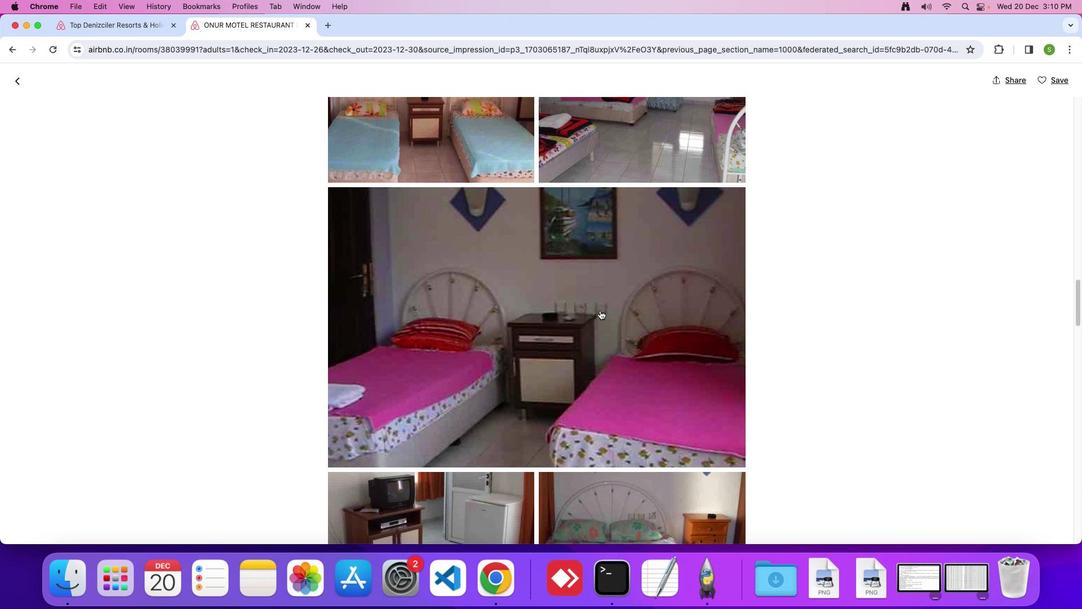 
Action: Mouse scrolled (595, 306) with delta (-3, -4)
Screenshot: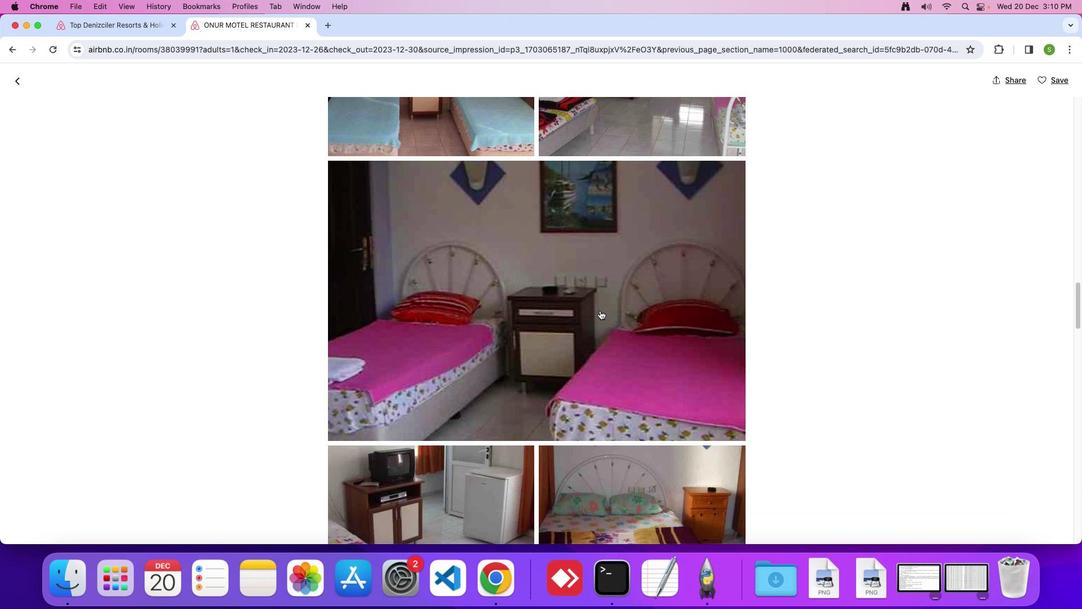 
Action: Mouse scrolled (595, 306) with delta (-3, -5)
Screenshot: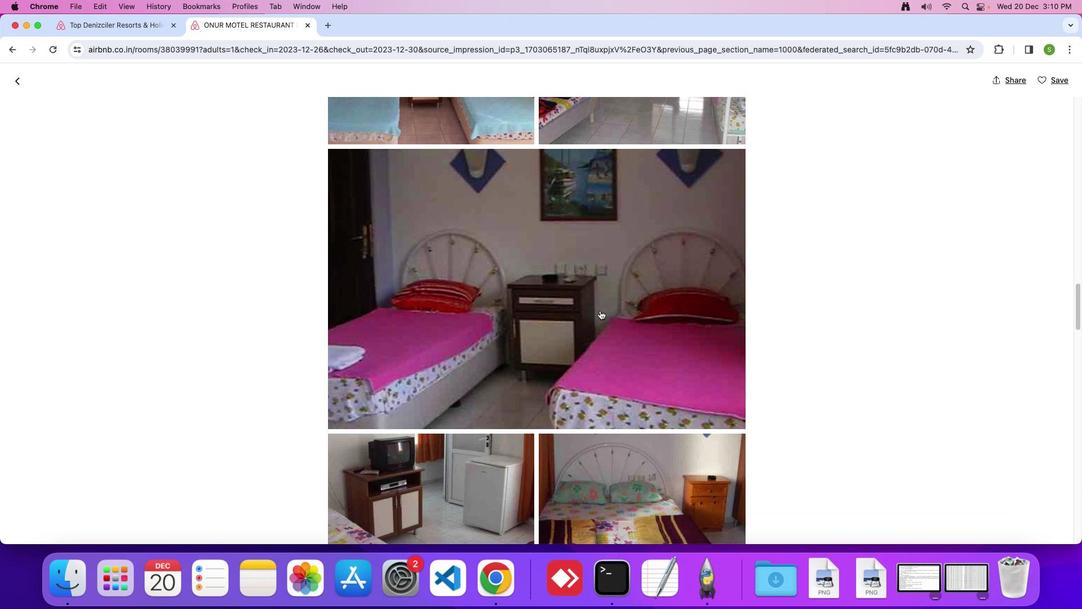 
Action: Mouse scrolled (595, 306) with delta (-3, -4)
Screenshot: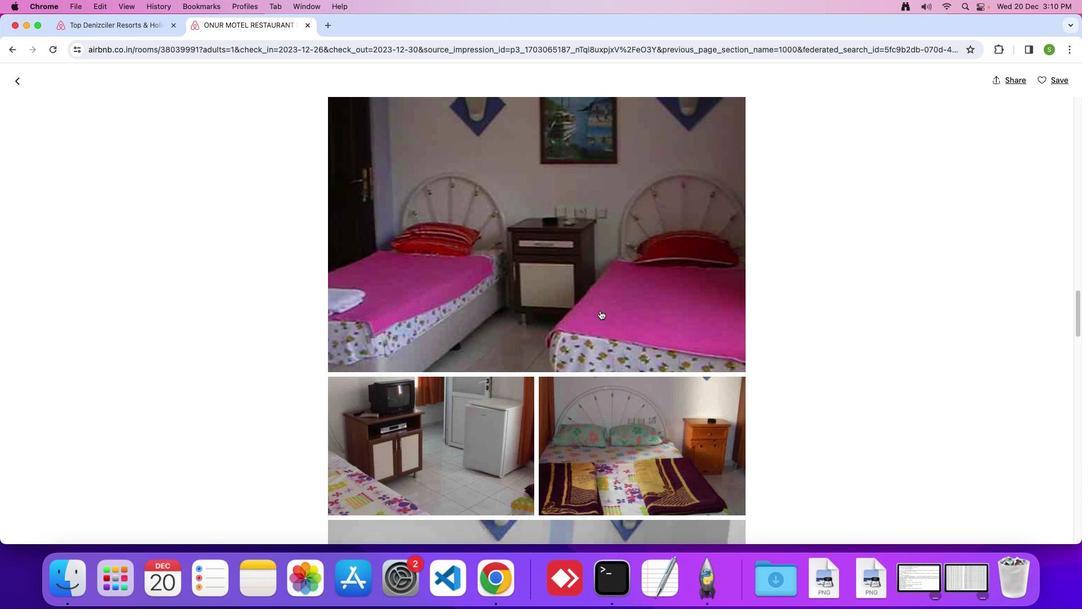 
Action: Mouse scrolled (595, 306) with delta (-3, -4)
Screenshot: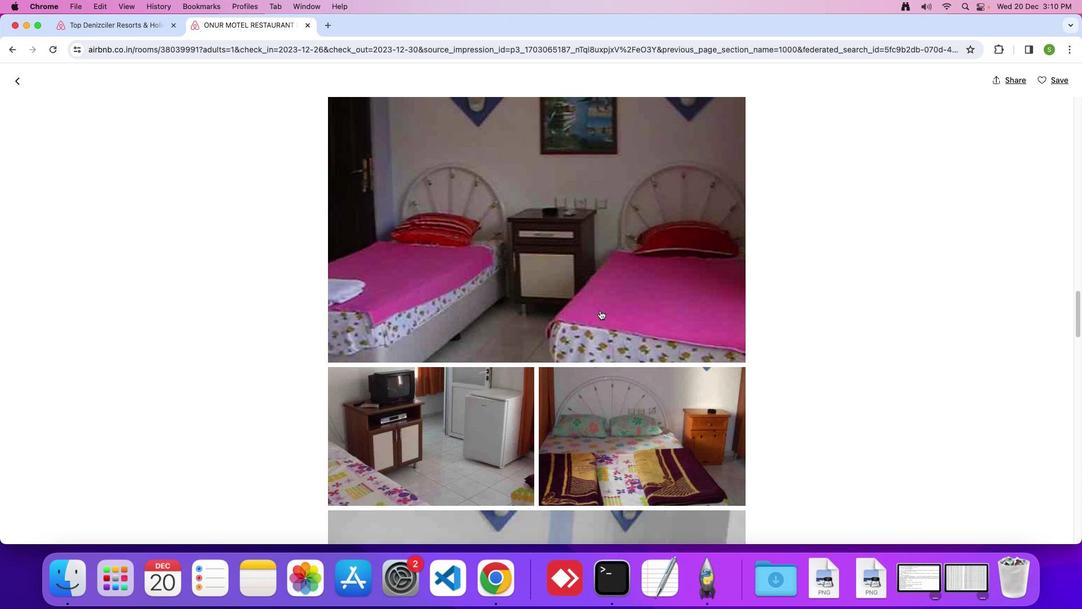 
Action: Mouse scrolled (595, 306) with delta (-3, -5)
Screenshot: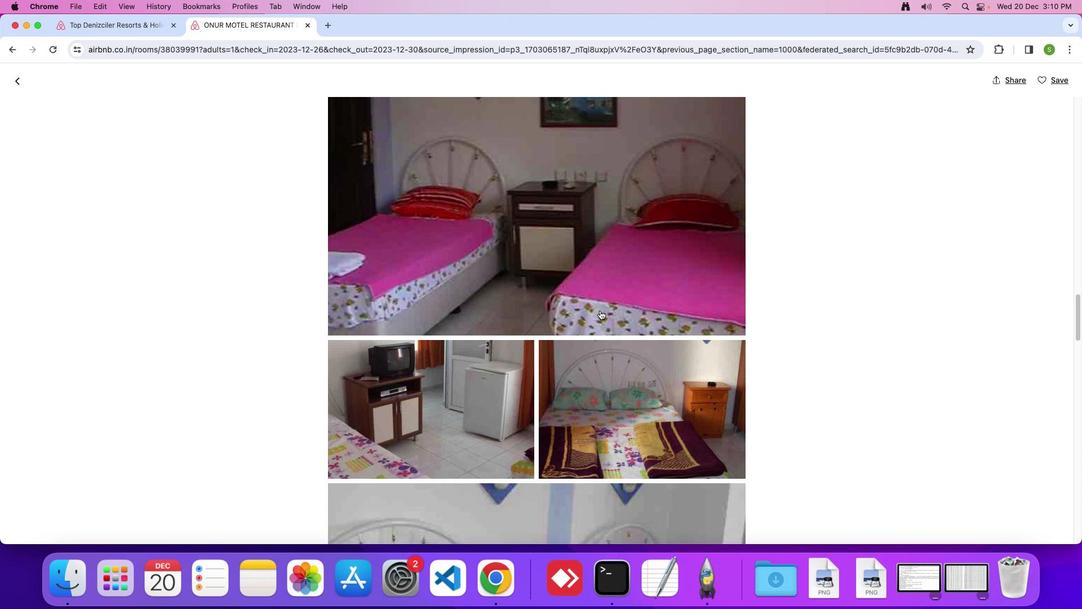 
Action: Mouse scrolled (595, 306) with delta (-3, -4)
Screenshot: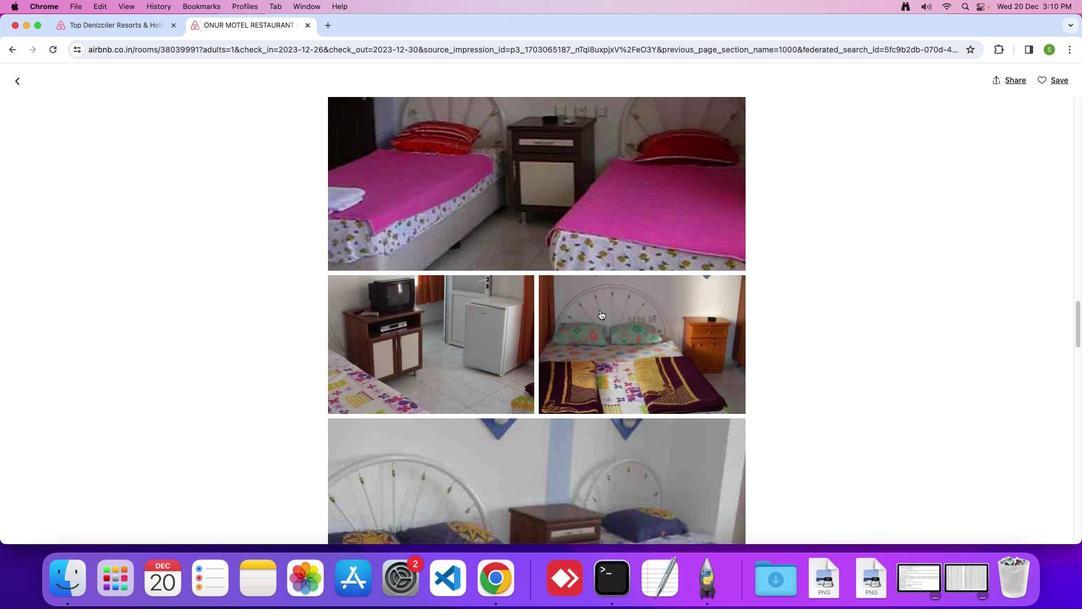 
Action: Mouse scrolled (595, 306) with delta (-3, -4)
Screenshot: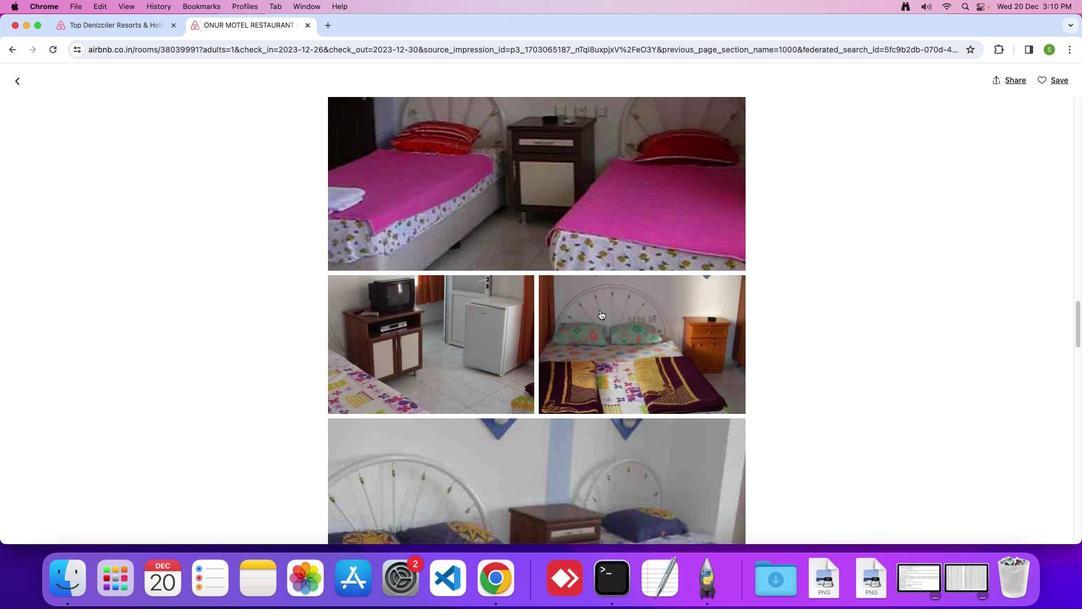 
Action: Mouse scrolled (595, 306) with delta (-3, -5)
Screenshot: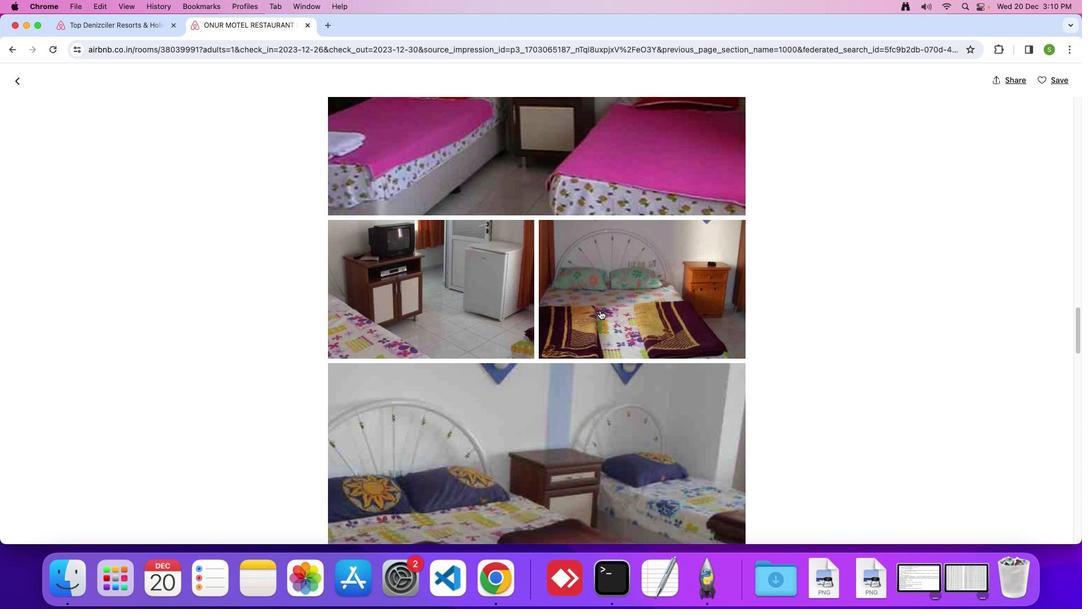 
Action: Mouse scrolled (595, 306) with delta (-3, -4)
Screenshot: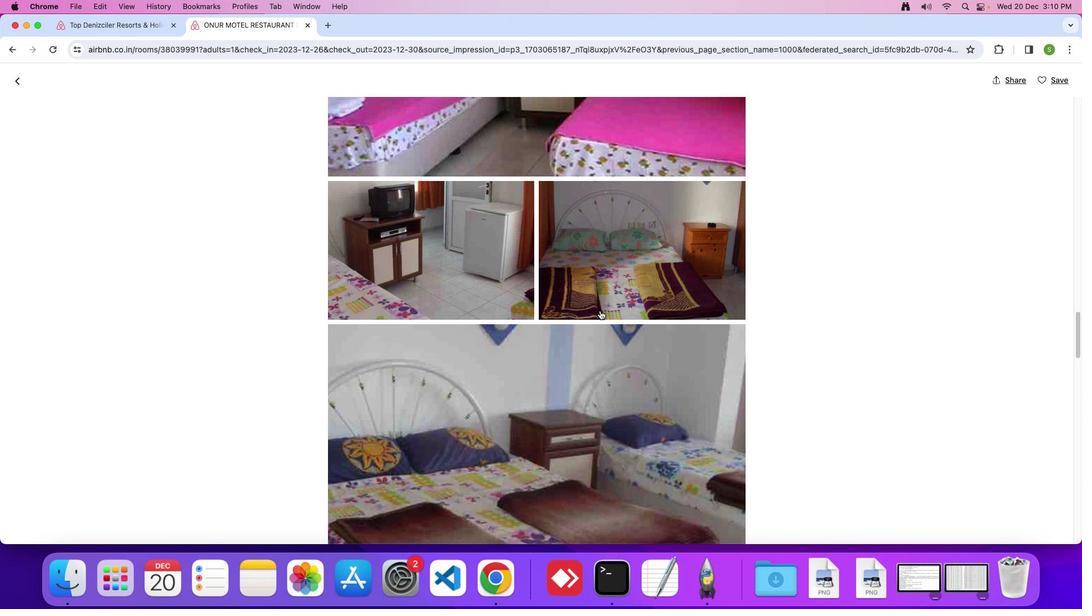 
Action: Mouse scrolled (595, 306) with delta (-3, -4)
Screenshot: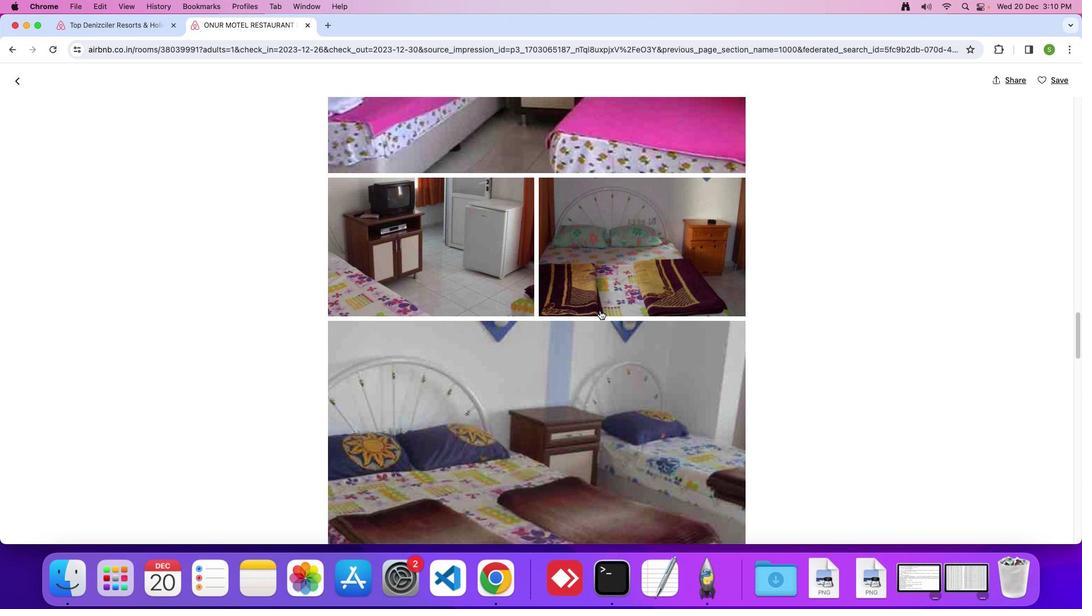 
Action: Mouse scrolled (595, 306) with delta (-3, -5)
Screenshot: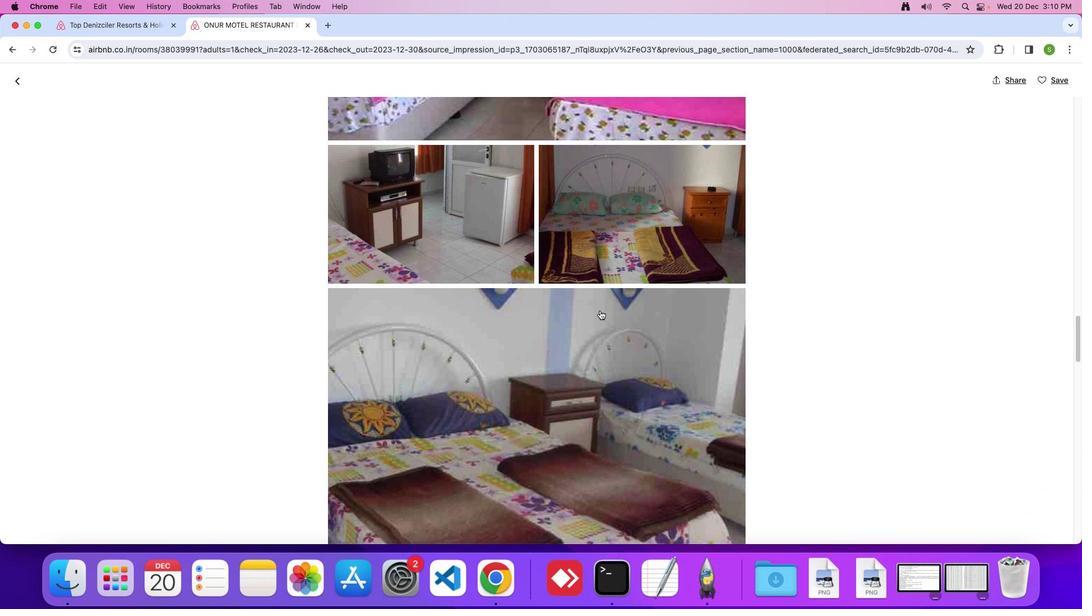 
Action: Mouse scrolled (595, 306) with delta (-3, -4)
Screenshot: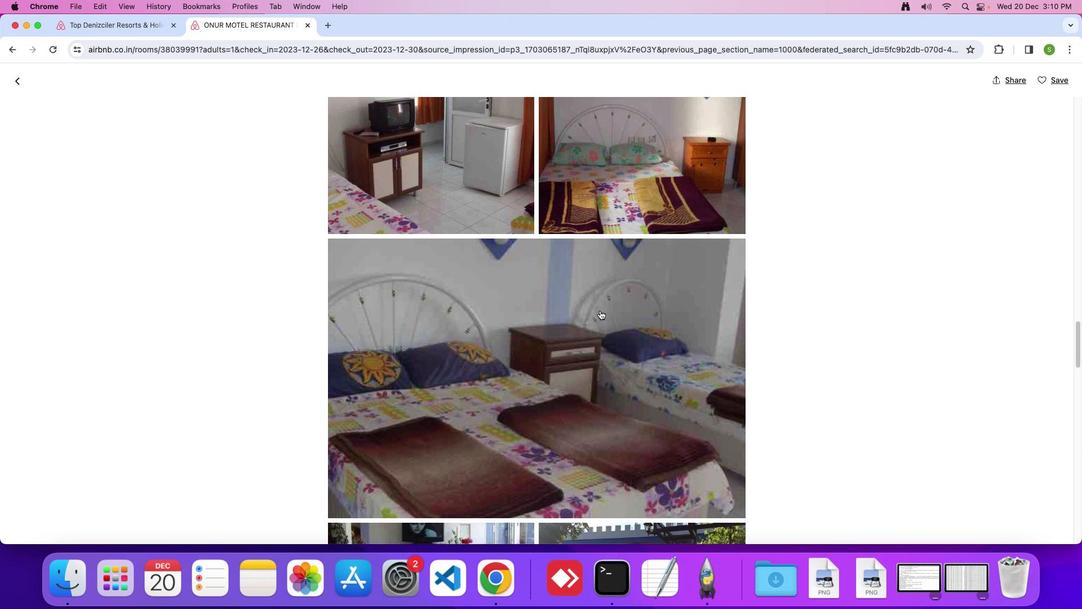 
Action: Mouse scrolled (595, 306) with delta (-3, -4)
Screenshot: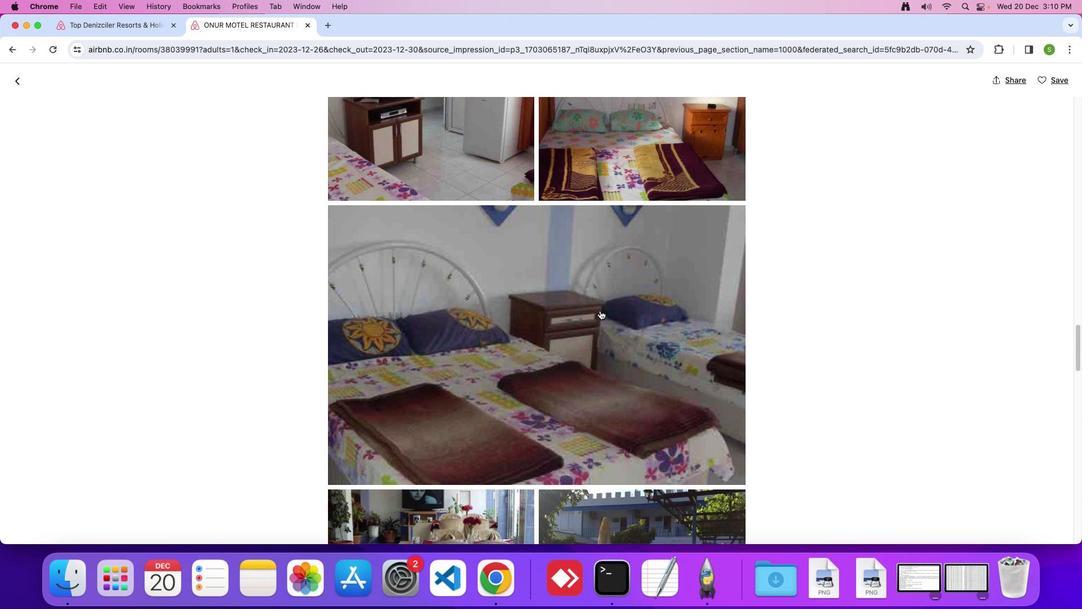 
Action: Mouse scrolled (595, 306) with delta (-3, -5)
Screenshot: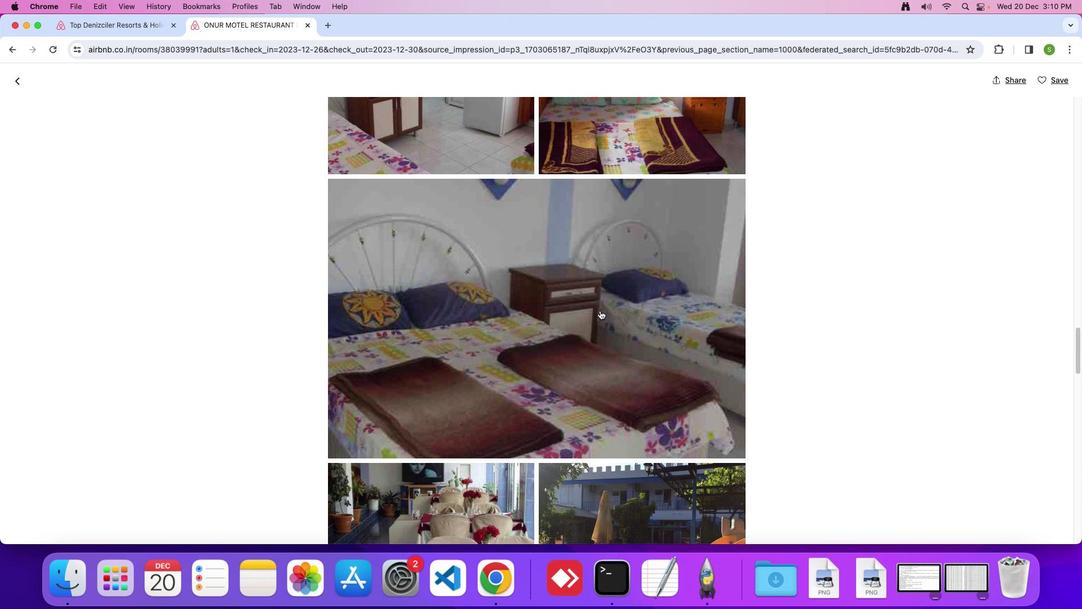 
Action: Mouse scrolled (595, 306) with delta (-3, -4)
Screenshot: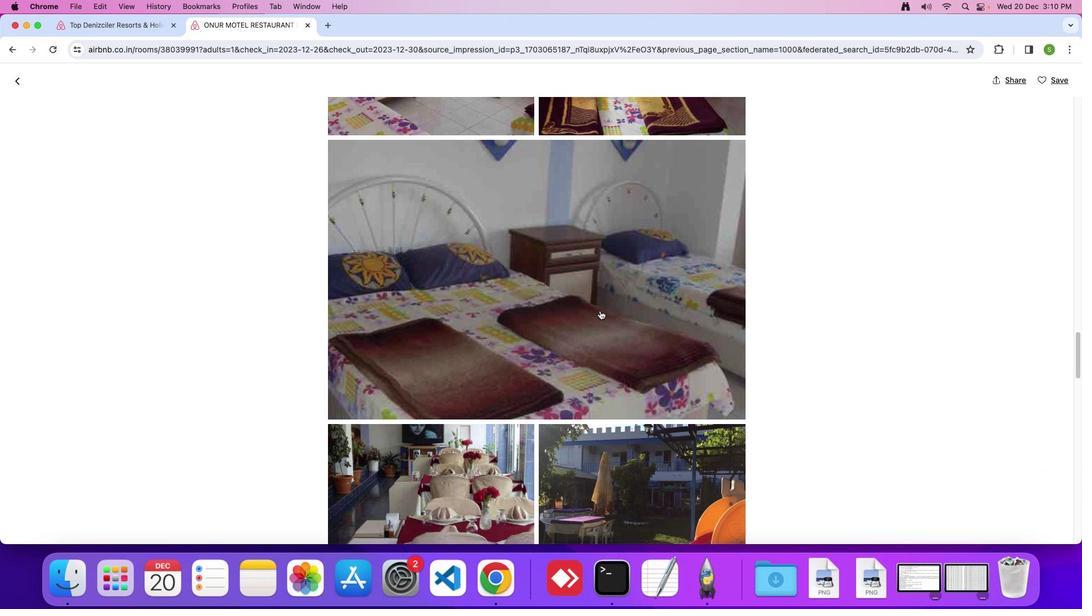 
Action: Mouse scrolled (595, 306) with delta (-3, -4)
Screenshot: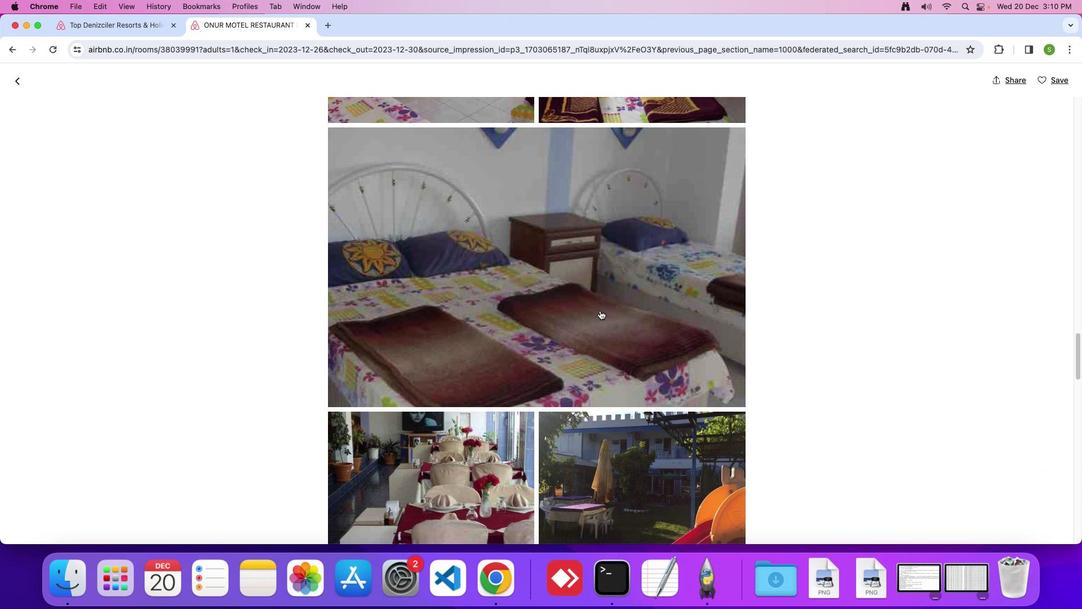 
Action: Mouse scrolled (595, 306) with delta (-3, -4)
Screenshot: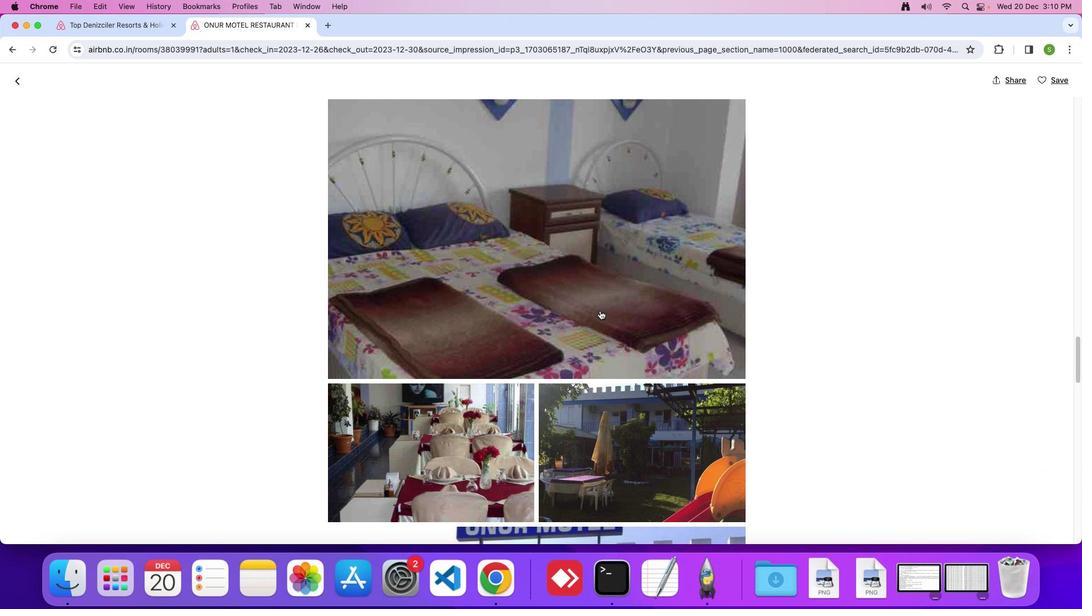 
Action: Mouse scrolled (595, 306) with delta (-3, -4)
Screenshot: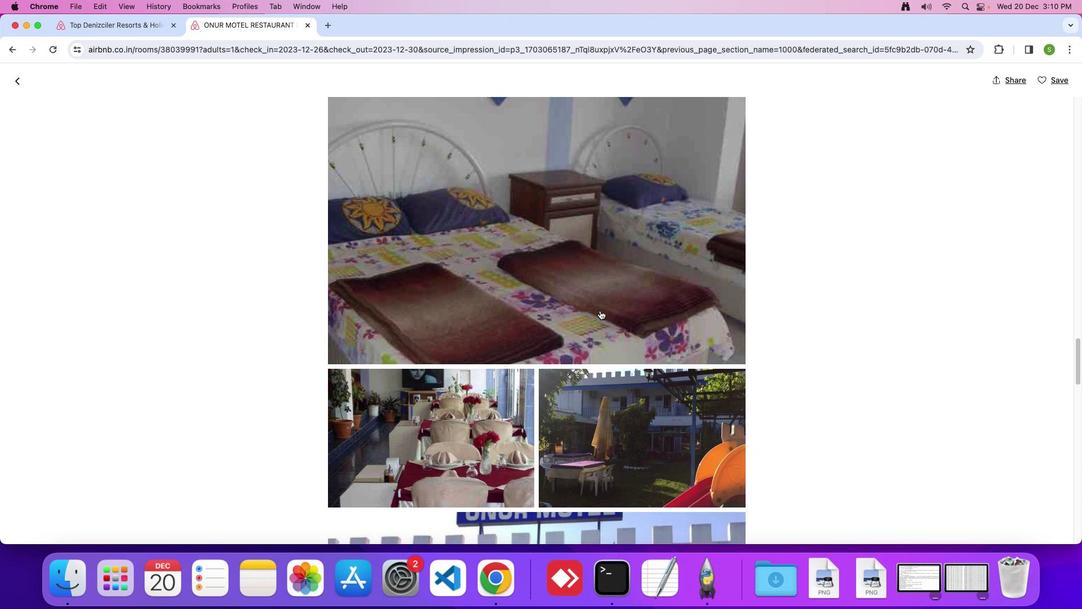 
Action: Mouse scrolled (595, 306) with delta (-3, -4)
Screenshot: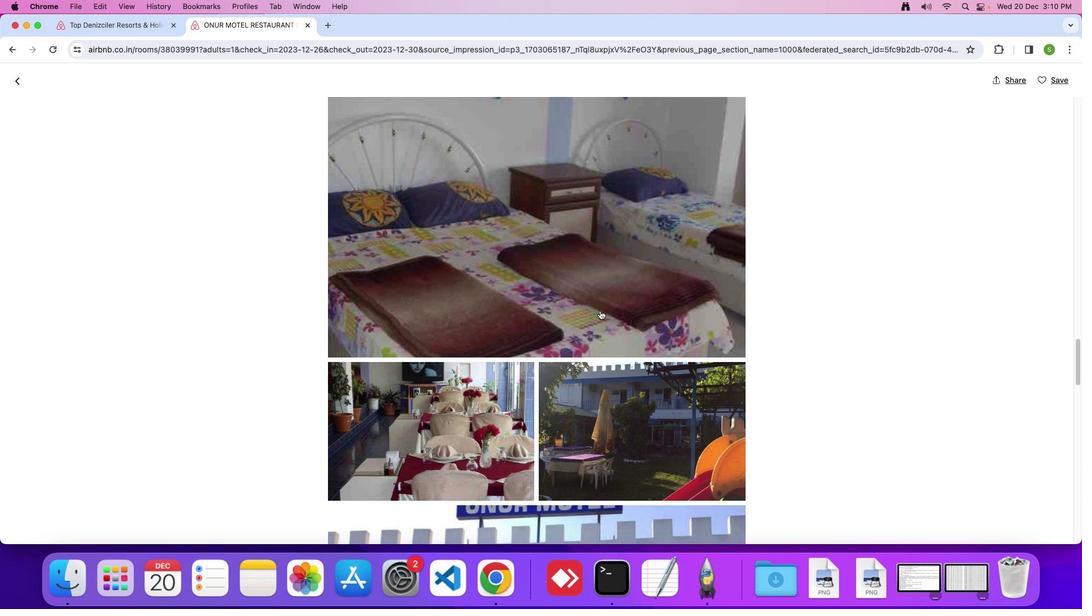 
Action: Mouse scrolled (595, 306) with delta (-3, -4)
Screenshot: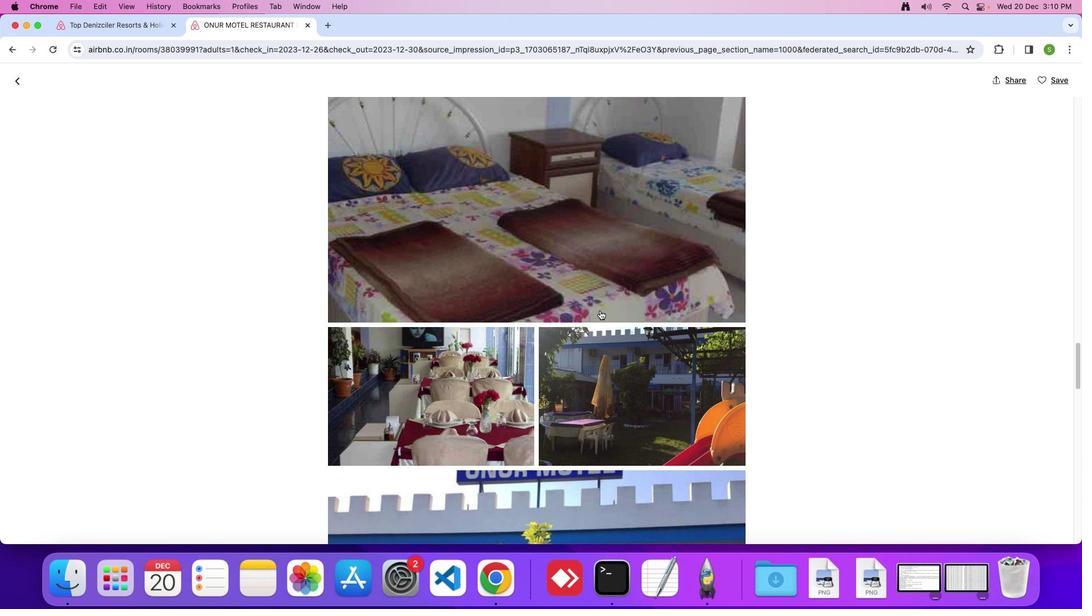
Action: Mouse scrolled (595, 306) with delta (-3, -4)
Screenshot: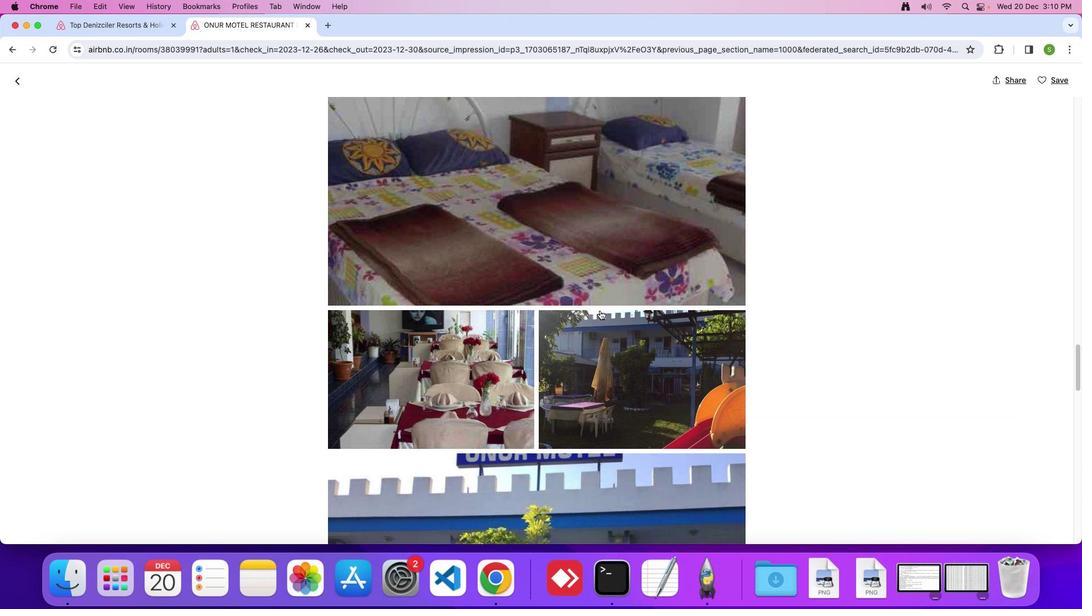 
Action: Mouse scrolled (595, 306) with delta (-3, -4)
Screenshot: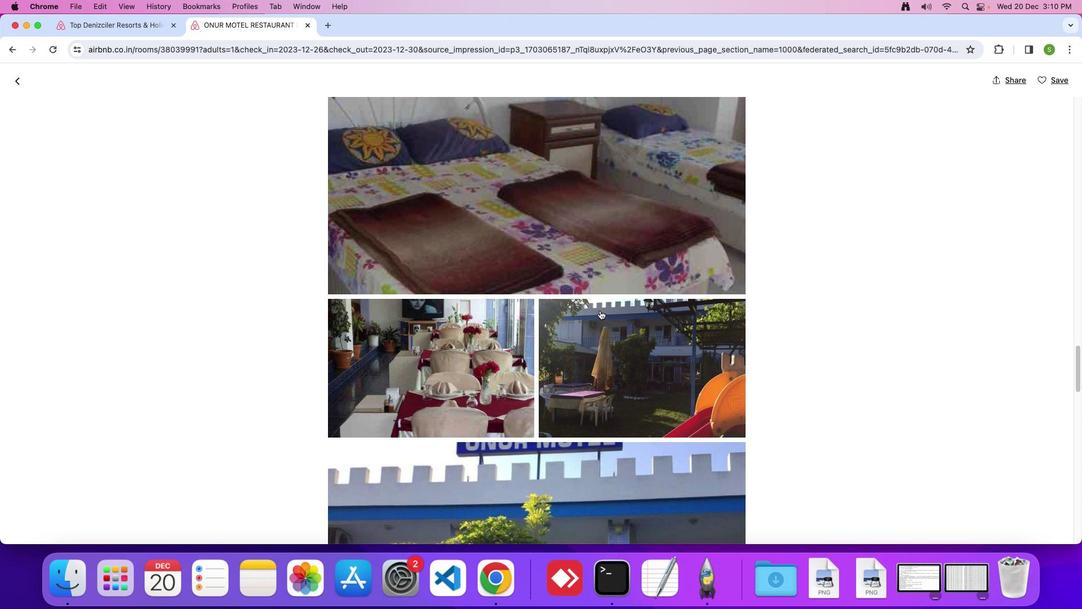 
Action: Mouse scrolled (595, 306) with delta (-3, -4)
Screenshot: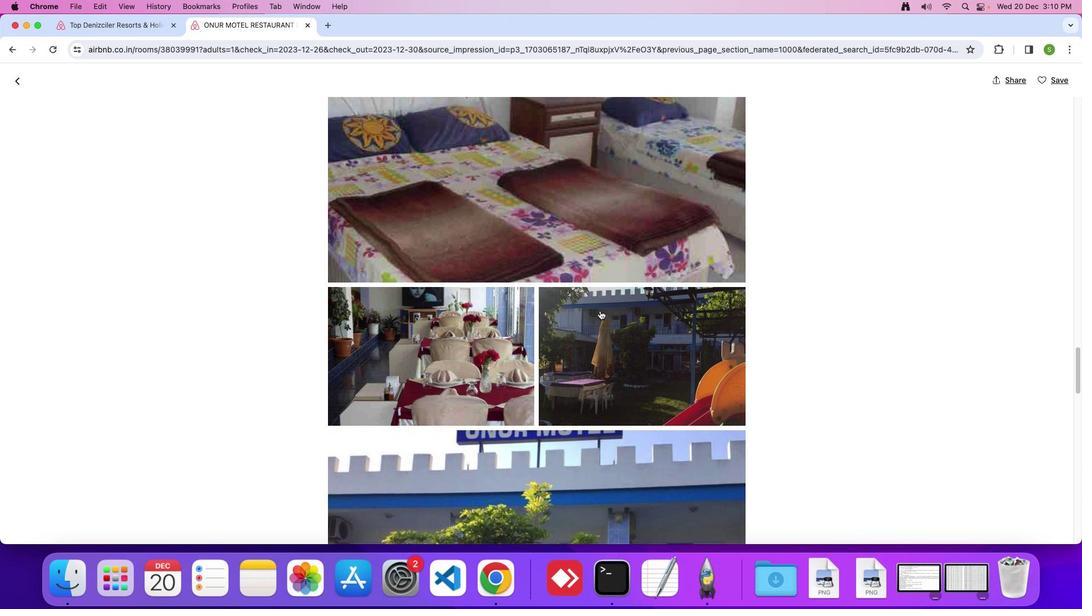 
Action: Mouse scrolled (595, 306) with delta (-3, -4)
Screenshot: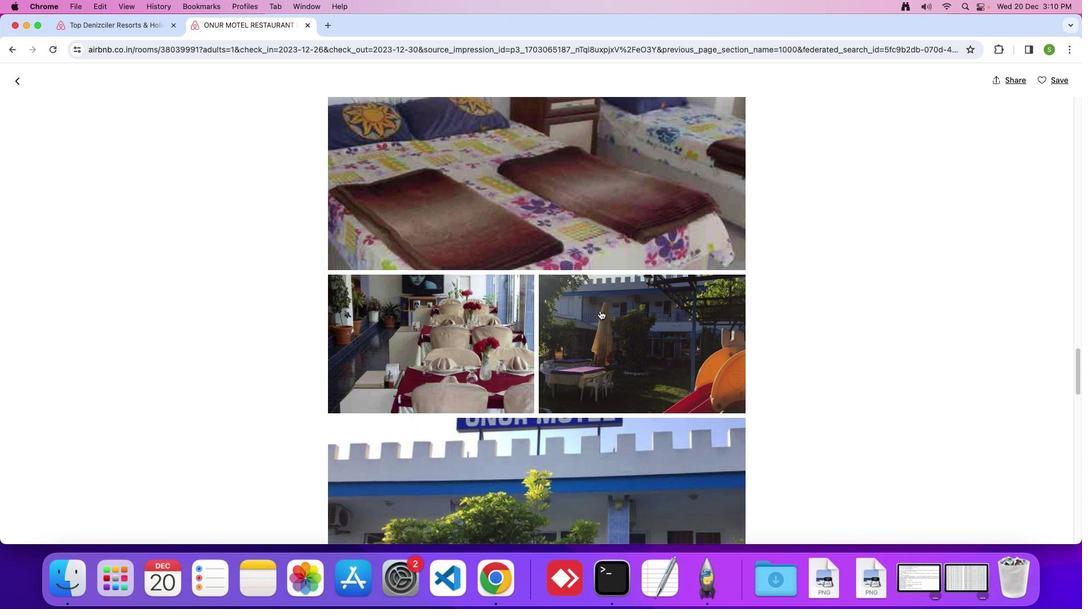 
Action: Mouse scrolled (595, 306) with delta (-3, -5)
Screenshot: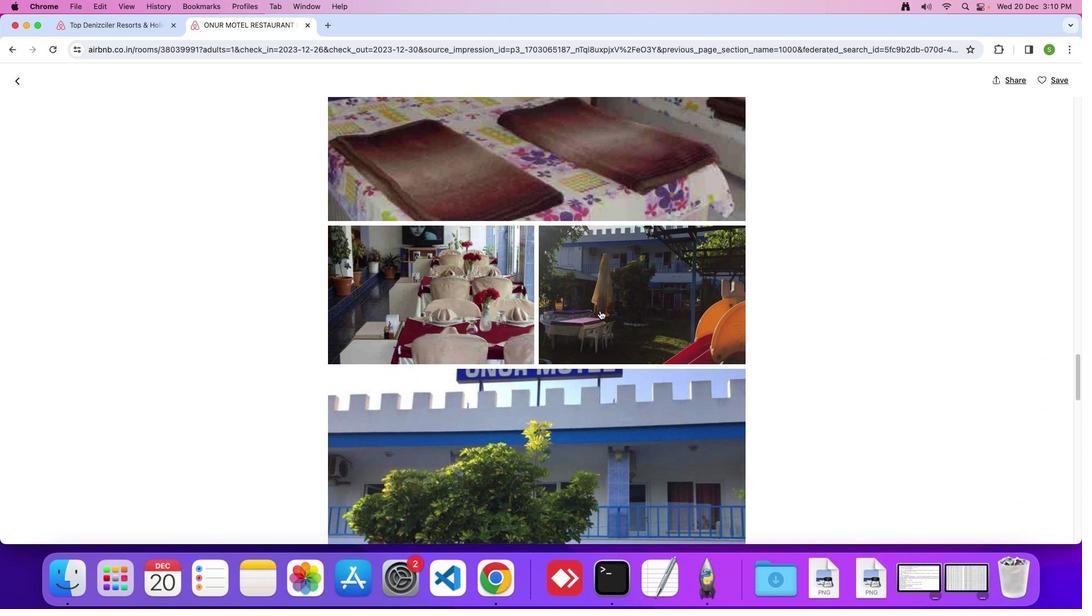 
Action: Mouse scrolled (595, 306) with delta (-3, -4)
Screenshot: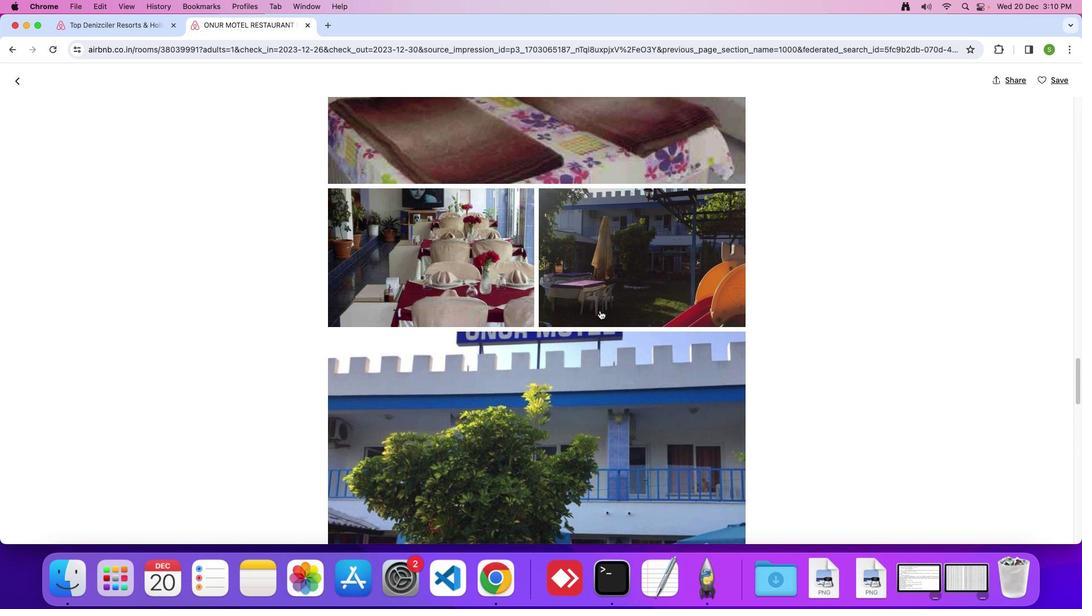 
Action: Mouse scrolled (595, 306) with delta (-3, -4)
Screenshot: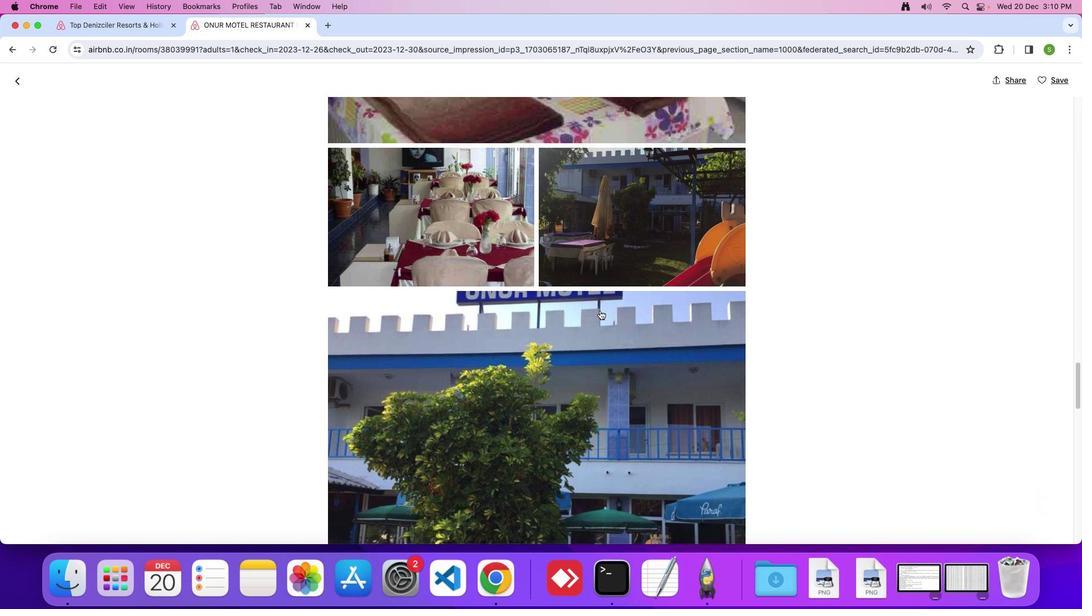 
Action: Mouse scrolled (595, 306) with delta (-3, -5)
Screenshot: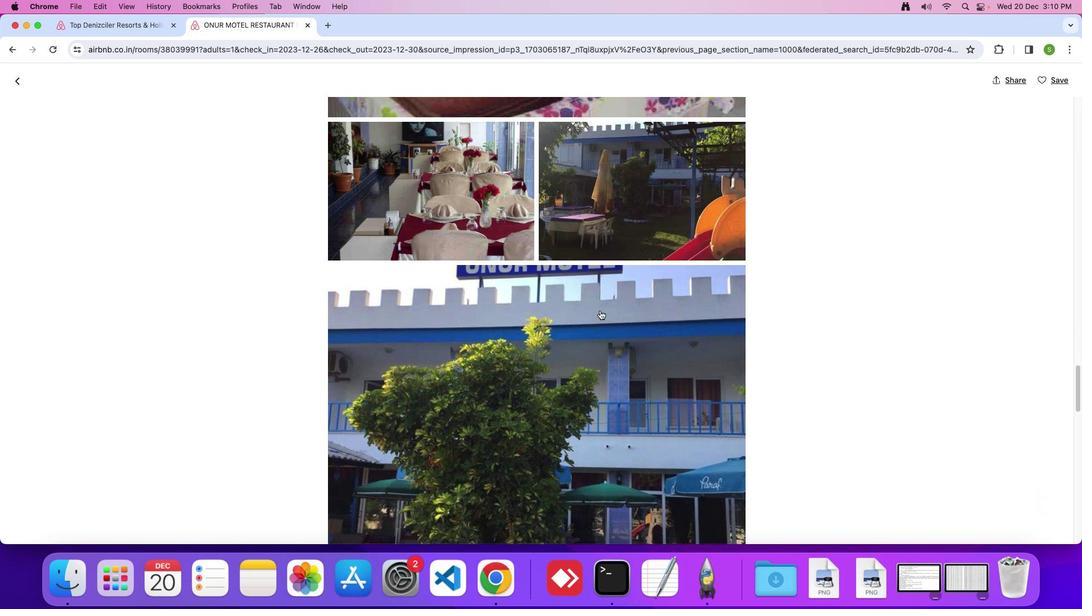 
Action: Mouse moved to (595, 306)
Screenshot: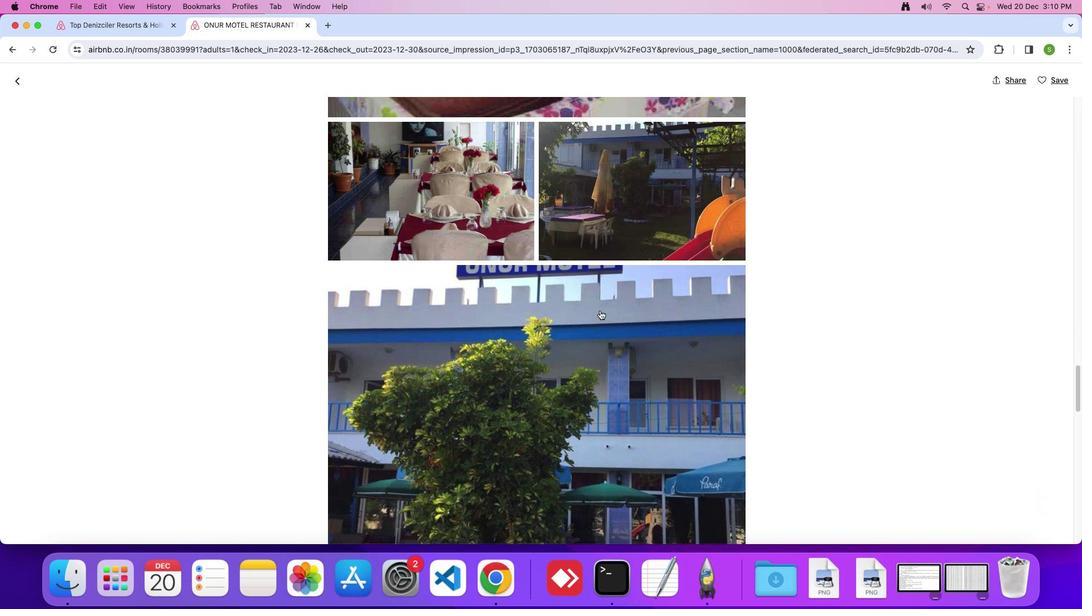 
Action: Mouse scrolled (595, 306) with delta (-3, -4)
Screenshot: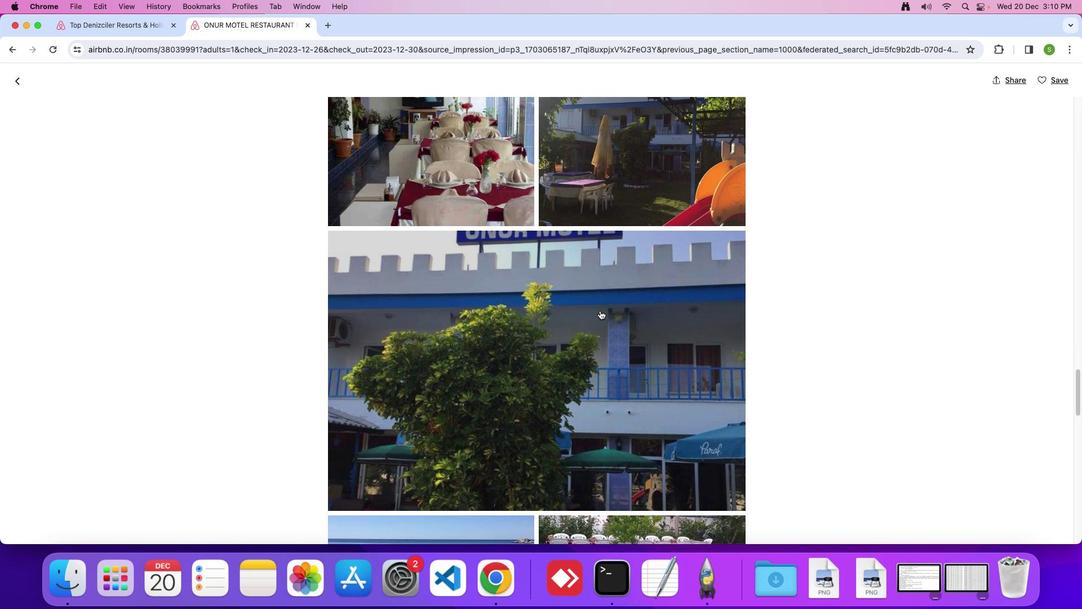 
Action: Mouse scrolled (595, 306) with delta (-3, -4)
Screenshot: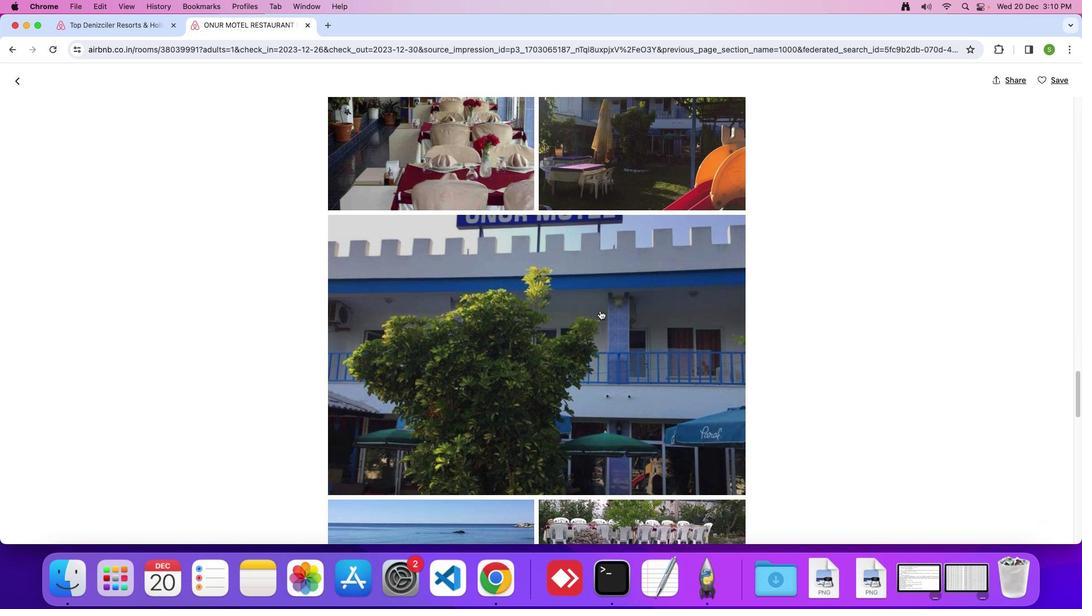 
Action: Mouse scrolled (595, 306) with delta (-3, -5)
Screenshot: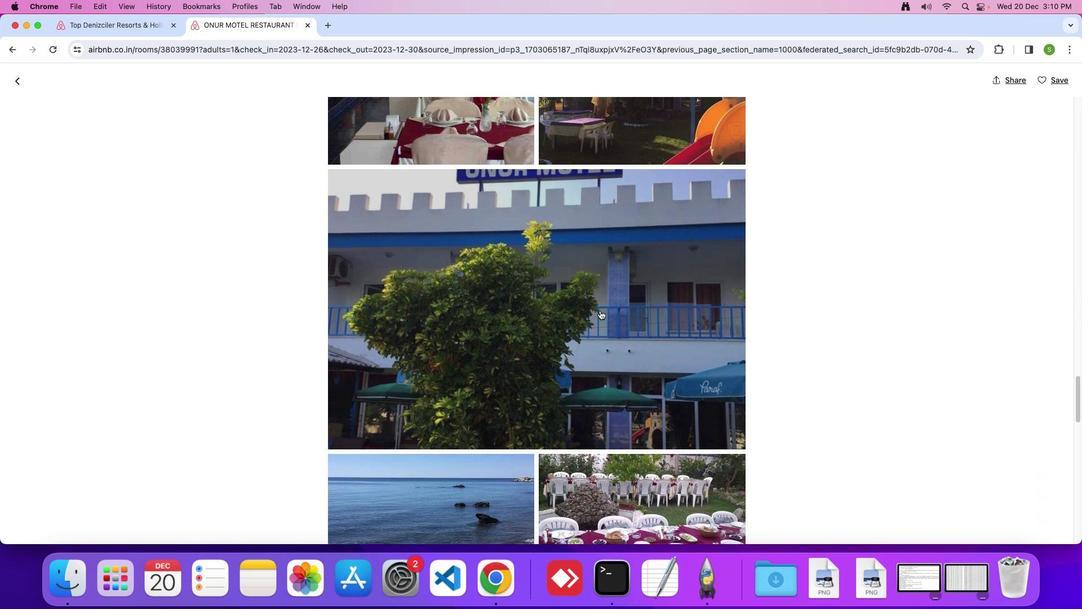 
Action: Mouse scrolled (595, 306) with delta (-3, -4)
Screenshot: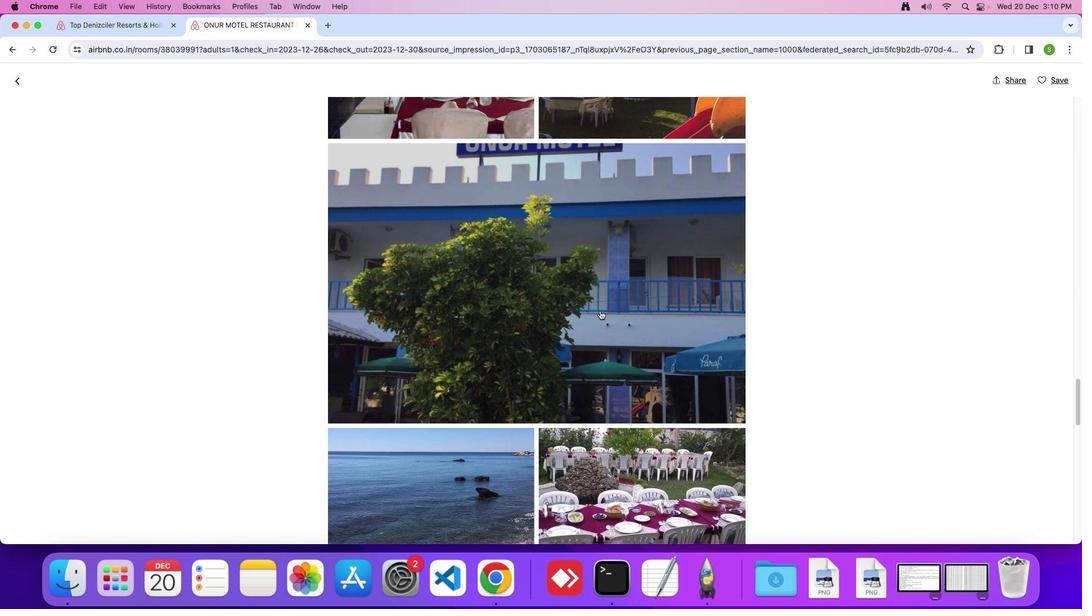 
Action: Mouse scrolled (595, 306) with delta (-3, -4)
Screenshot: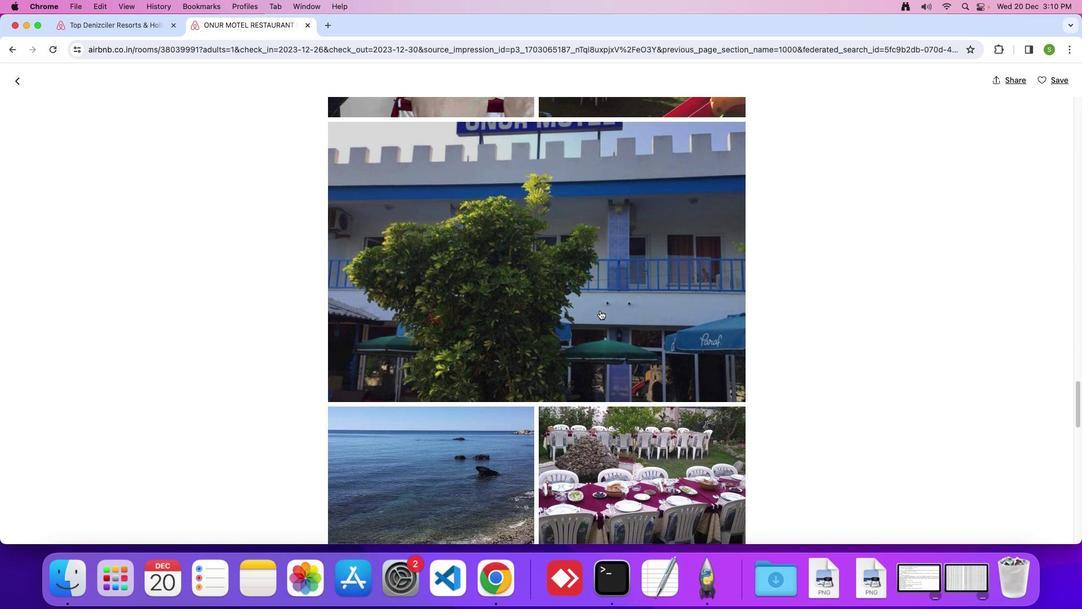 
Action: Mouse scrolled (595, 306) with delta (-3, -5)
Screenshot: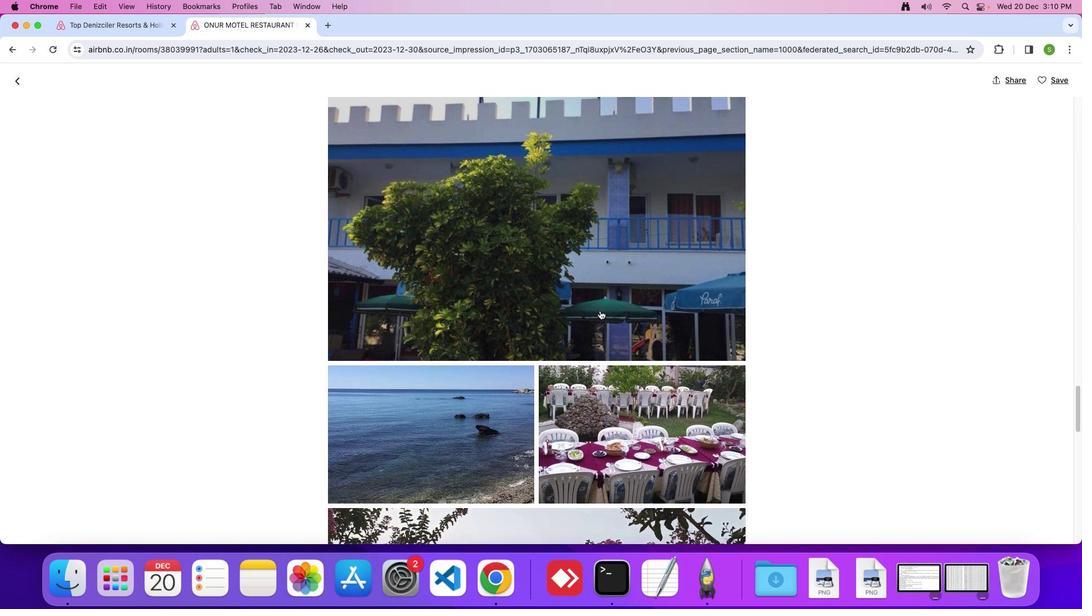 
Action: Mouse scrolled (595, 306) with delta (-3, -4)
Screenshot: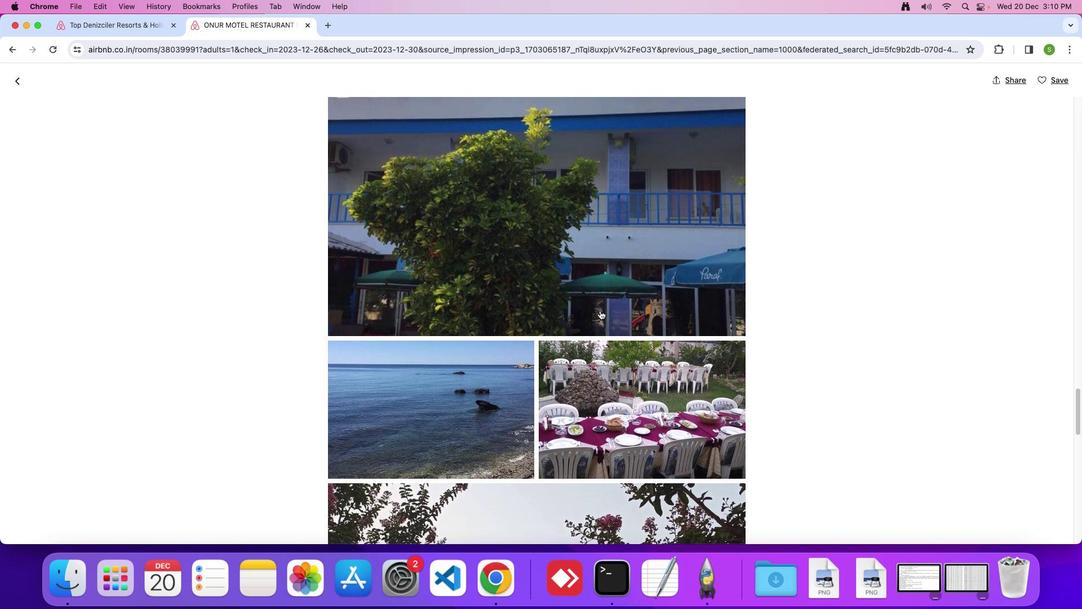 
Action: Mouse scrolled (595, 306) with delta (-3, -4)
Screenshot: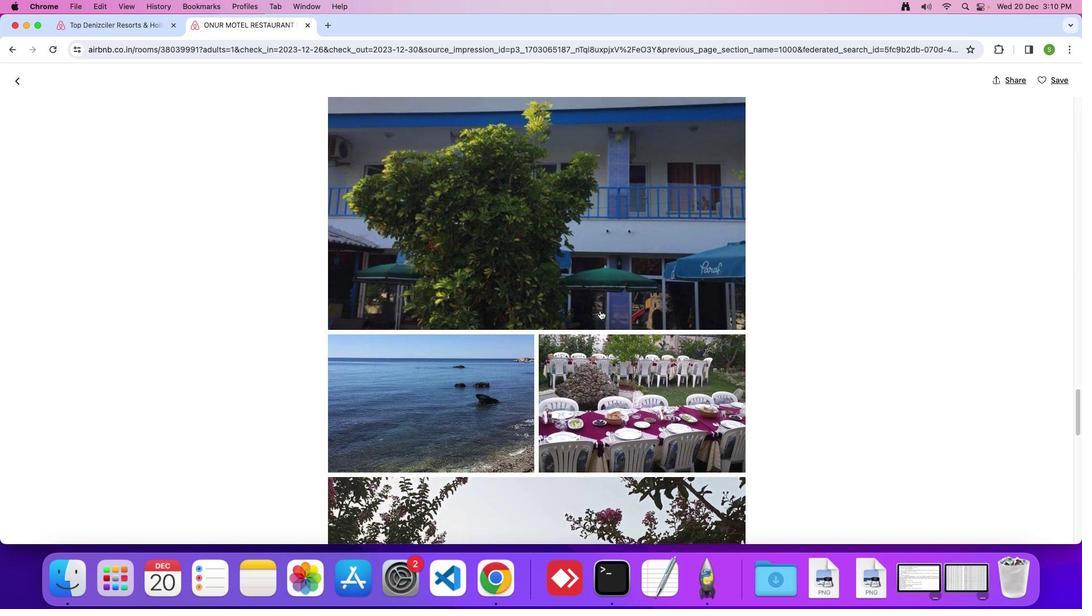 
Action: Mouse scrolled (595, 306) with delta (-3, -4)
Screenshot: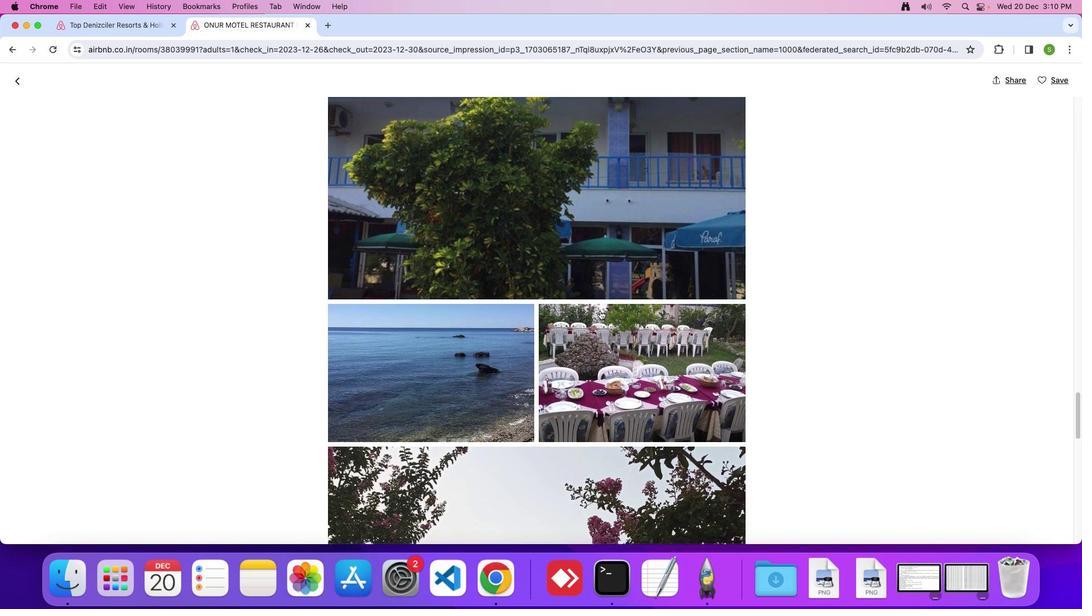 
Action: Mouse scrolled (595, 306) with delta (-3, -4)
Screenshot: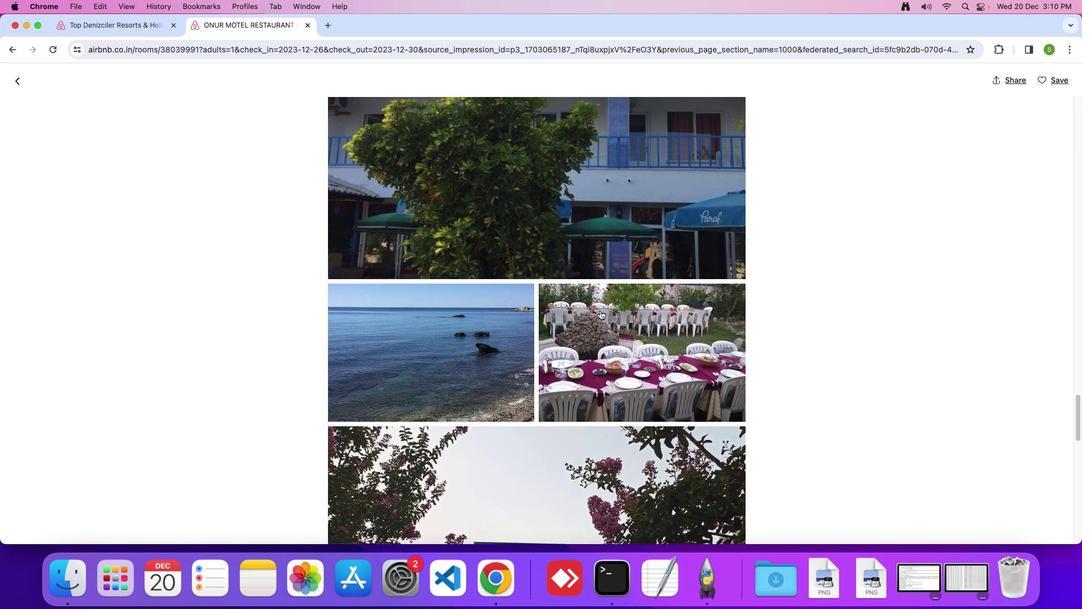 
Action: Mouse scrolled (595, 306) with delta (-3, -4)
Screenshot: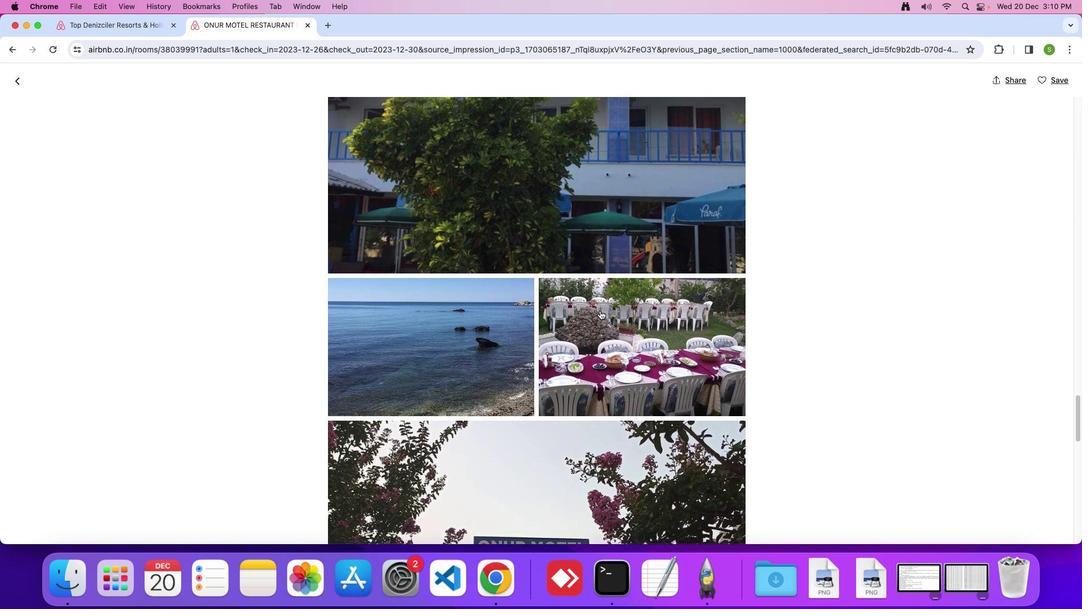 
Action: Mouse scrolled (595, 306) with delta (-3, -4)
Screenshot: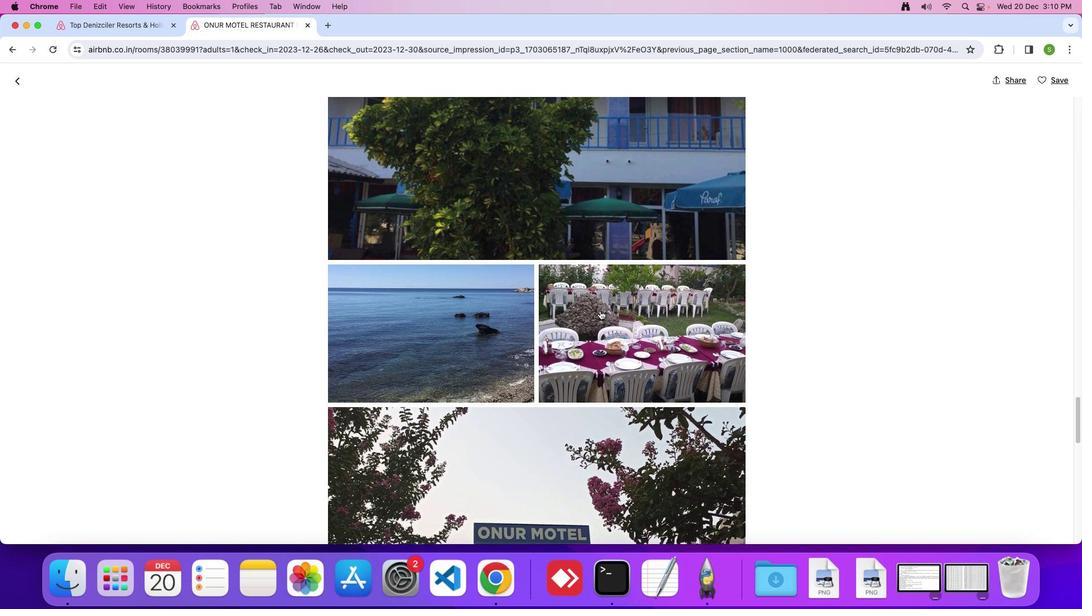 
Action: Mouse scrolled (595, 306) with delta (-3, -4)
Screenshot: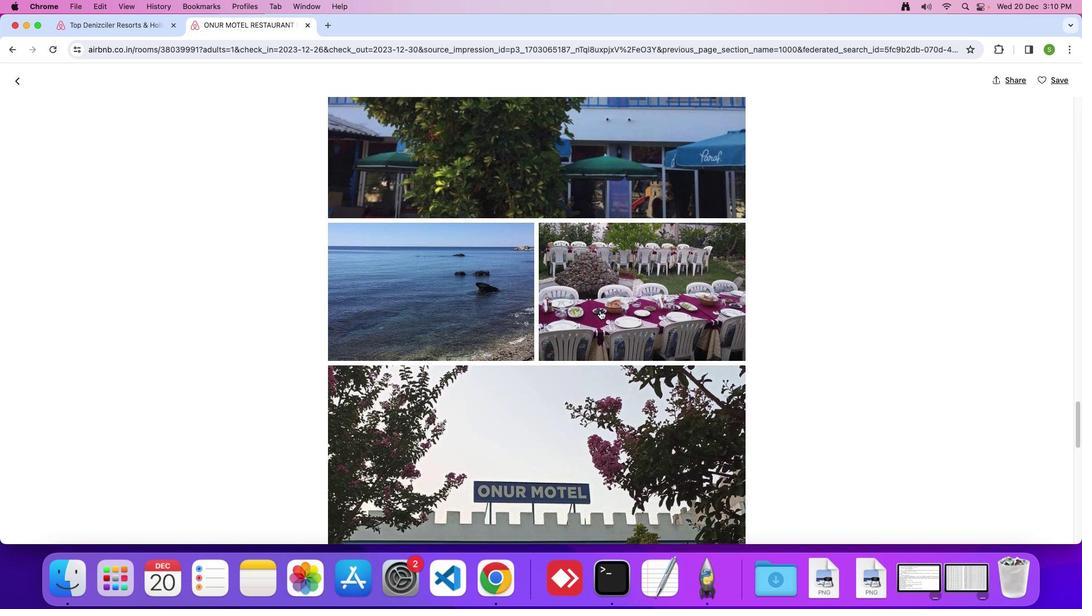 
Action: Mouse scrolled (595, 306) with delta (-3, -5)
Screenshot: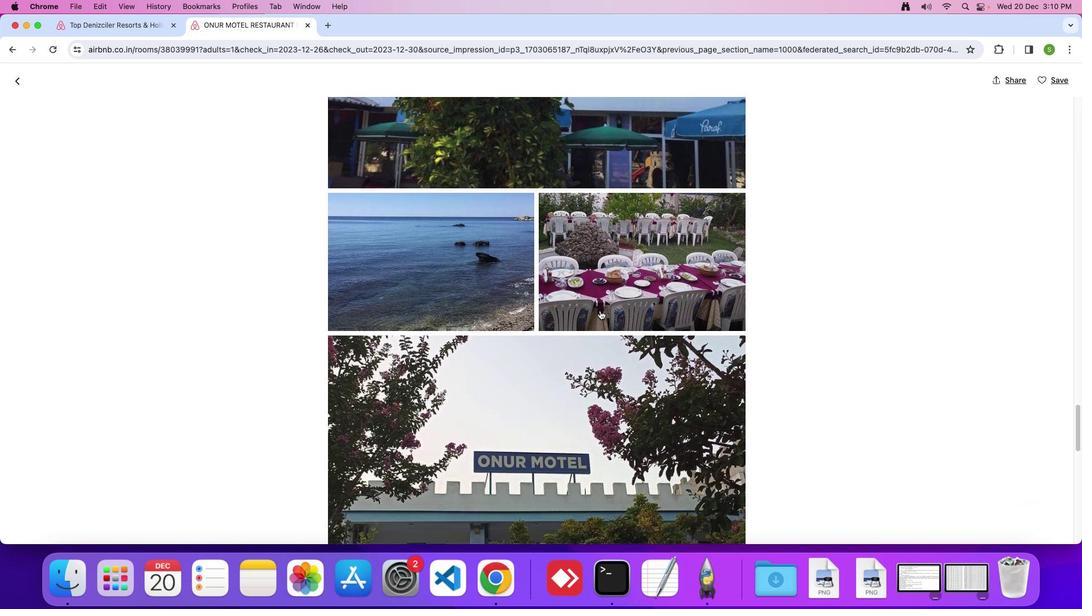 
Action: Mouse scrolled (595, 306) with delta (-3, -4)
Screenshot: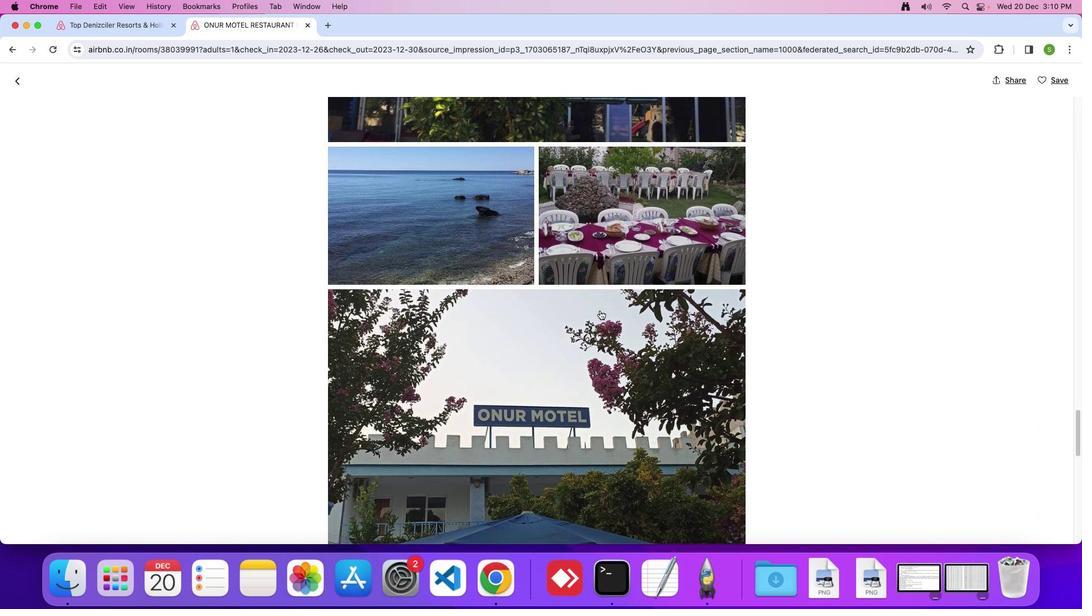 
Action: Mouse scrolled (595, 306) with delta (-3, -4)
Screenshot: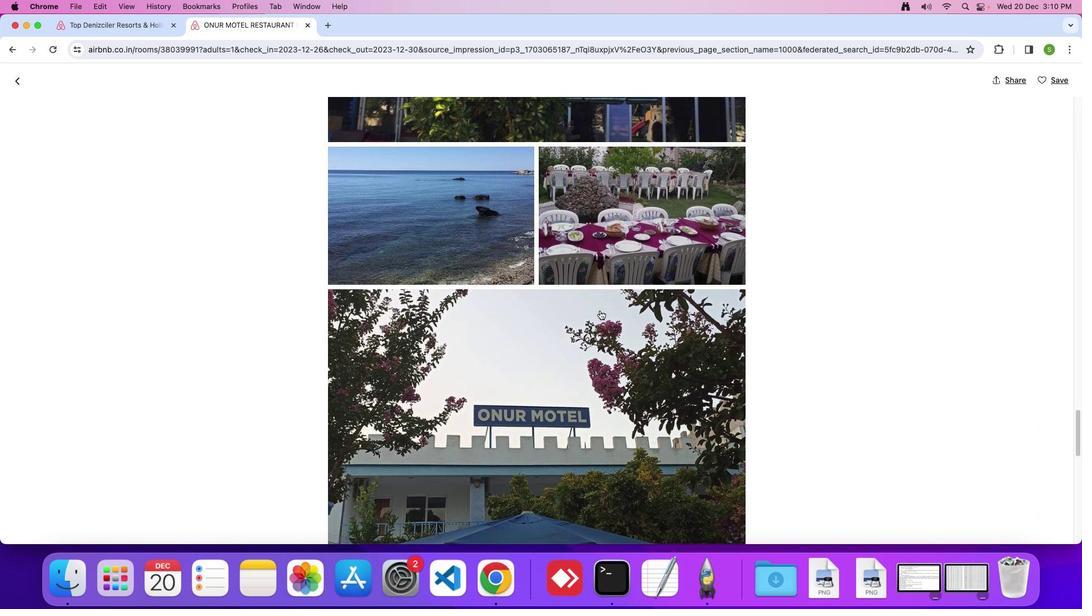 
Action: Mouse scrolled (595, 306) with delta (-3, -5)
Screenshot: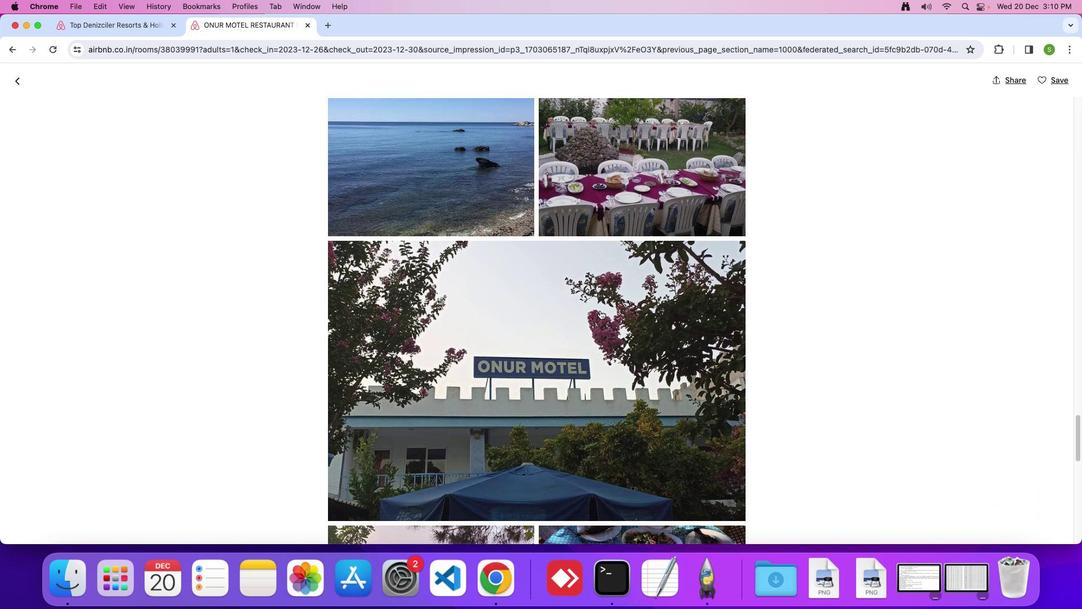 
Action: Mouse moved to (574, 288)
Screenshot: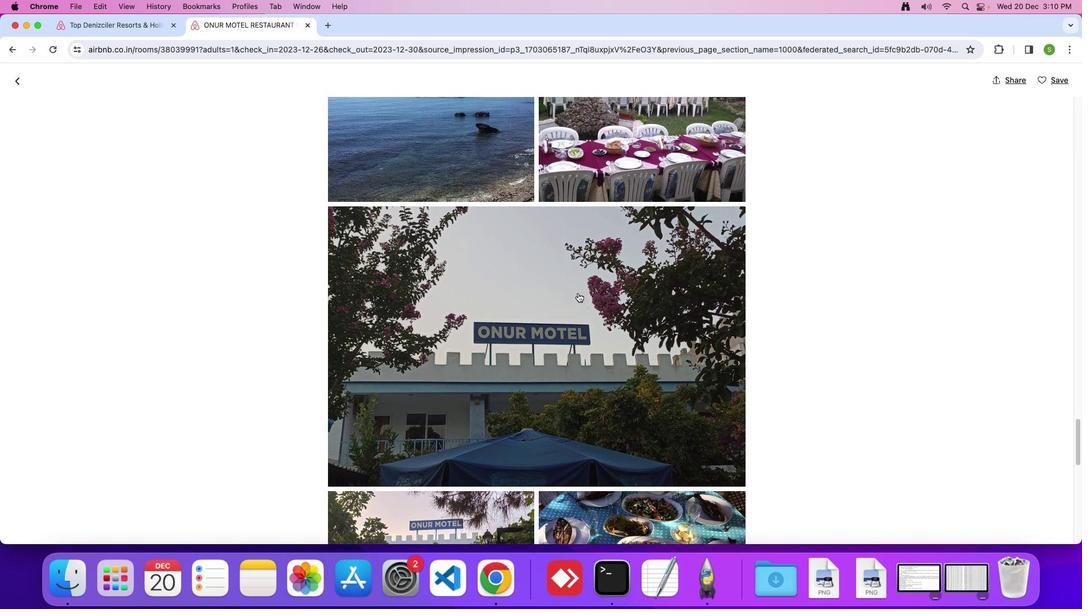 
Action: Mouse scrolled (574, 288) with delta (-3, -4)
Screenshot: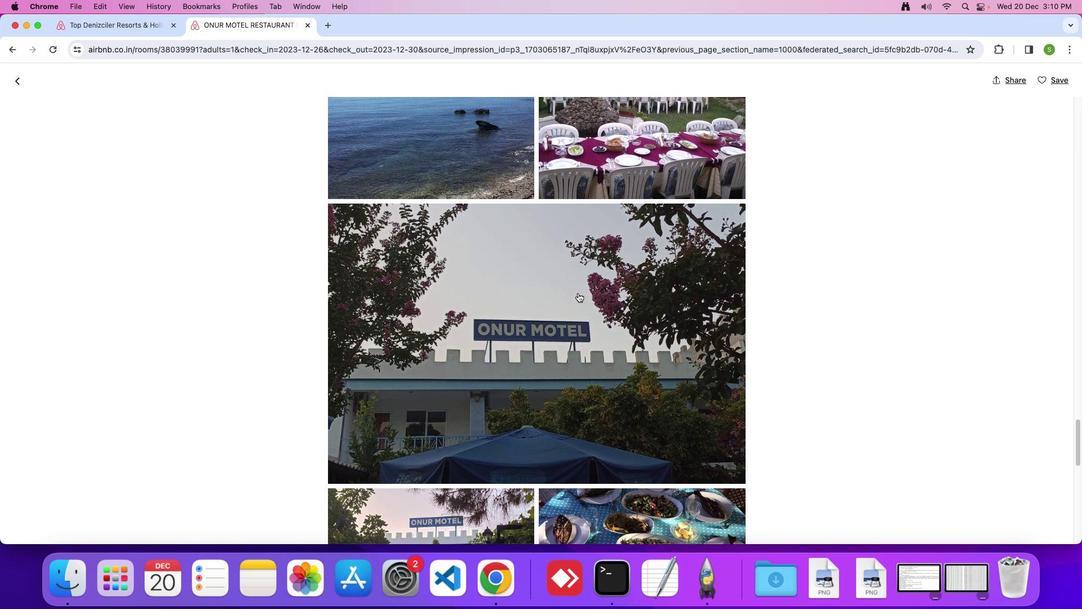 
Action: Mouse scrolled (574, 288) with delta (-3, -4)
Screenshot: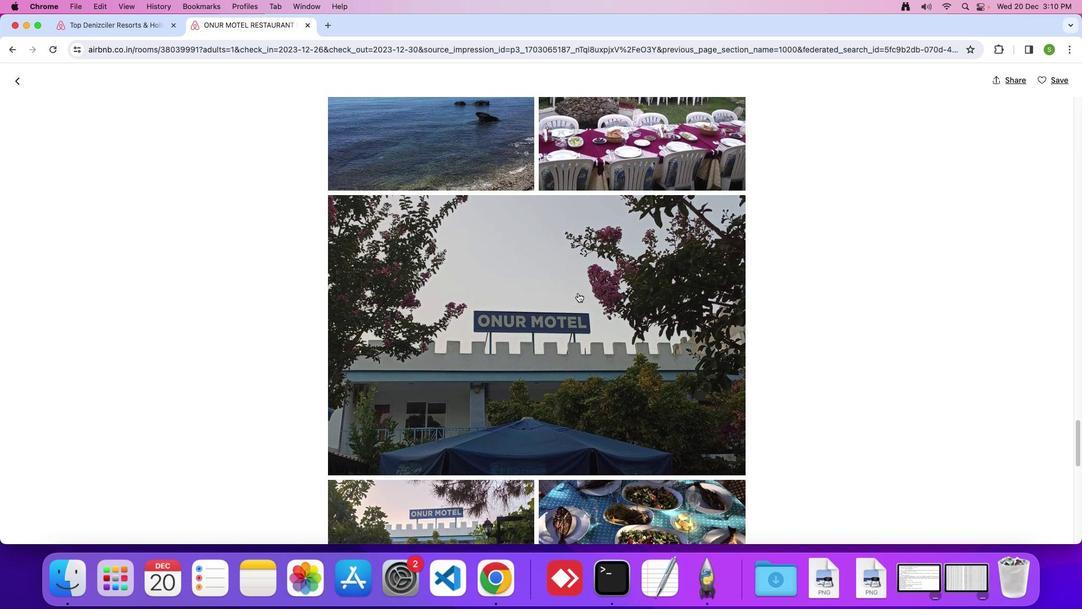 
Action: Mouse scrolled (574, 288) with delta (-3, -4)
Screenshot: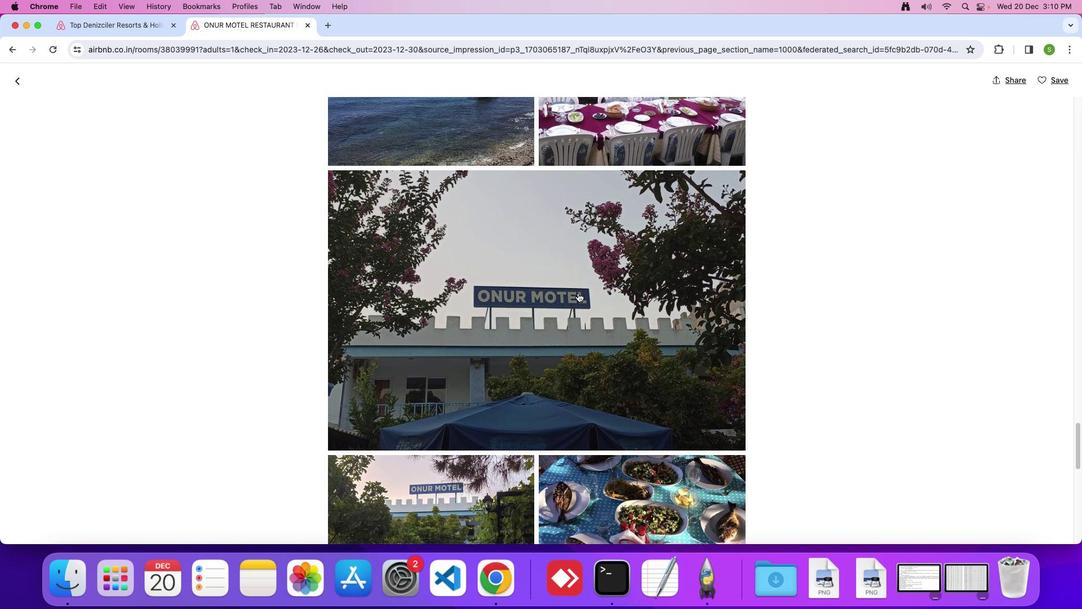 
Action: Mouse scrolled (574, 288) with delta (-3, -4)
